 Task: For heading Use Italics Playfair display with green colour & Underline.  font size for heading24,  'Change the font style of data to'Roboto mono and font size to 16,  Change the alignment of both headline & data to Align center.  In the sheet  Budget Template Spreadsheet Workbook
Action: Mouse moved to (70, 184)
Screenshot: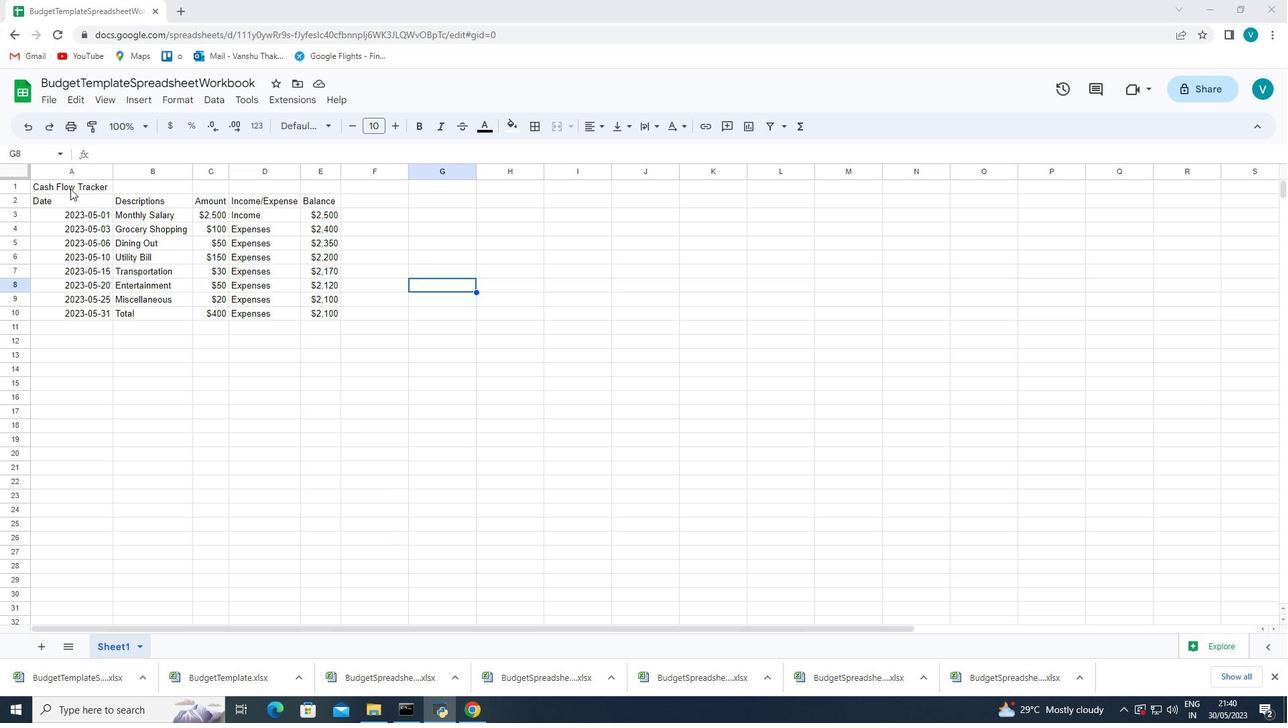 
Action: Mouse pressed left at (70, 184)
Screenshot: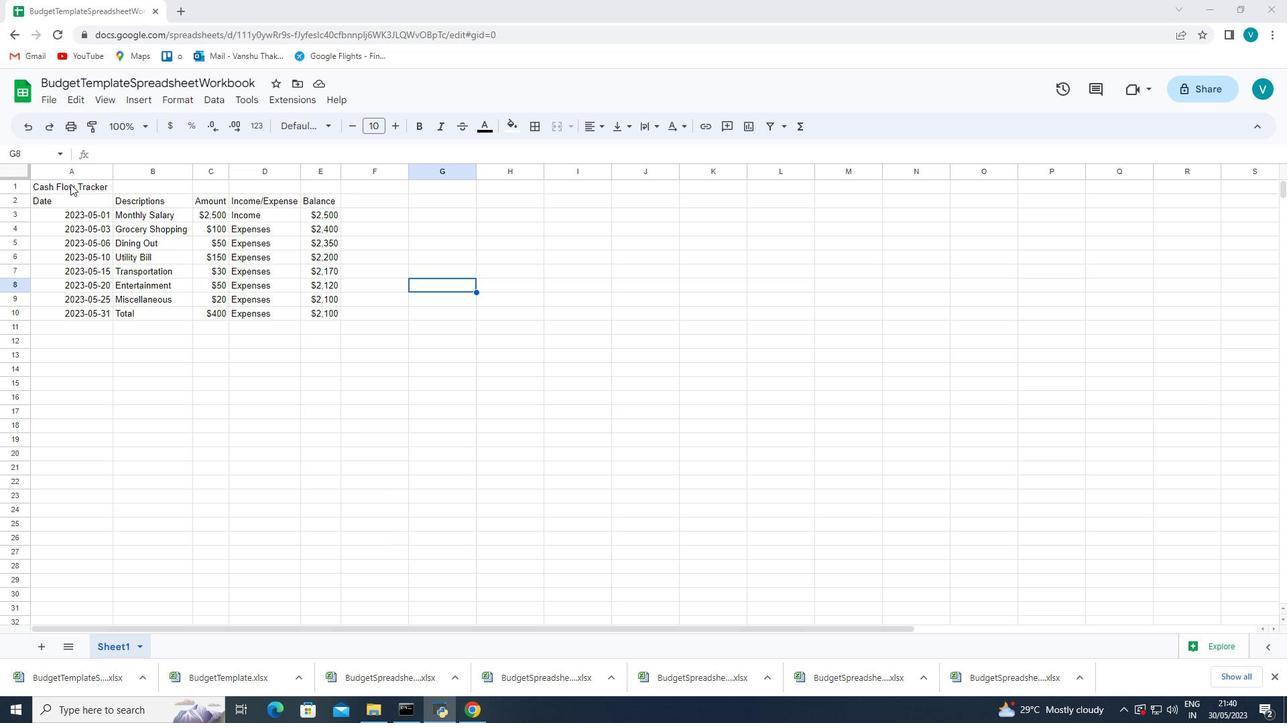 
Action: Mouse moved to (312, 126)
Screenshot: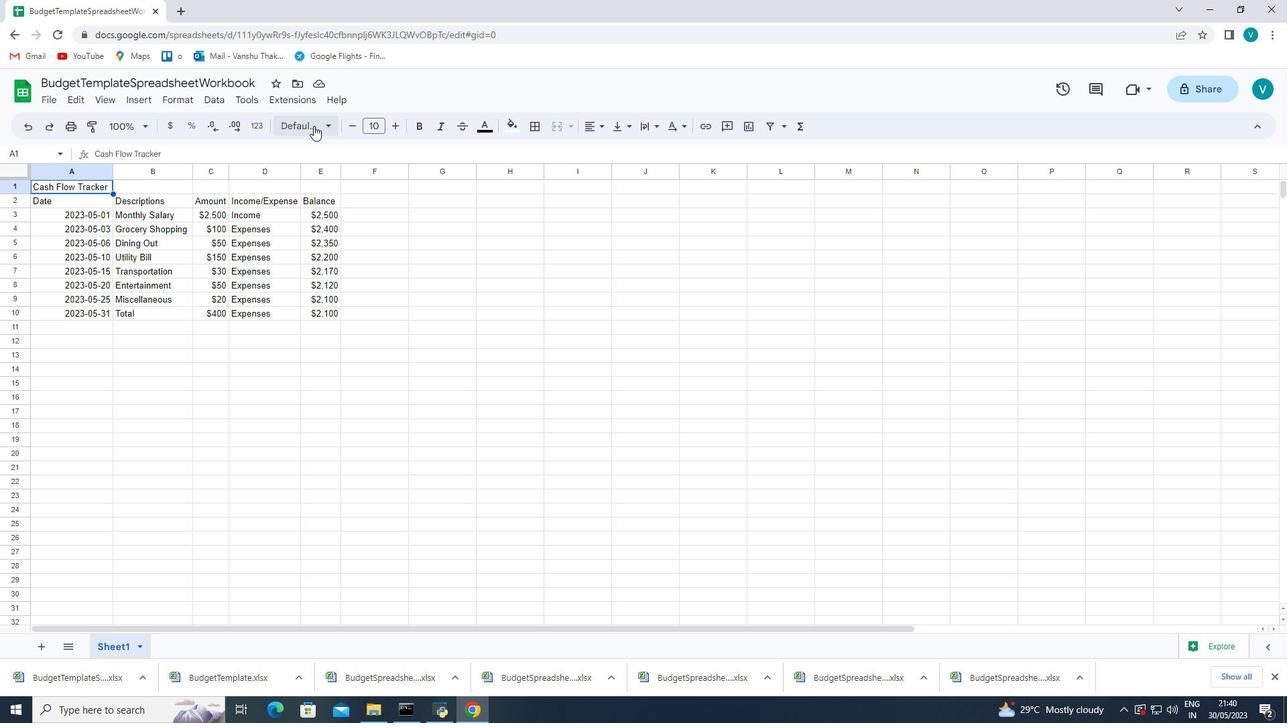
Action: Mouse pressed left at (312, 126)
Screenshot: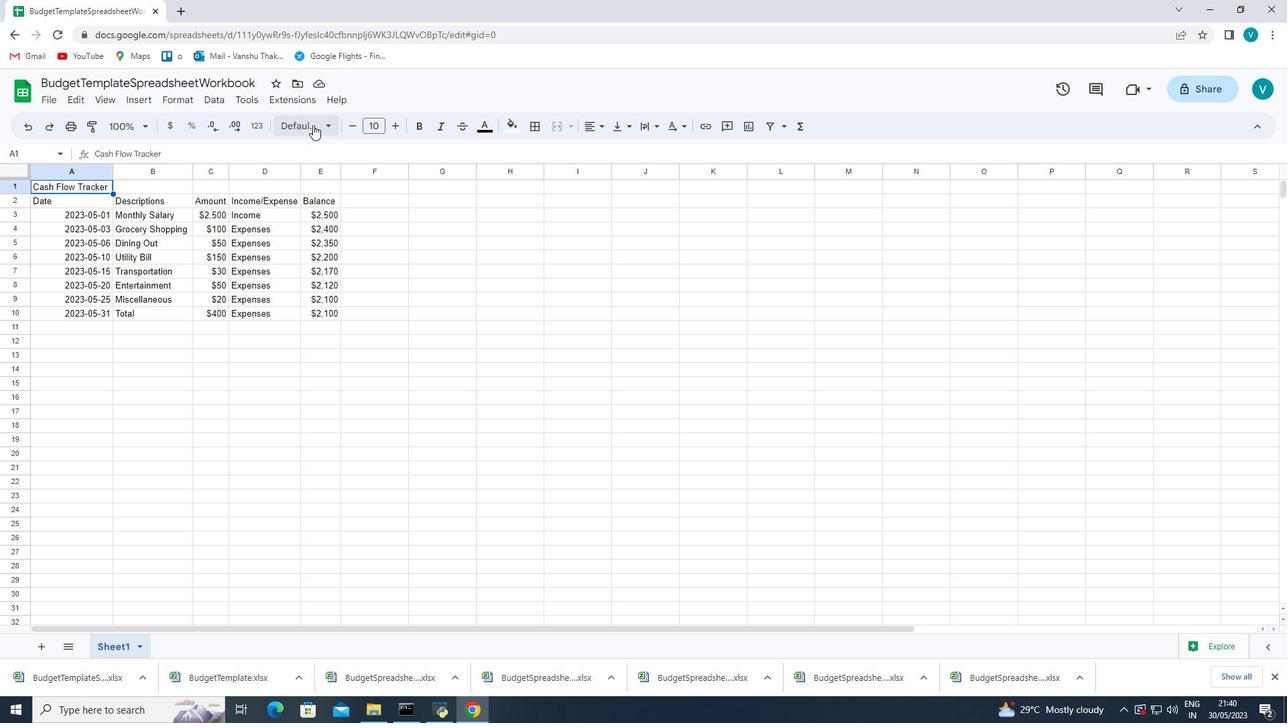 
Action: Mouse moved to (341, 453)
Screenshot: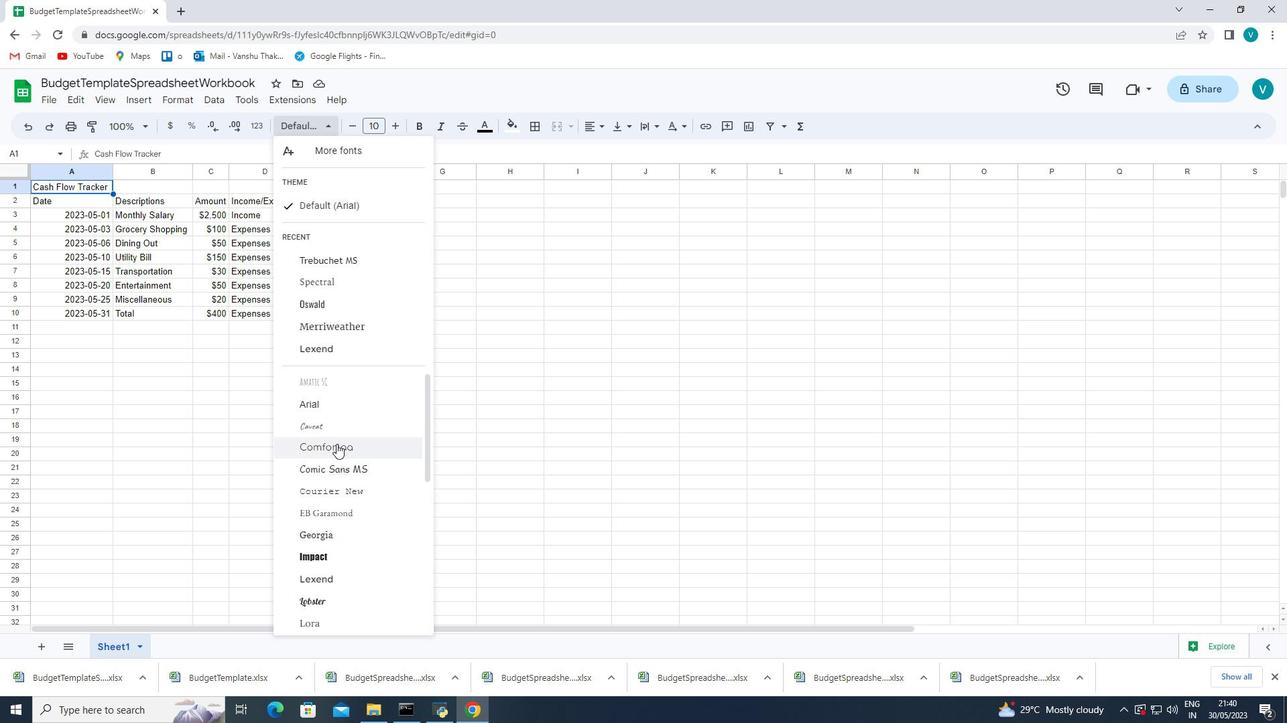 
Action: Mouse scrolled (341, 452) with delta (0, 0)
Screenshot: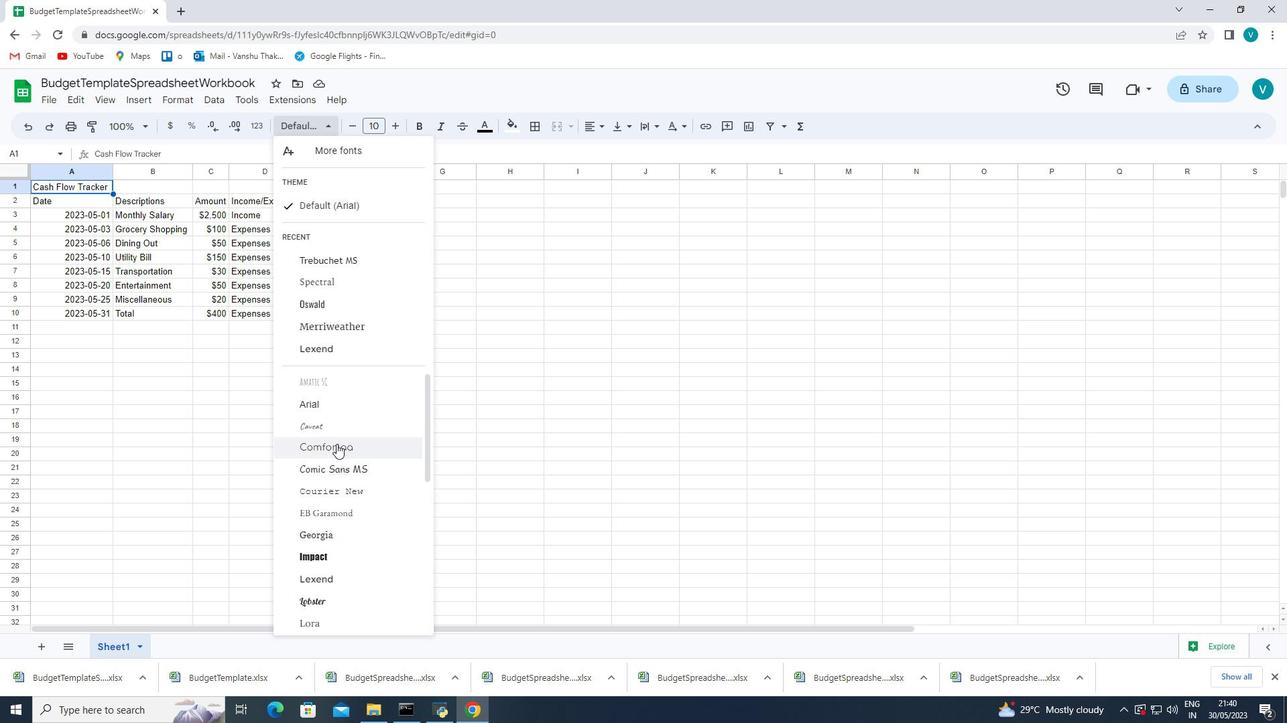 
Action: Mouse moved to (343, 455)
Screenshot: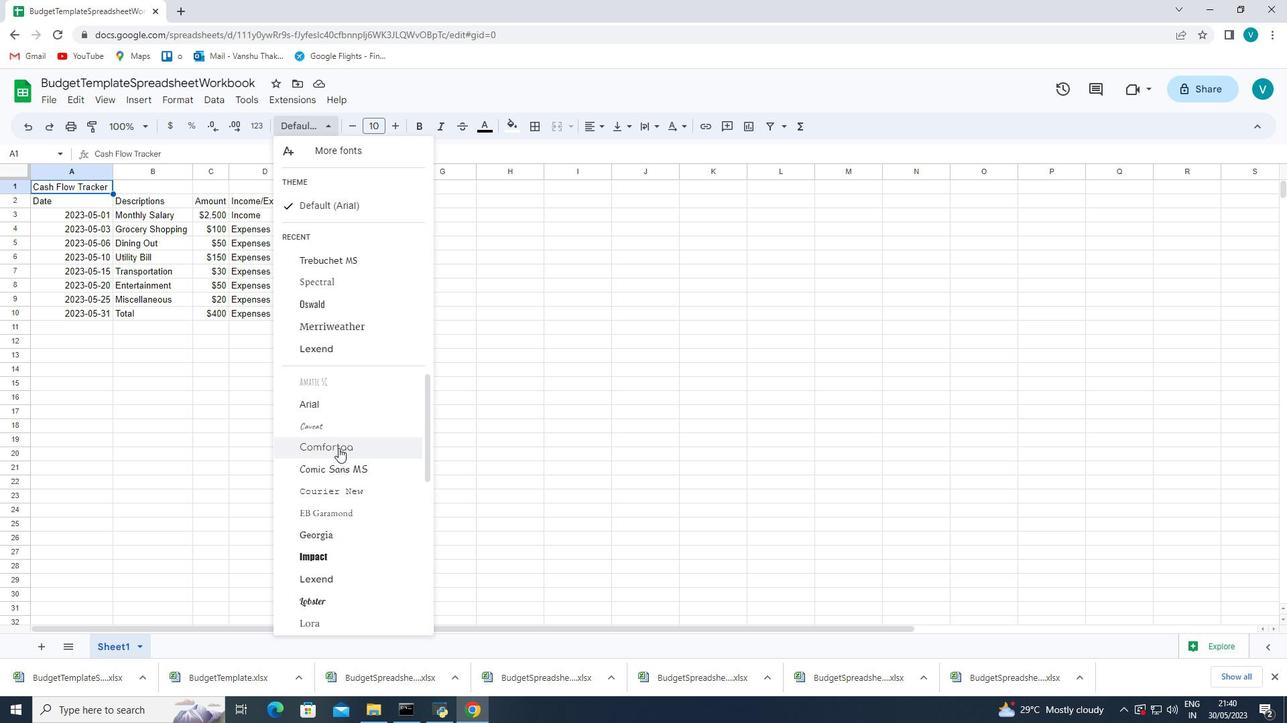 
Action: Mouse scrolled (343, 455) with delta (0, 0)
Screenshot: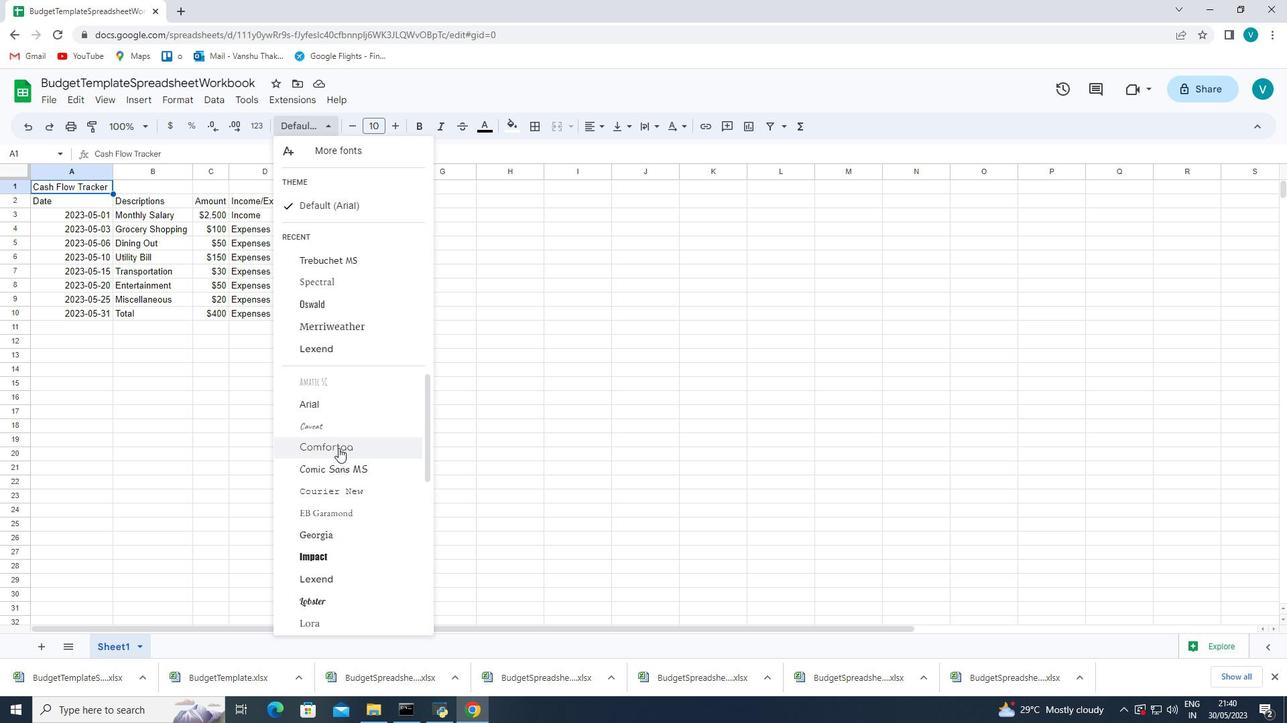 
Action: Mouse moved to (343, 456)
Screenshot: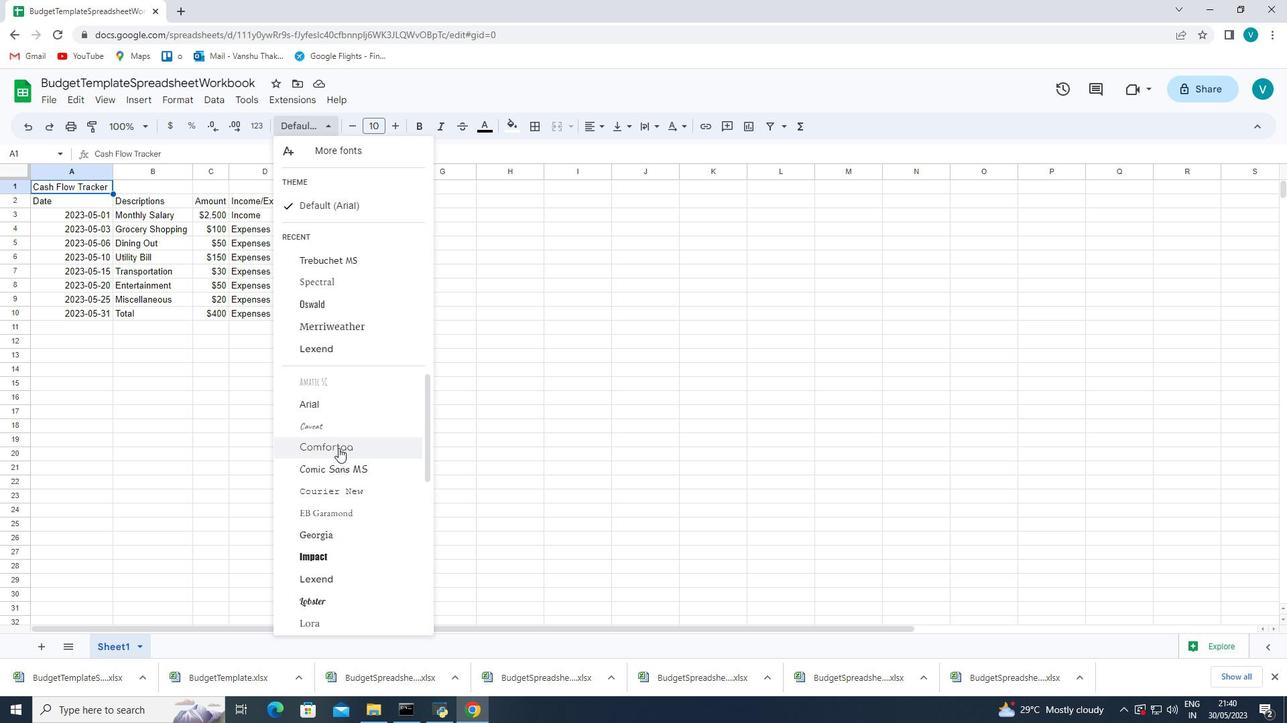 
Action: Mouse scrolled (343, 455) with delta (0, 0)
Screenshot: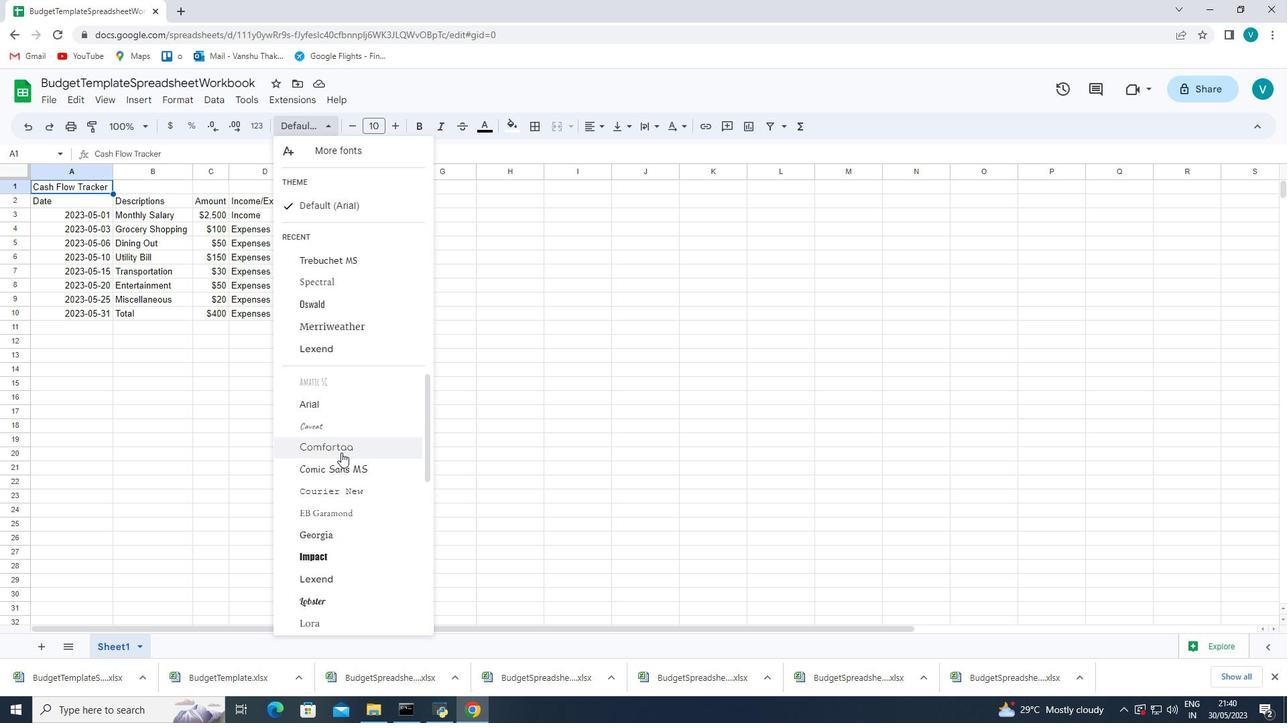 
Action: Mouse scrolled (343, 455) with delta (0, 0)
Screenshot: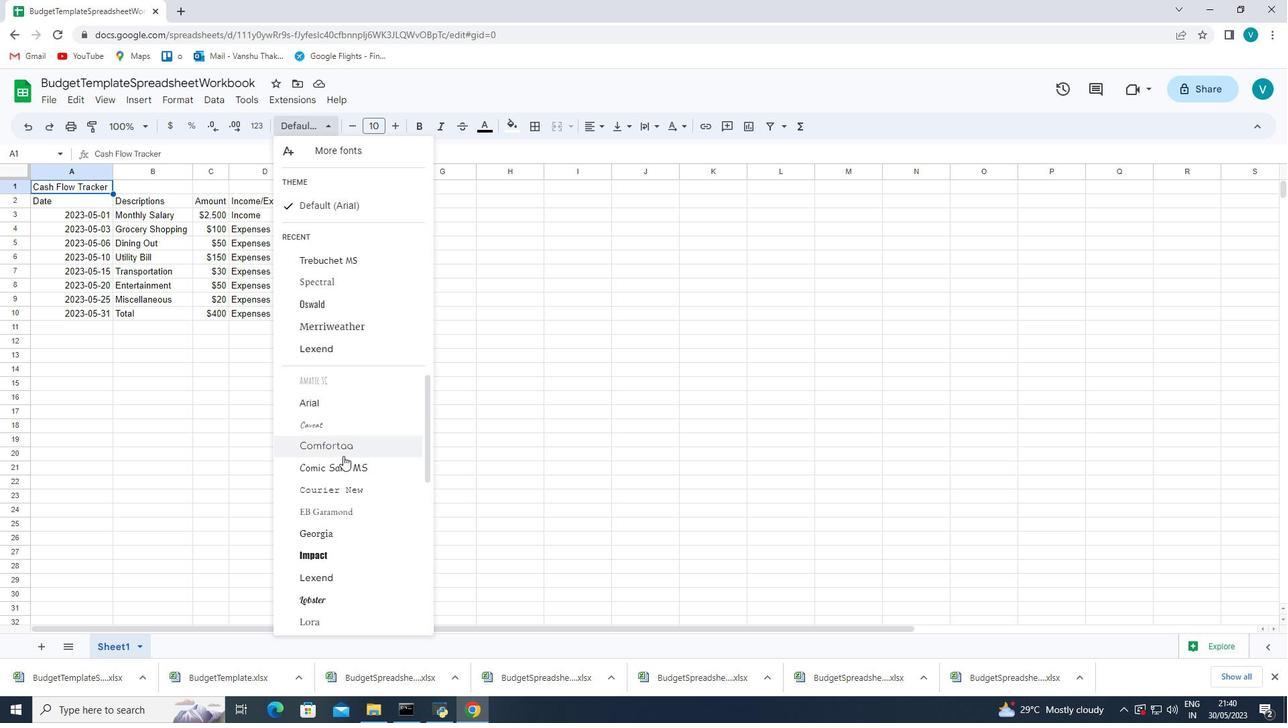 
Action: Mouse scrolled (343, 455) with delta (0, 0)
Screenshot: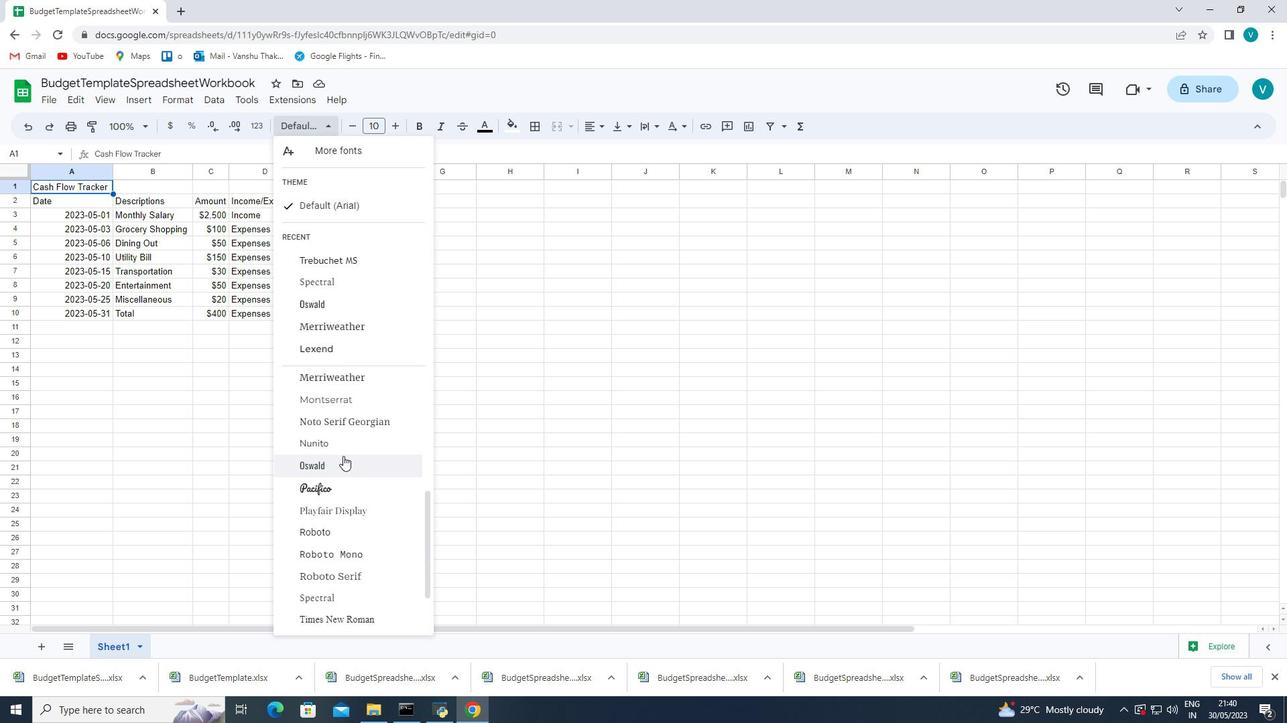 
Action: Mouse scrolled (343, 455) with delta (0, 0)
Screenshot: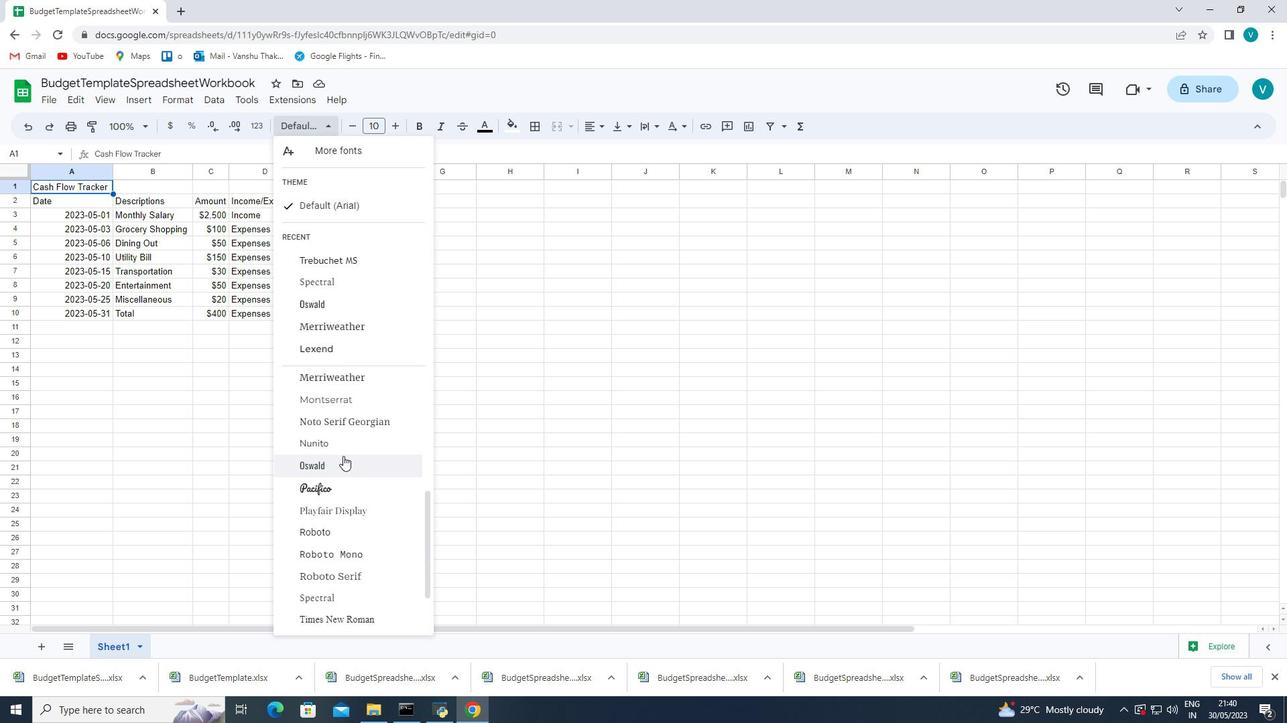 
Action: Mouse scrolled (343, 455) with delta (0, 0)
Screenshot: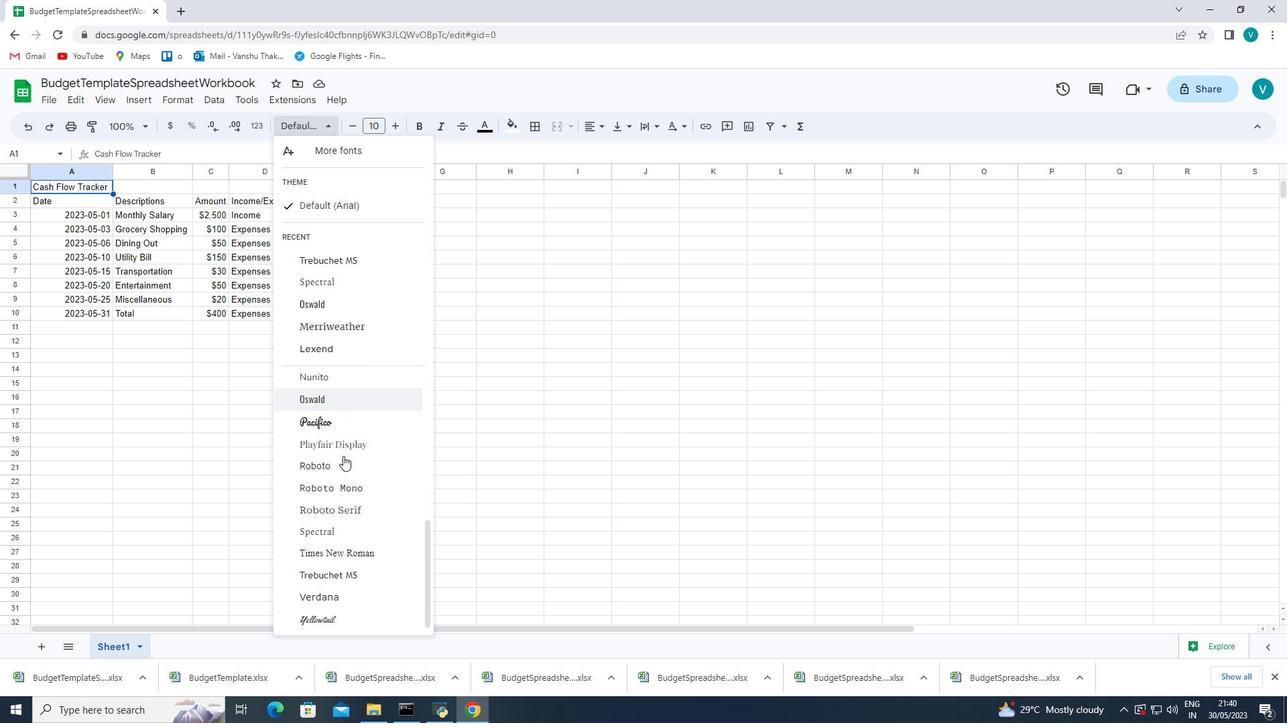 
Action: Mouse scrolled (343, 455) with delta (0, 0)
Screenshot: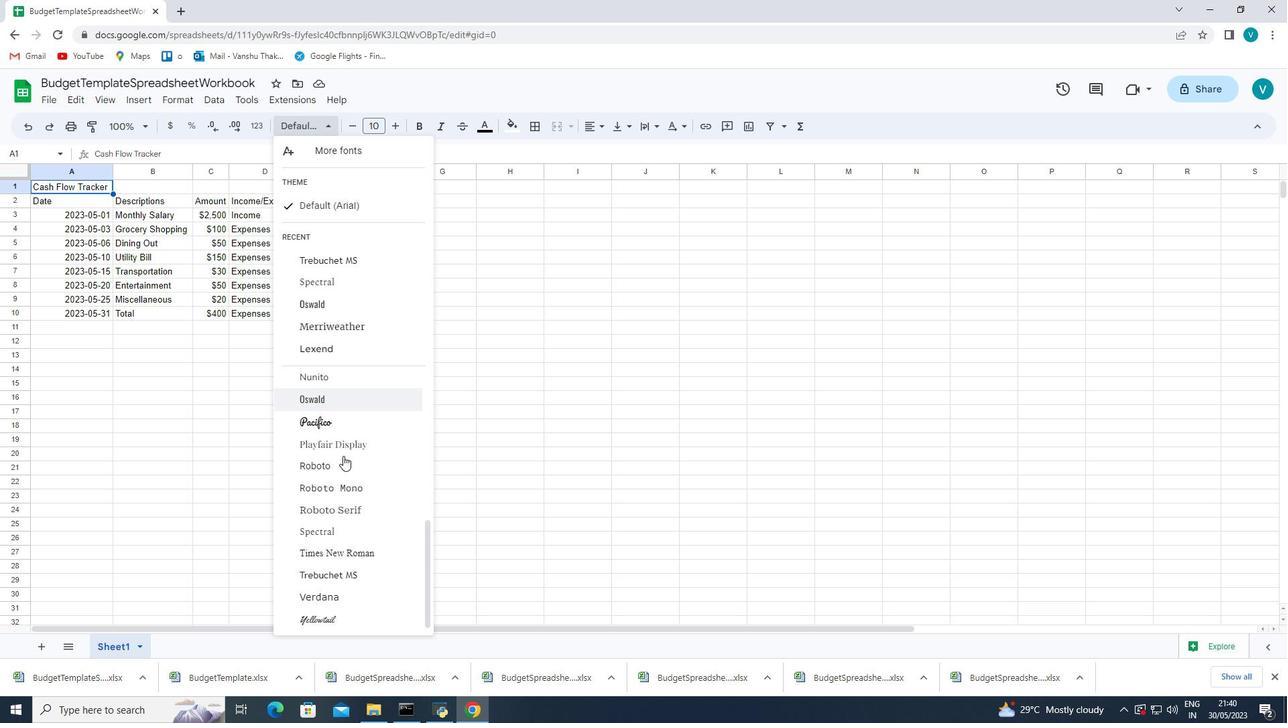 
Action: Mouse scrolled (343, 455) with delta (0, -1)
Screenshot: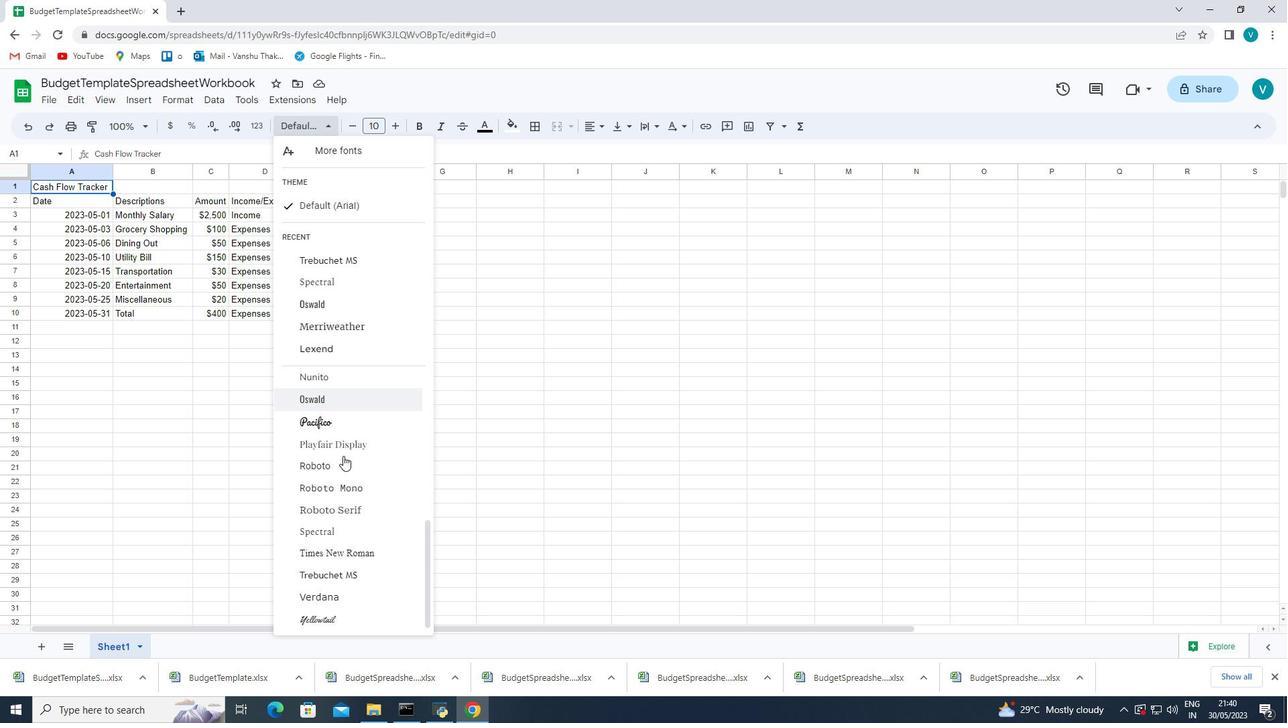 
Action: Mouse scrolled (343, 455) with delta (0, 0)
Screenshot: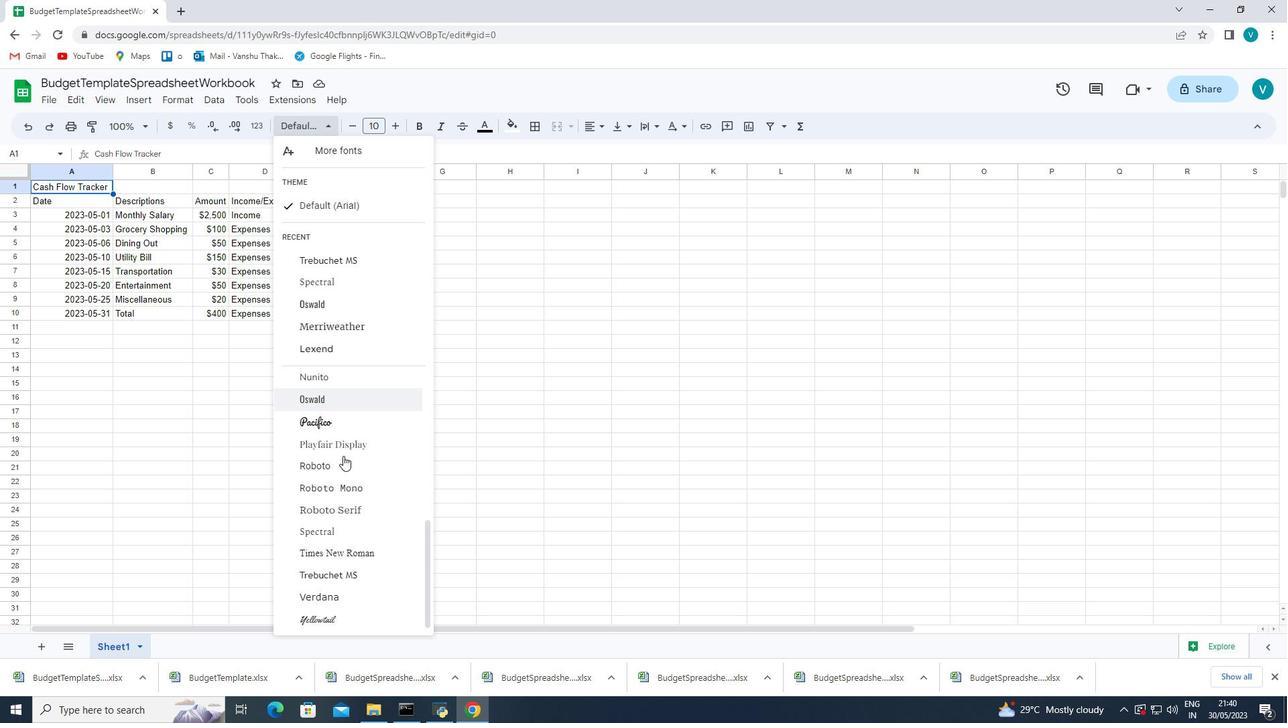 
Action: Mouse scrolled (343, 455) with delta (0, 0)
Screenshot: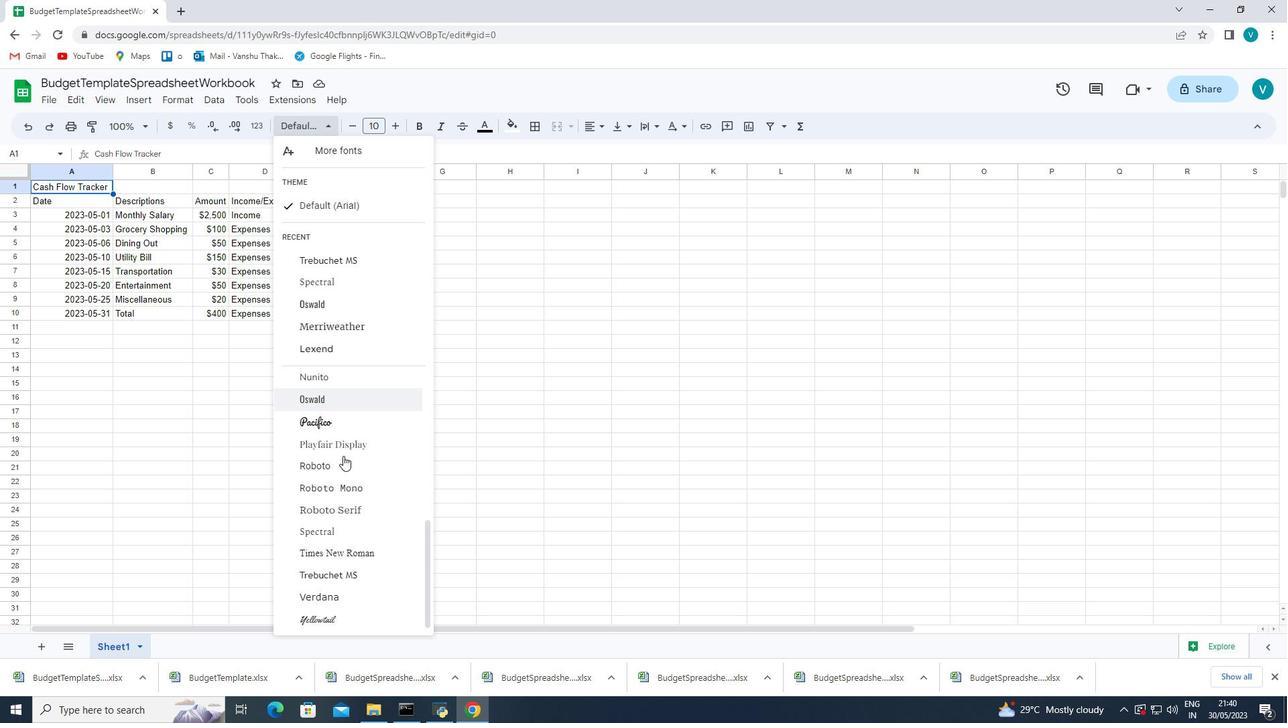 
Action: Mouse scrolled (343, 457) with delta (0, 0)
Screenshot: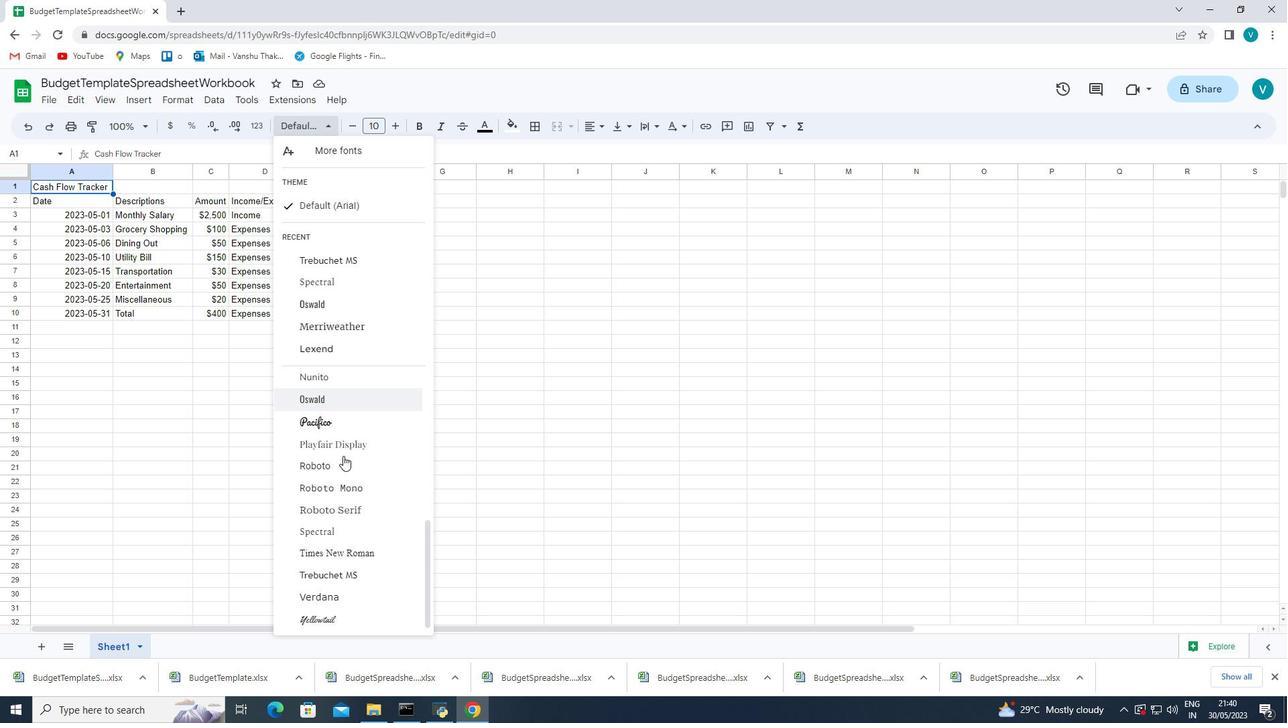 
Action: Mouse scrolled (343, 455) with delta (0, 0)
Screenshot: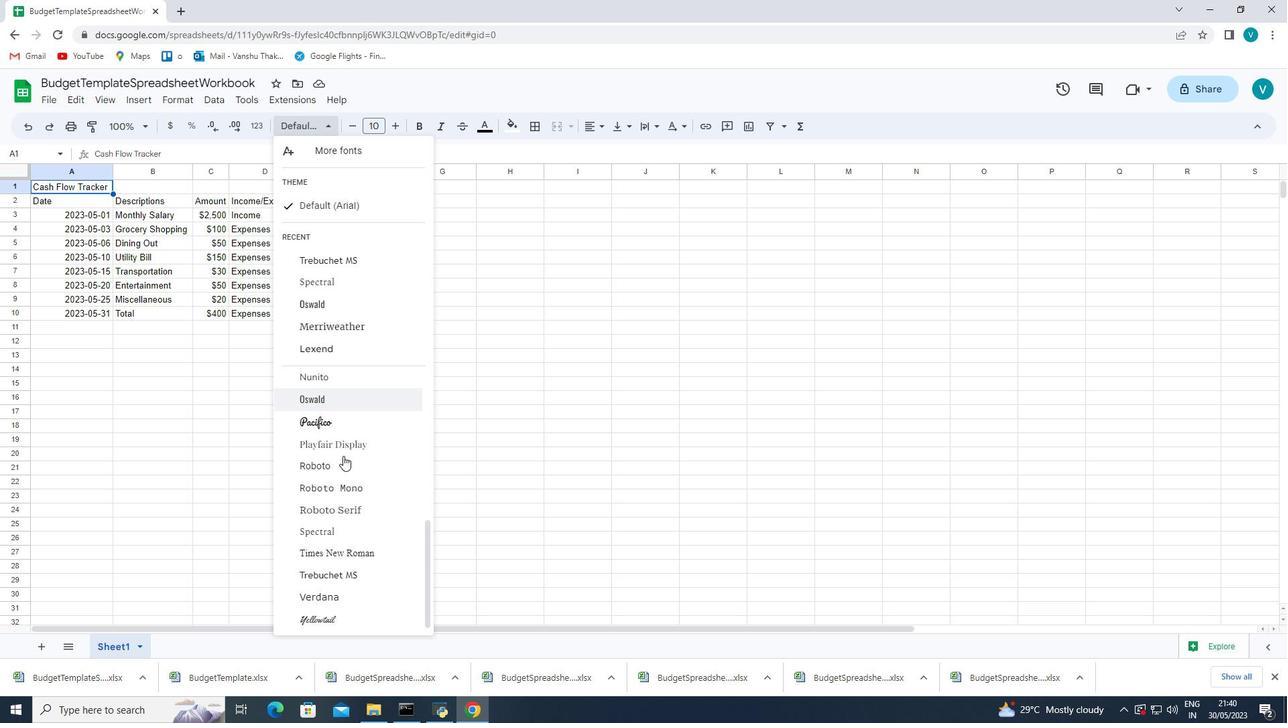 
Action: Mouse scrolled (343, 455) with delta (0, 0)
Screenshot: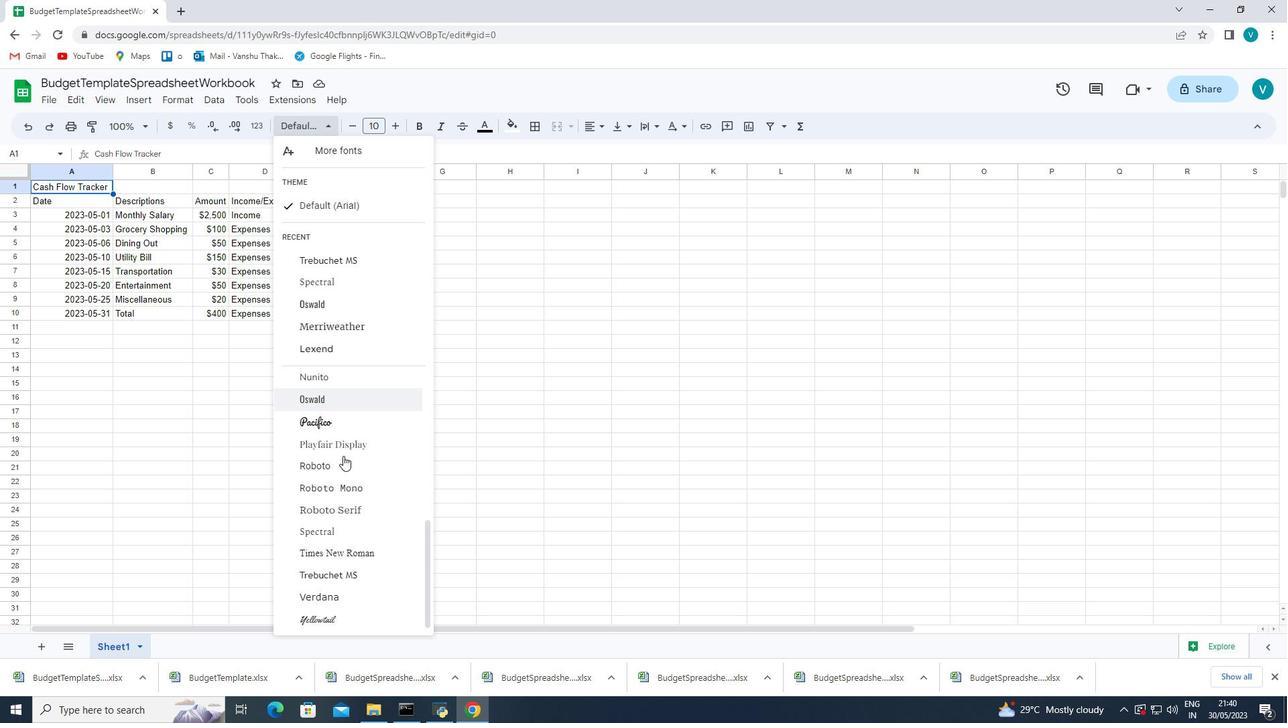
Action: Mouse moved to (343, 456)
Screenshot: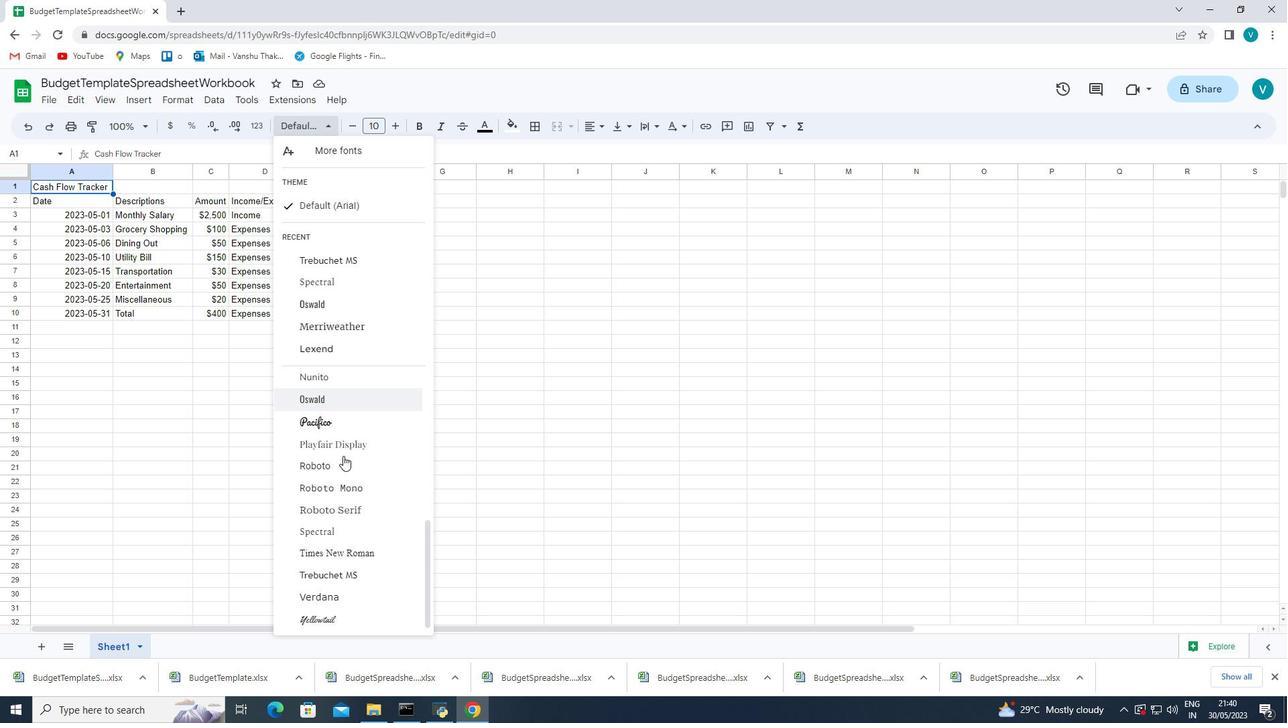 
Action: Mouse scrolled (343, 457) with delta (0, 0)
Screenshot: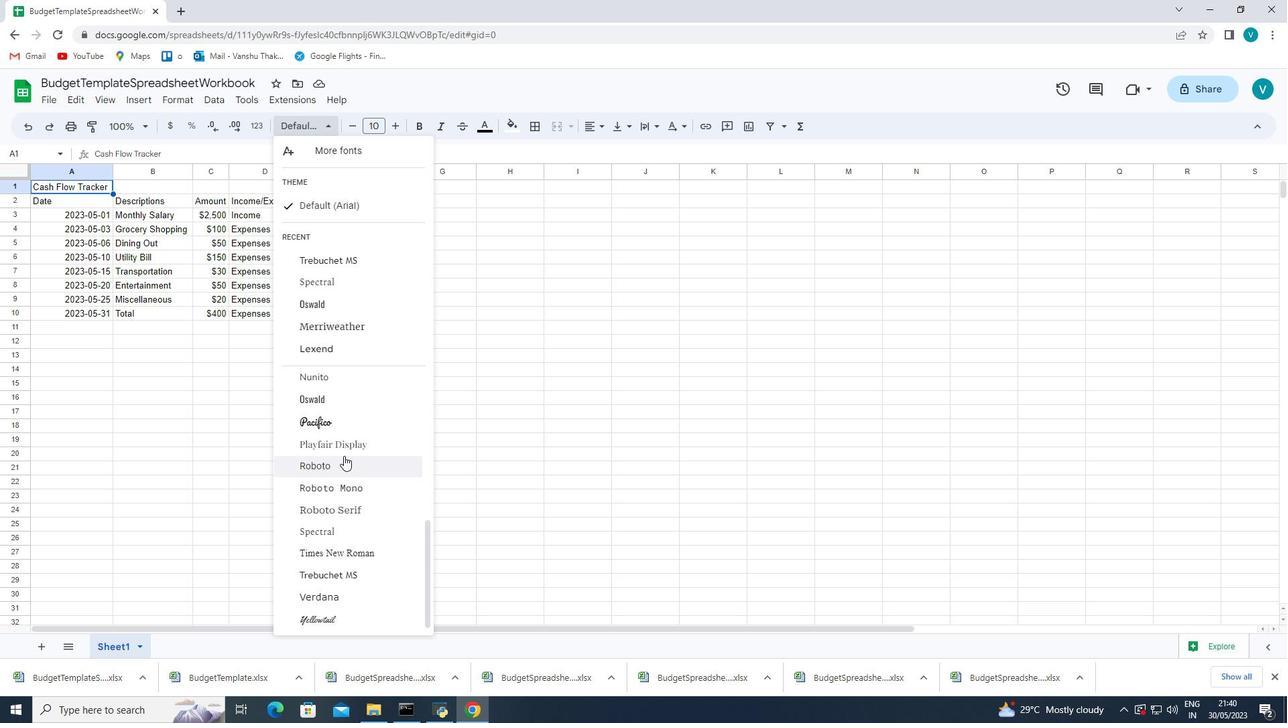 
Action: Mouse scrolled (343, 457) with delta (0, 0)
Screenshot: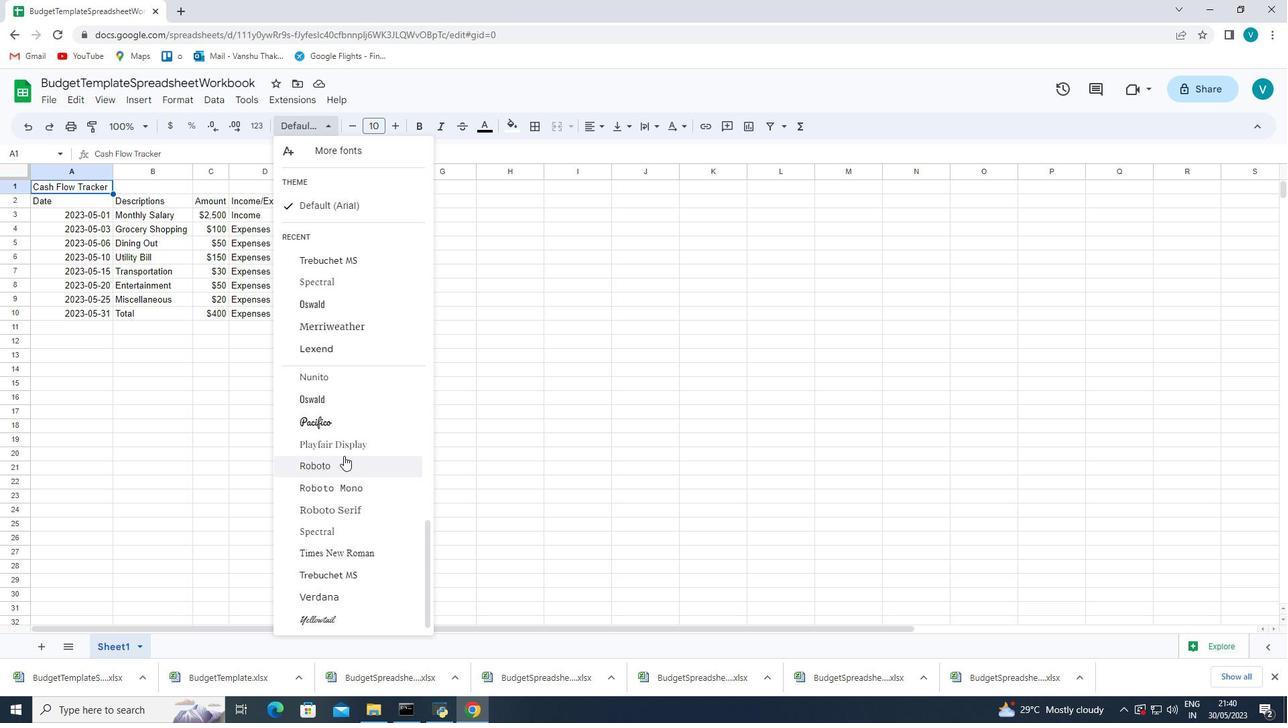 
Action: Mouse scrolled (343, 457) with delta (0, 0)
Screenshot: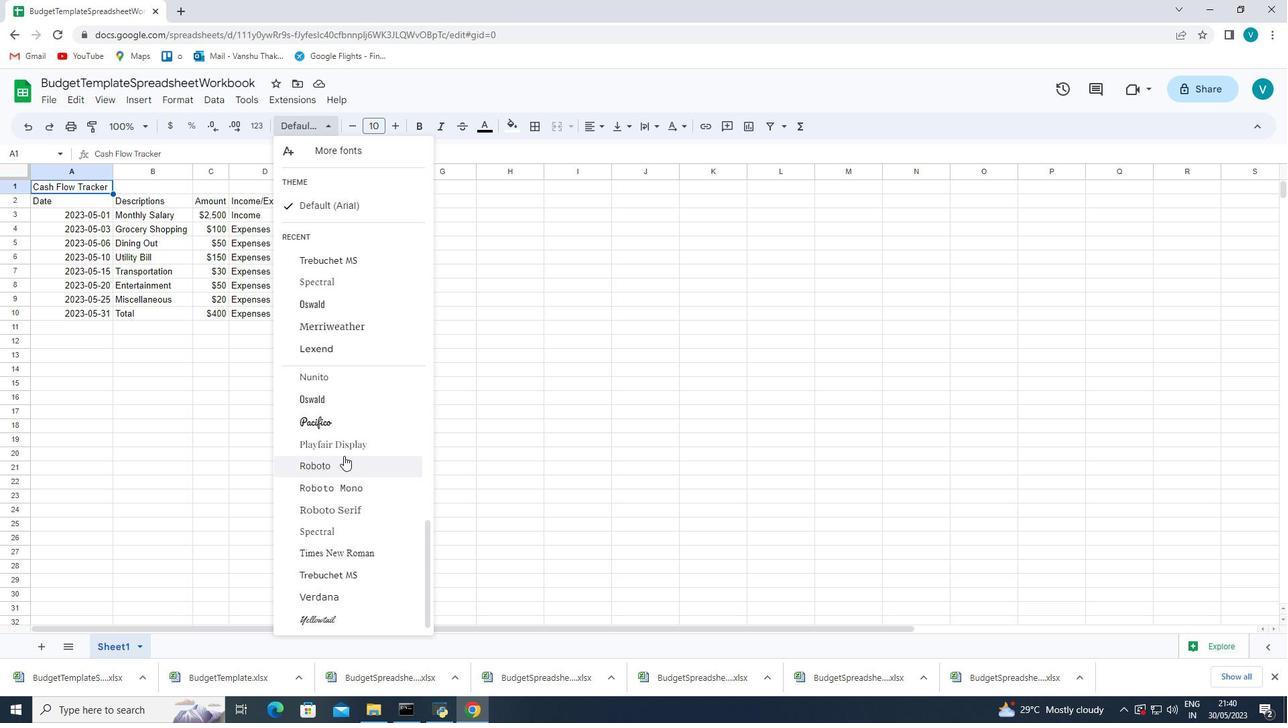 
Action: Mouse moved to (347, 441)
Screenshot: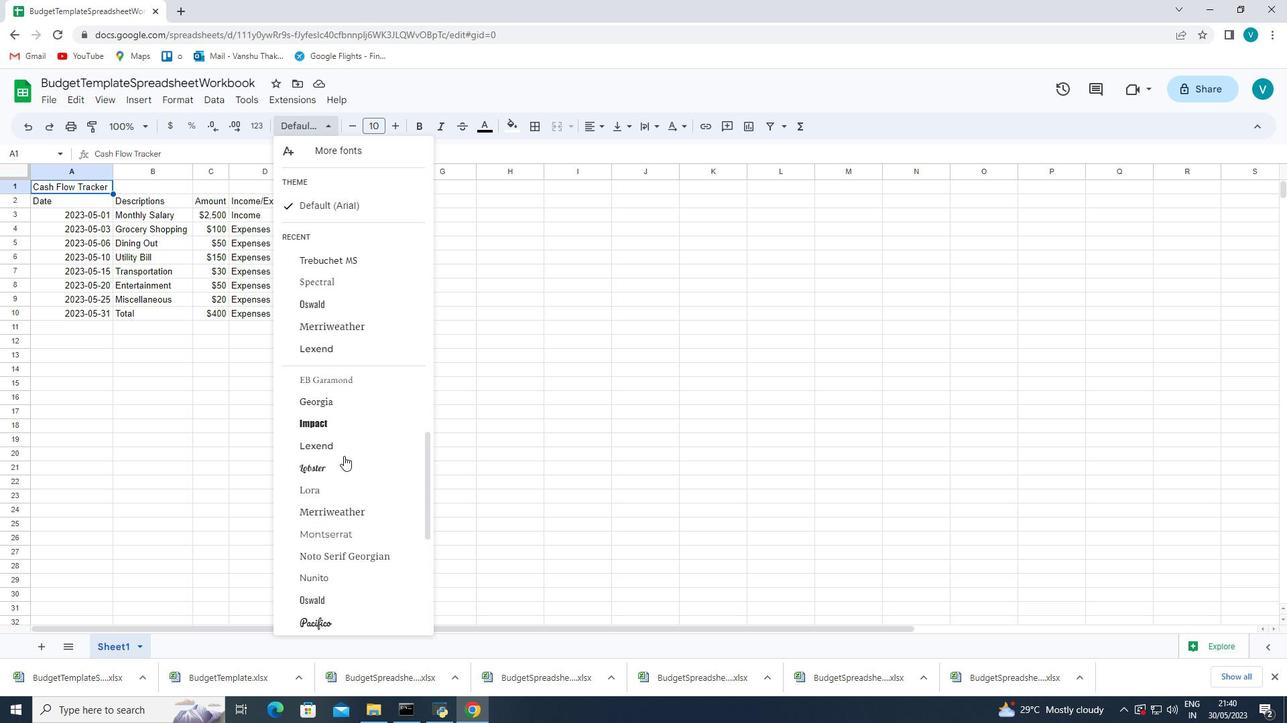
Action: Mouse scrolled (346, 443) with delta (0, 0)
Screenshot: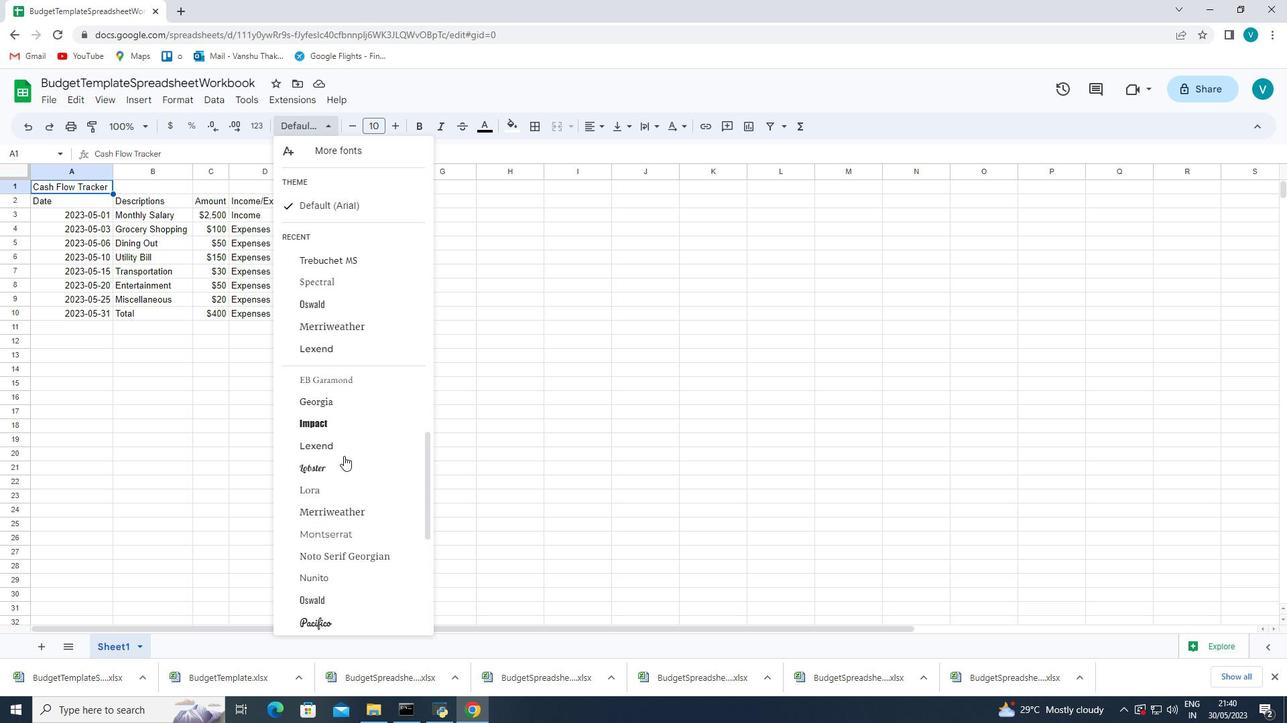 
Action: Mouse scrolled (347, 441) with delta (0, 0)
Screenshot: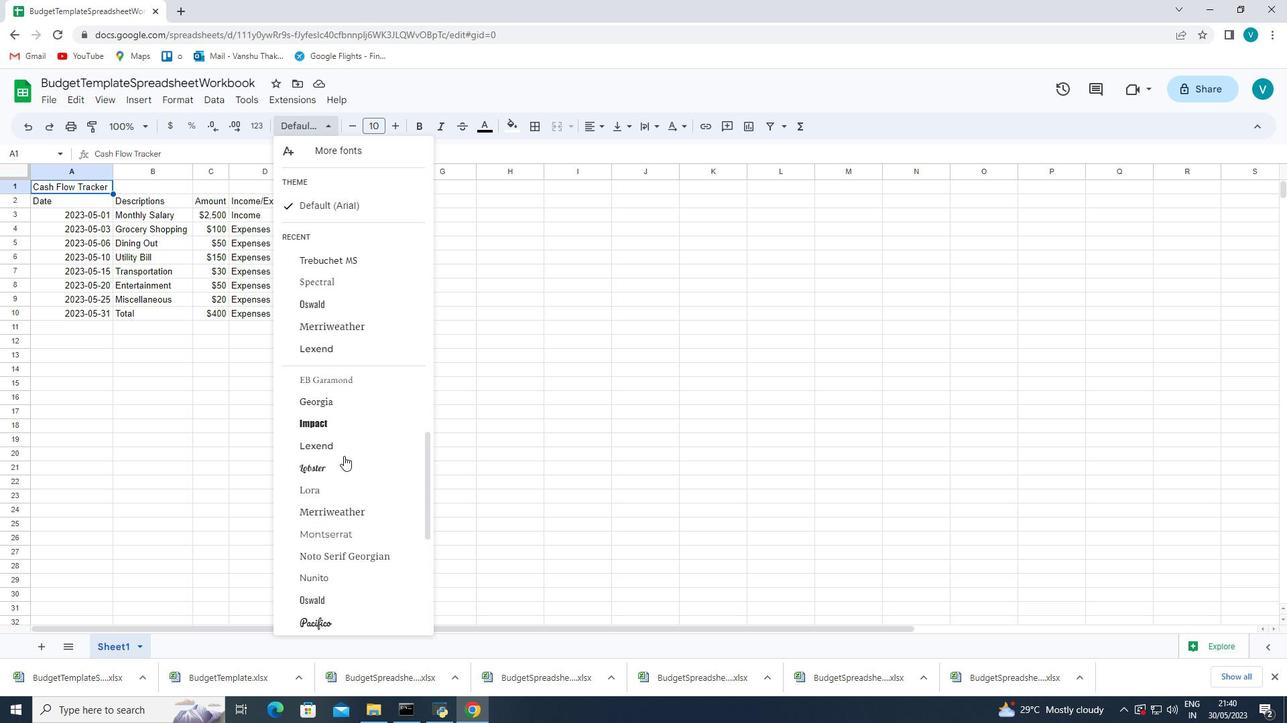 
Action: Mouse scrolled (347, 441) with delta (0, 0)
Screenshot: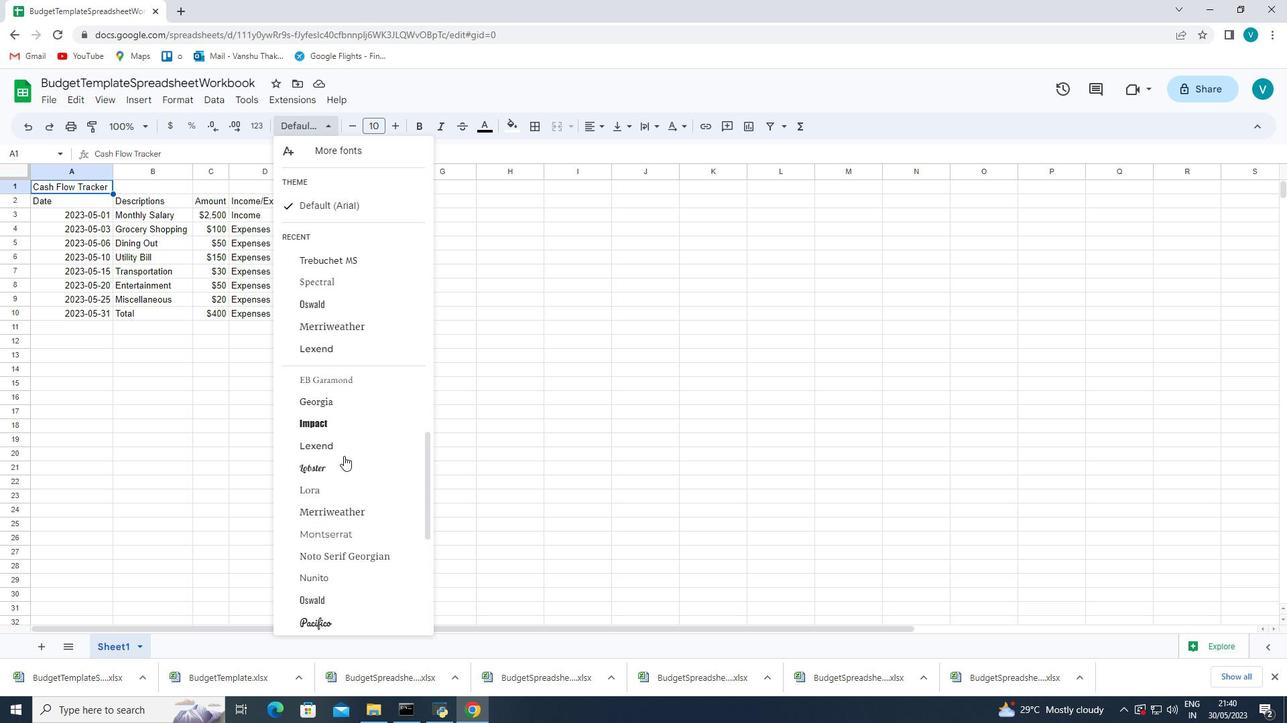 
Action: Mouse scrolled (347, 441) with delta (0, 0)
Screenshot: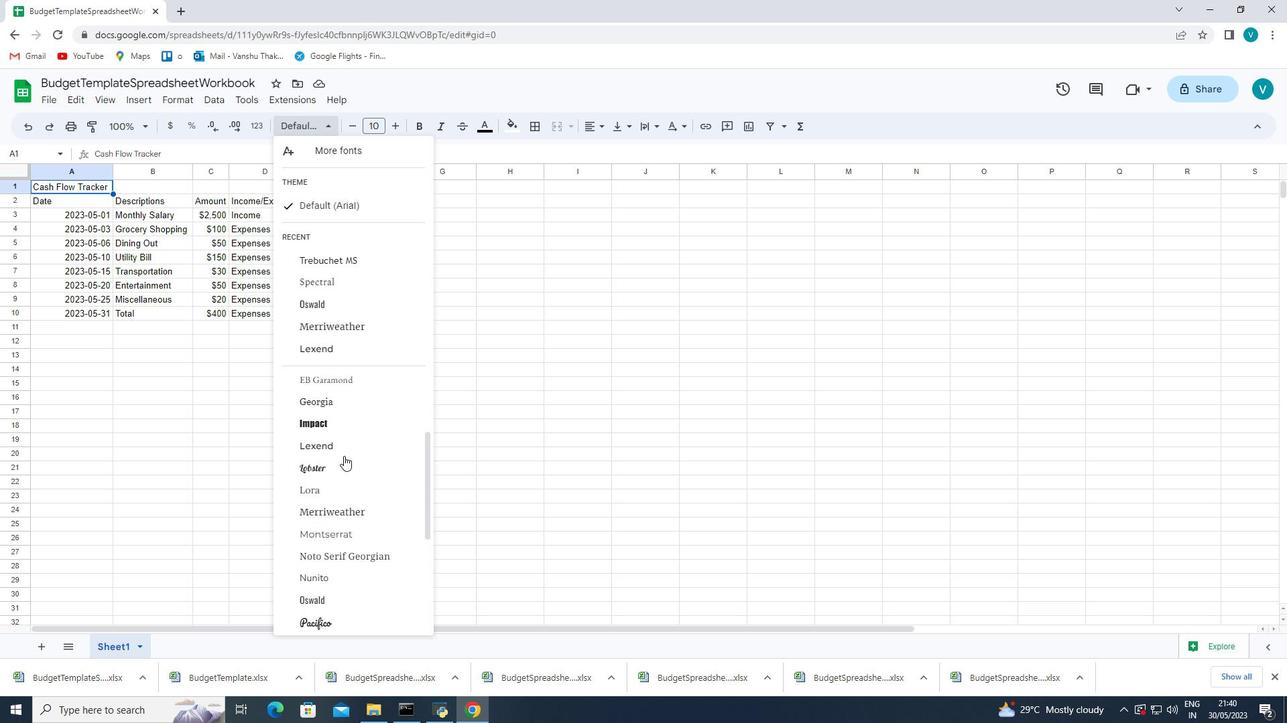 
Action: Mouse moved to (350, 426)
Screenshot: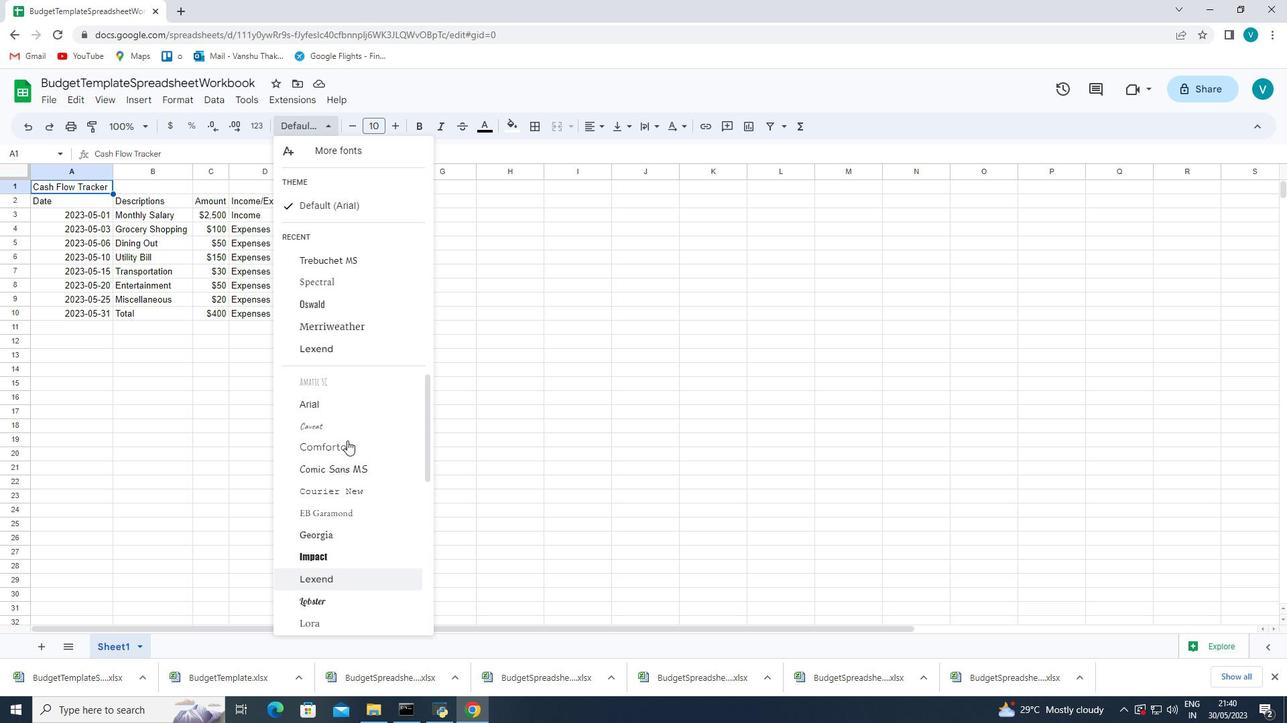 
Action: Mouse scrolled (350, 427) with delta (0, 0)
Screenshot: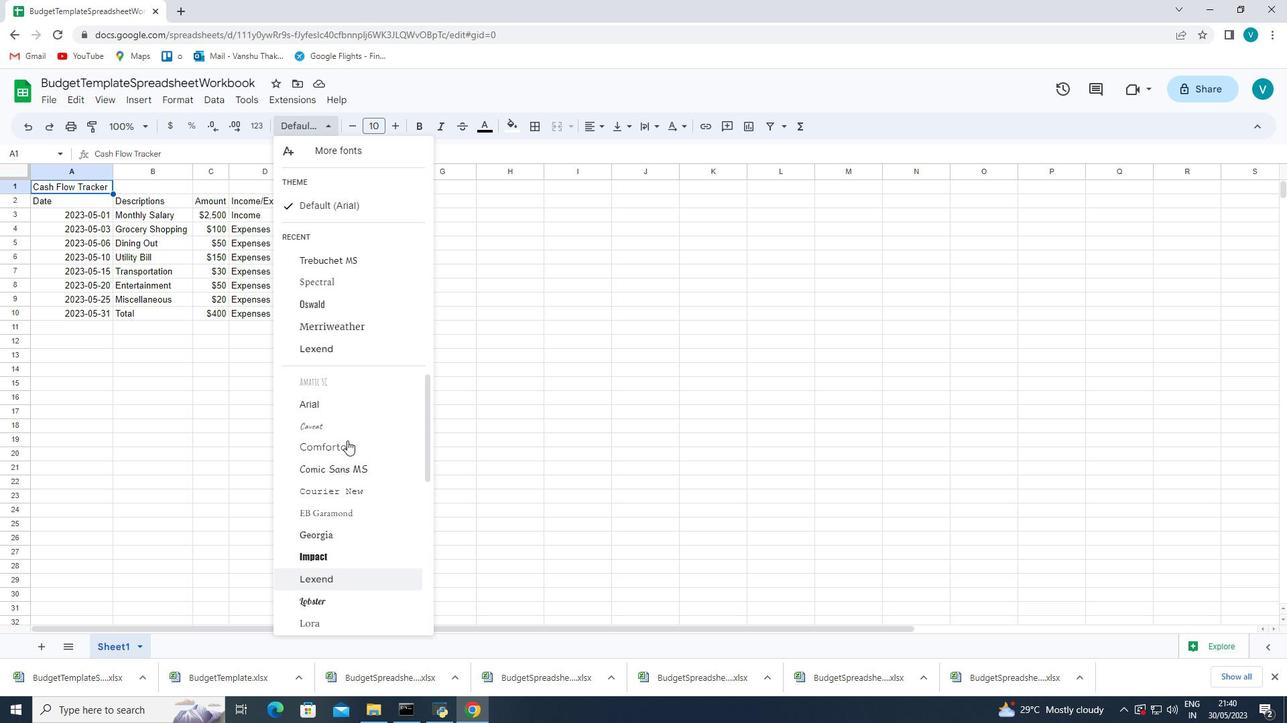 
Action: Mouse moved to (350, 426)
Screenshot: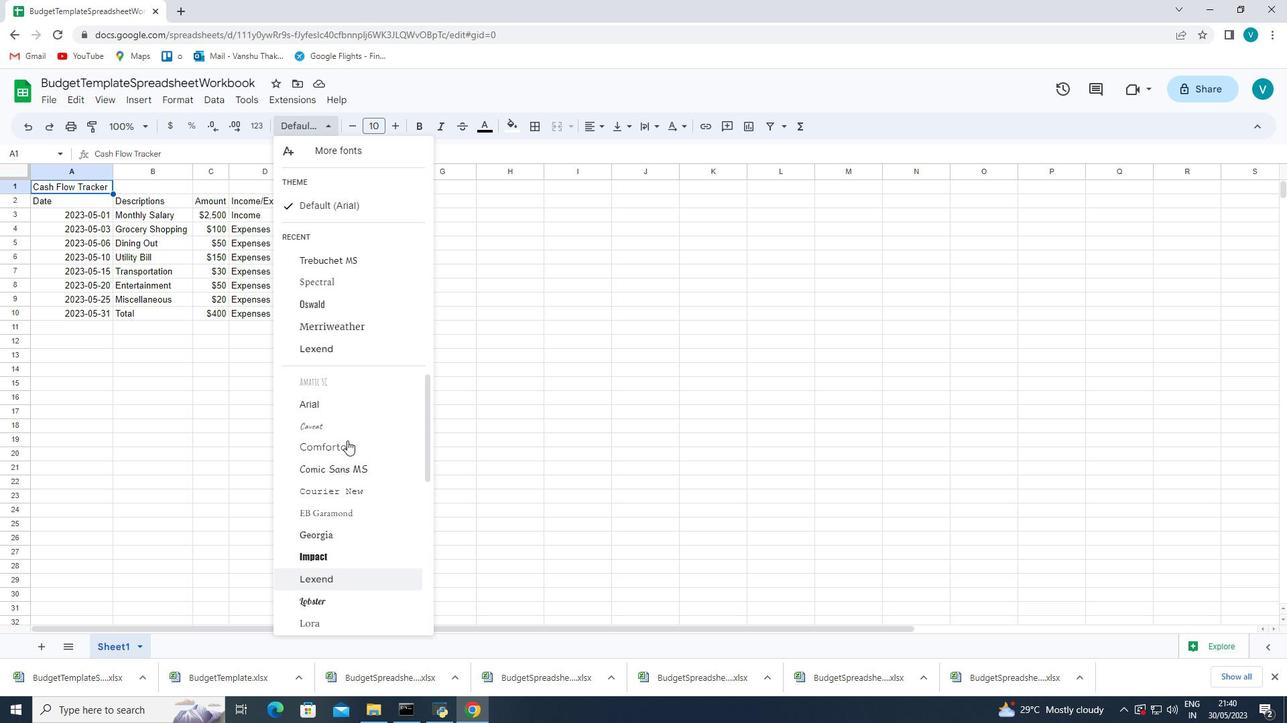 
Action: Mouse scrolled (350, 427) with delta (0, 0)
Screenshot: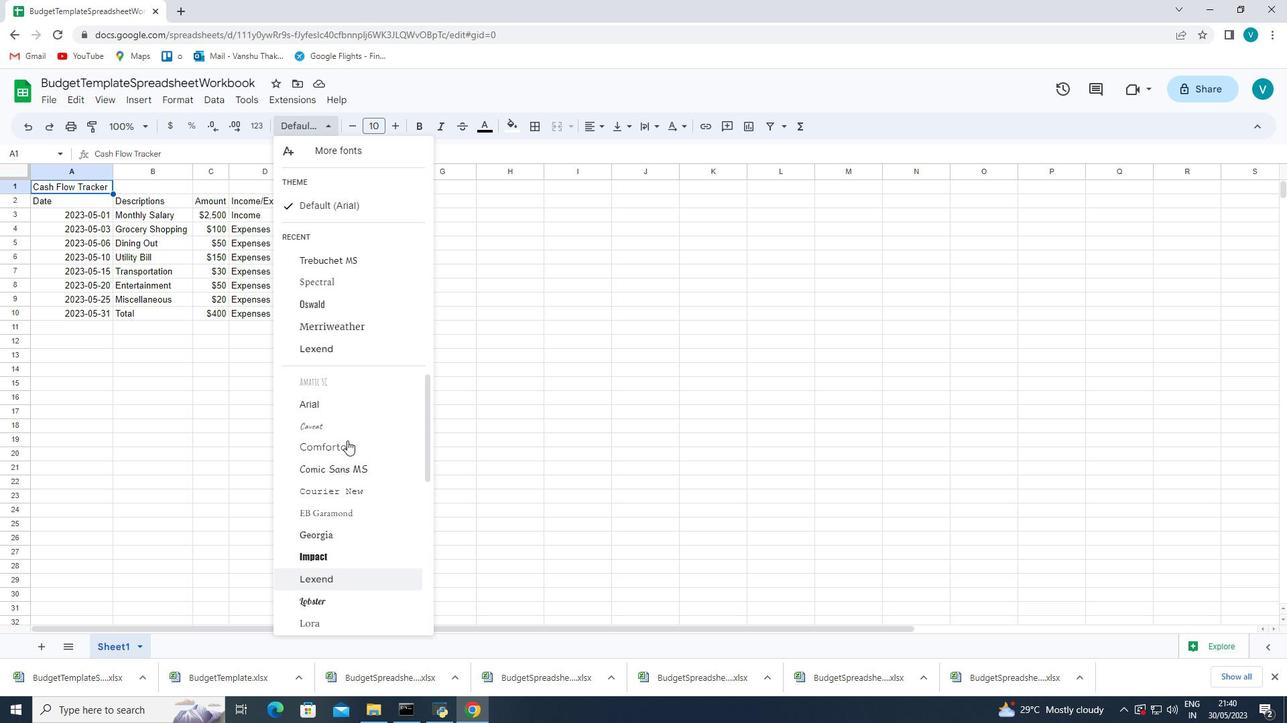 
Action: Mouse scrolled (350, 427) with delta (0, 0)
Screenshot: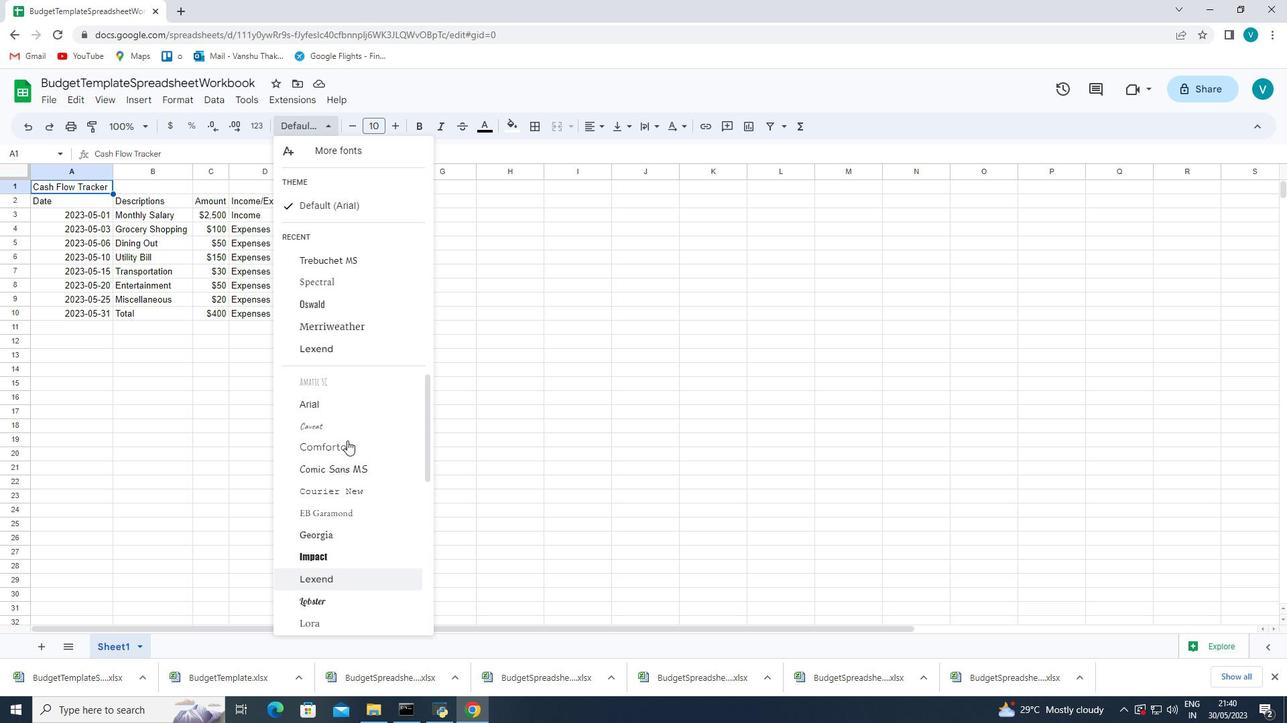 
Action: Mouse moved to (350, 424)
Screenshot: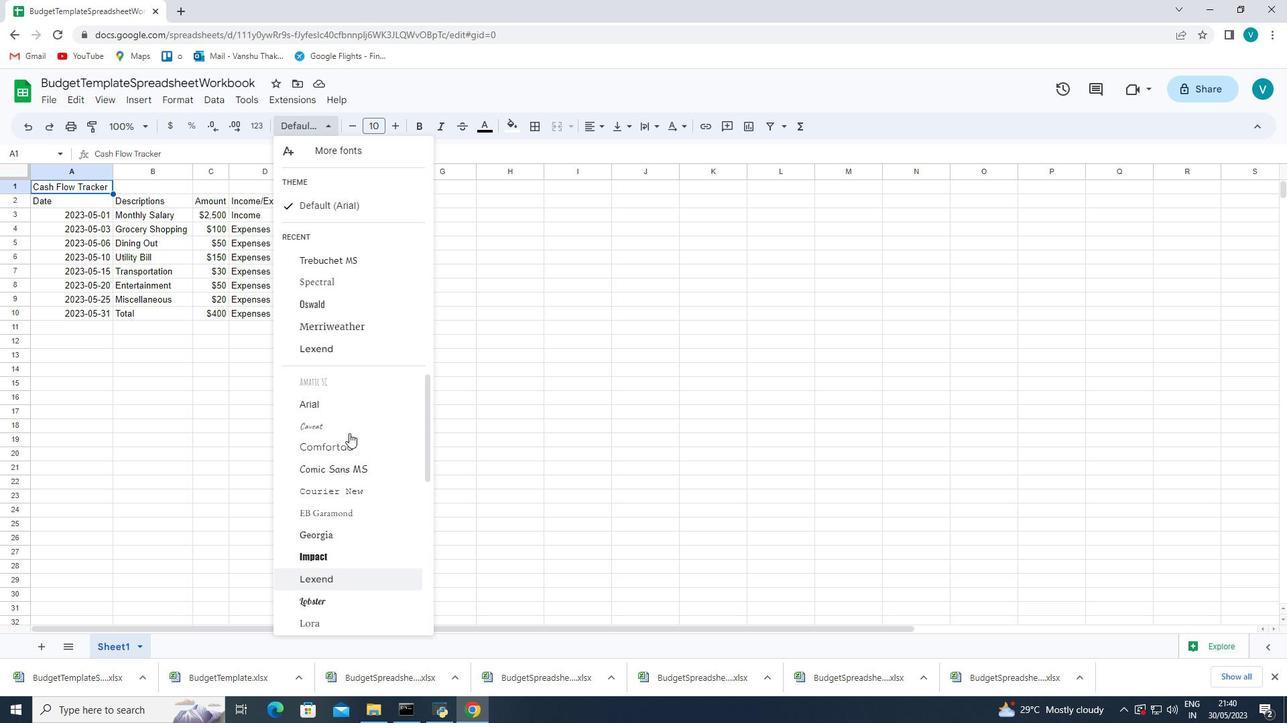 
Action: Mouse scrolled (350, 424) with delta (0, 0)
Screenshot: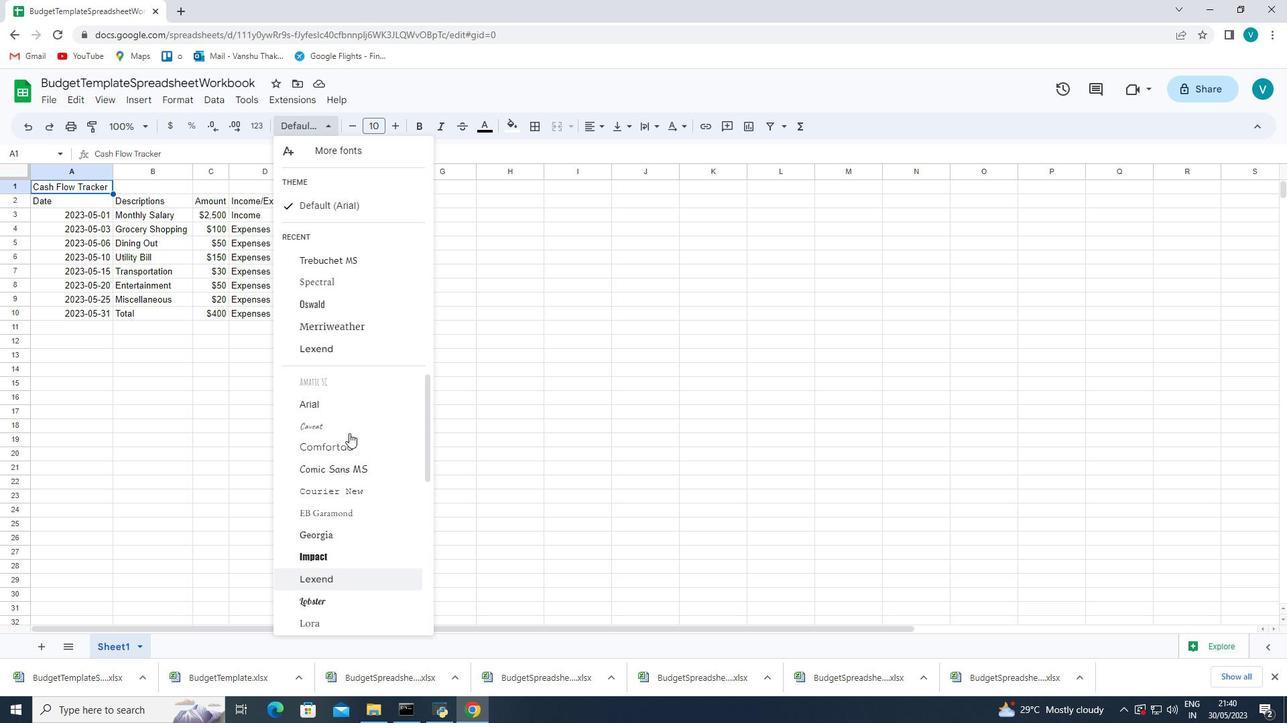 
Action: Mouse moved to (336, 207)
Screenshot: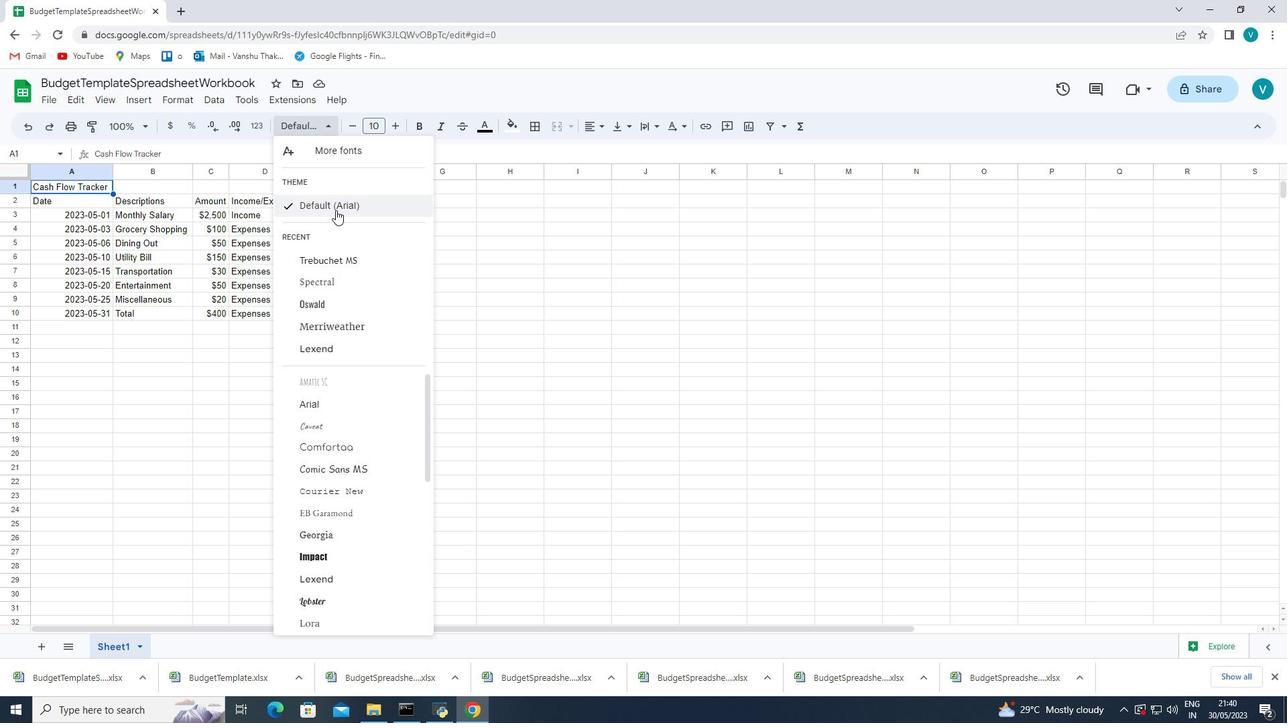 
Action: Mouse pressed left at (336, 207)
Screenshot: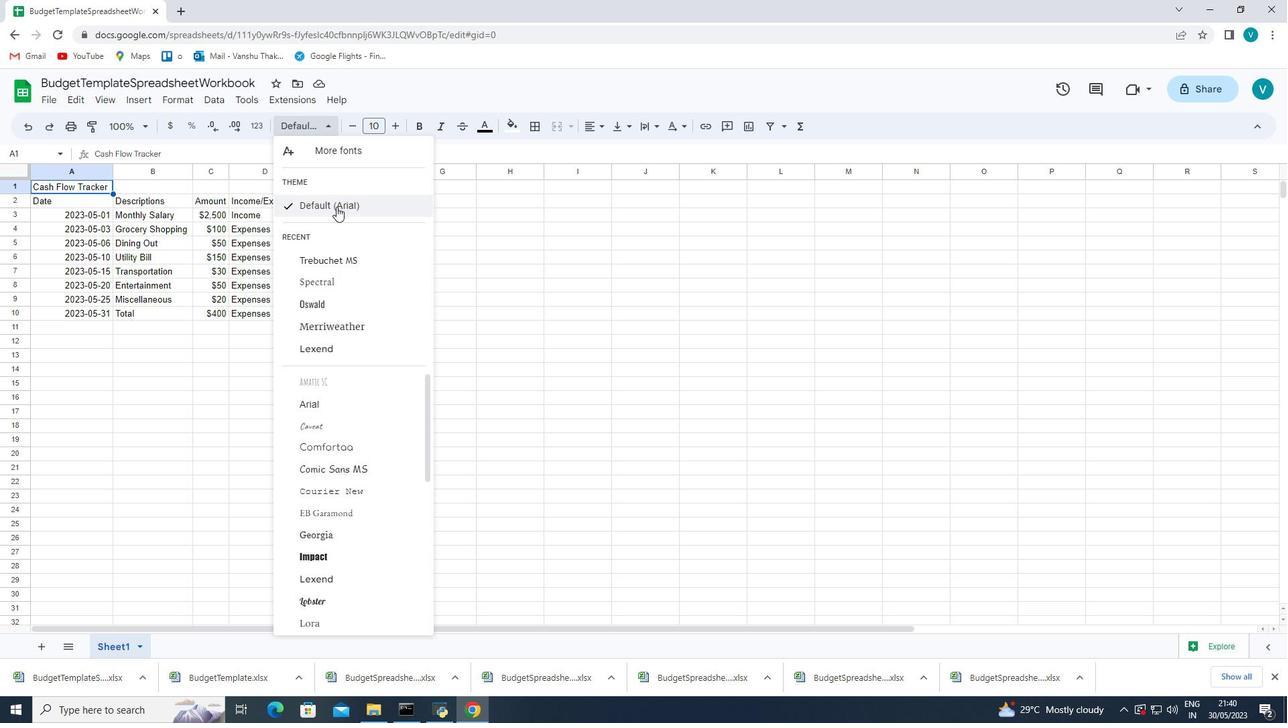 
Action: Mouse moved to (328, 130)
Screenshot: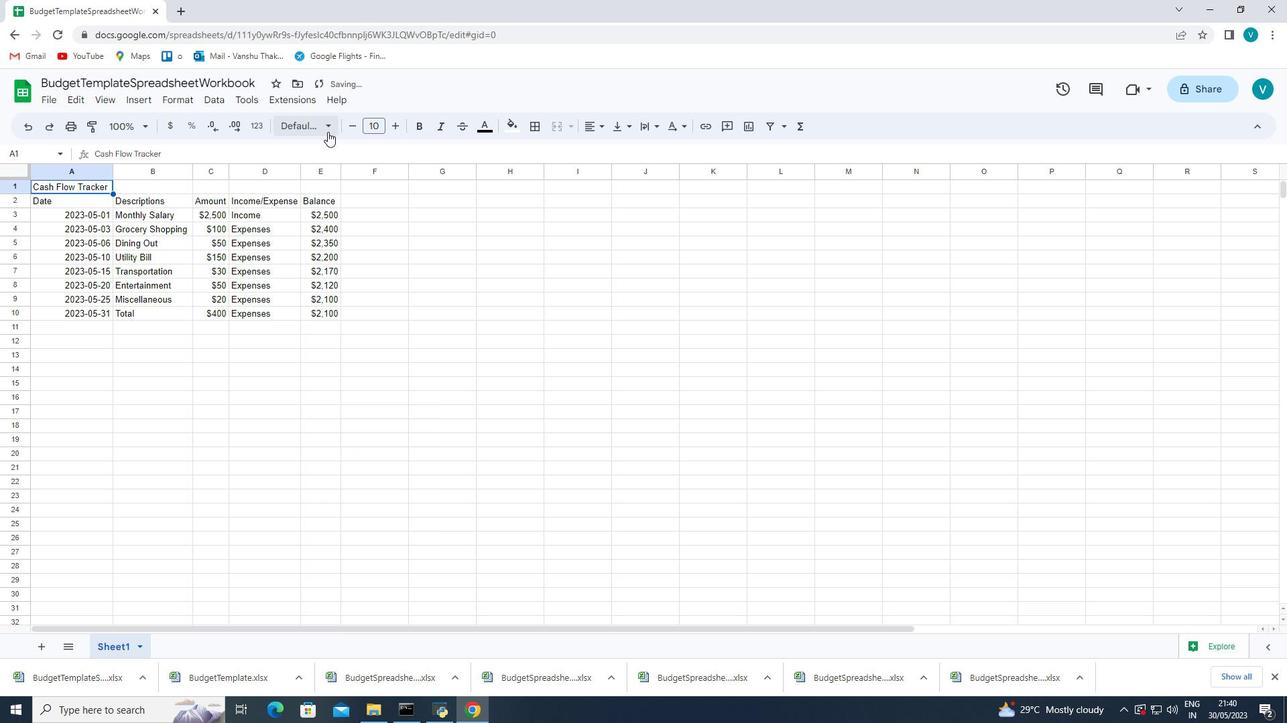 
Action: Mouse pressed left at (328, 130)
Screenshot: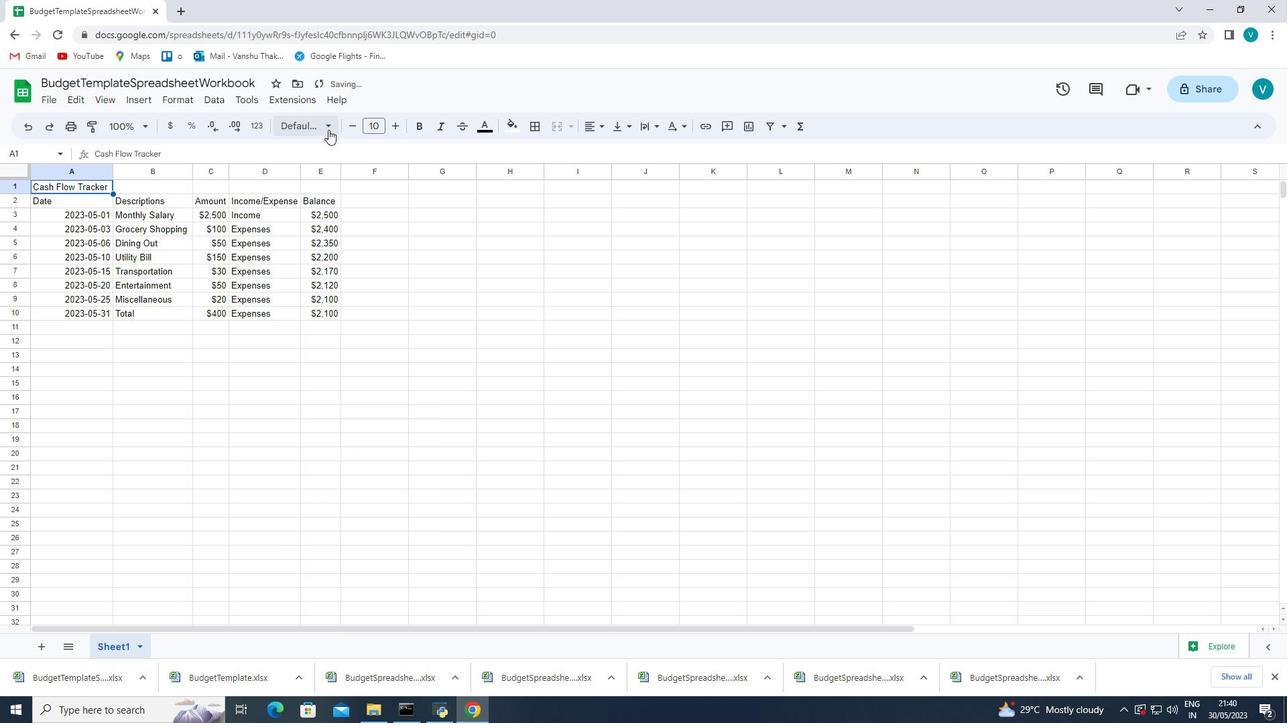 
Action: Mouse moved to (331, 151)
Screenshot: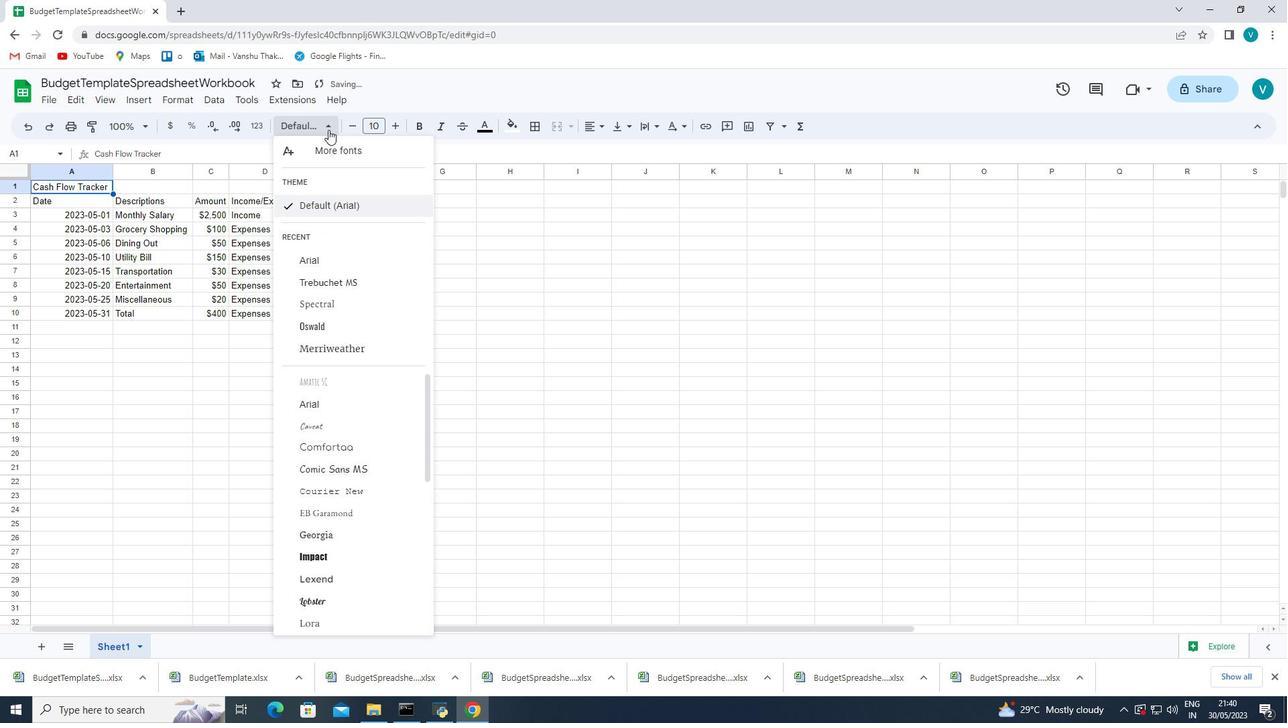 
Action: Mouse pressed left at (331, 151)
Screenshot: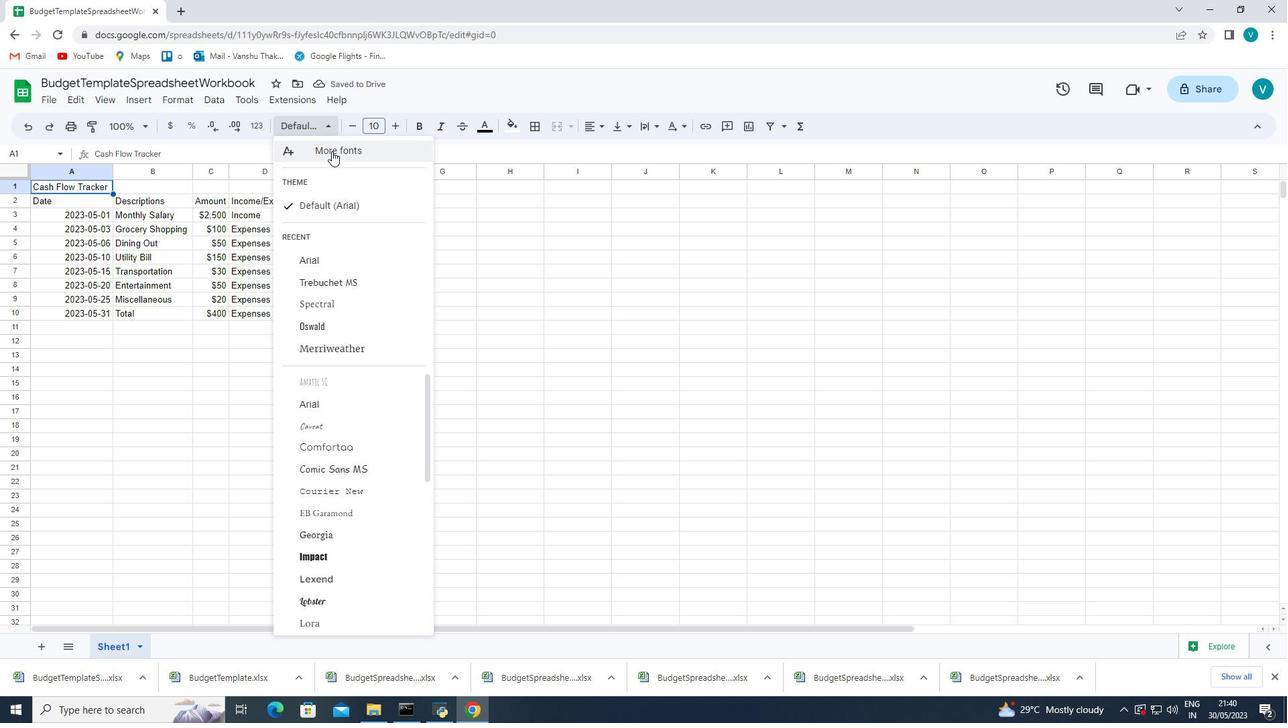 
Action: Mouse moved to (412, 211)
Screenshot: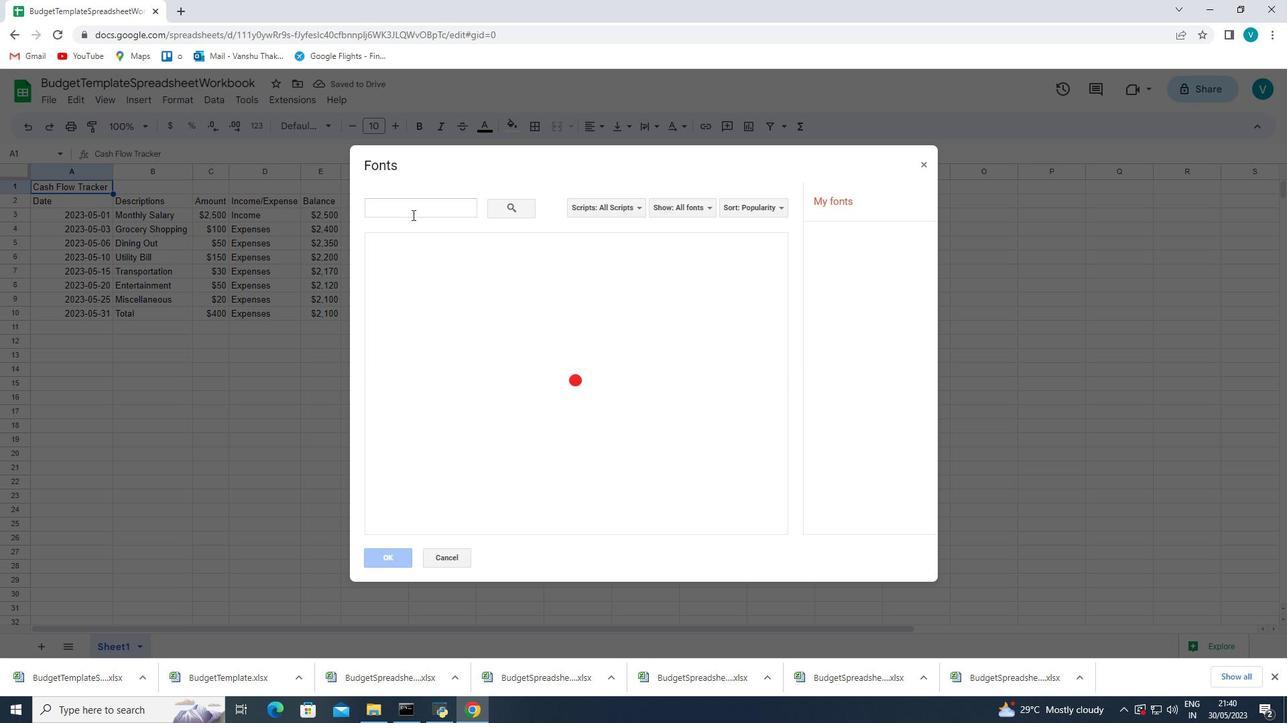 
Action: Mouse pressed left at (412, 211)
Screenshot: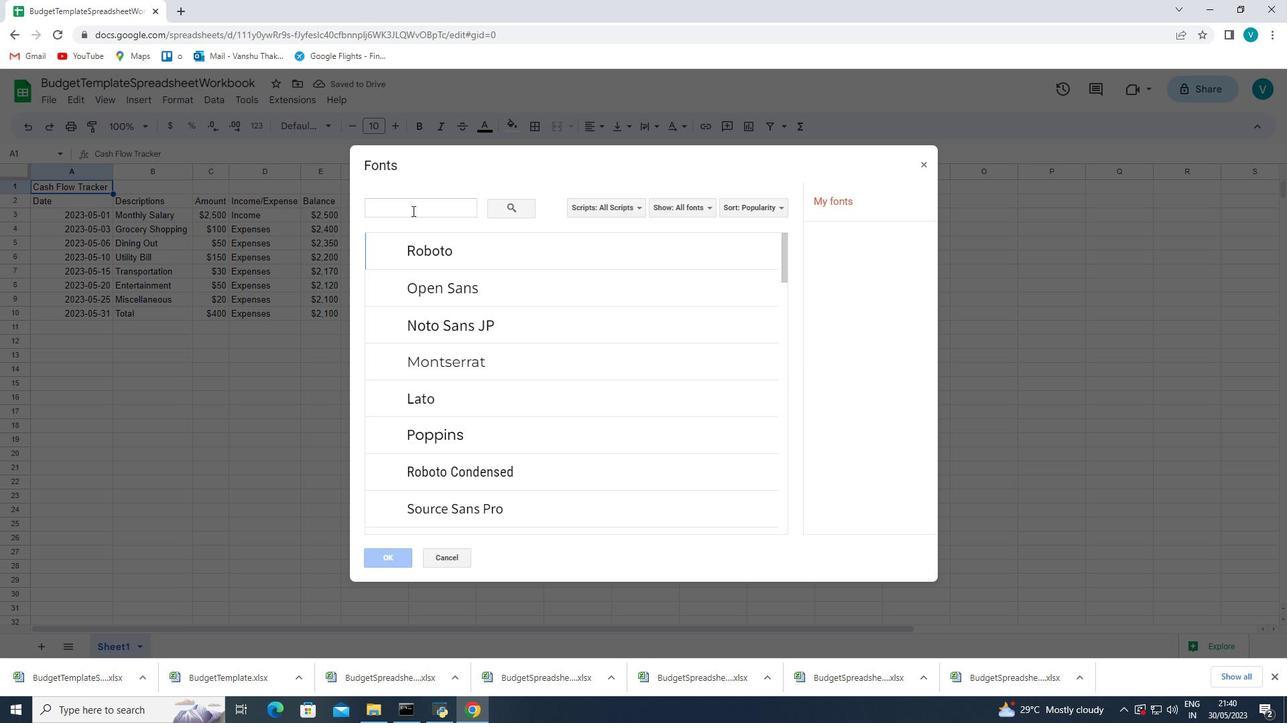 
Action: Key pressed play
Screenshot: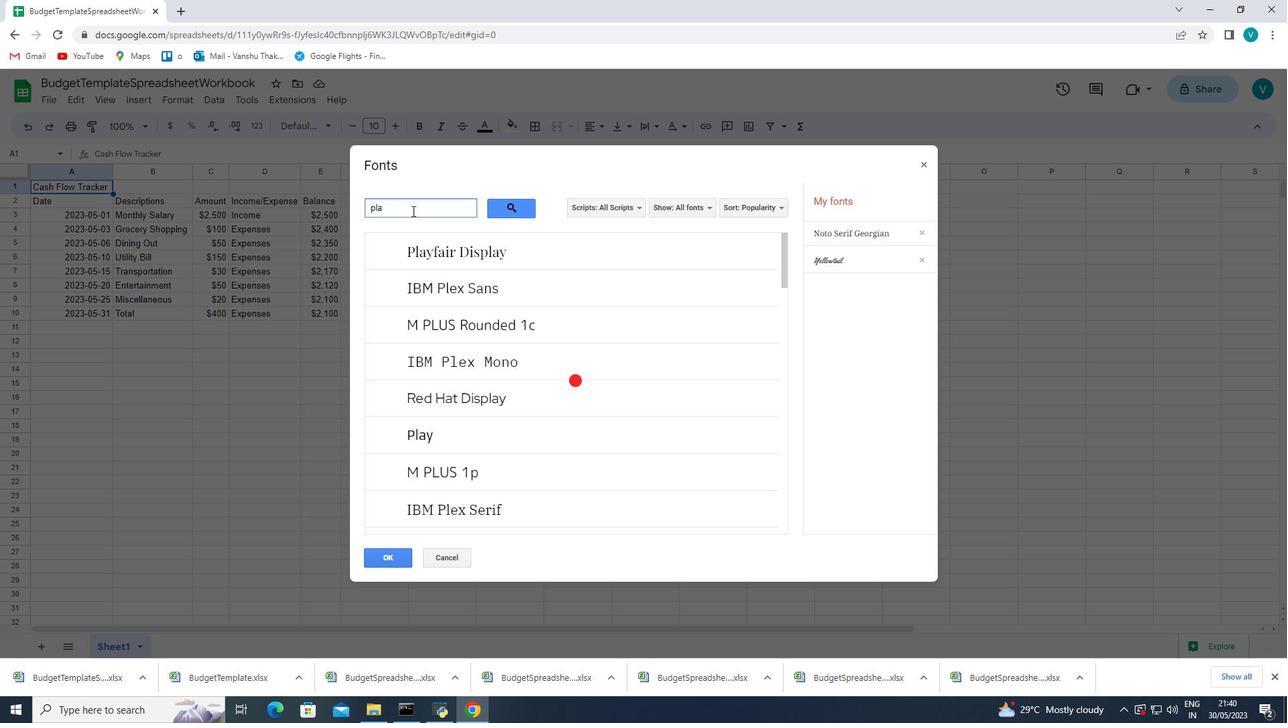 
Action: Mouse moved to (512, 250)
Screenshot: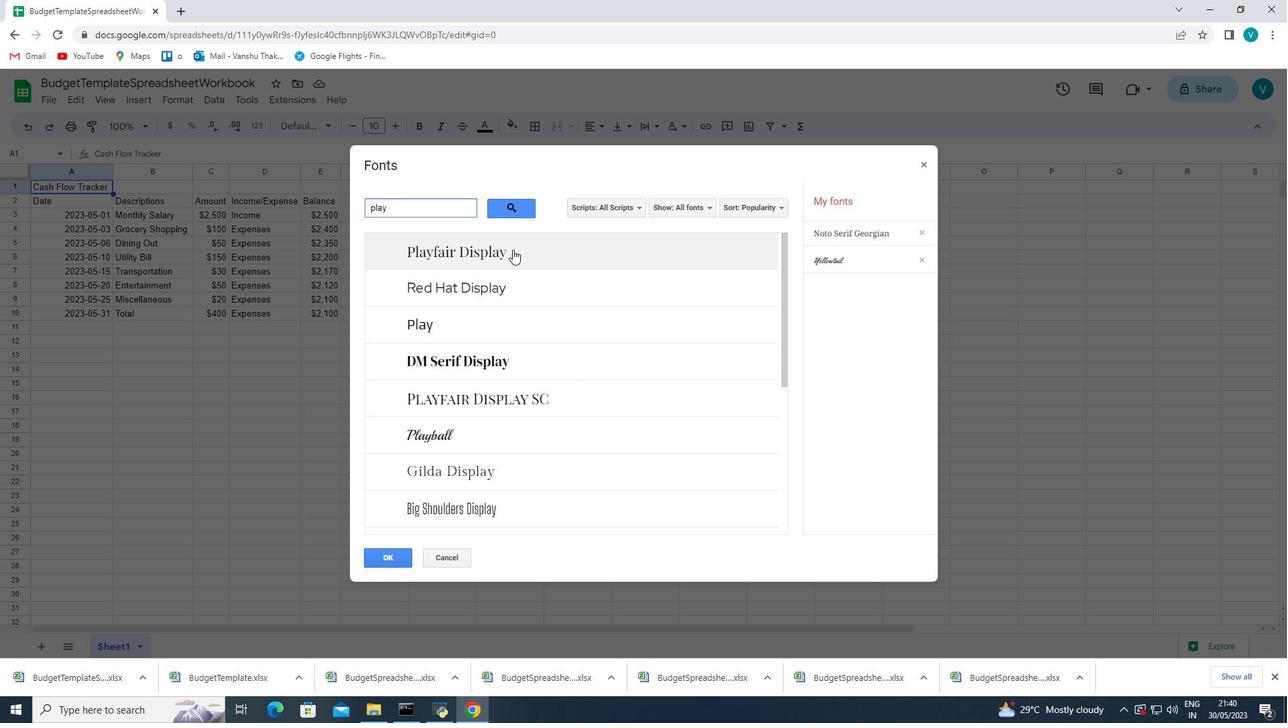 
Action: Mouse pressed left at (512, 250)
Screenshot: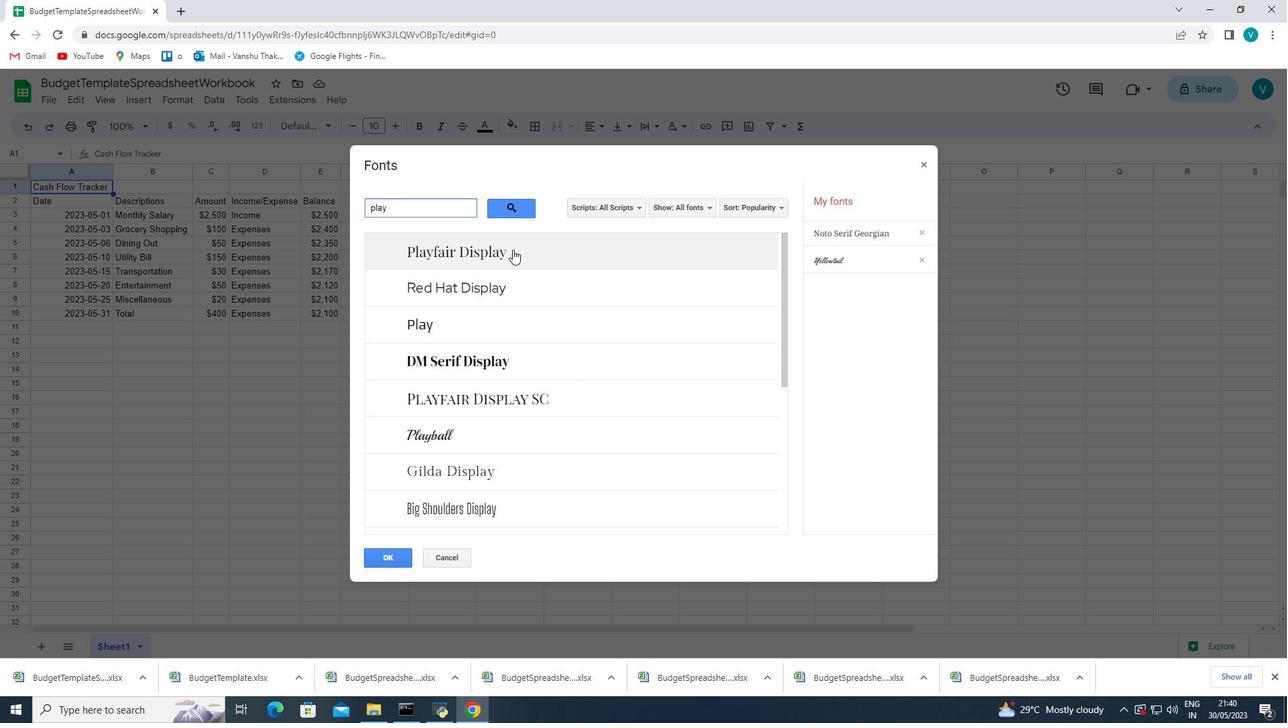 
Action: Mouse moved to (384, 561)
Screenshot: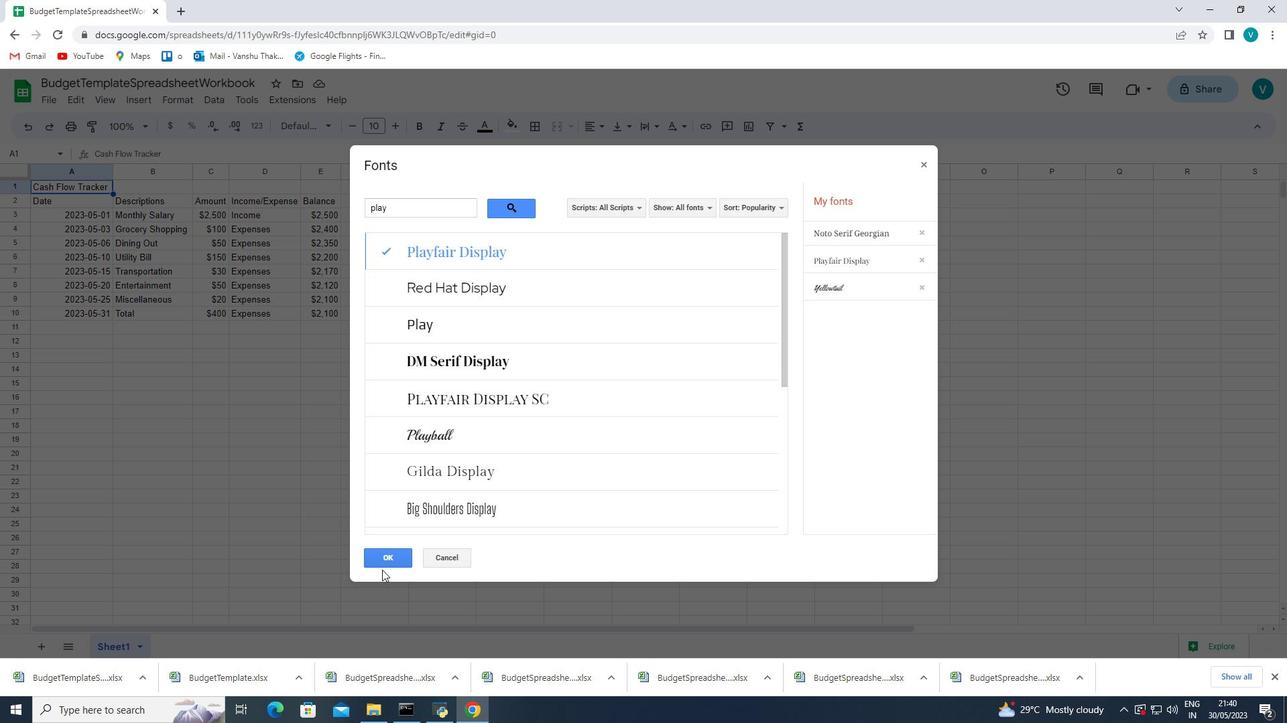 
Action: Mouse pressed left at (384, 561)
Screenshot: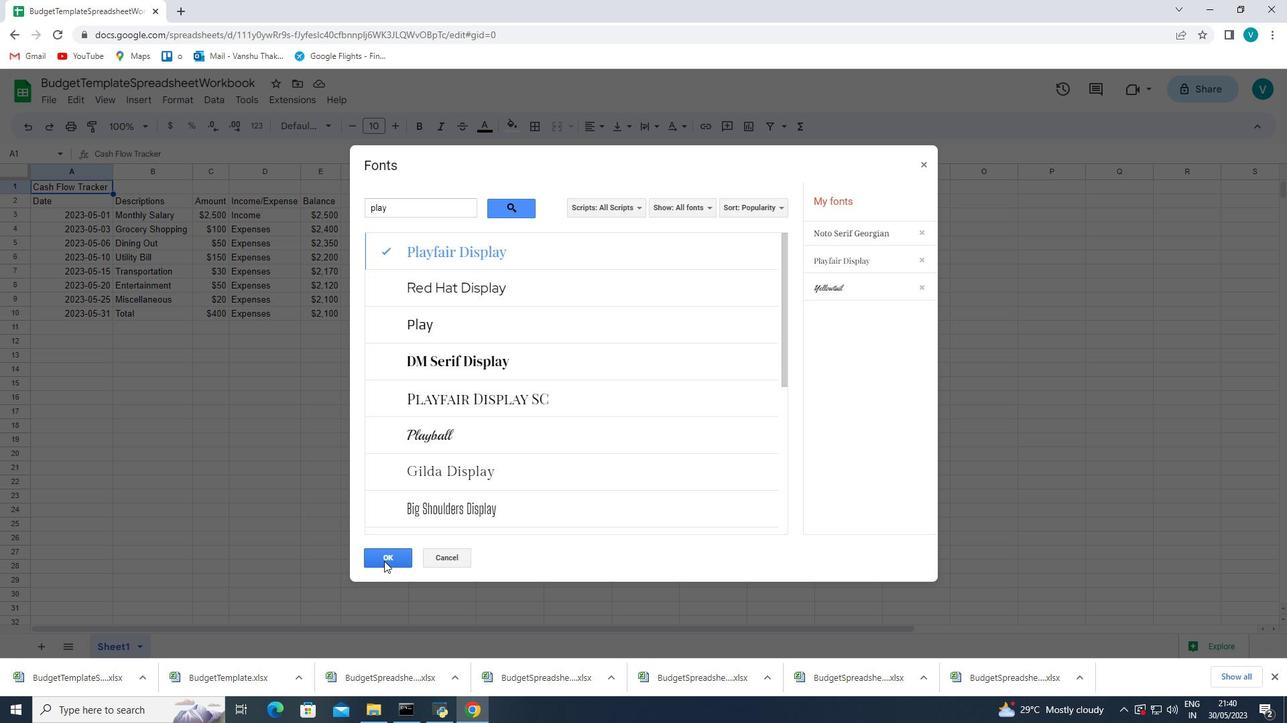 
Action: Mouse moved to (347, 148)
Screenshot: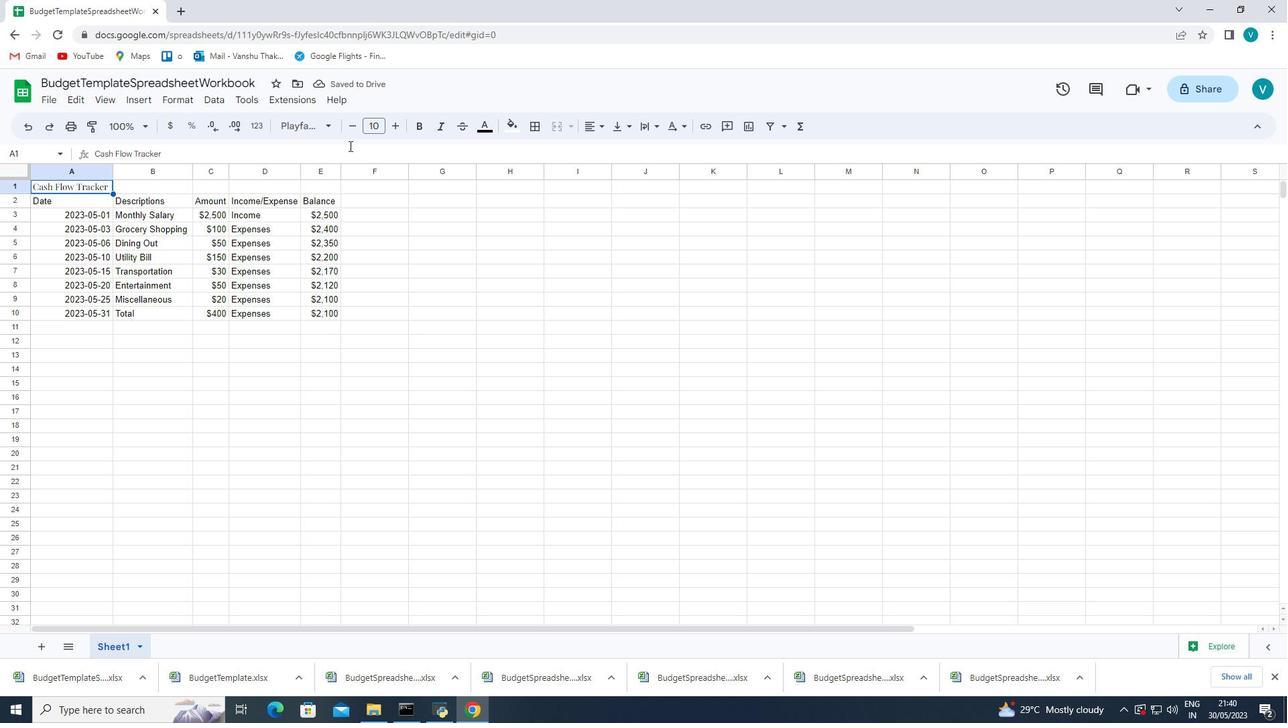 
Action: Key pressed ctrl+U
Screenshot: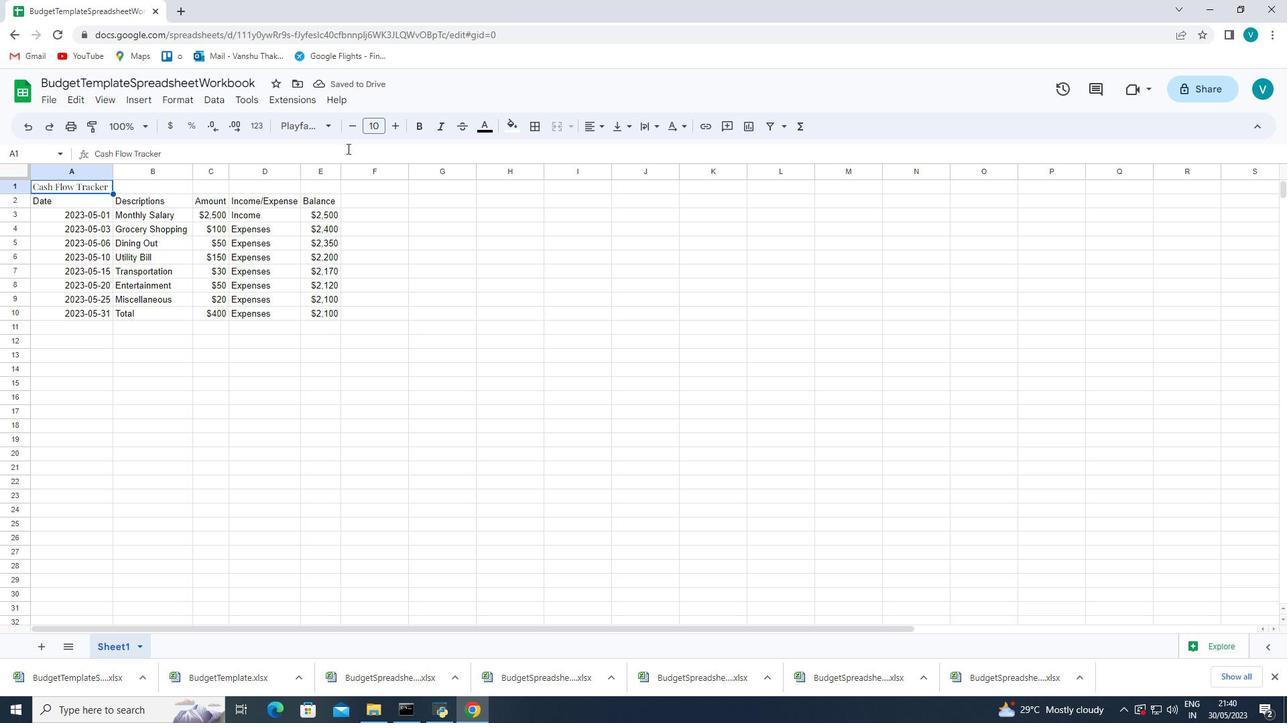
Action: Mouse moved to (480, 130)
Screenshot: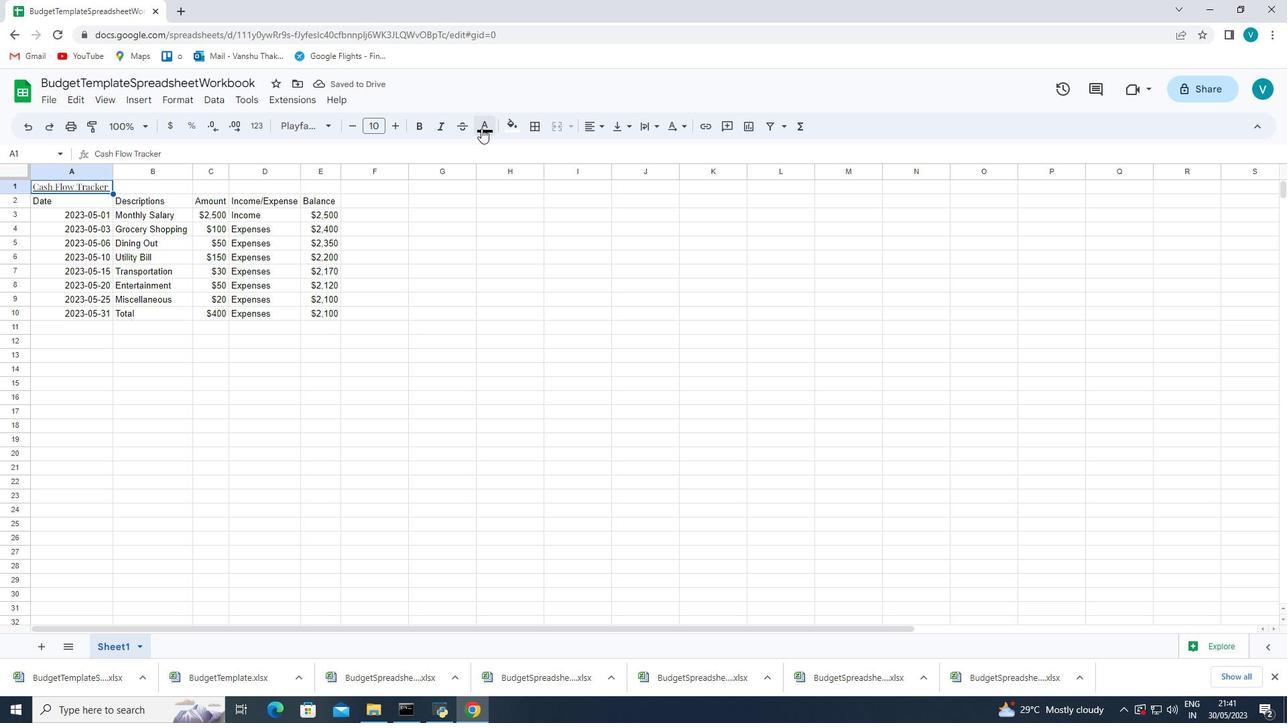 
Action: Mouse pressed left at (480, 130)
Screenshot: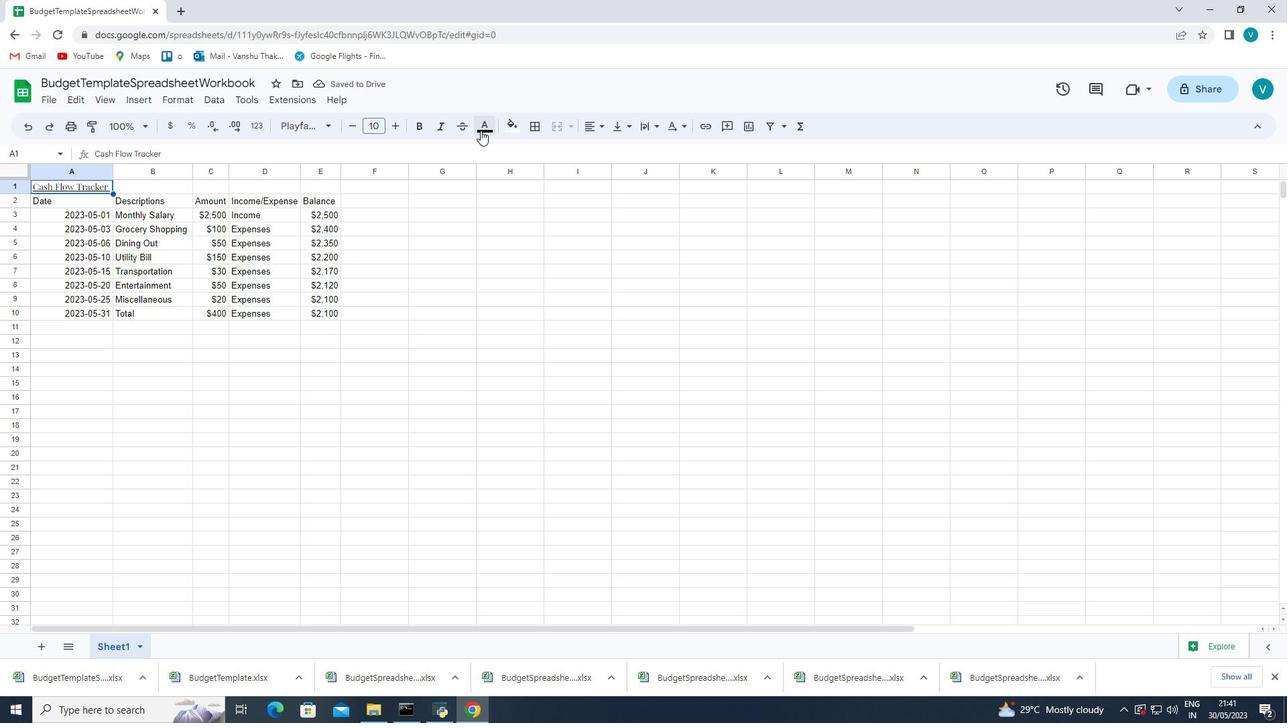 
Action: Mouse moved to (547, 185)
Screenshot: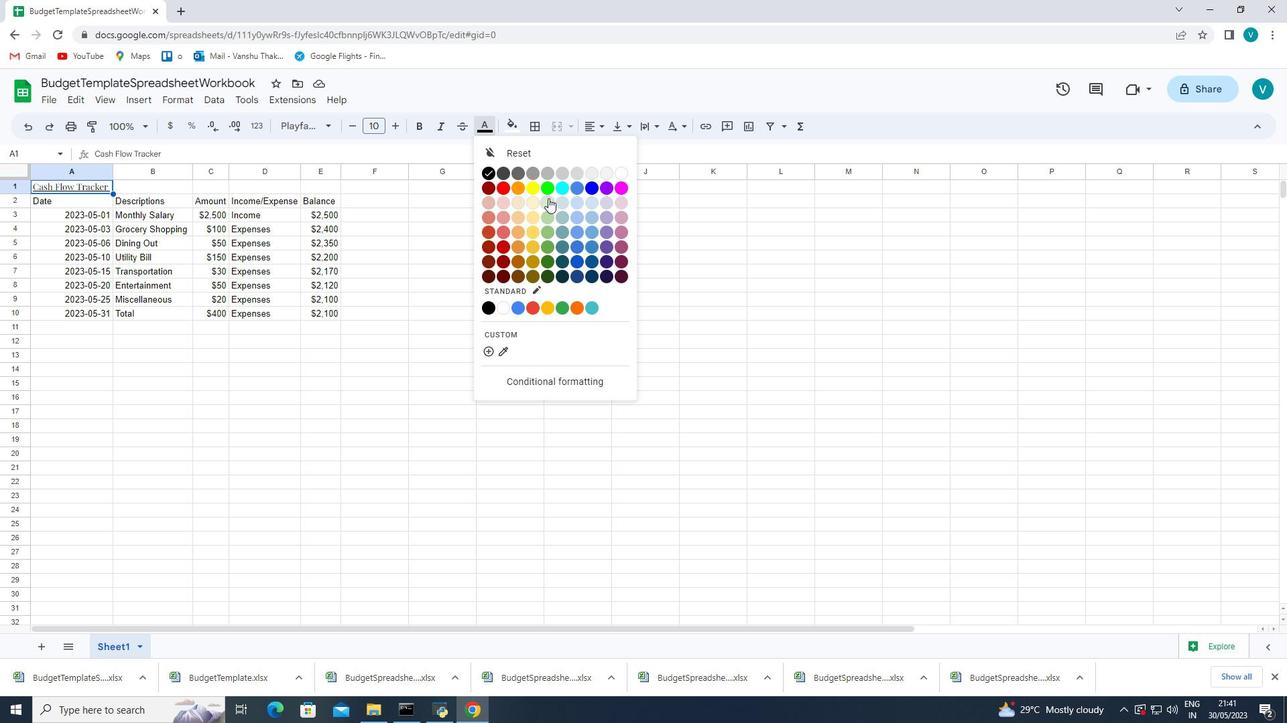 
Action: Mouse pressed left at (547, 185)
Screenshot: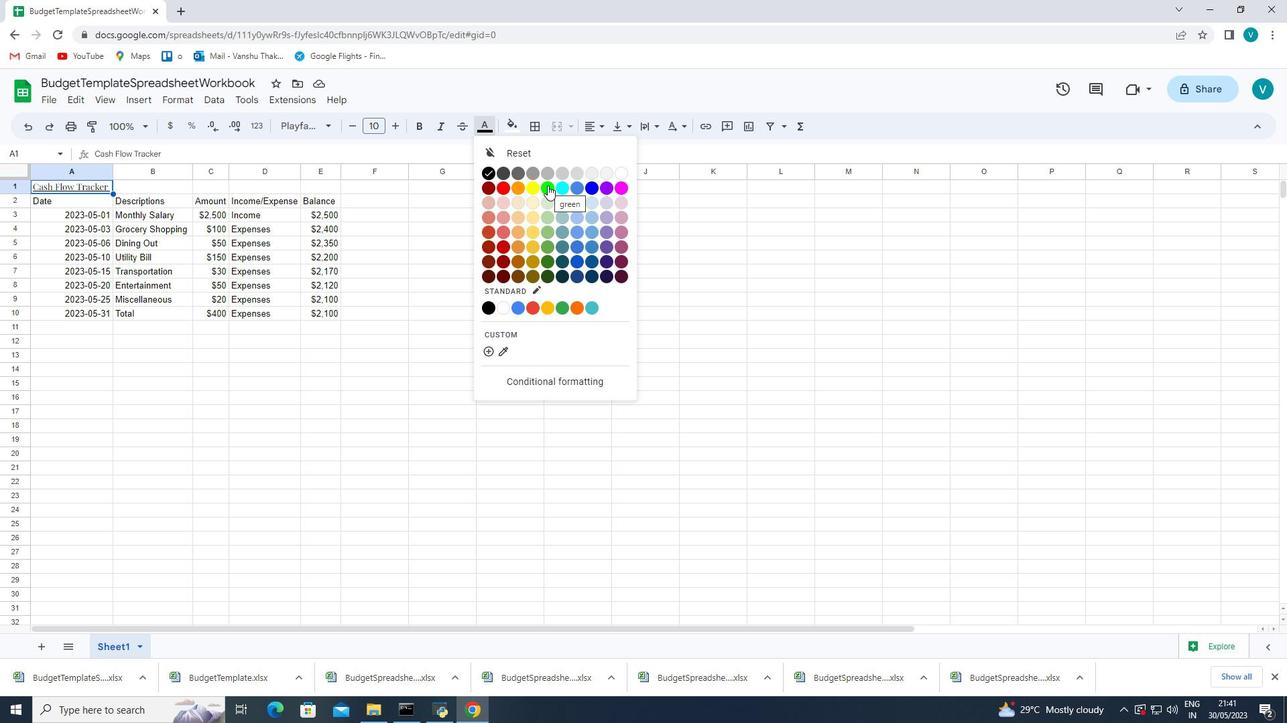 
Action: Mouse moved to (481, 132)
Screenshot: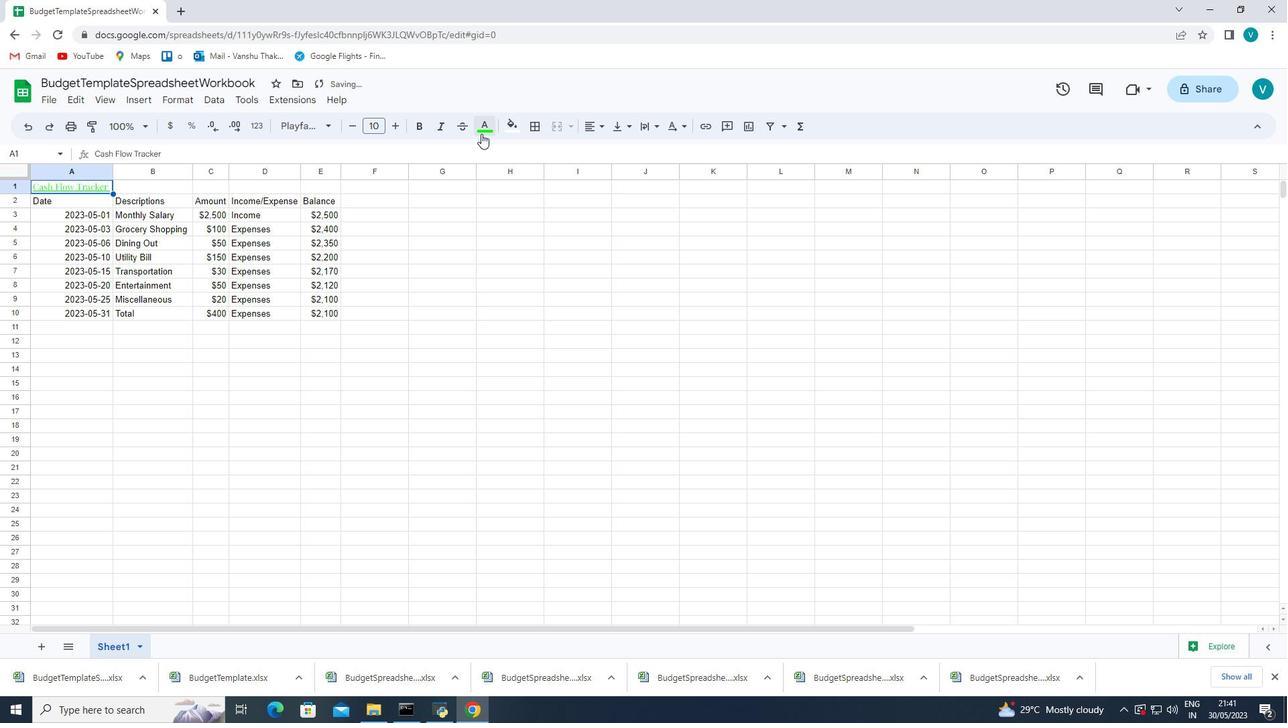 
Action: Mouse pressed left at (481, 132)
Screenshot: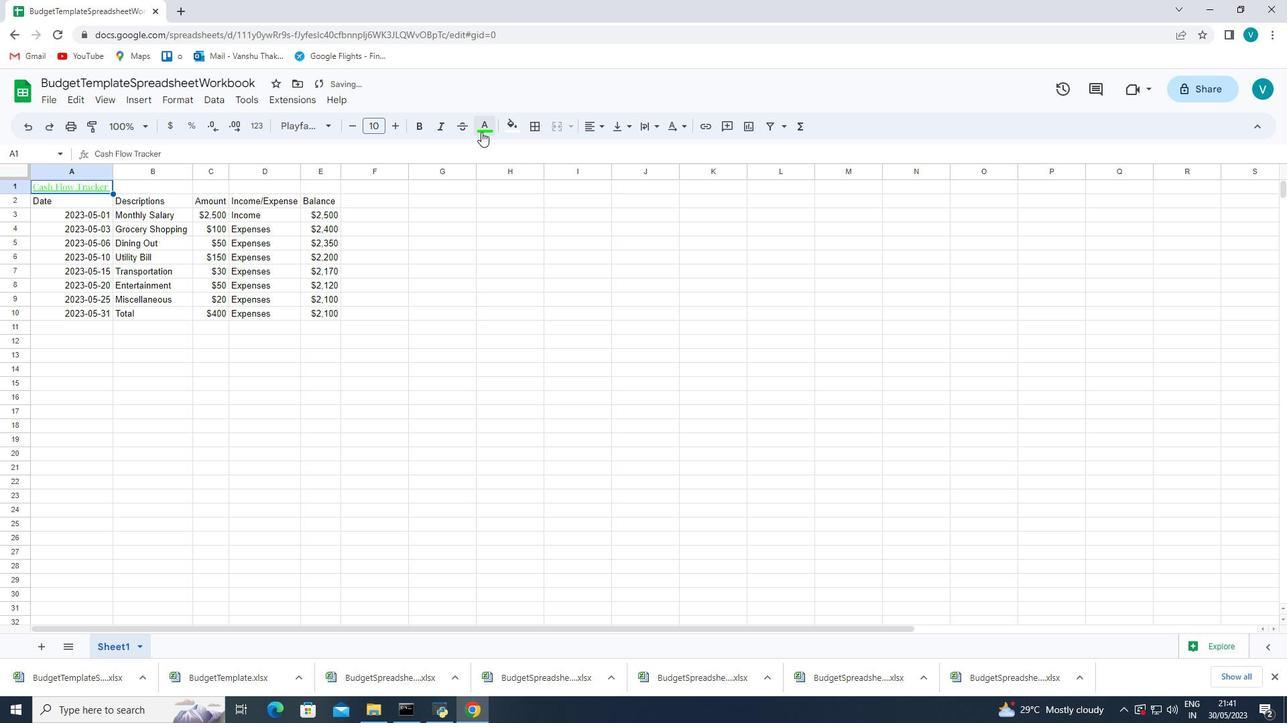 
Action: Mouse moved to (547, 246)
Screenshot: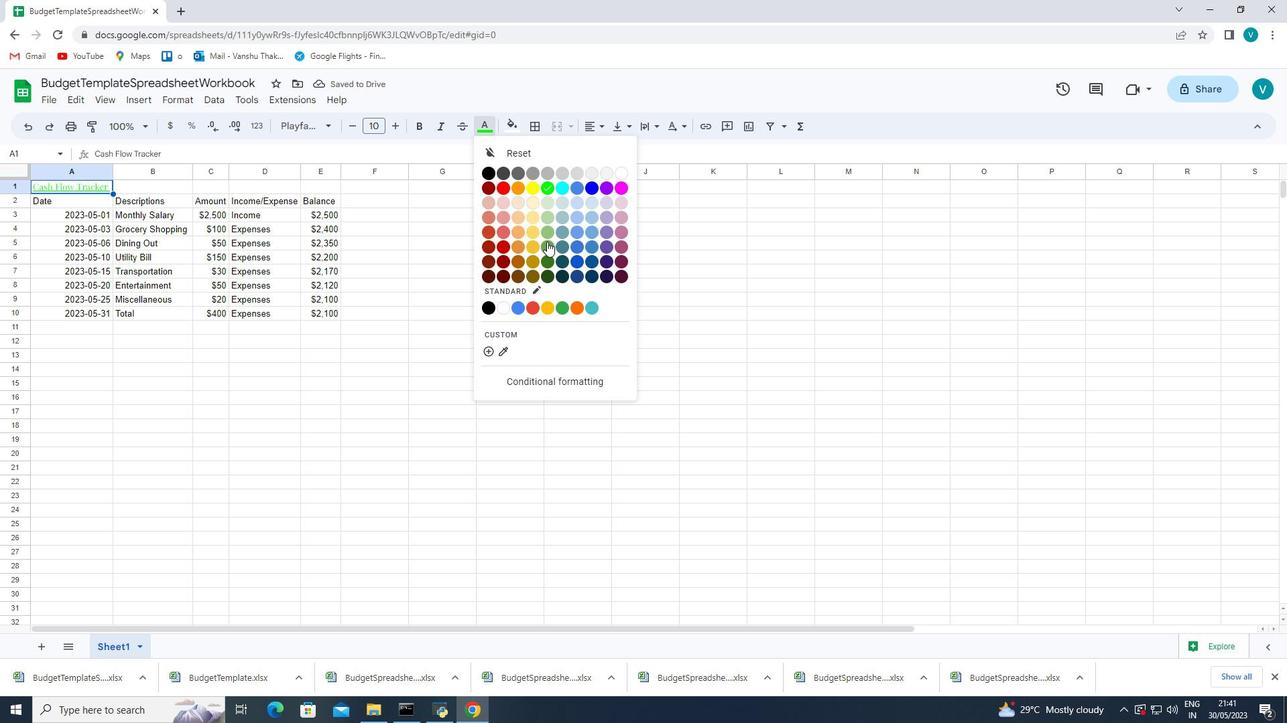 
Action: Mouse pressed left at (547, 246)
Screenshot: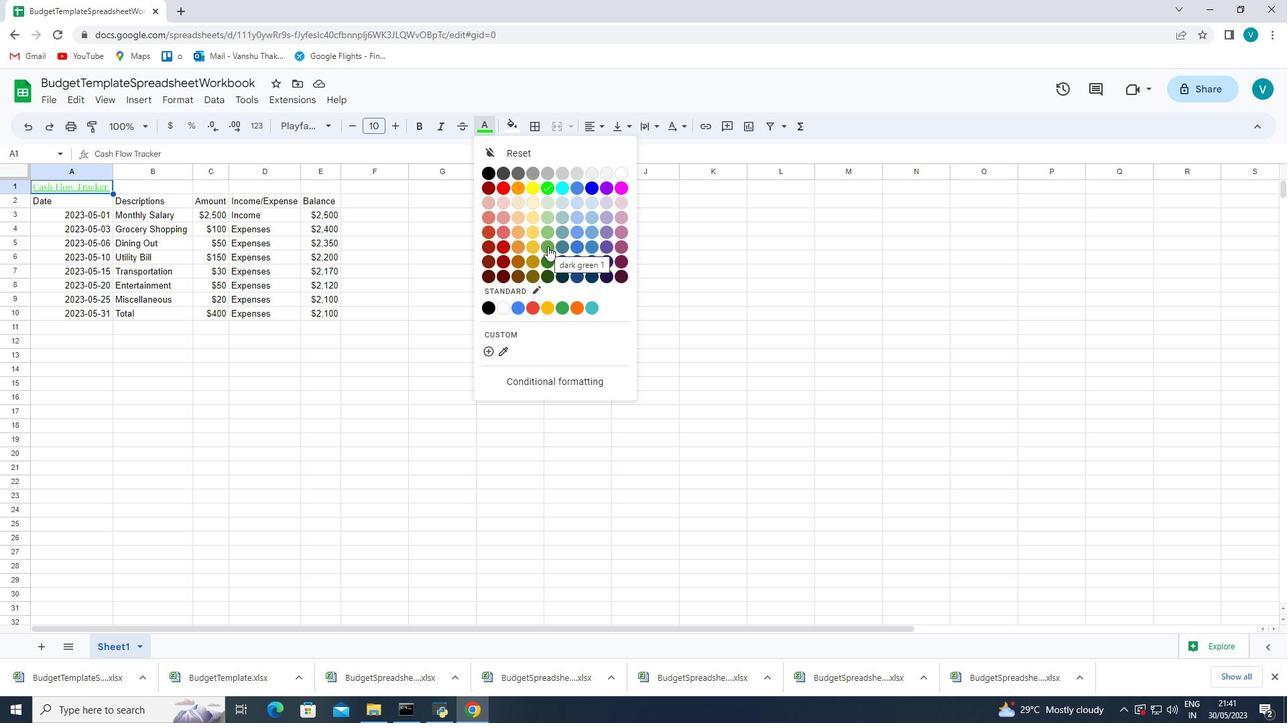 
Action: Mouse moved to (482, 137)
Screenshot: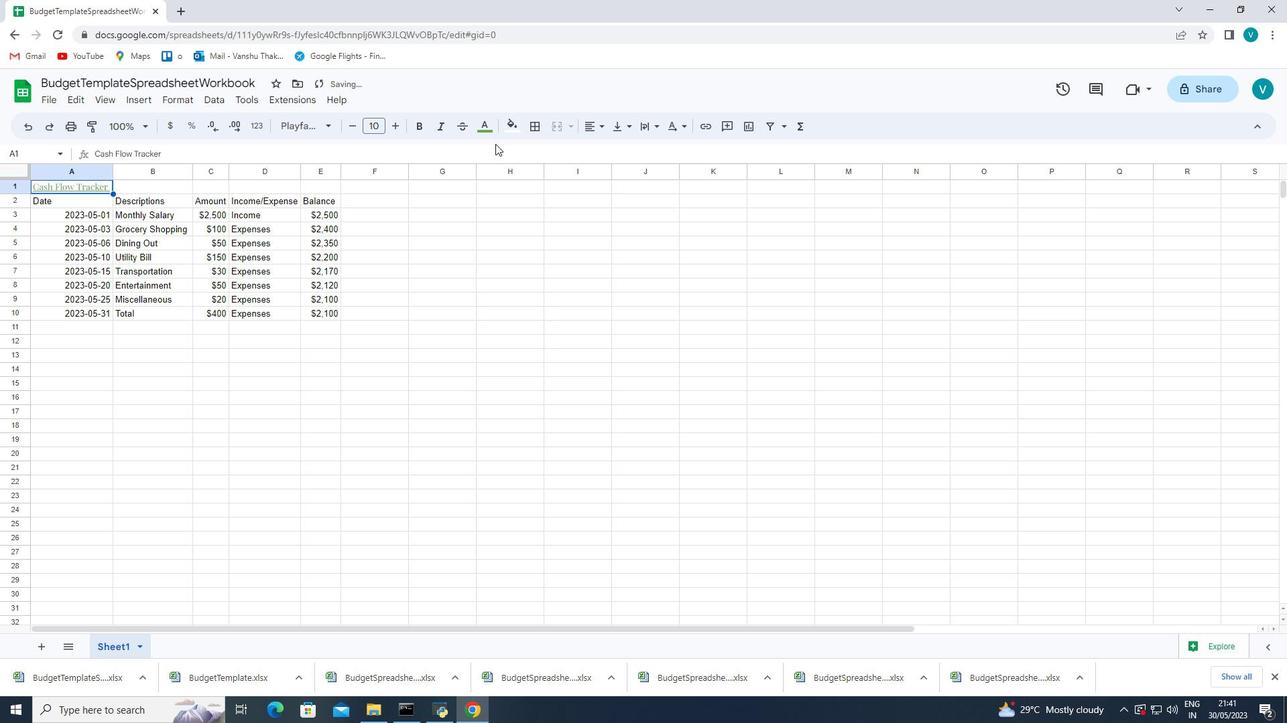 
Action: Mouse pressed left at (482, 137)
Screenshot: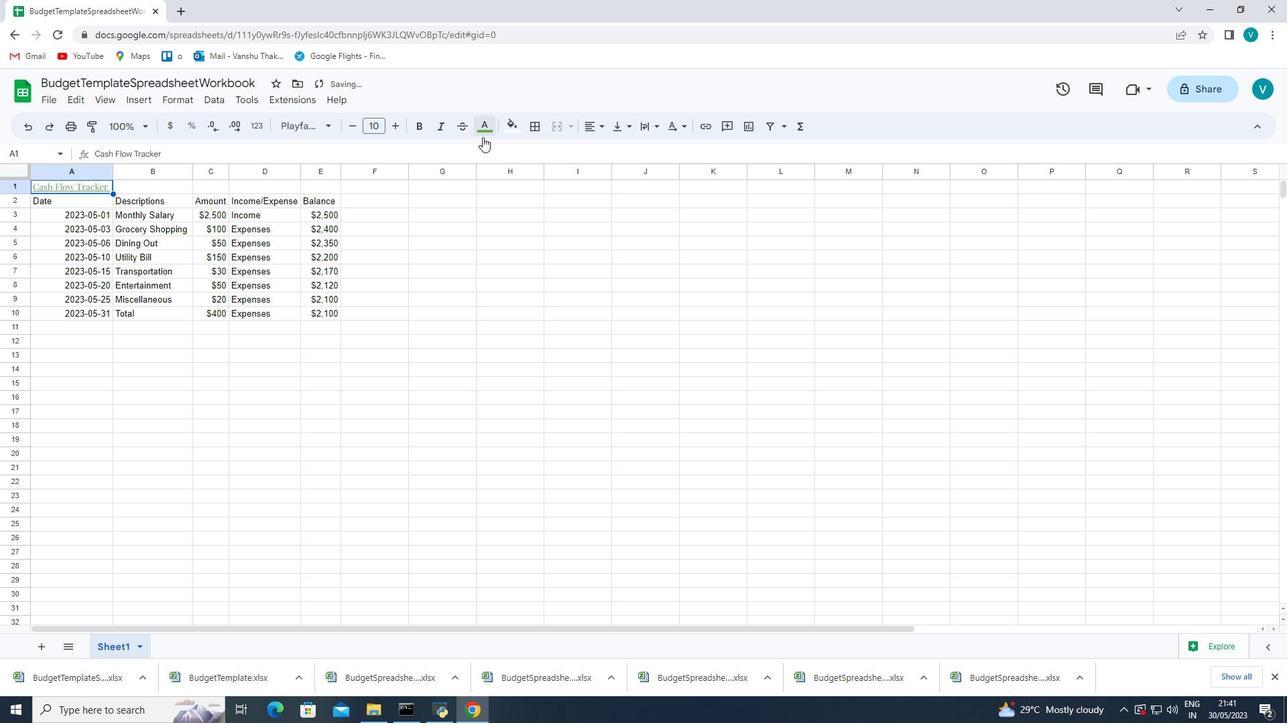 
Action: Mouse moved to (542, 262)
Screenshot: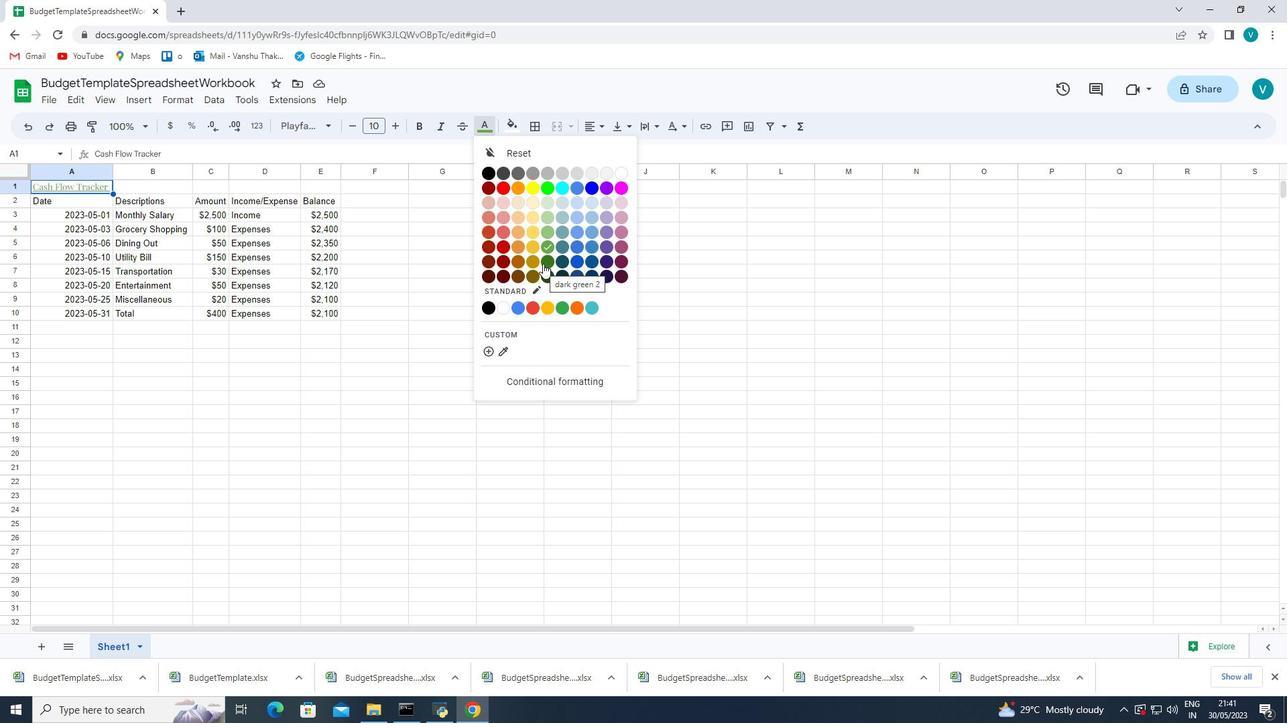 
Action: Mouse pressed left at (542, 262)
Screenshot: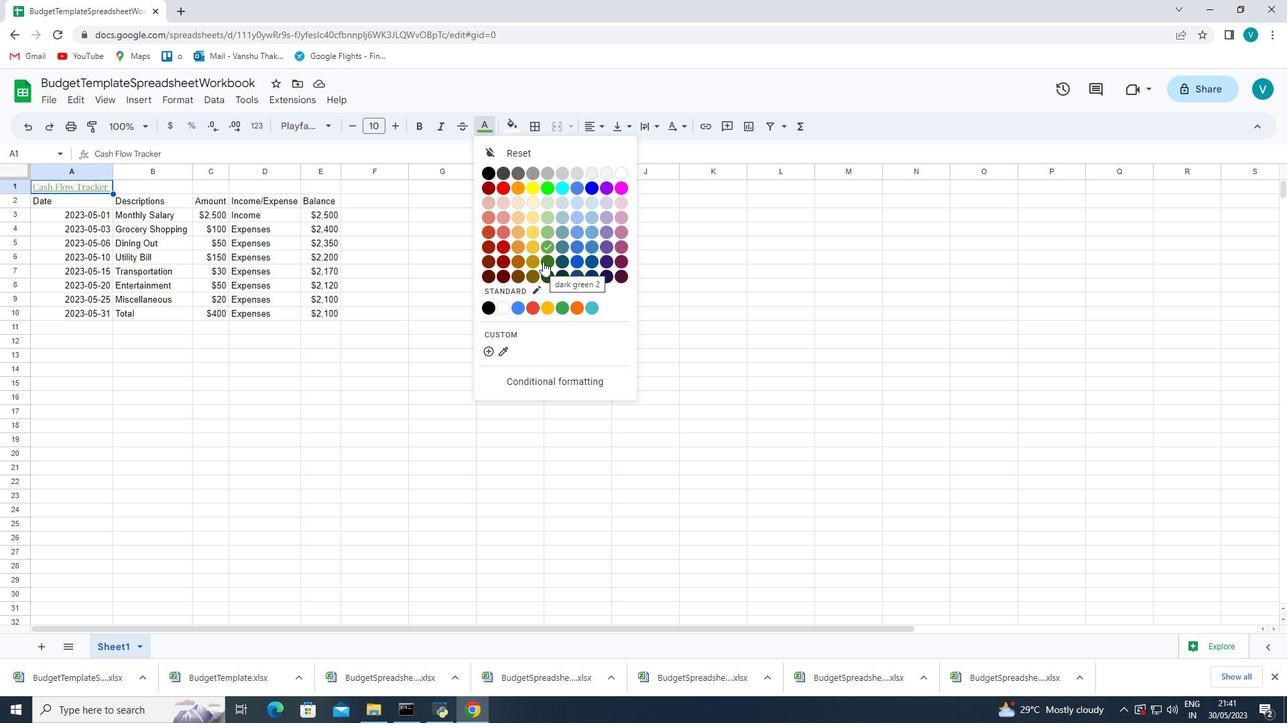 
Action: Mouse moved to (390, 126)
Screenshot: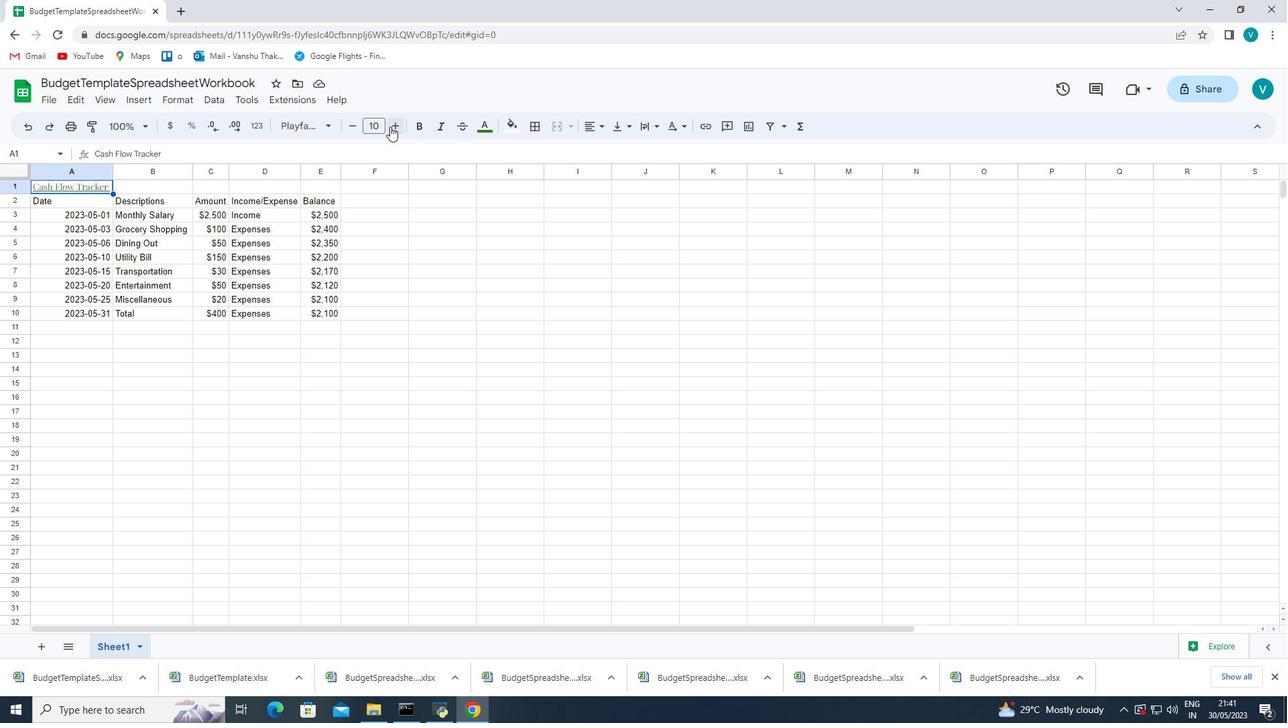 
Action: Mouse pressed left at (390, 126)
Screenshot: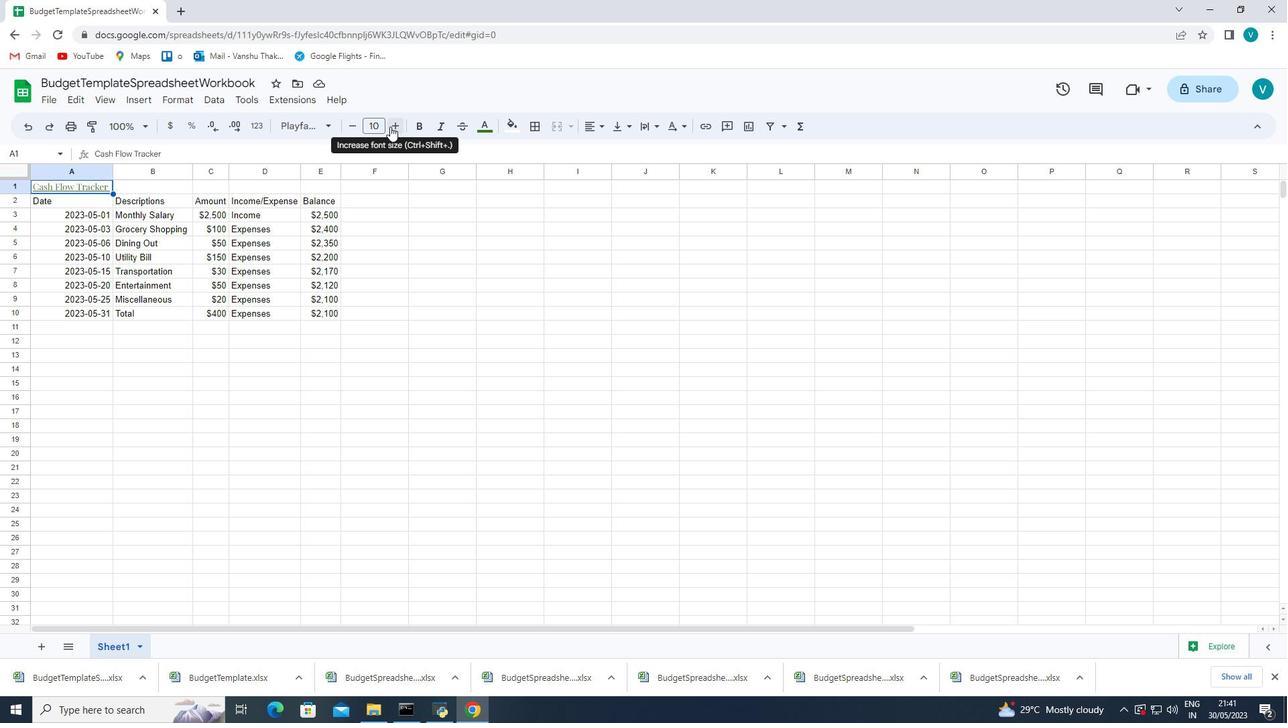 
Action: Mouse pressed left at (390, 126)
Screenshot: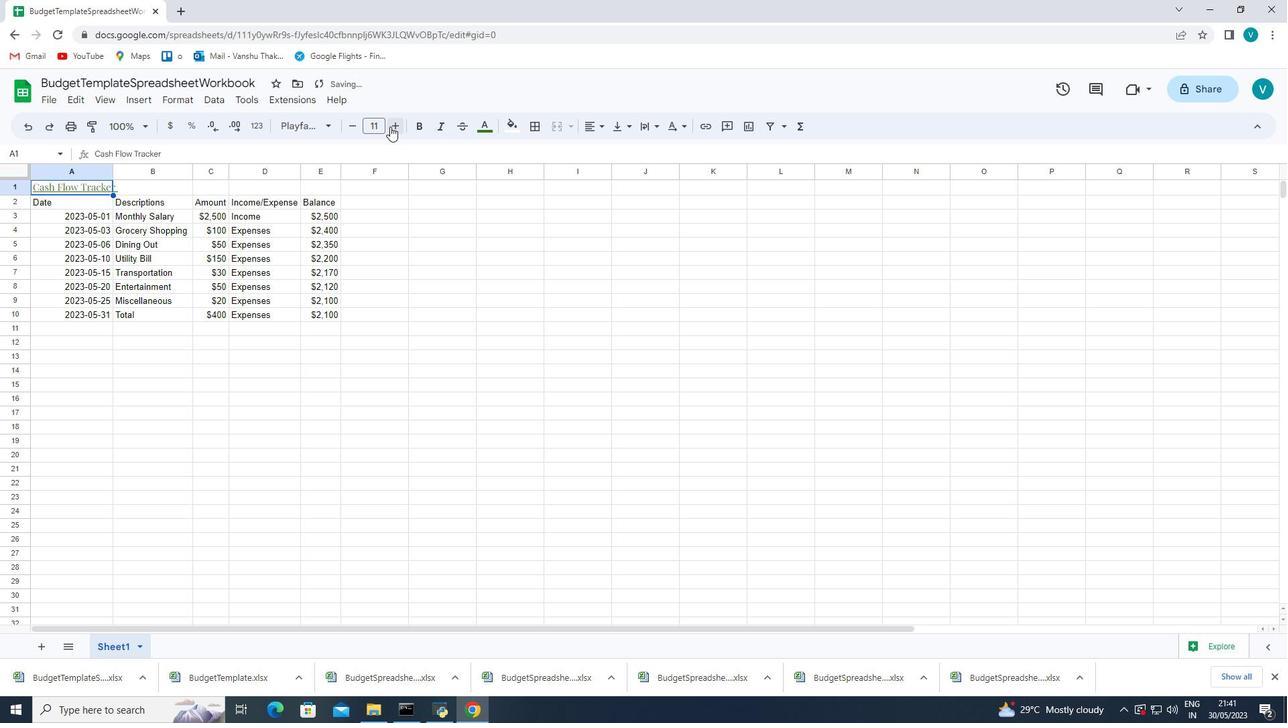 
Action: Mouse pressed left at (390, 126)
Screenshot: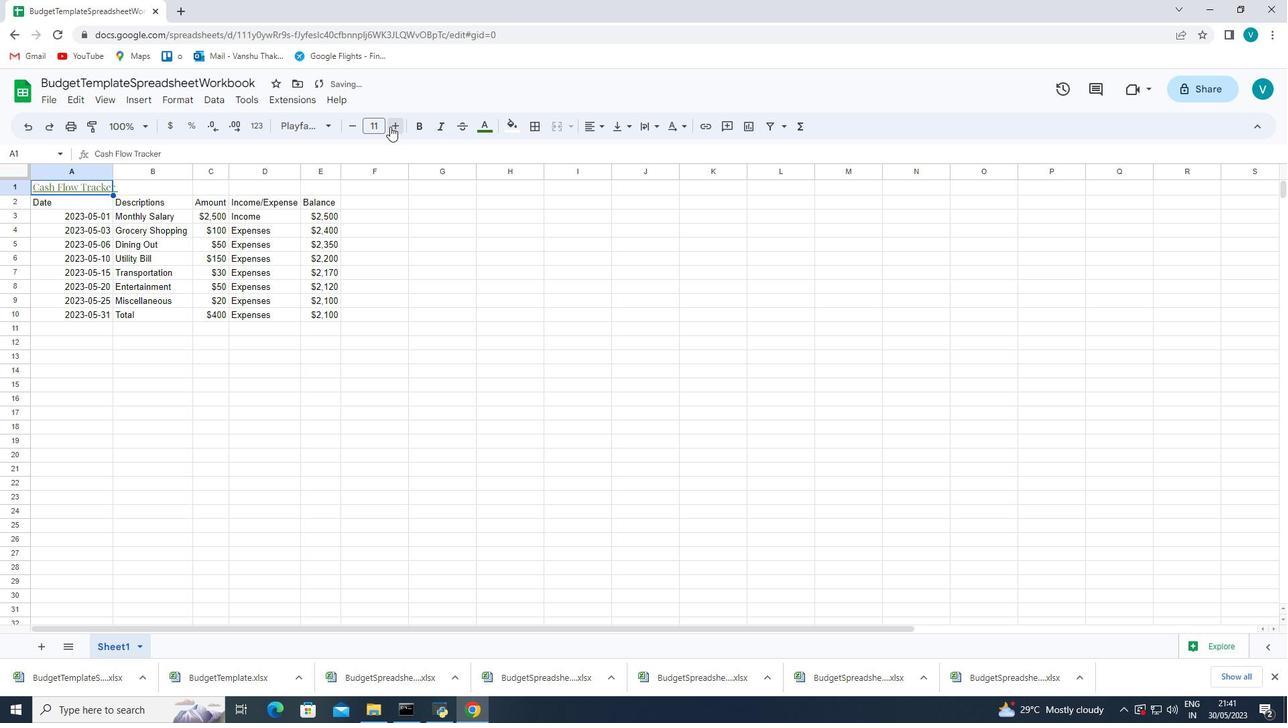 
Action: Mouse pressed left at (390, 126)
Screenshot: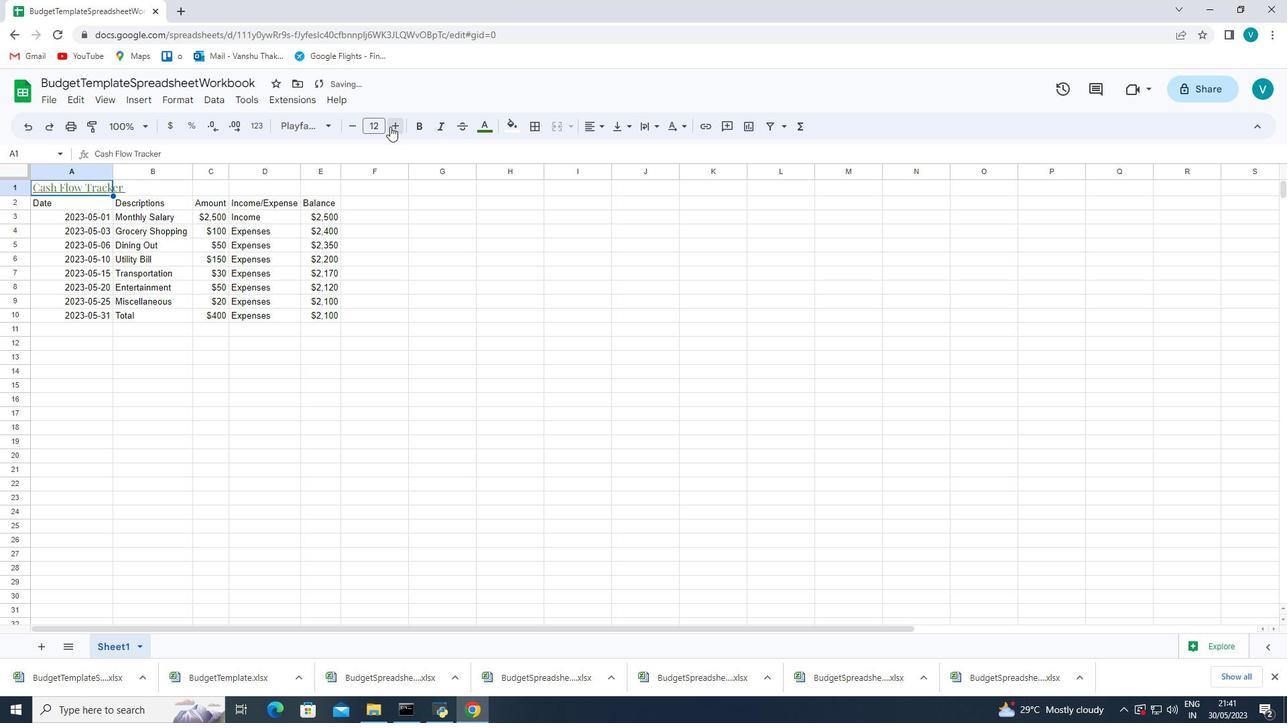 
Action: Mouse pressed left at (390, 126)
Screenshot: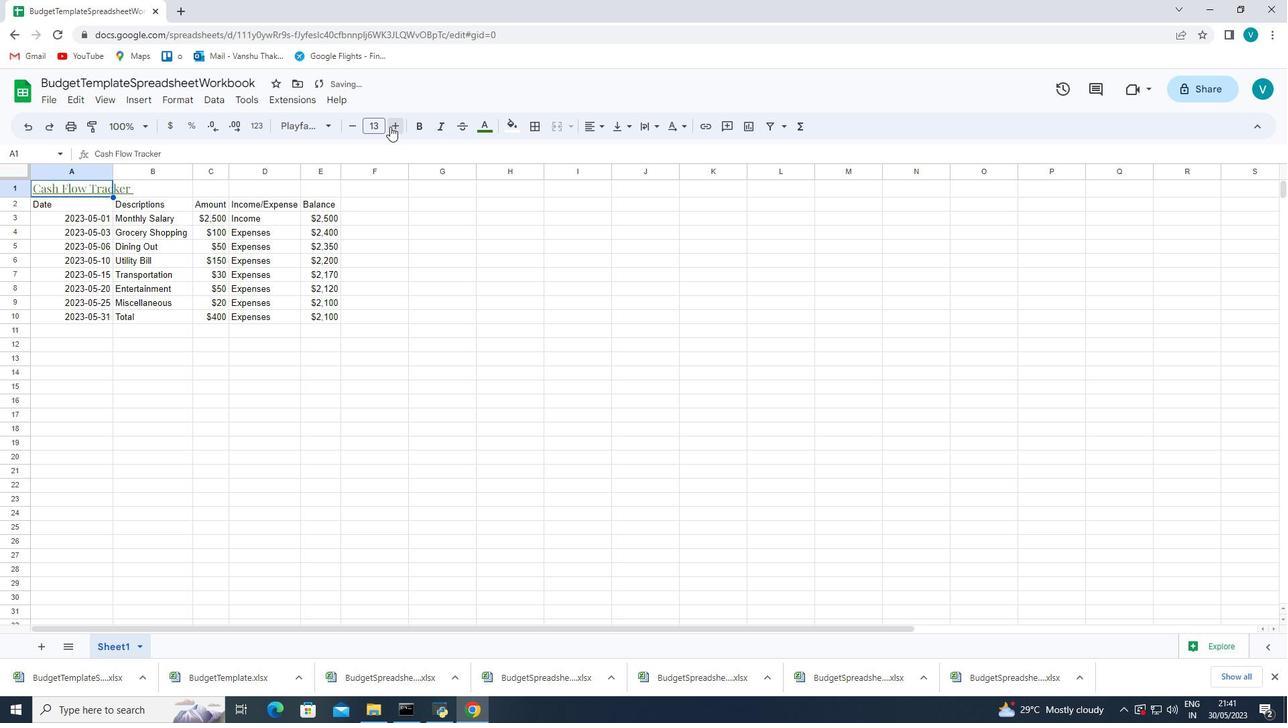 
Action: Mouse pressed left at (390, 126)
Screenshot: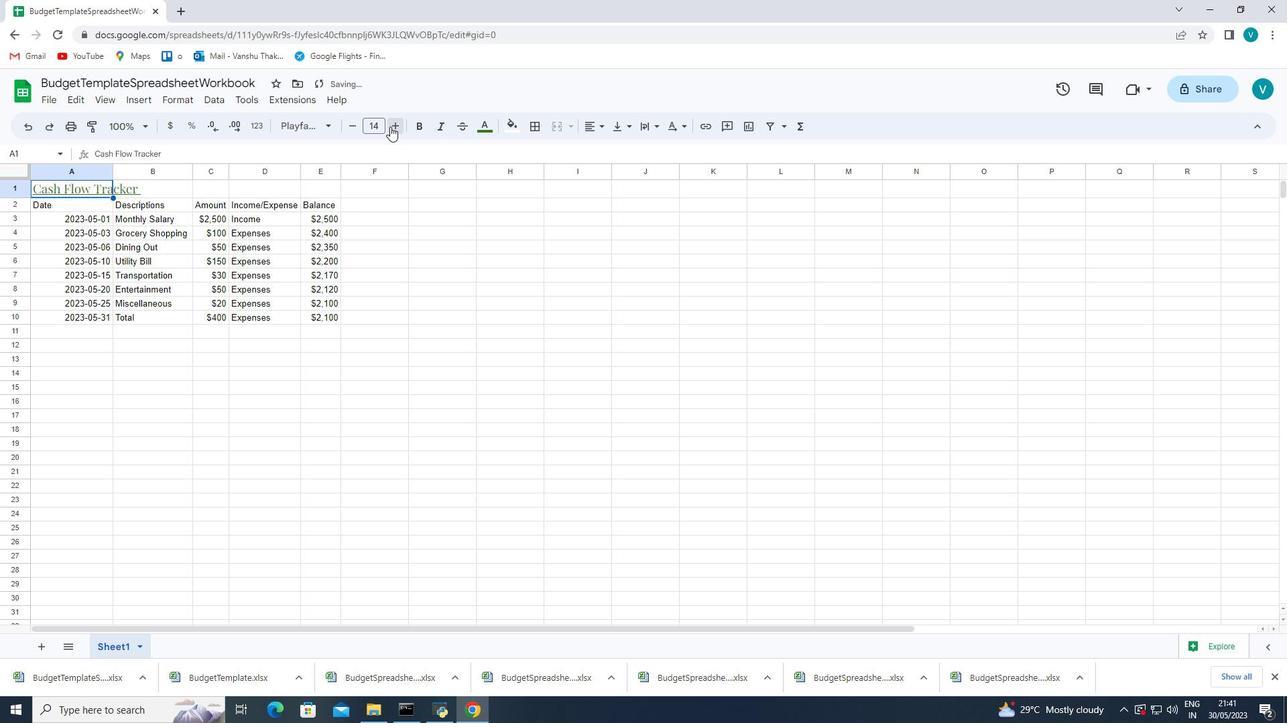 
Action: Mouse pressed left at (390, 126)
Screenshot: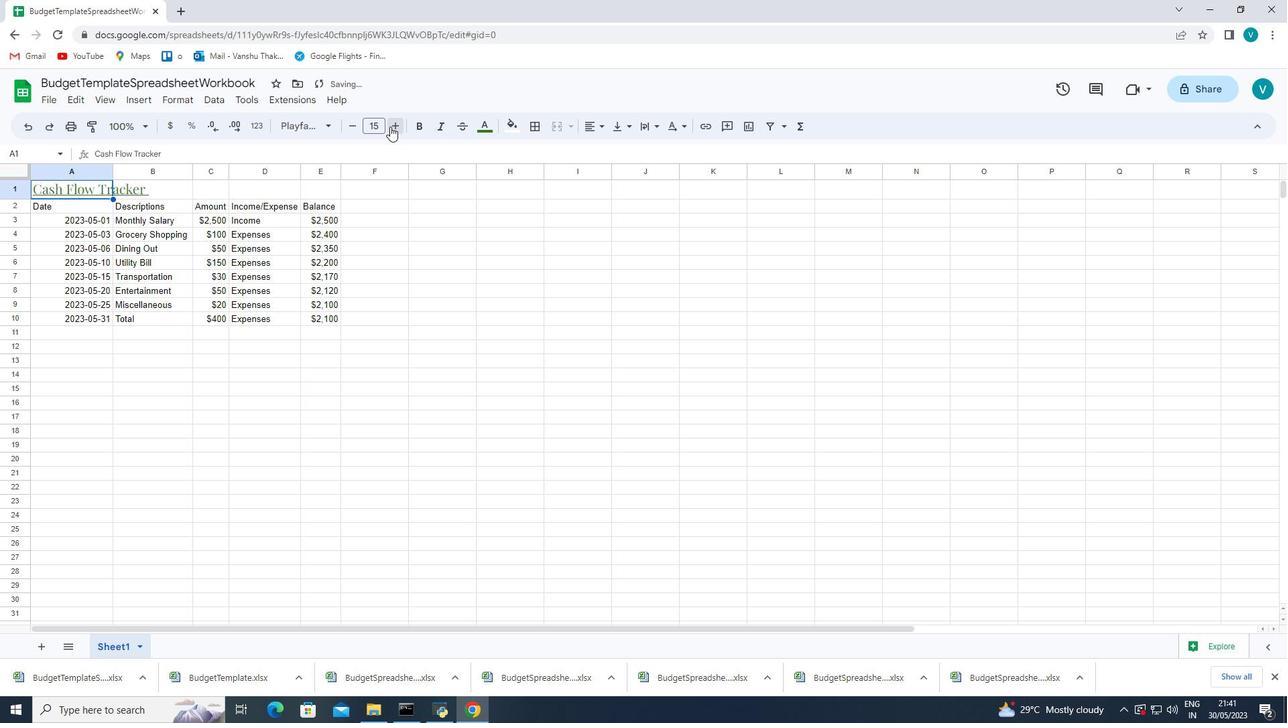 
Action: Mouse pressed left at (390, 126)
Screenshot: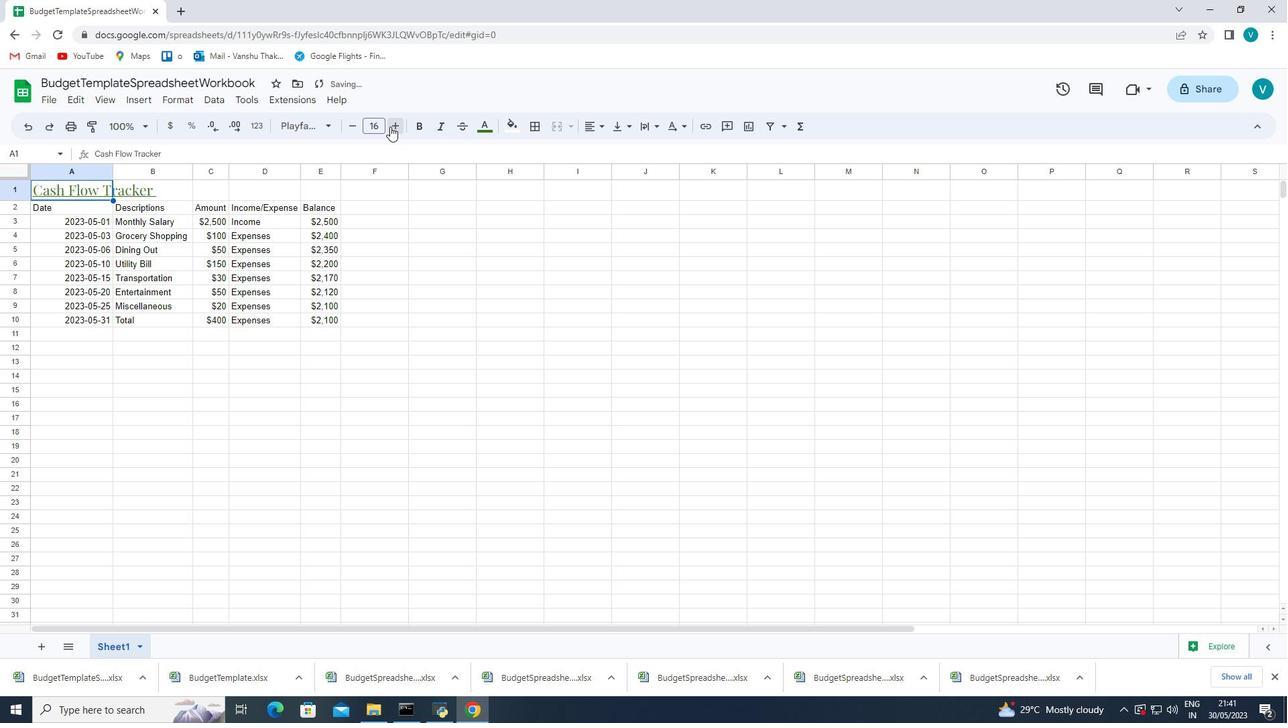 
Action: Mouse pressed left at (390, 126)
Screenshot: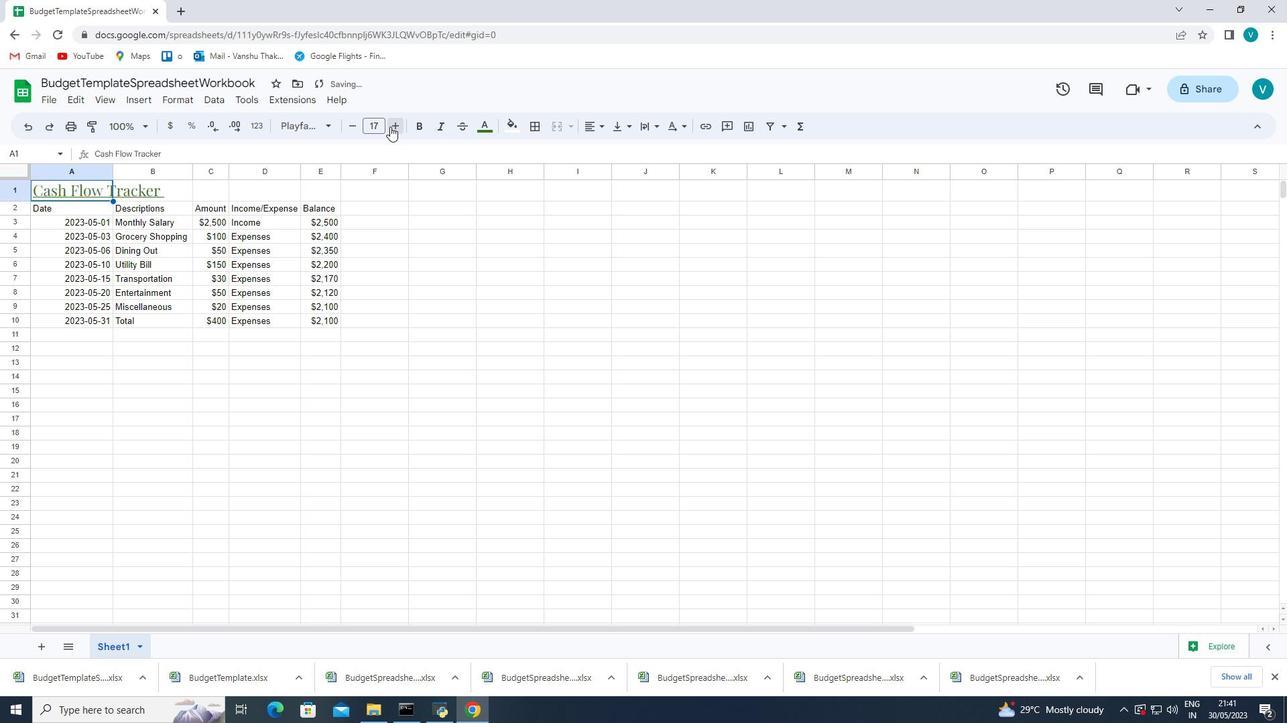 
Action: Mouse pressed left at (390, 126)
Screenshot: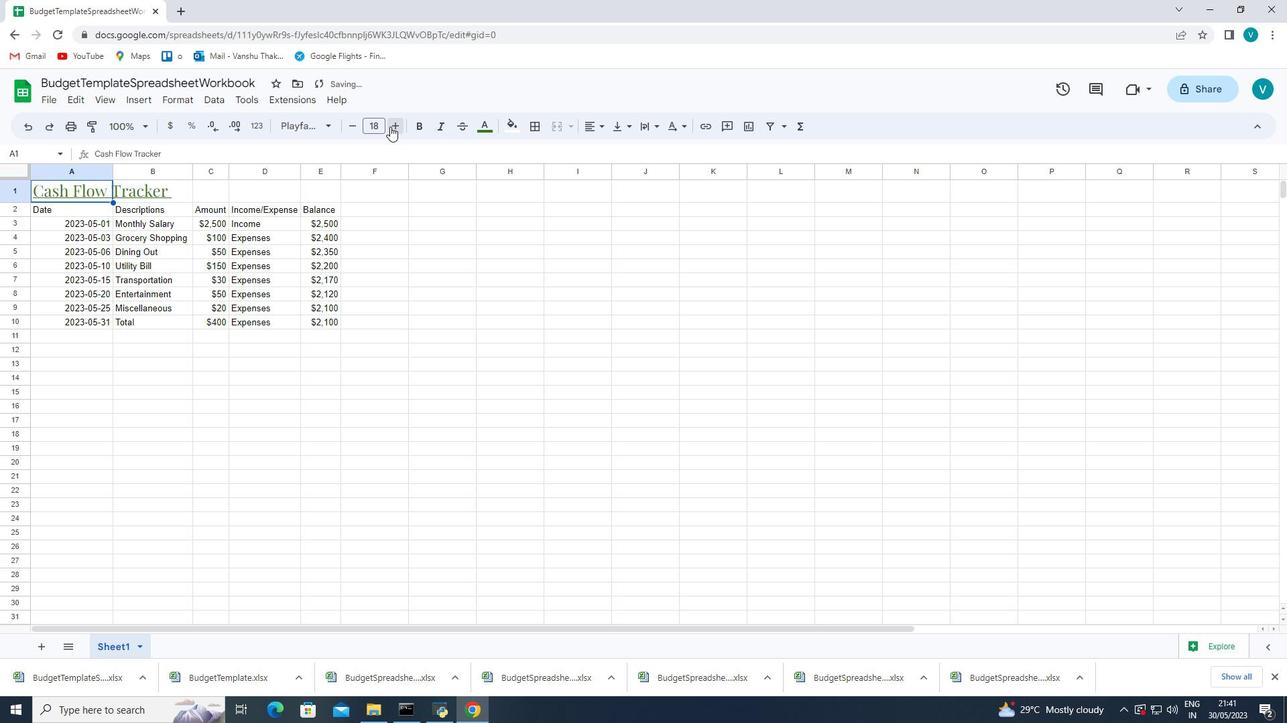 
Action: Mouse pressed left at (390, 126)
Screenshot: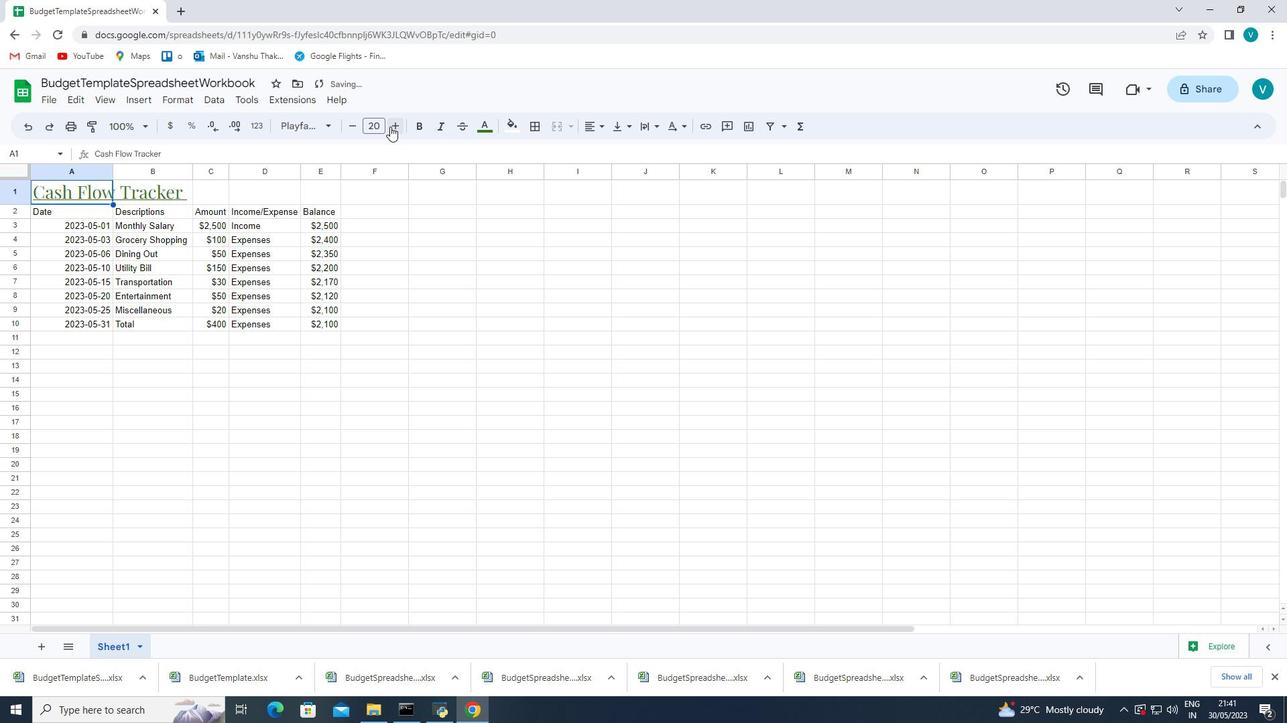 
Action: Mouse pressed left at (390, 126)
Screenshot: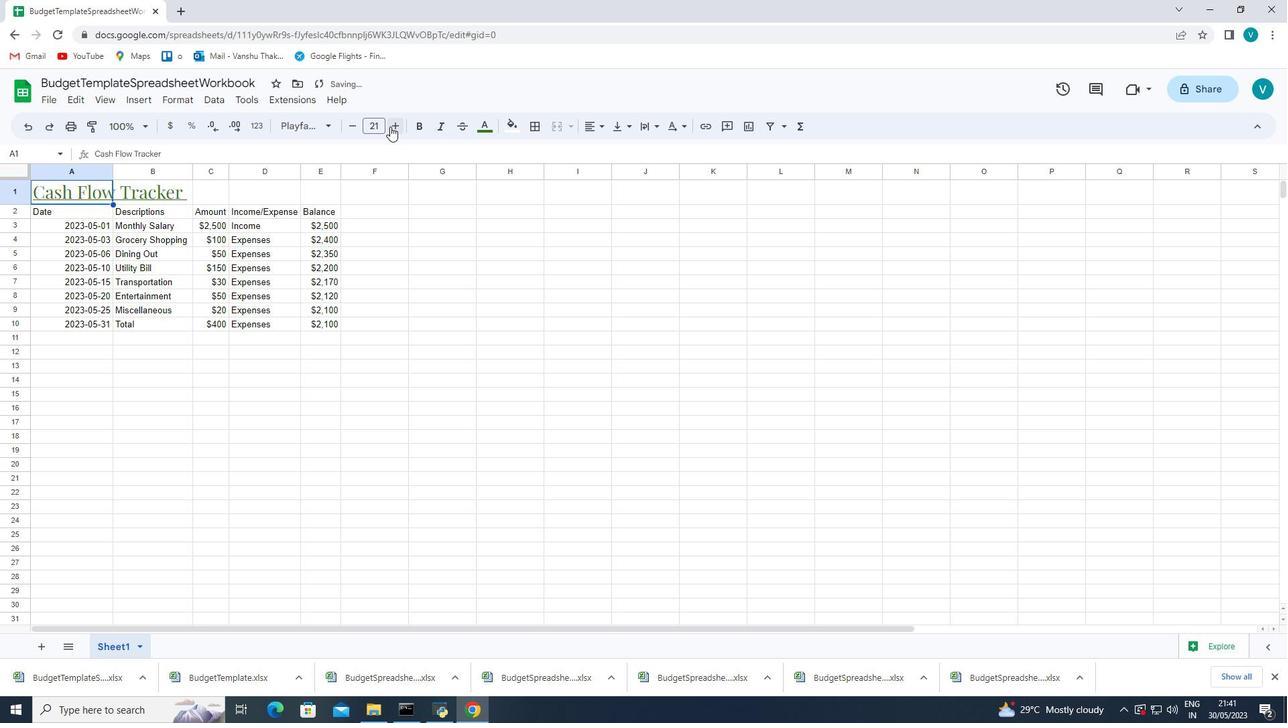 
Action: Mouse pressed left at (390, 126)
Screenshot: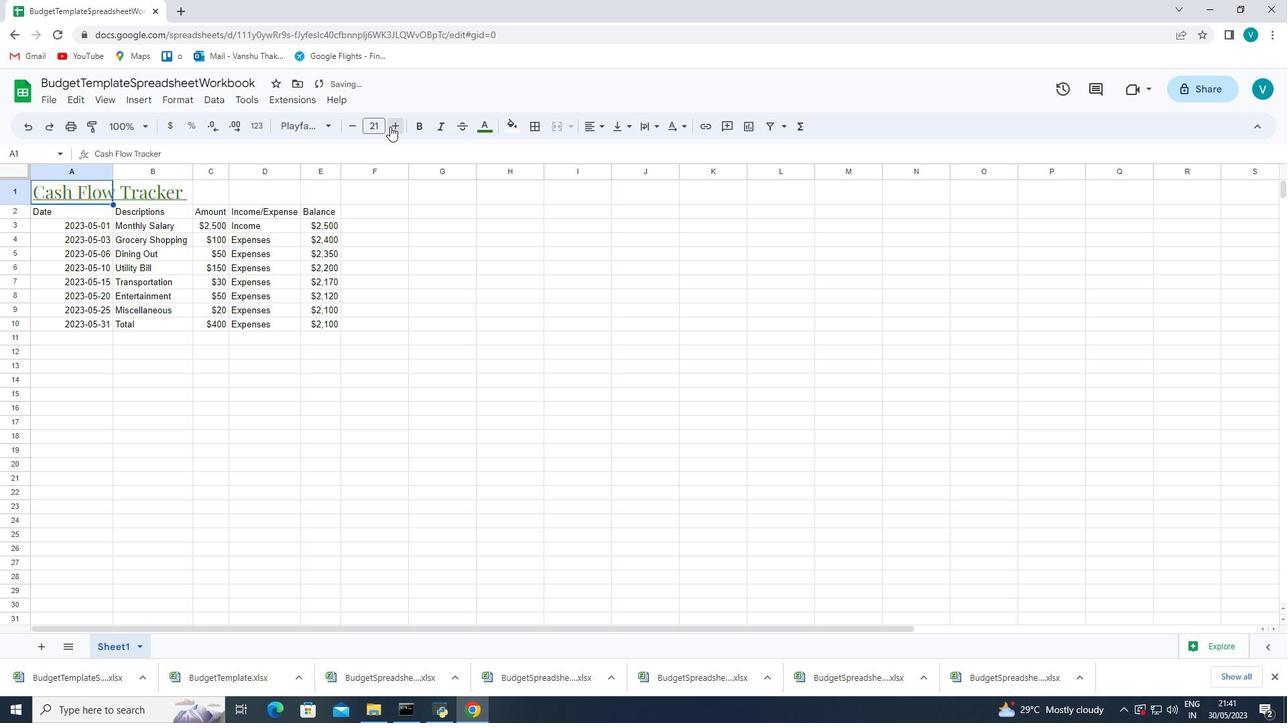 
Action: Mouse pressed left at (390, 126)
Screenshot: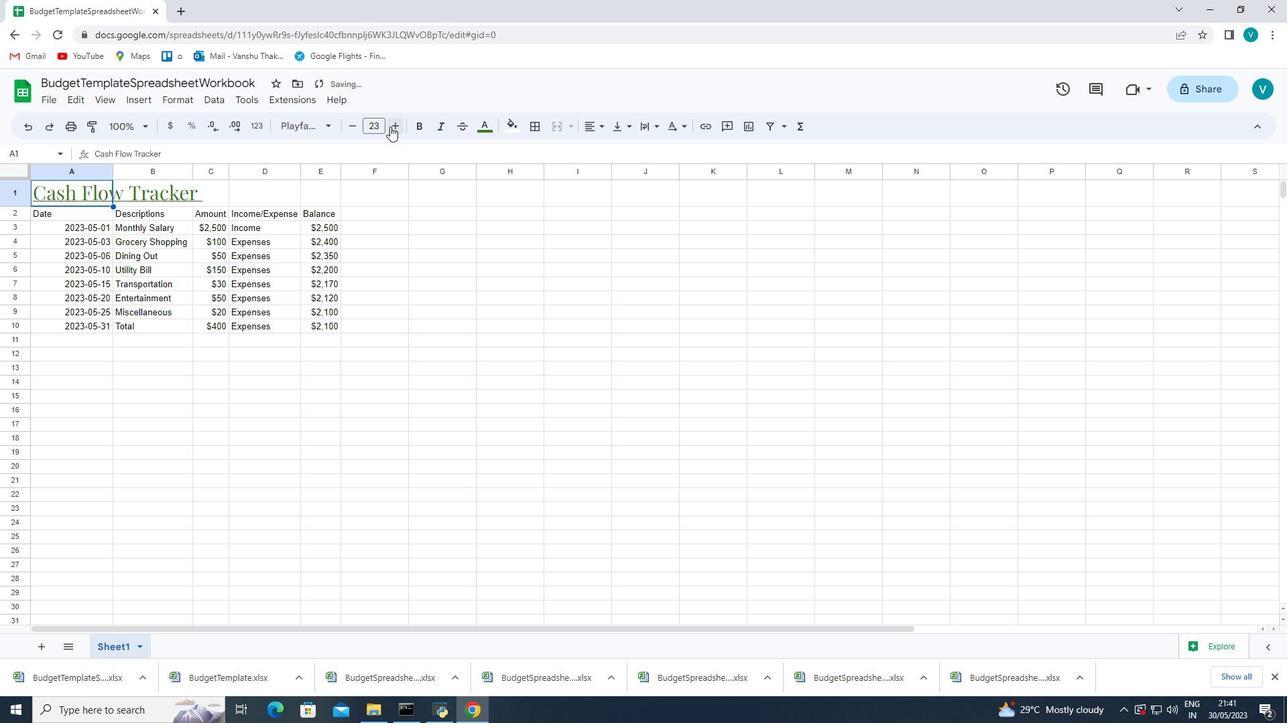 
Action: Mouse moved to (434, 248)
Screenshot: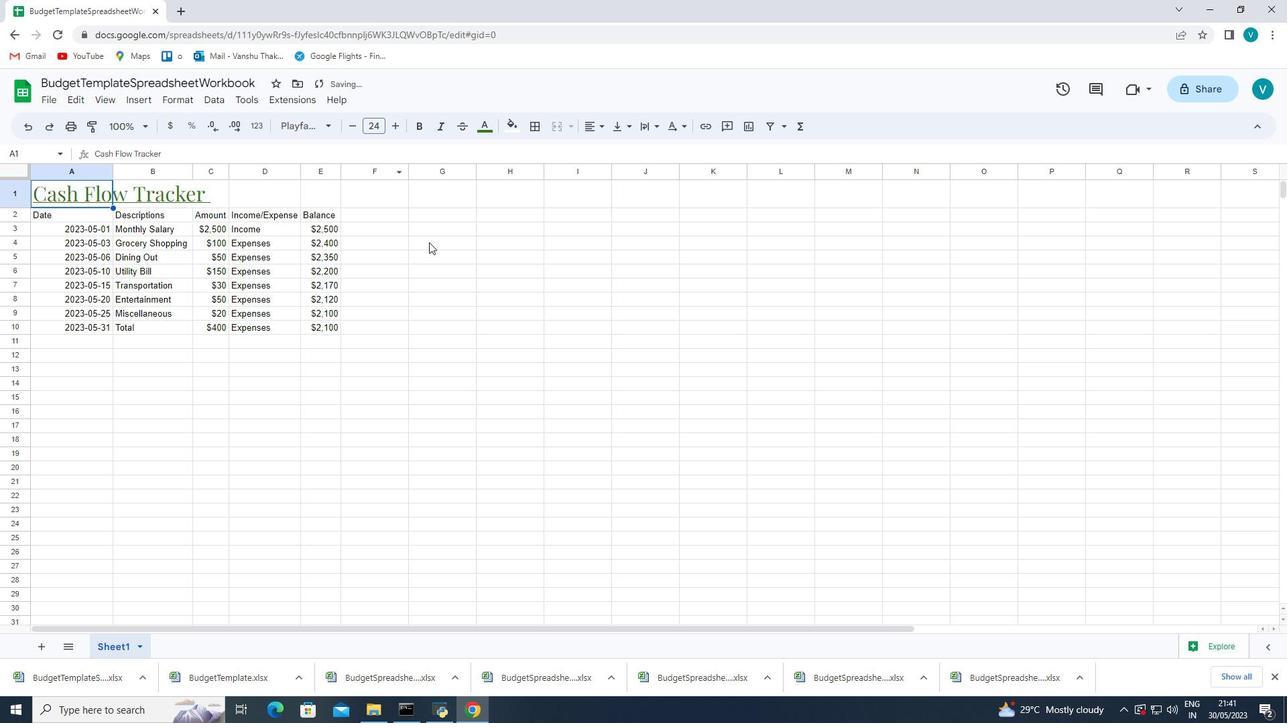 
Action: Mouse pressed left at (434, 248)
Screenshot: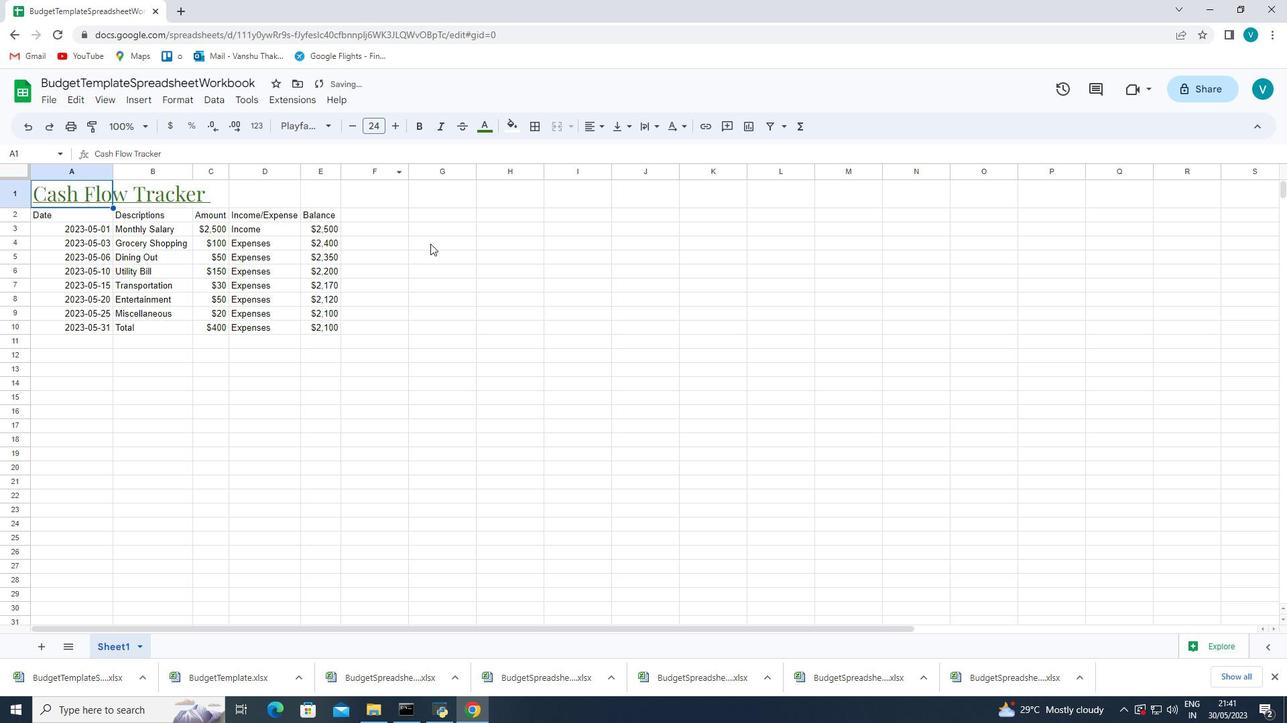 
Action: Mouse moved to (65, 216)
Screenshot: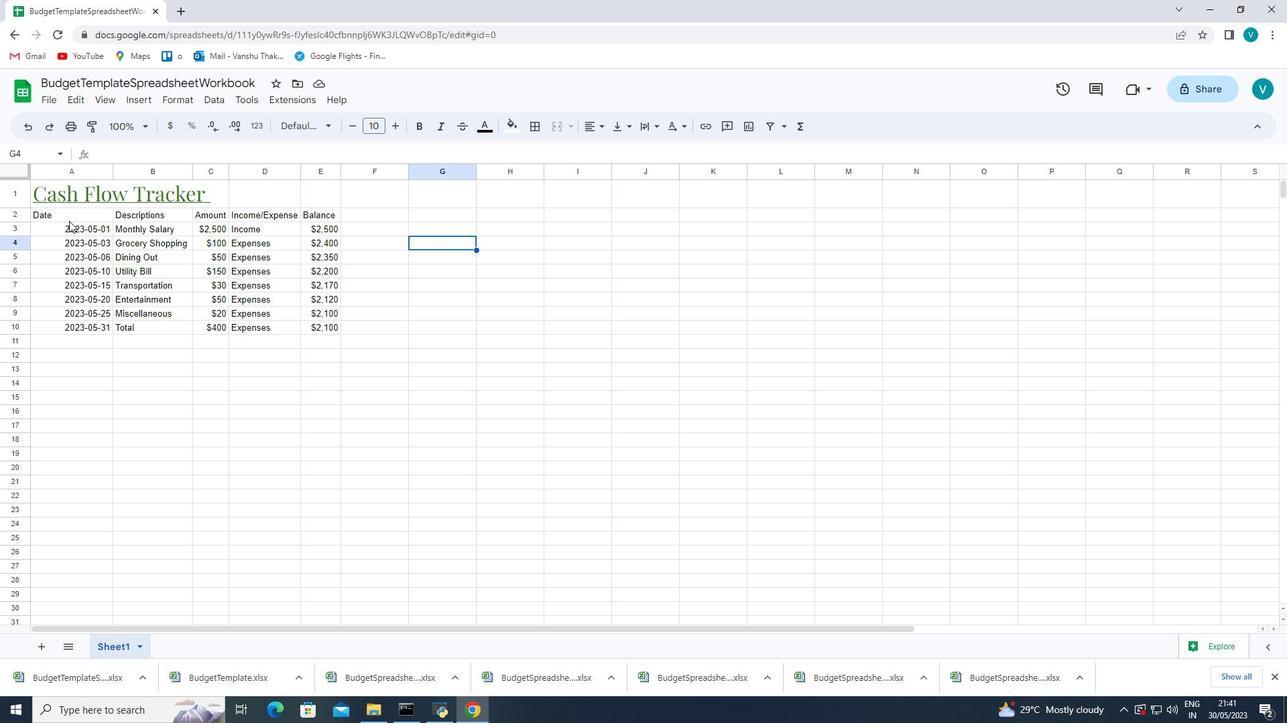 
Action: Mouse pressed left at (65, 216)
Screenshot: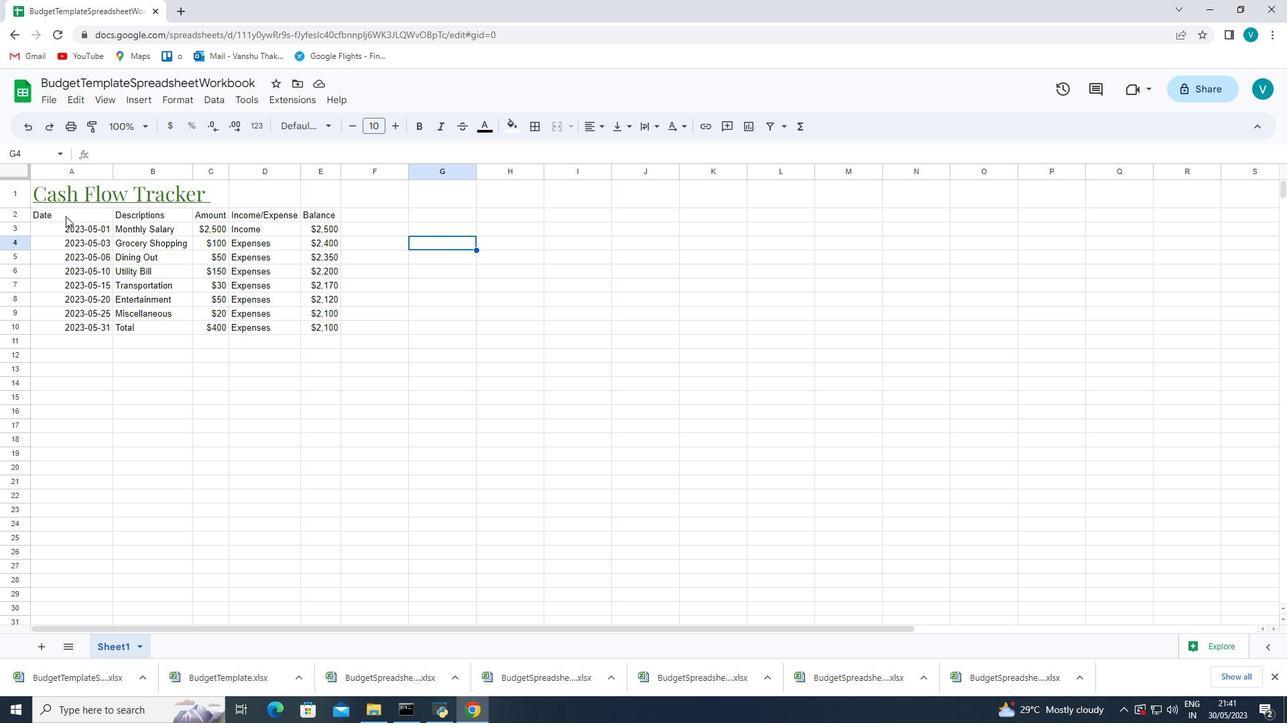 
Action: Mouse moved to (315, 121)
Screenshot: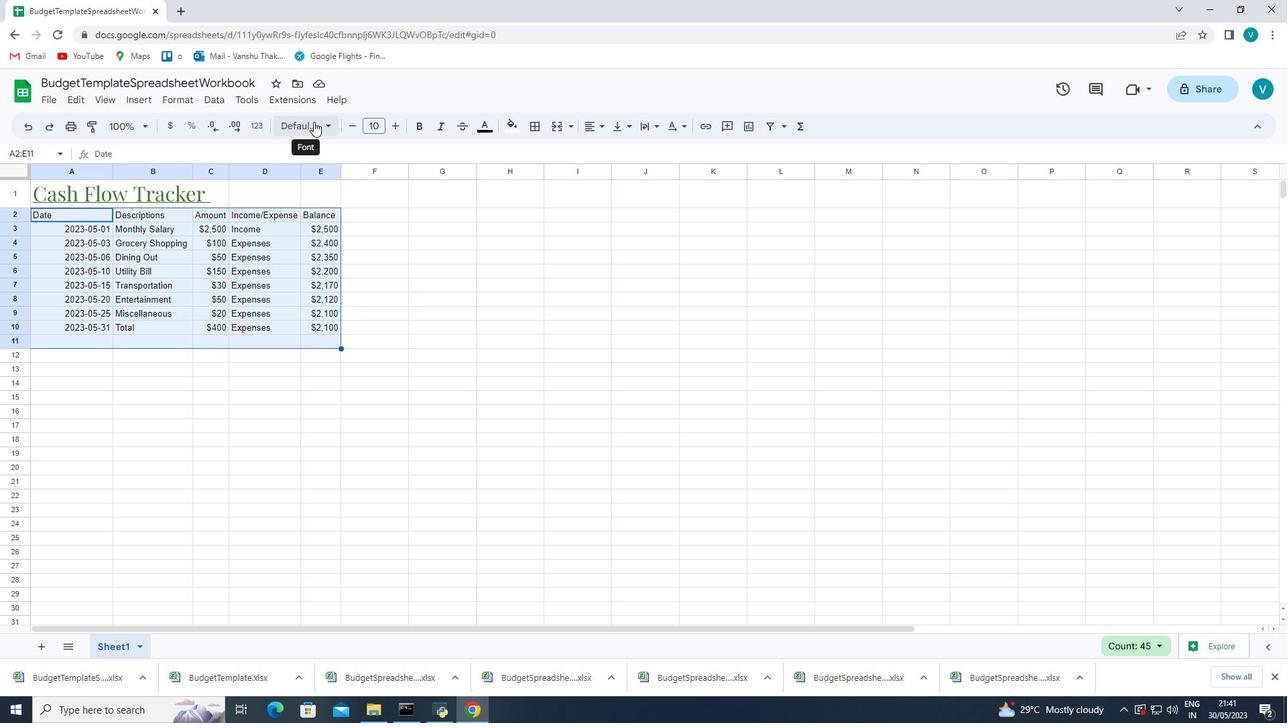 
Action: Mouse pressed left at (315, 121)
Screenshot: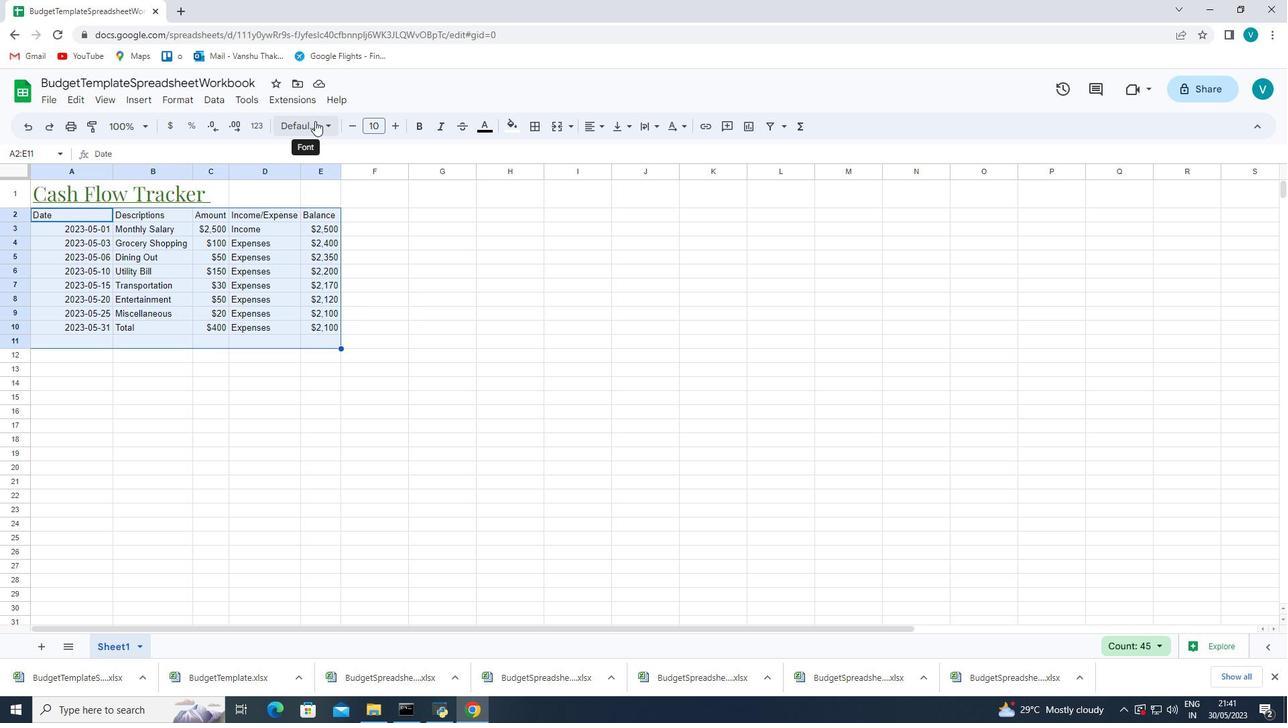 
Action: Mouse moved to (354, 439)
Screenshot: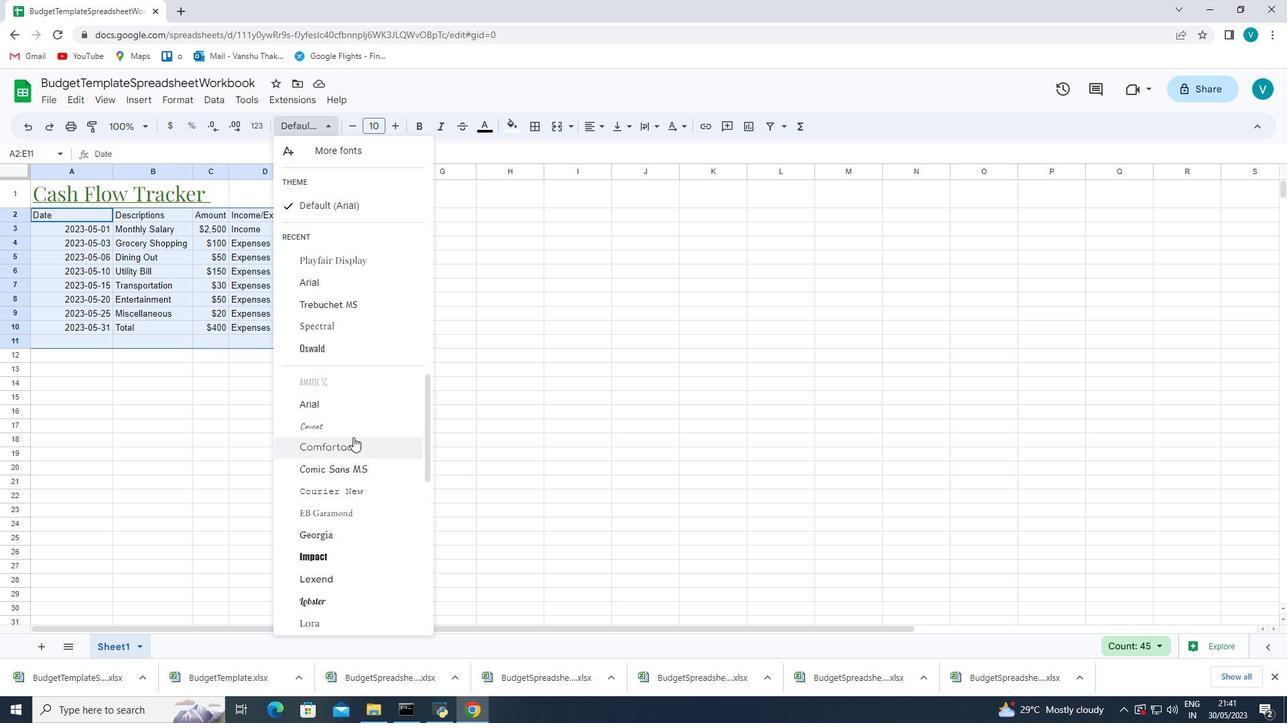 
Action: Mouse scrolled (354, 438) with delta (0, 0)
Screenshot: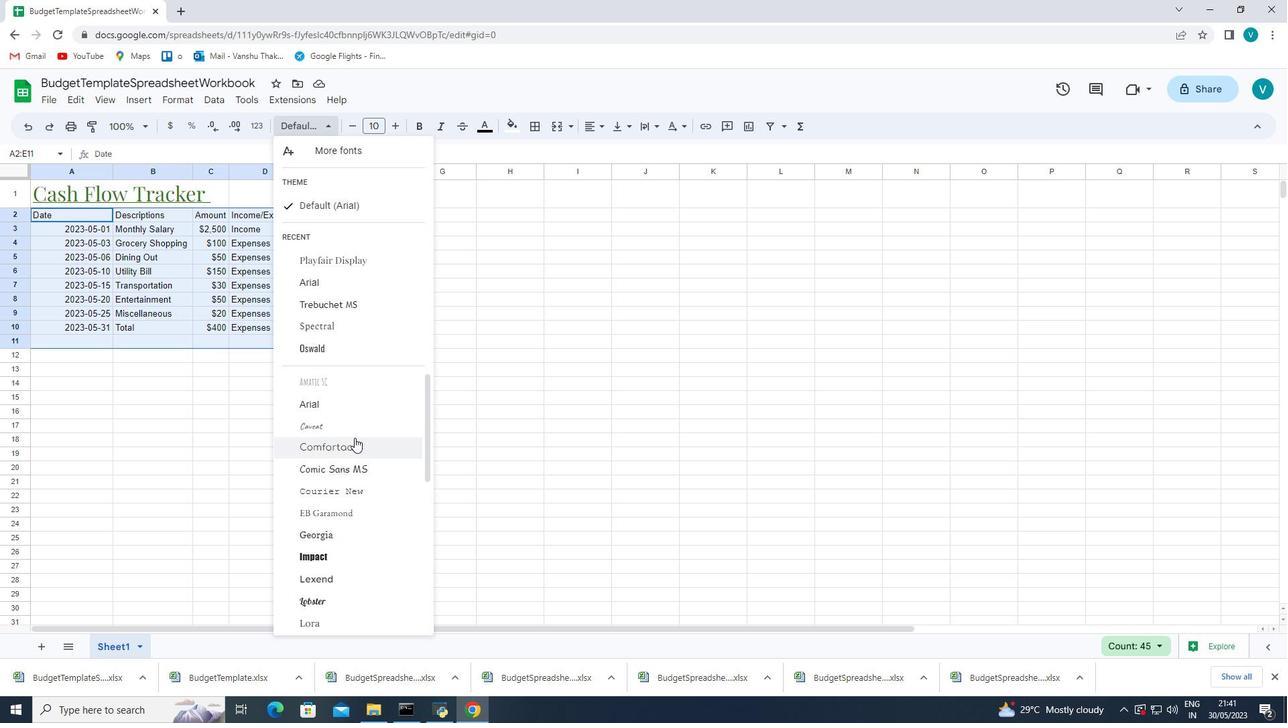 
Action: Mouse scrolled (354, 438) with delta (0, 0)
Screenshot: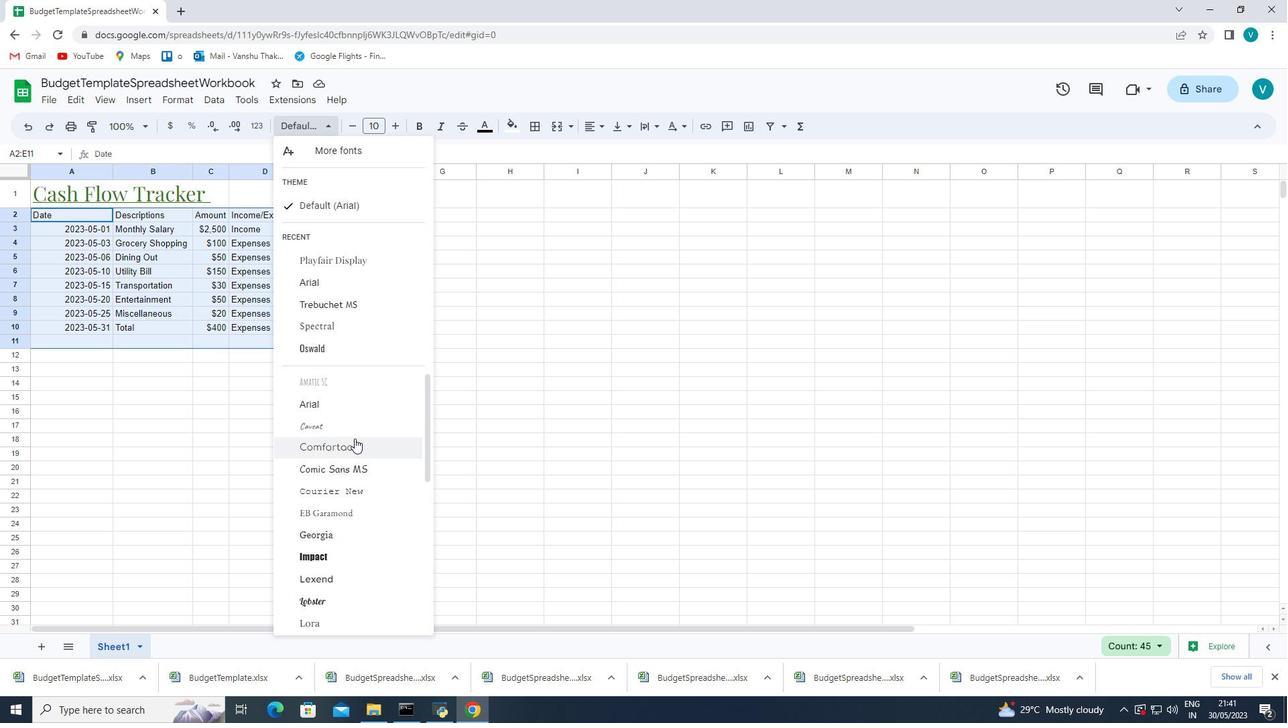 
Action: Mouse scrolled (354, 438) with delta (0, 0)
Screenshot: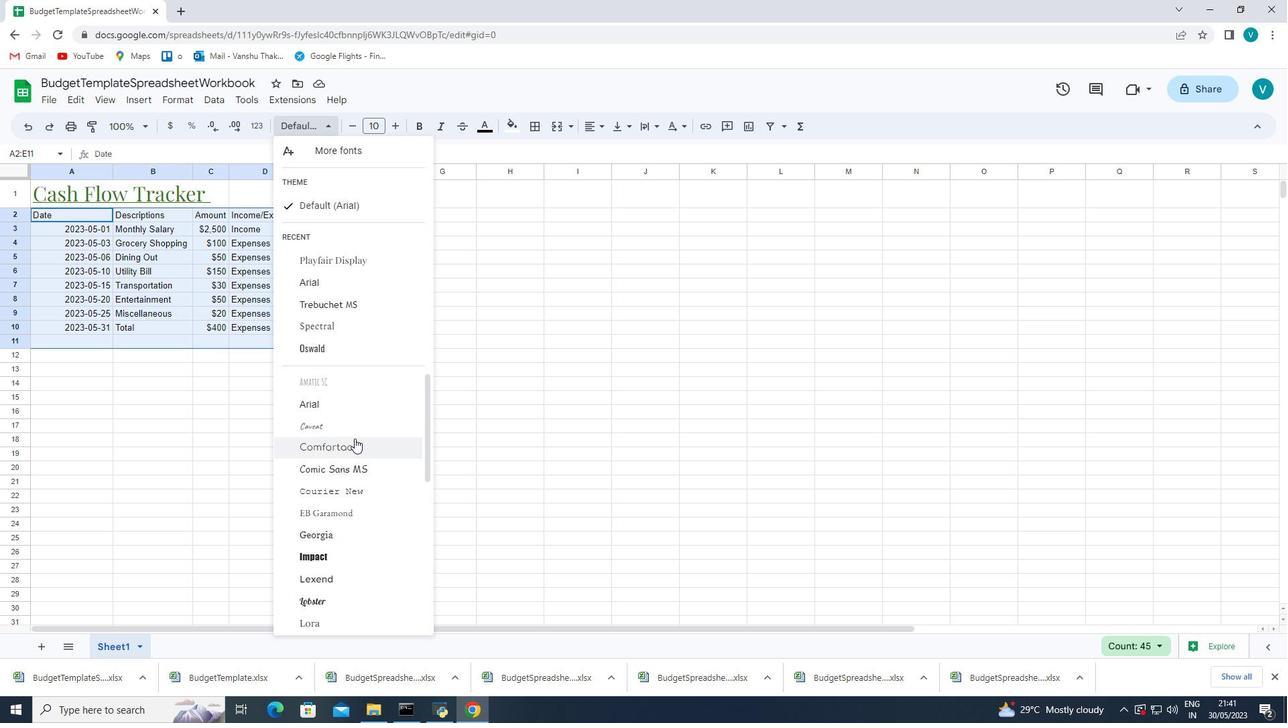 
Action: Mouse scrolled (354, 438) with delta (0, 0)
Screenshot: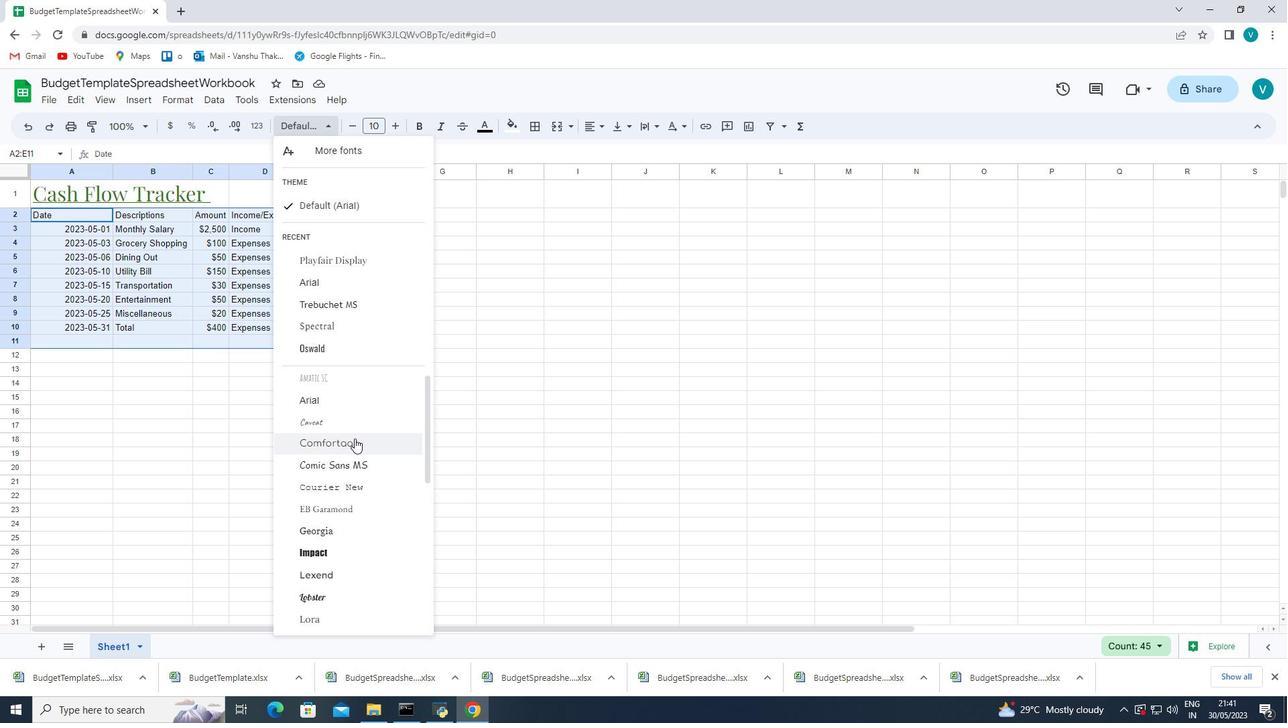 
Action: Mouse scrolled (354, 438) with delta (0, 0)
Screenshot: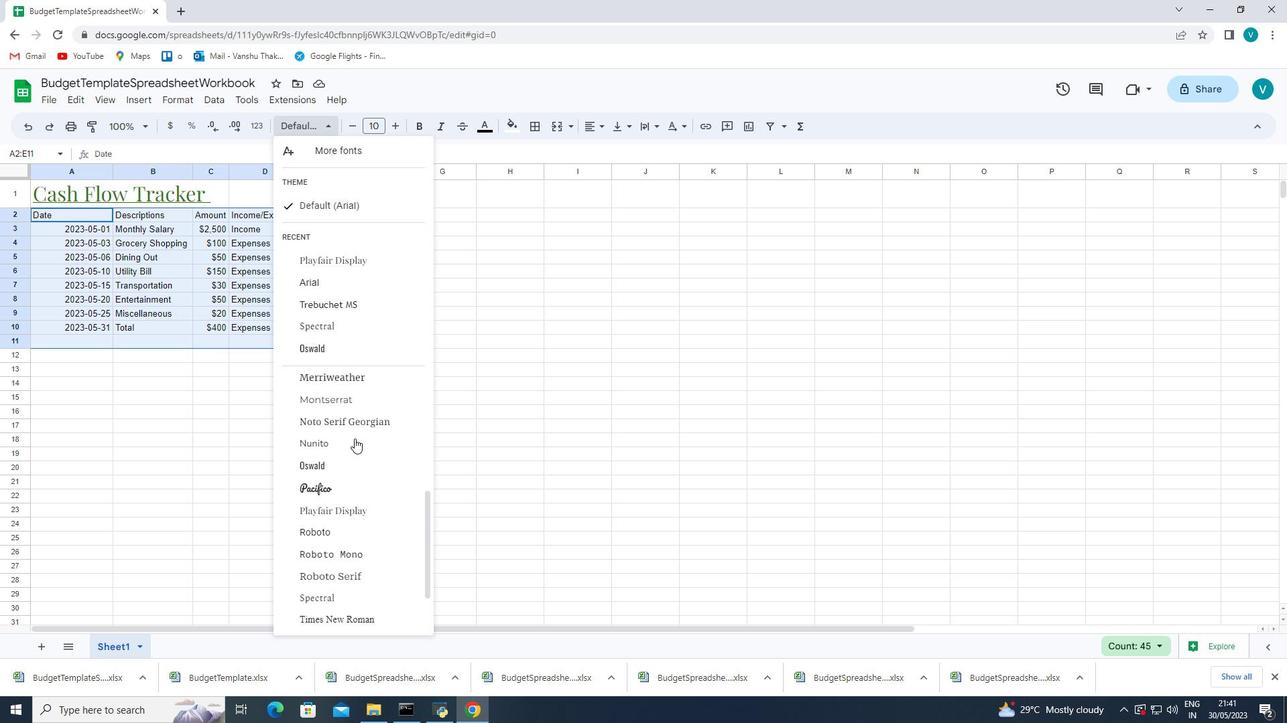 
Action: Mouse scrolled (354, 438) with delta (0, 0)
Screenshot: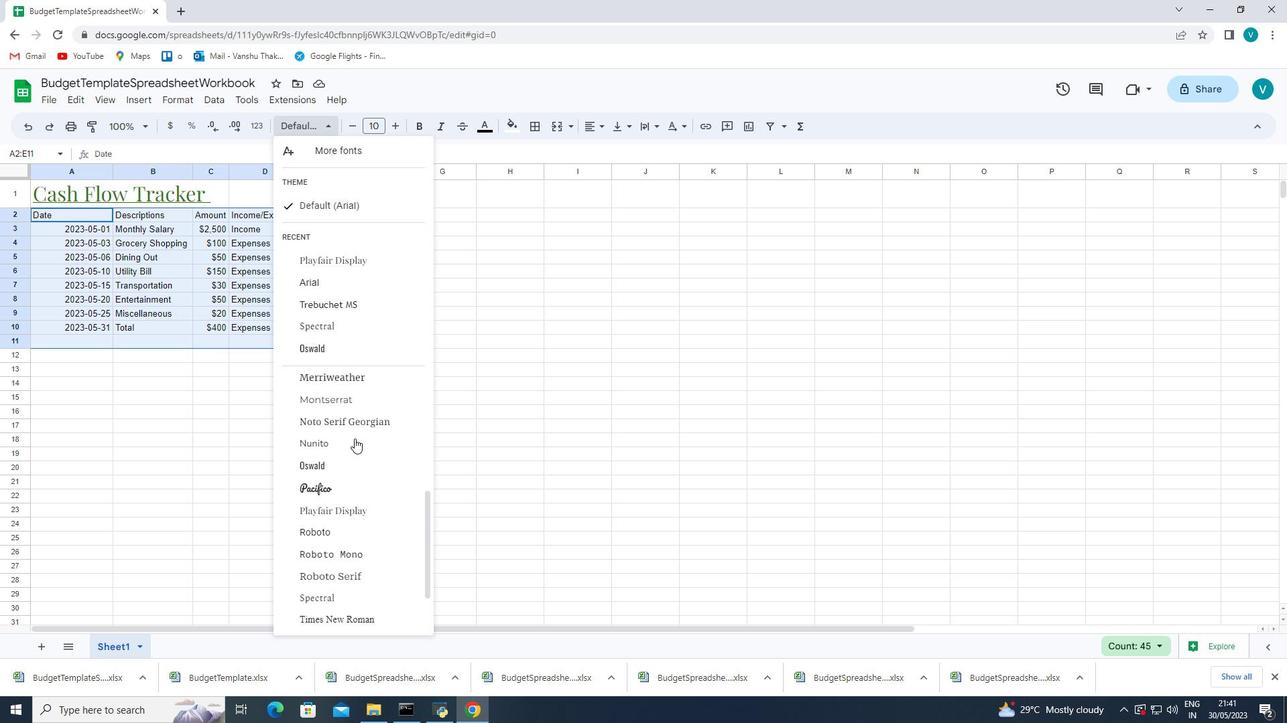 
Action: Mouse scrolled (354, 438) with delta (0, 0)
Screenshot: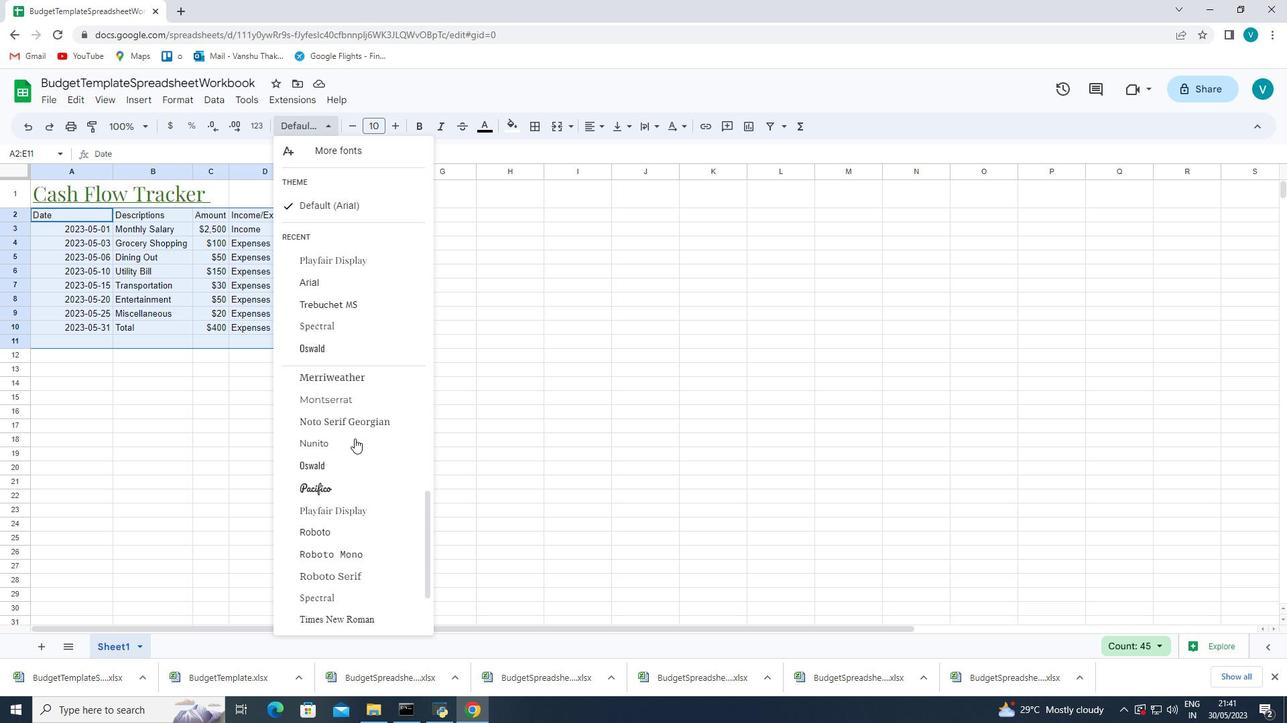 
Action: Mouse scrolled (354, 438) with delta (0, 0)
Screenshot: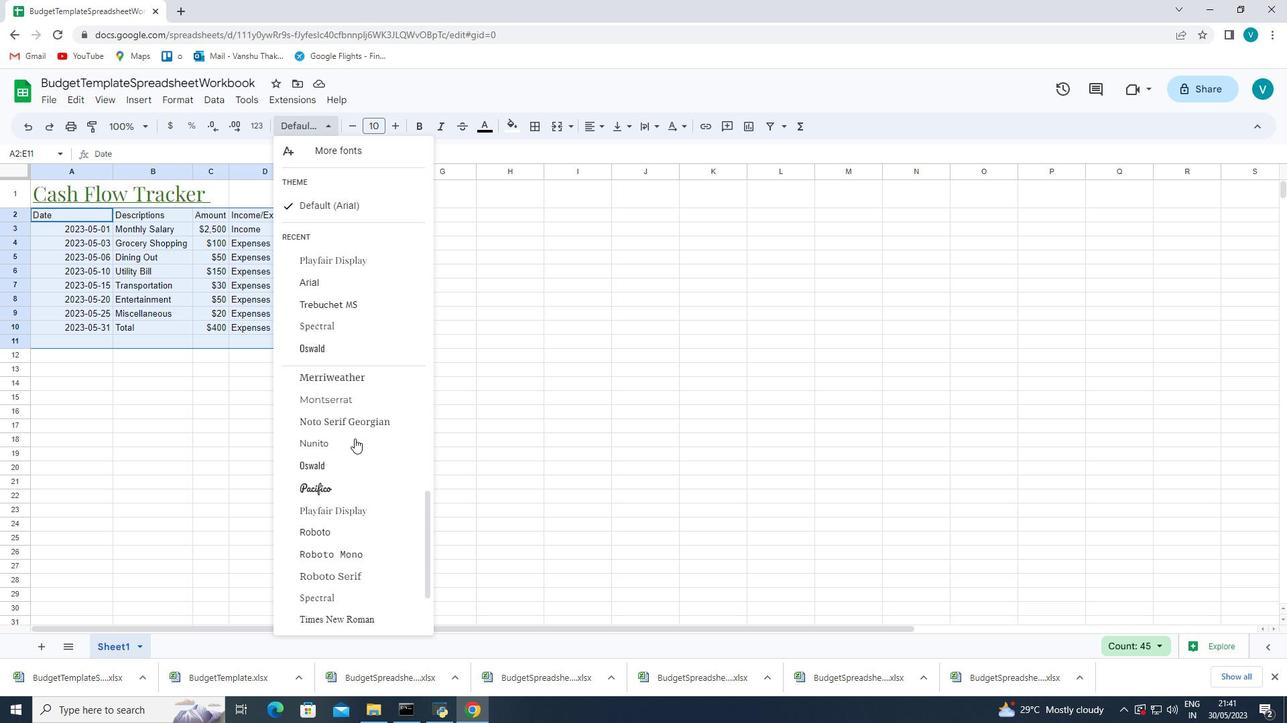 
Action: Mouse scrolled (354, 438) with delta (0, 0)
Screenshot: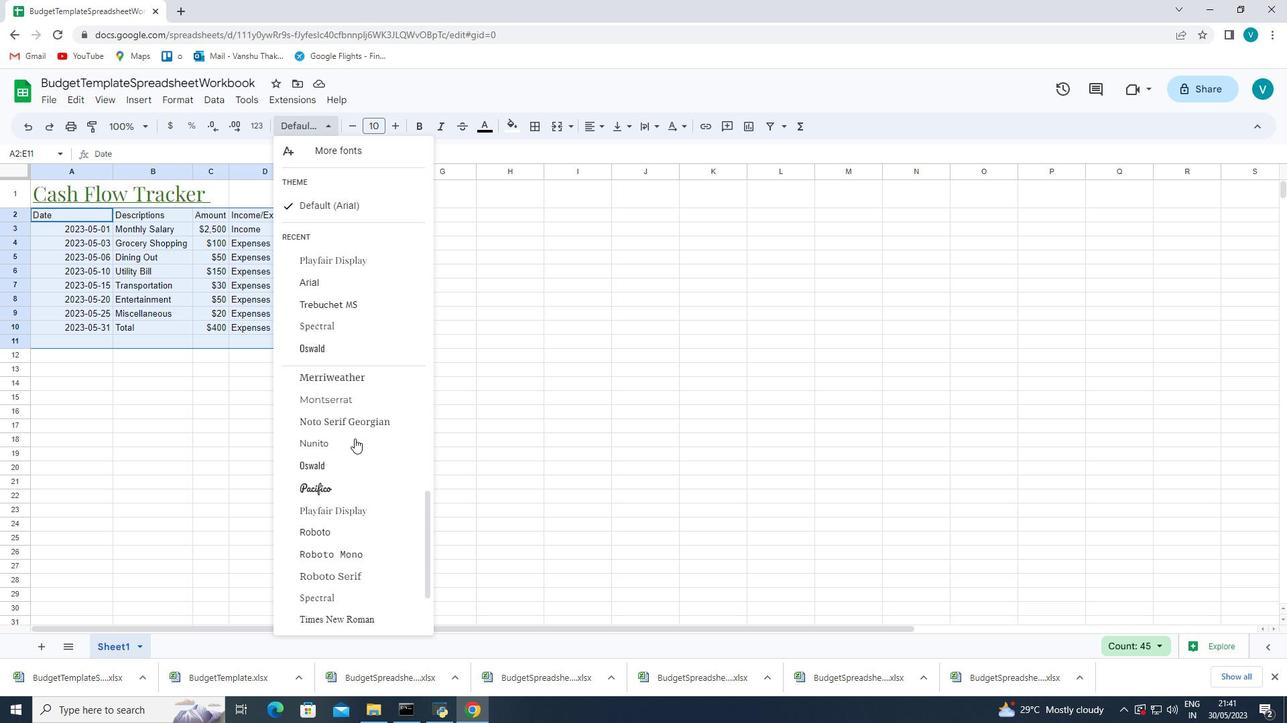 
Action: Mouse scrolled (354, 438) with delta (0, 0)
Screenshot: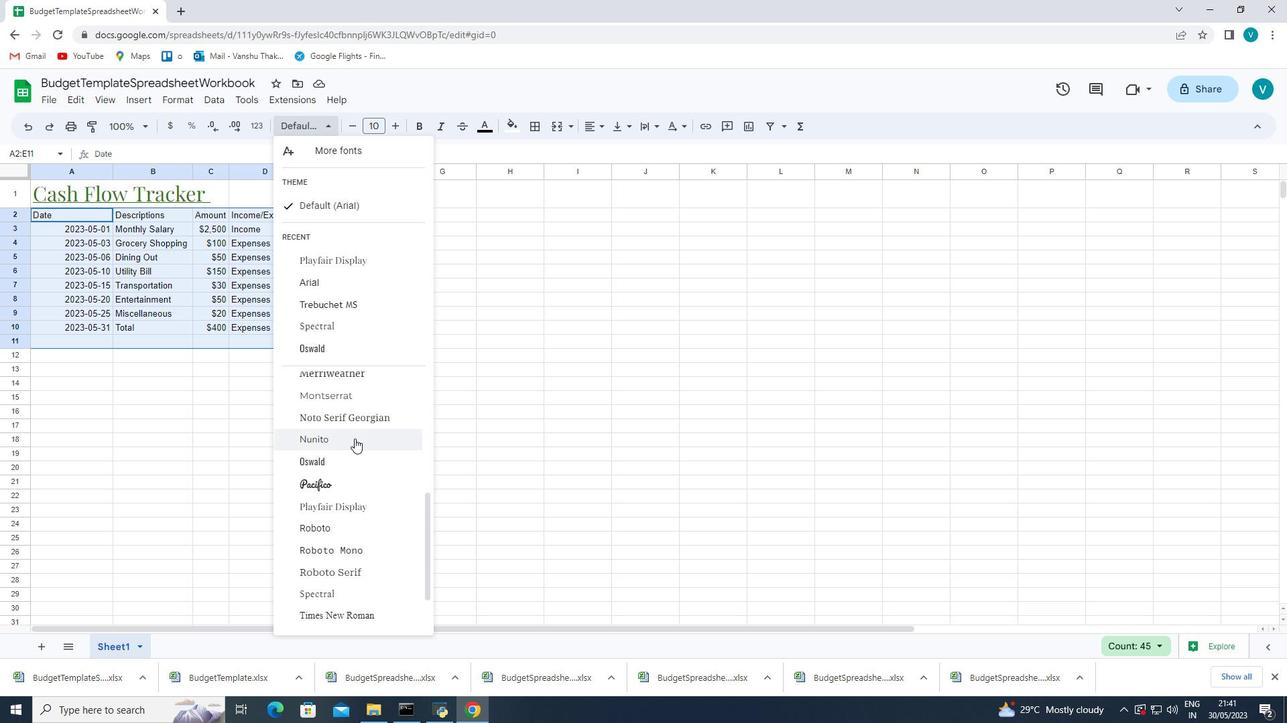 
Action: Mouse moved to (370, 492)
Screenshot: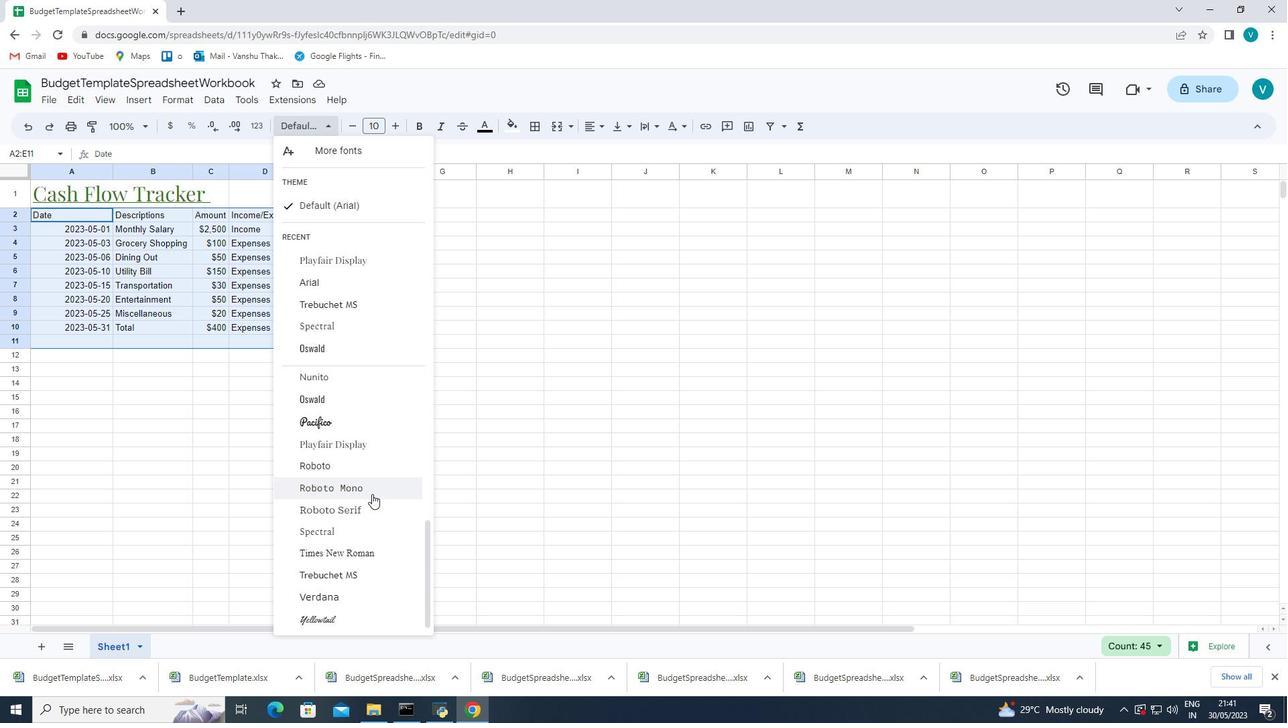 
Action: Mouse pressed left at (370, 492)
Screenshot: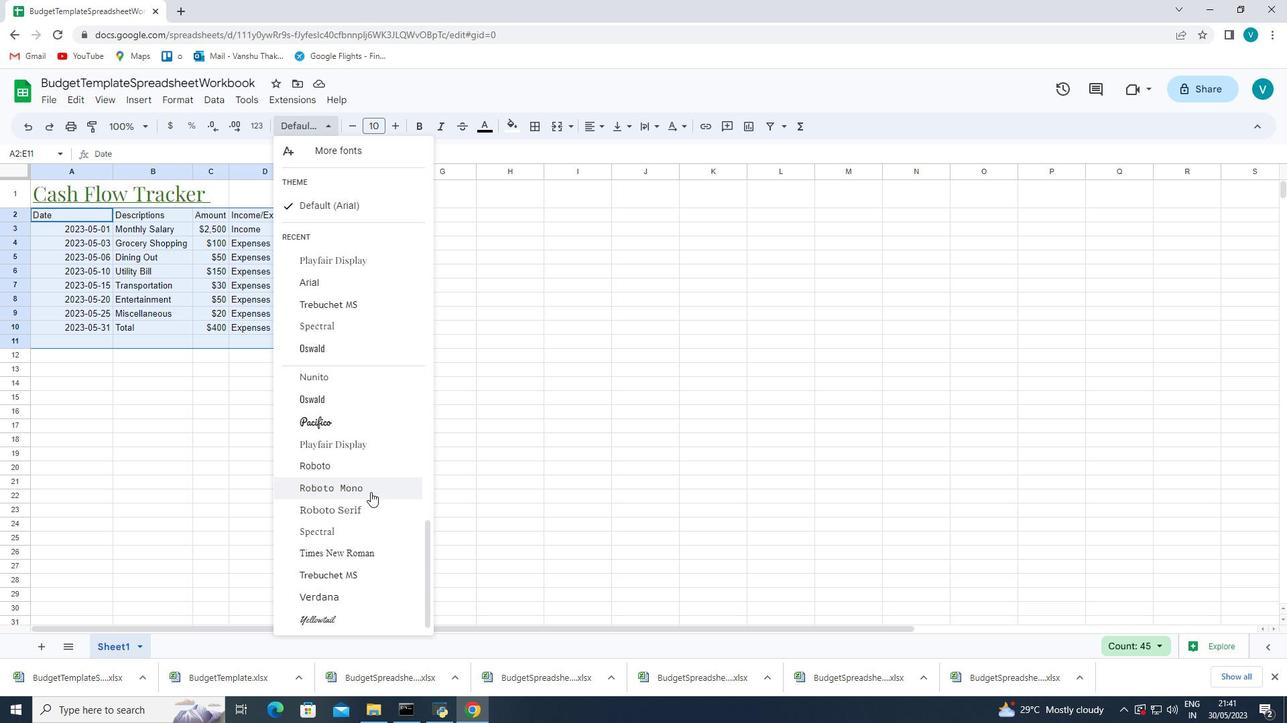 
Action: Mouse moved to (388, 124)
Screenshot: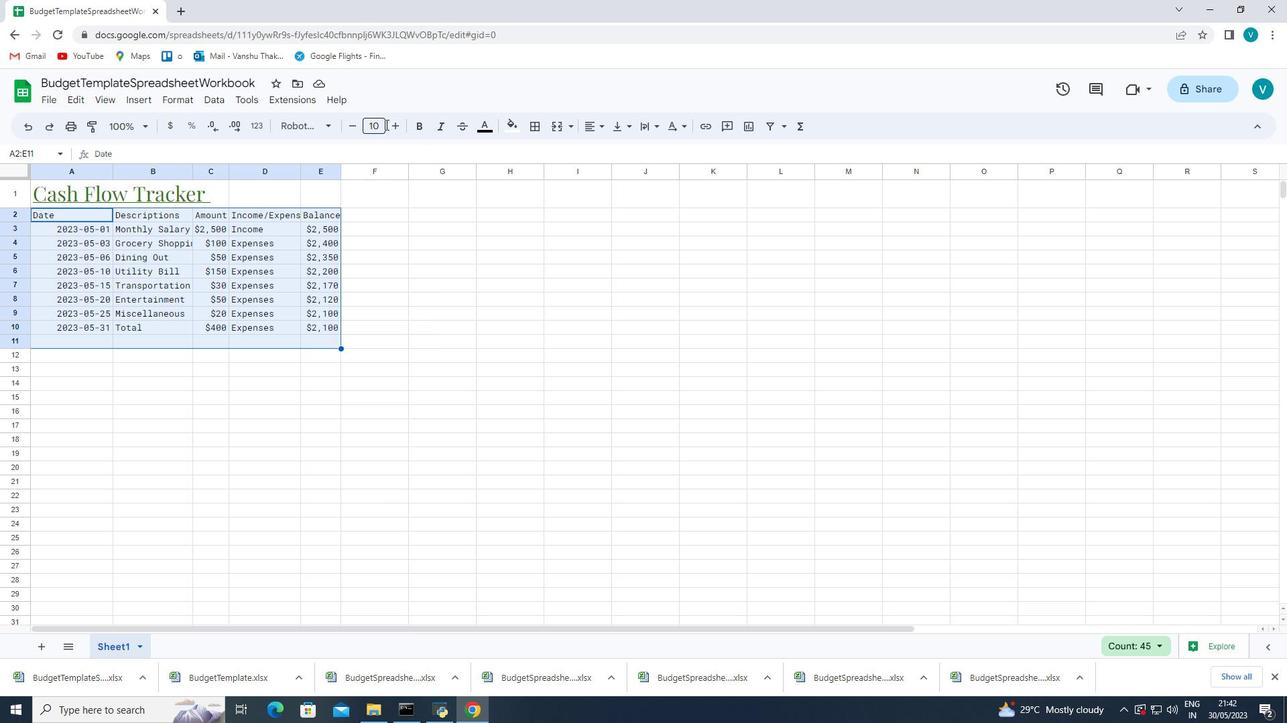 
Action: Mouse pressed left at (388, 124)
Screenshot: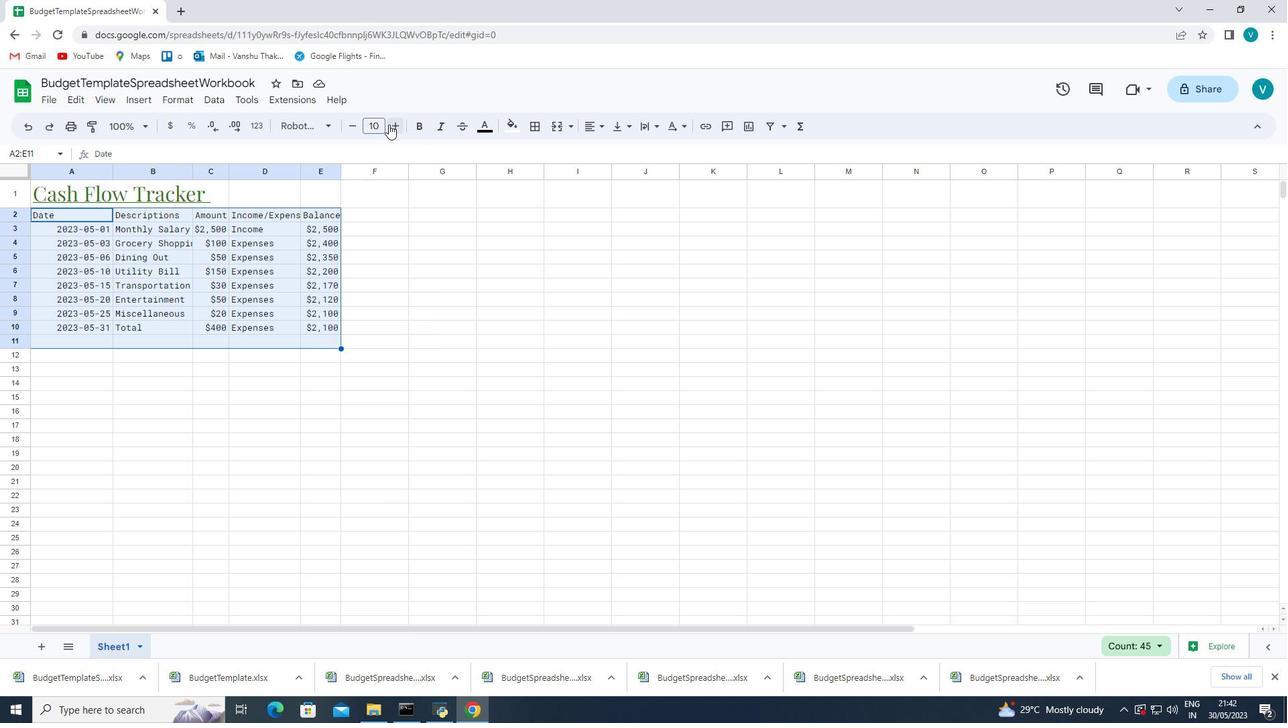 
Action: Mouse pressed left at (388, 124)
Screenshot: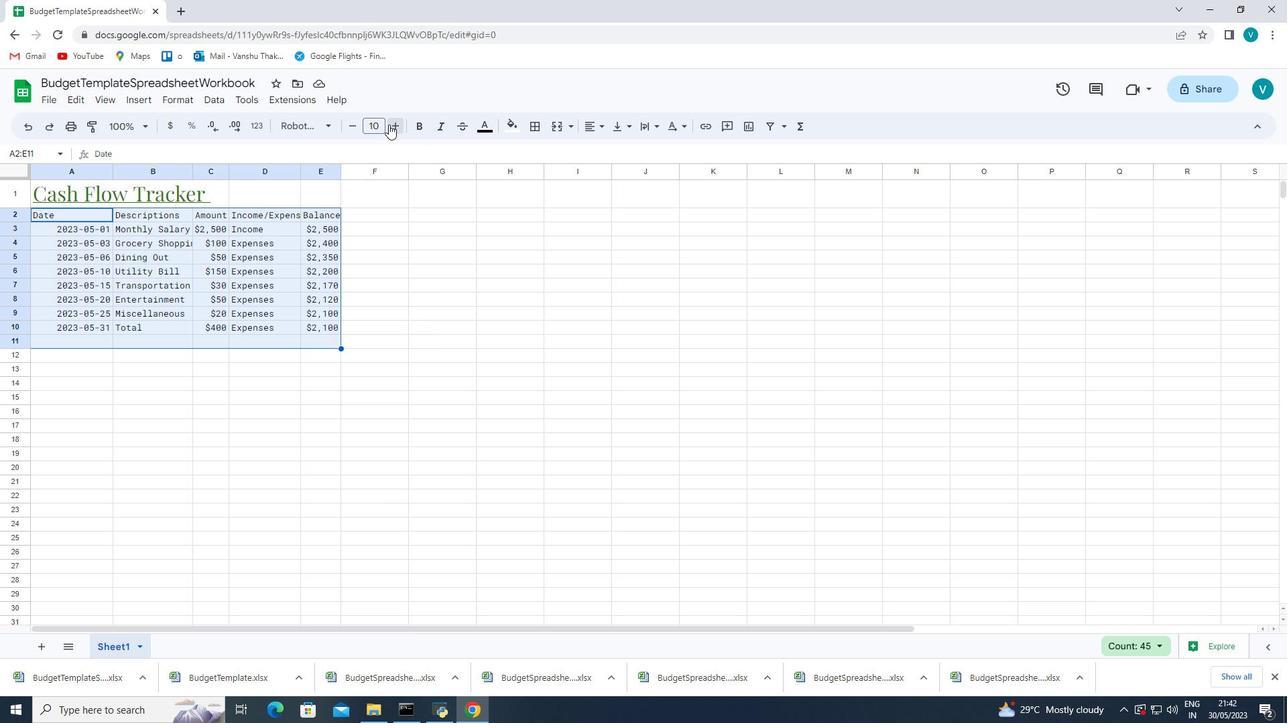 
Action: Mouse moved to (390, 125)
Screenshot: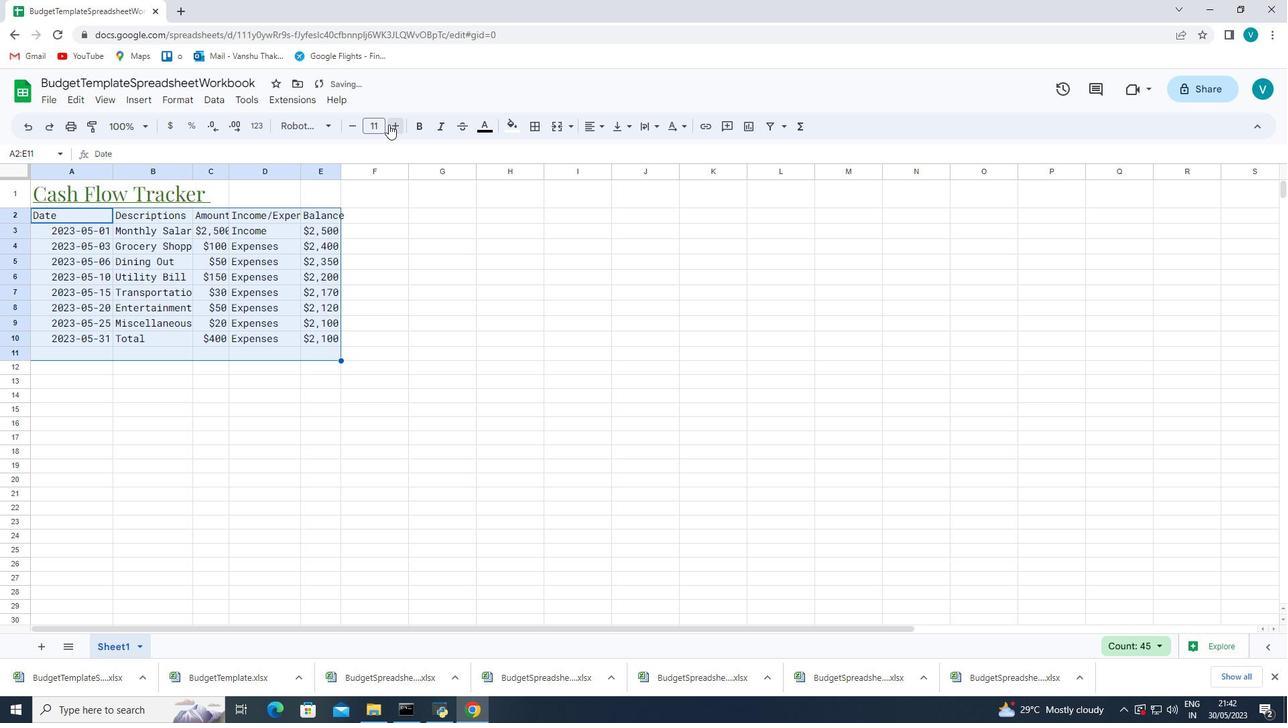 
Action: Mouse pressed left at (390, 125)
Screenshot: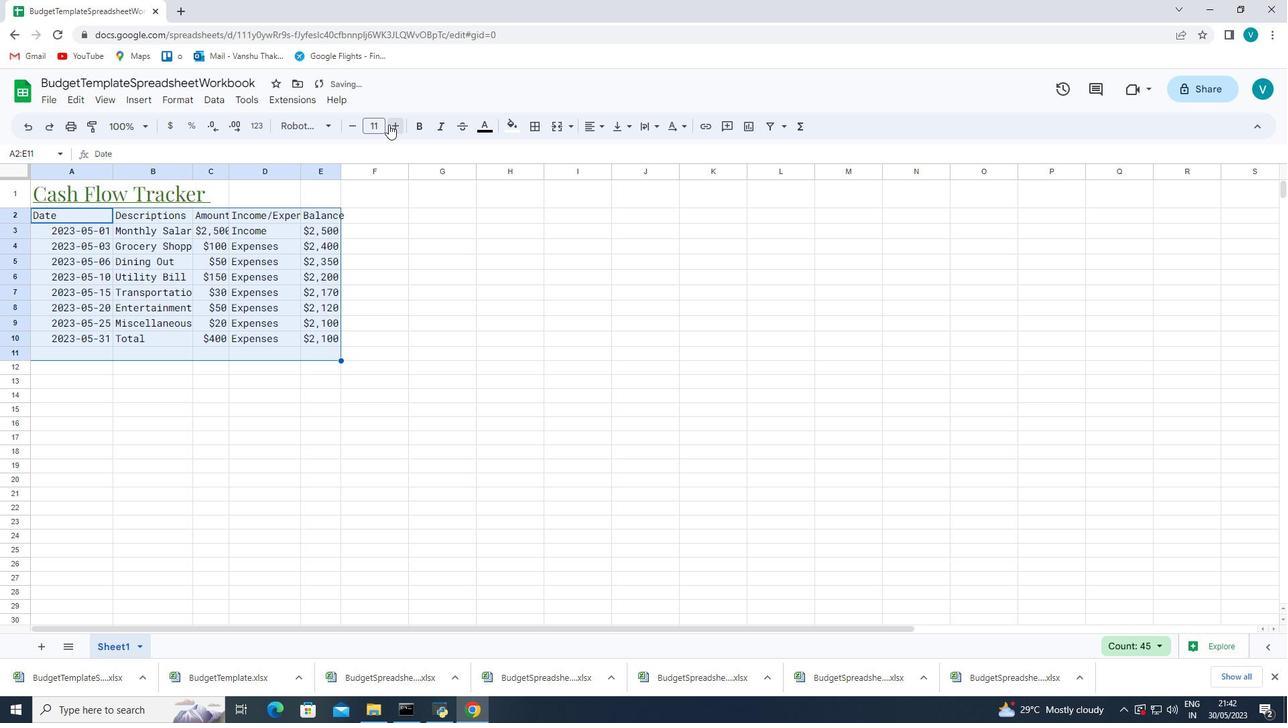 
Action: Mouse moved to (390, 126)
Screenshot: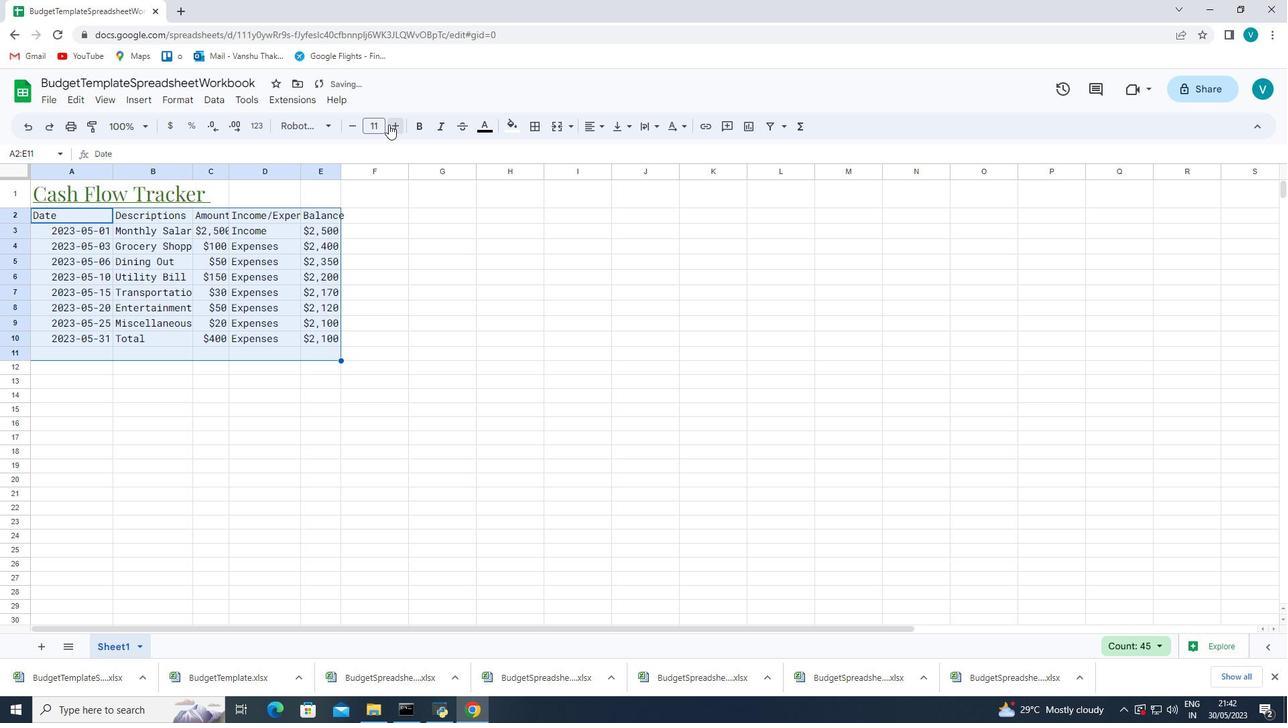
Action: Mouse pressed left at (390, 126)
Screenshot: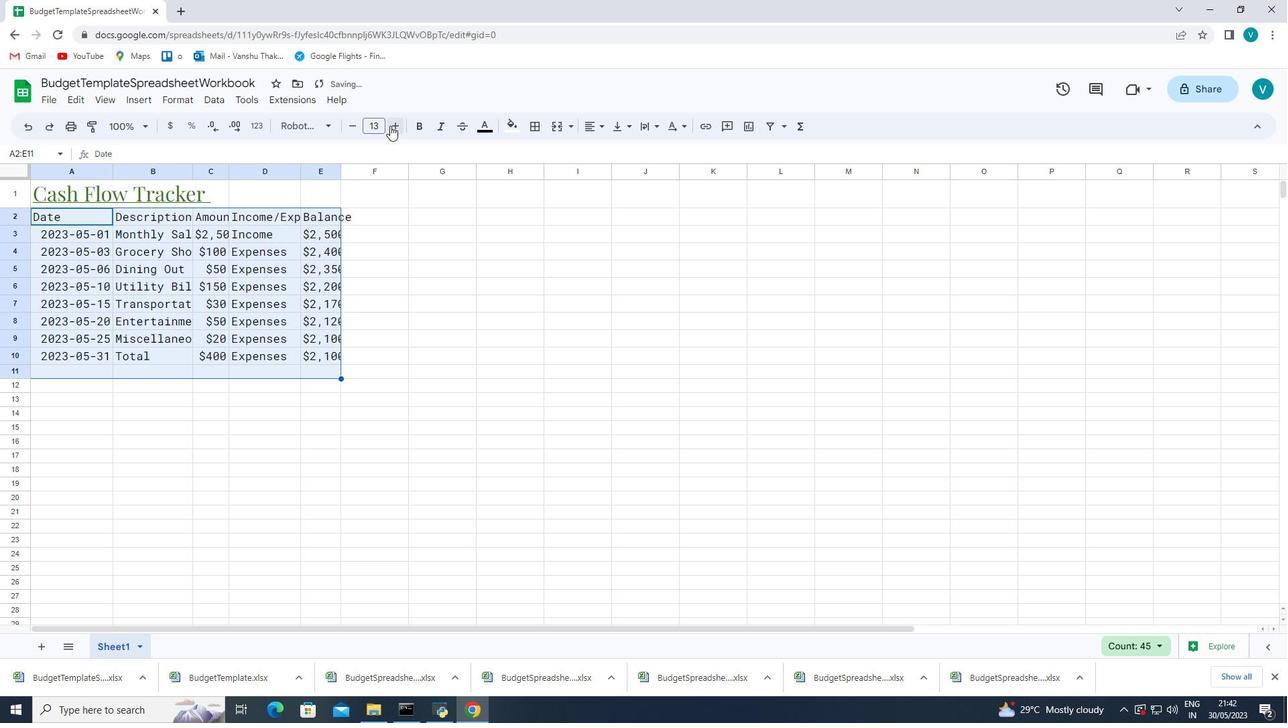 
Action: Mouse pressed left at (390, 126)
Screenshot: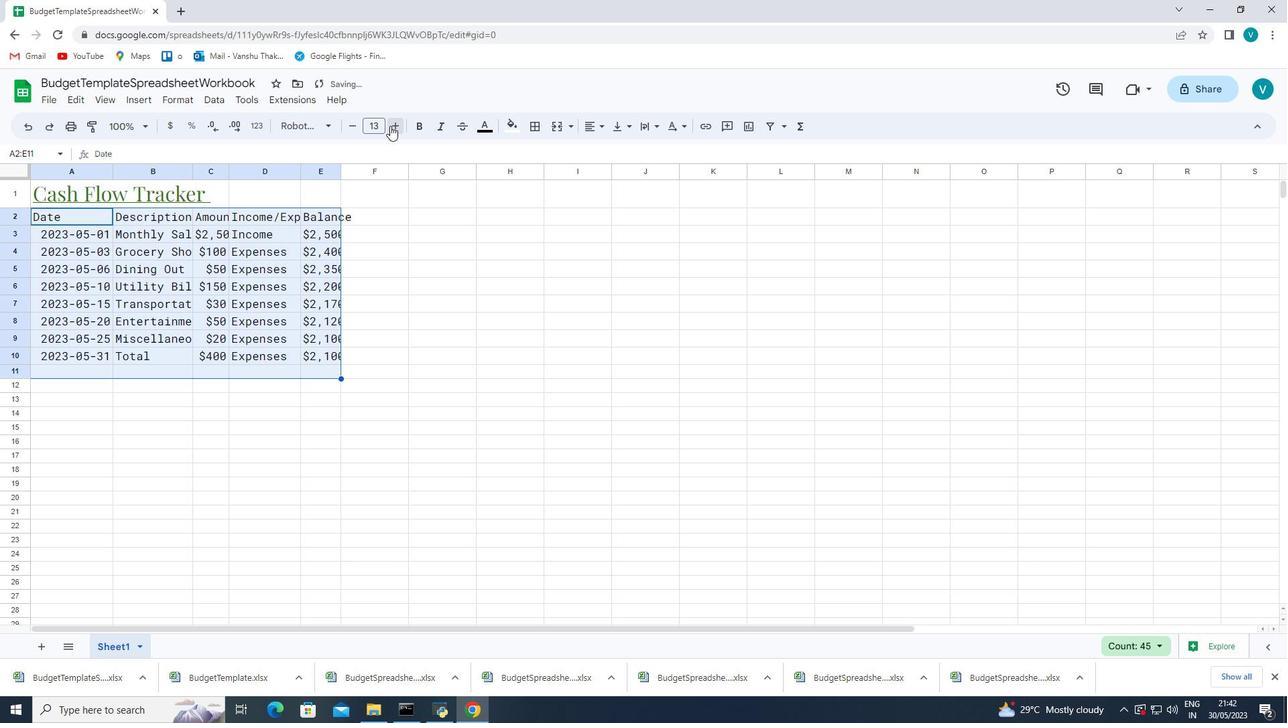 
Action: Mouse pressed left at (390, 126)
Screenshot: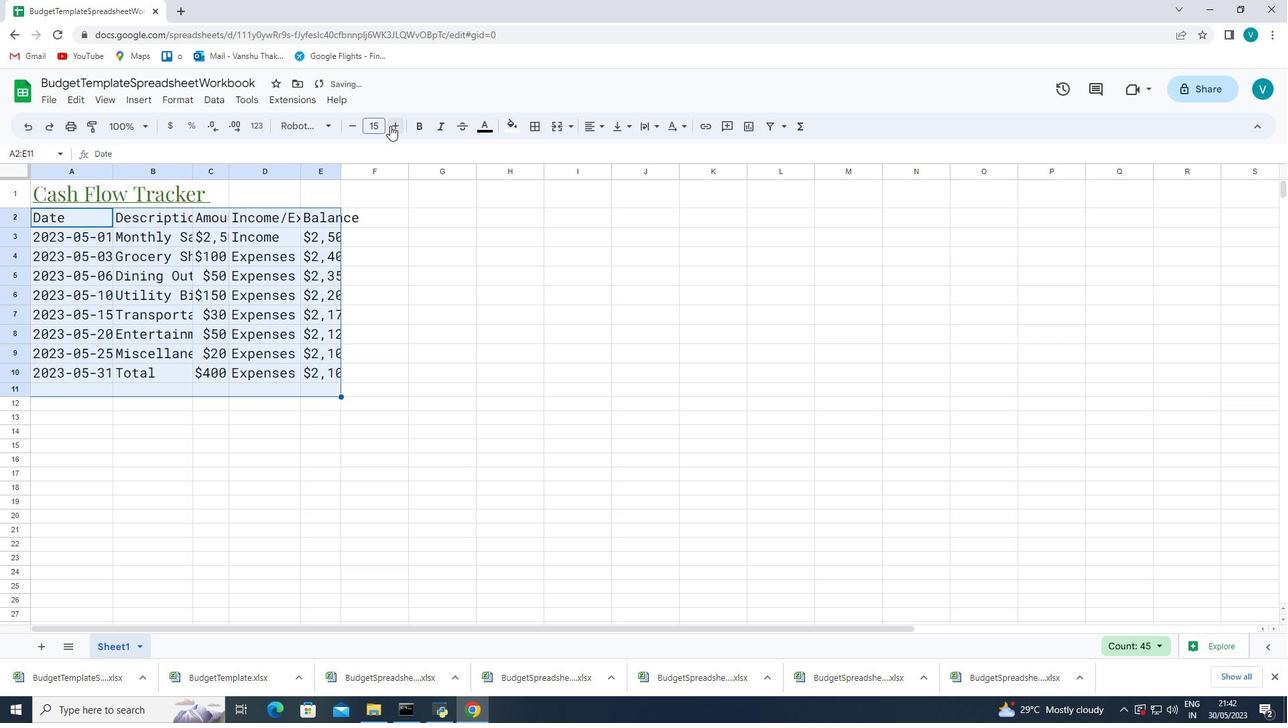
Action: Mouse moved to (114, 173)
Screenshot: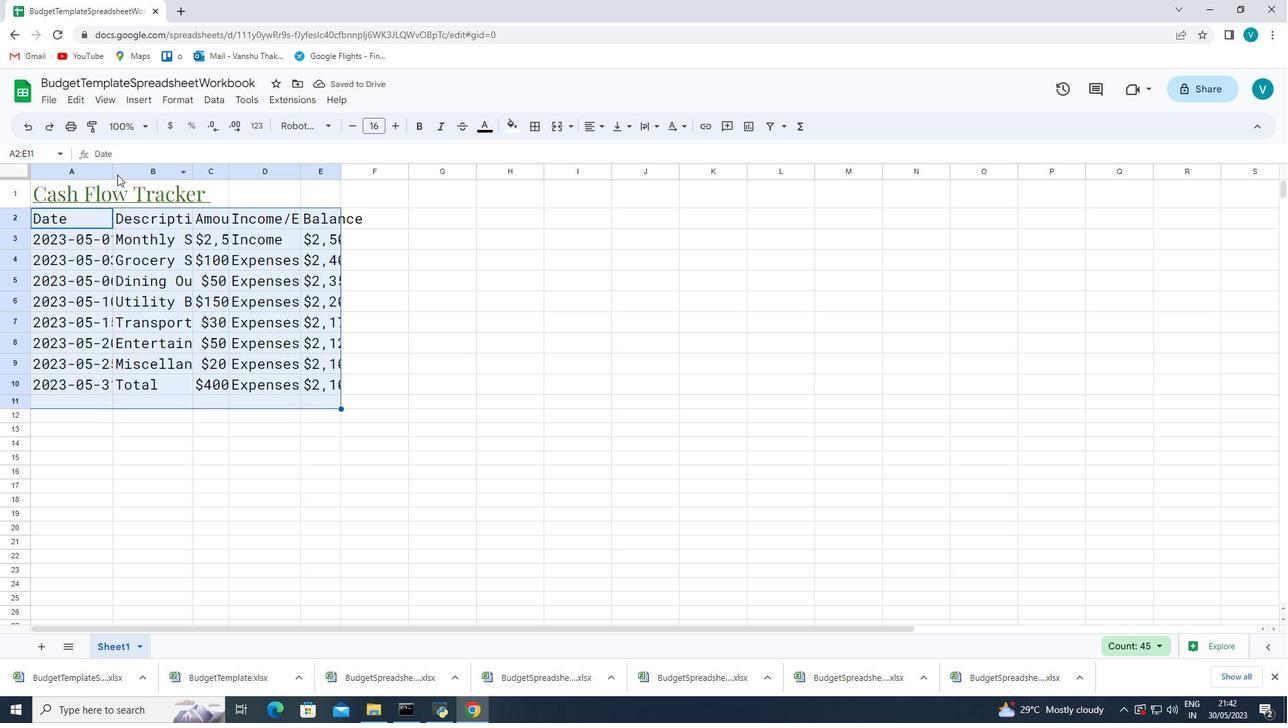 
Action: Mouse pressed left at (114, 173)
Screenshot: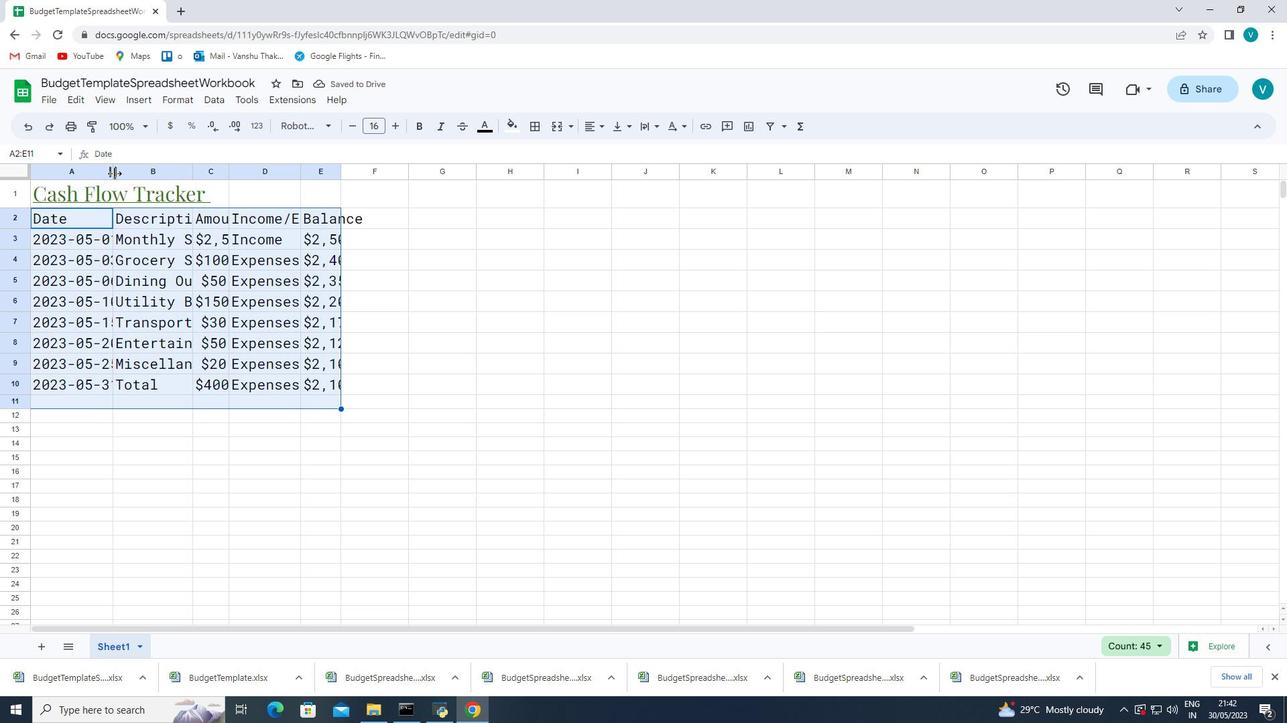 
Action: Mouse pressed left at (114, 173)
Screenshot: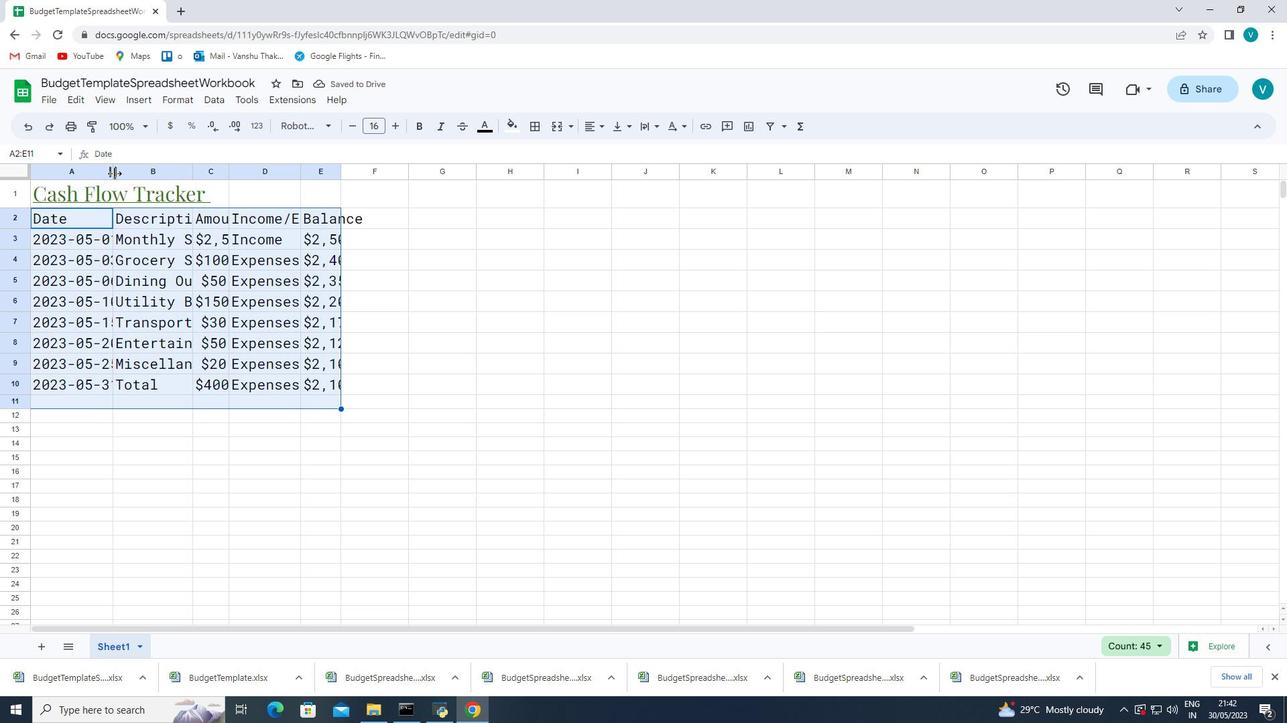 
Action: Mouse moved to (293, 178)
Screenshot: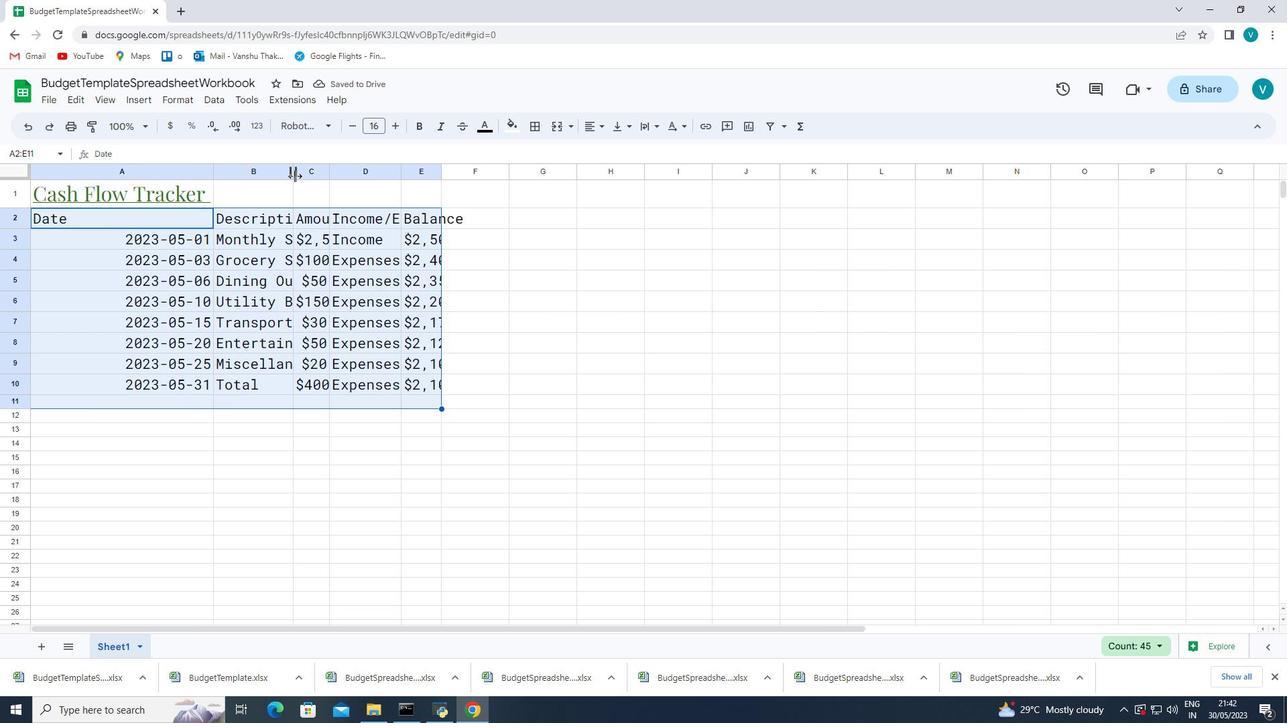 
Action: Mouse pressed left at (293, 178)
Screenshot: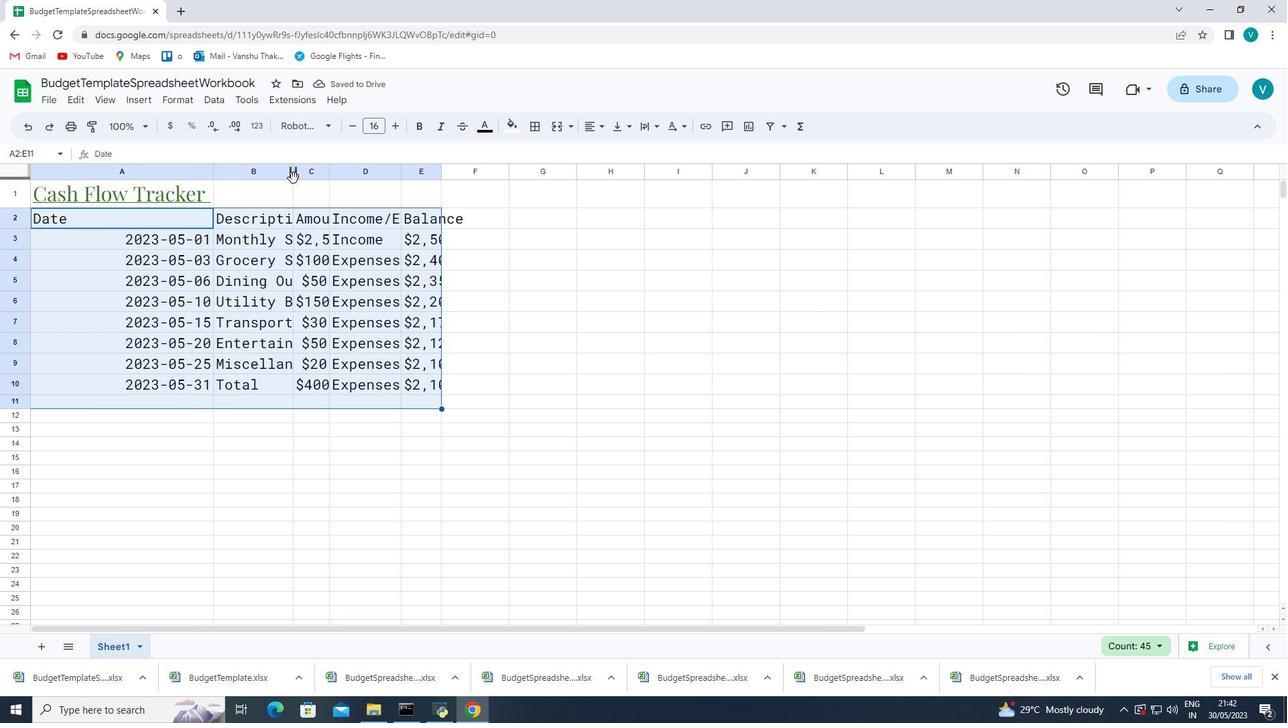 
Action: Mouse pressed left at (293, 178)
Screenshot: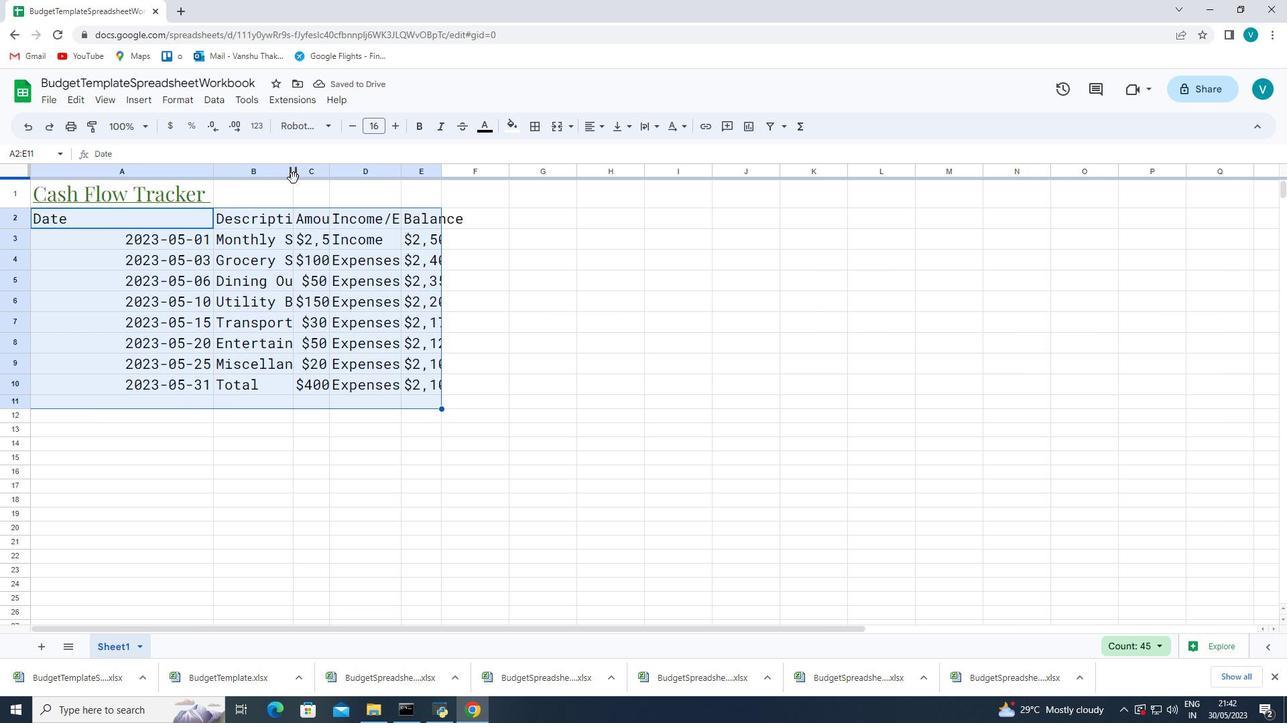 
Action: Mouse moved to (292, 170)
Screenshot: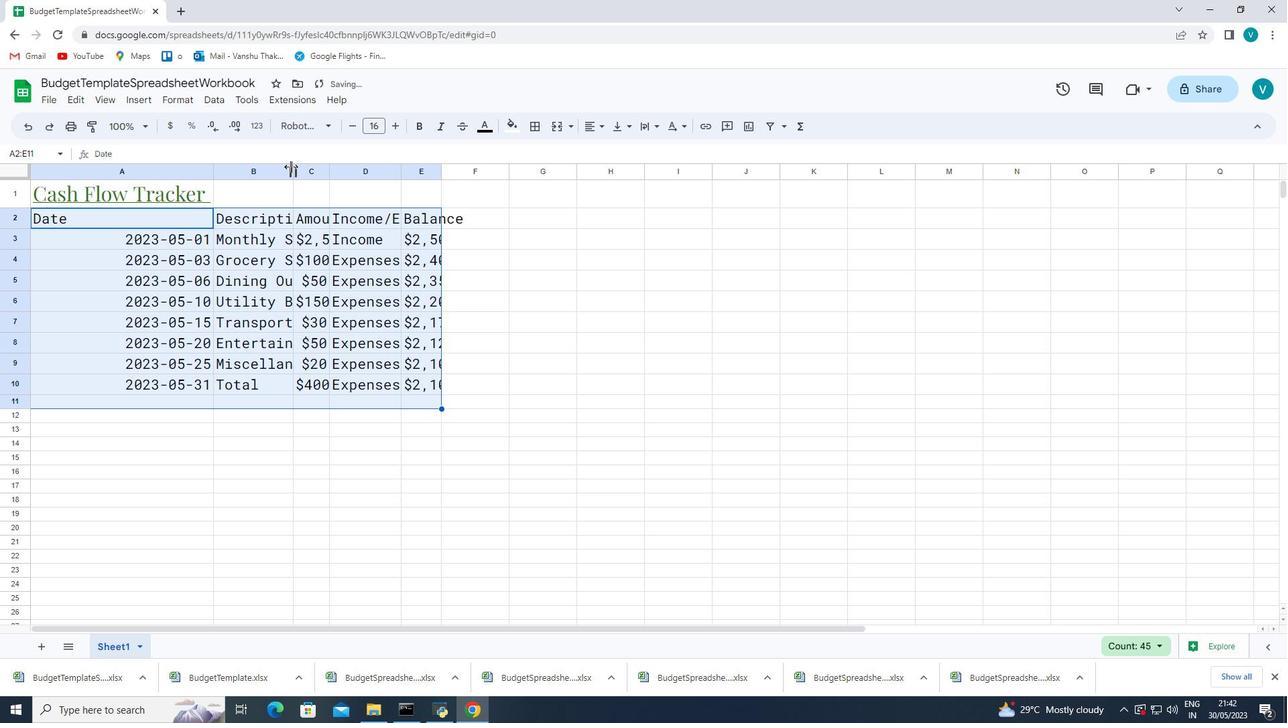 
Action: Mouse pressed left at (292, 170)
Screenshot: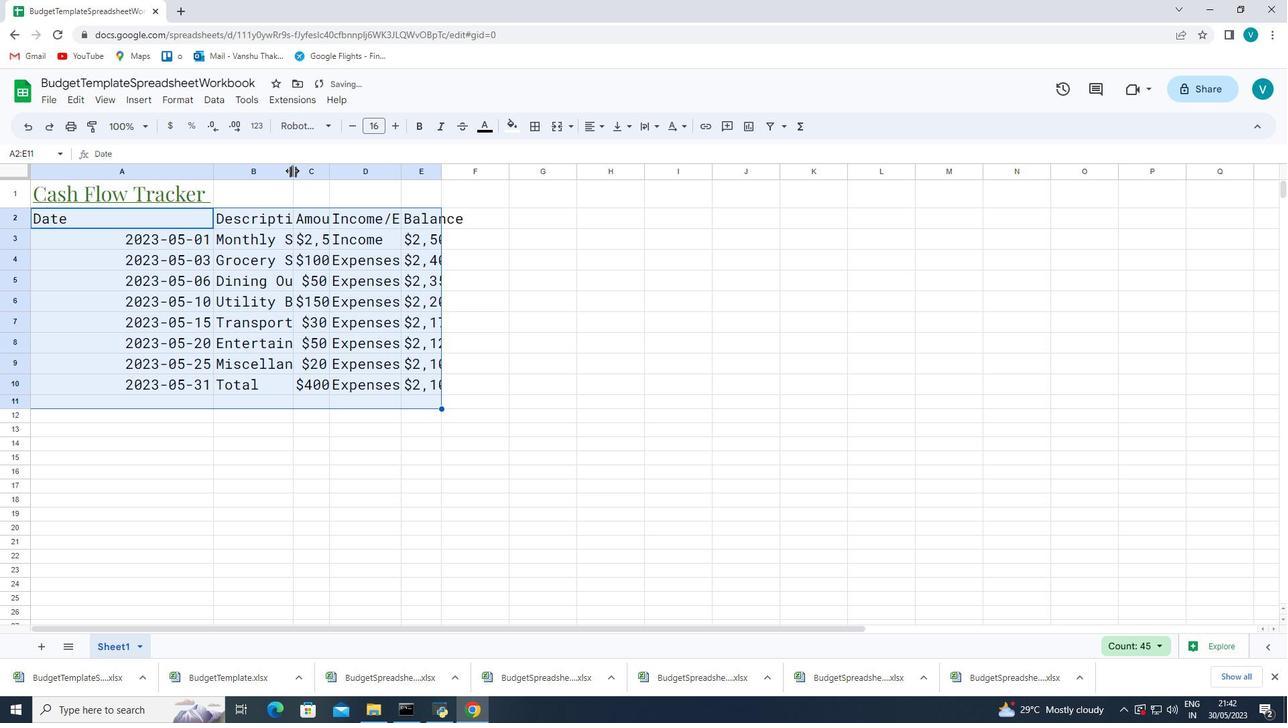 
Action: Mouse pressed left at (292, 170)
Screenshot: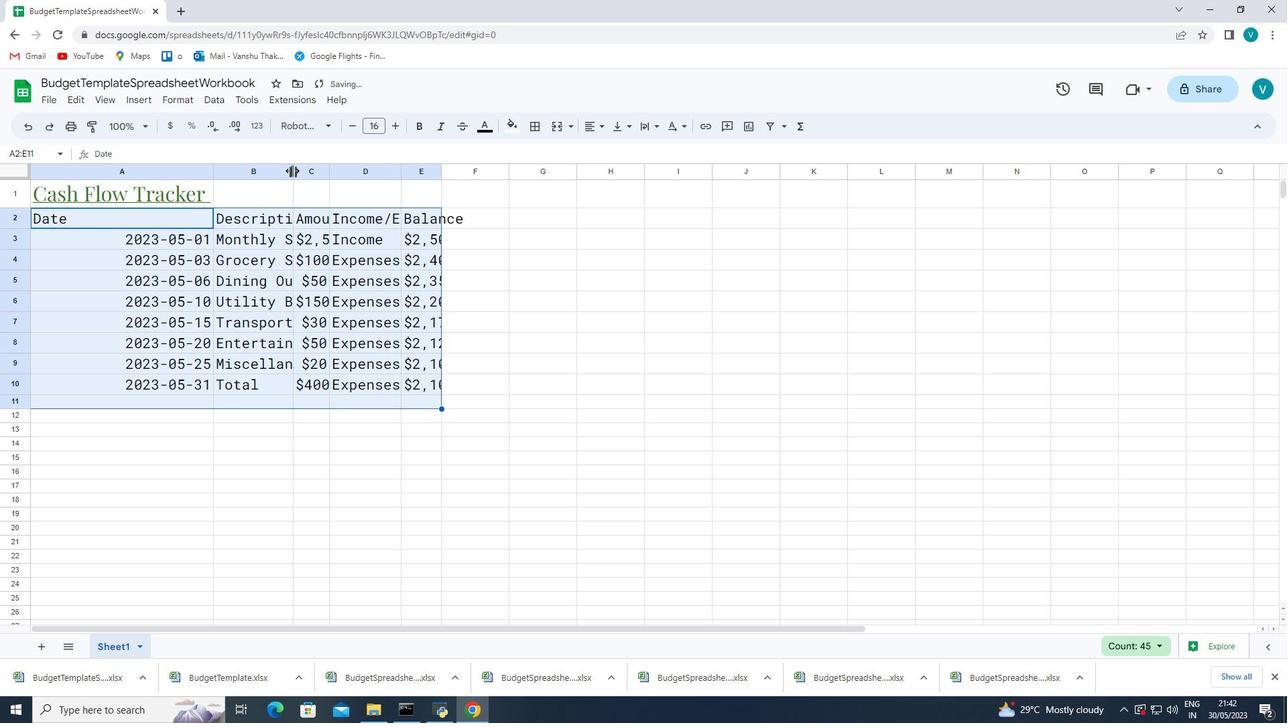 
Action: Mouse moved to (403, 170)
Screenshot: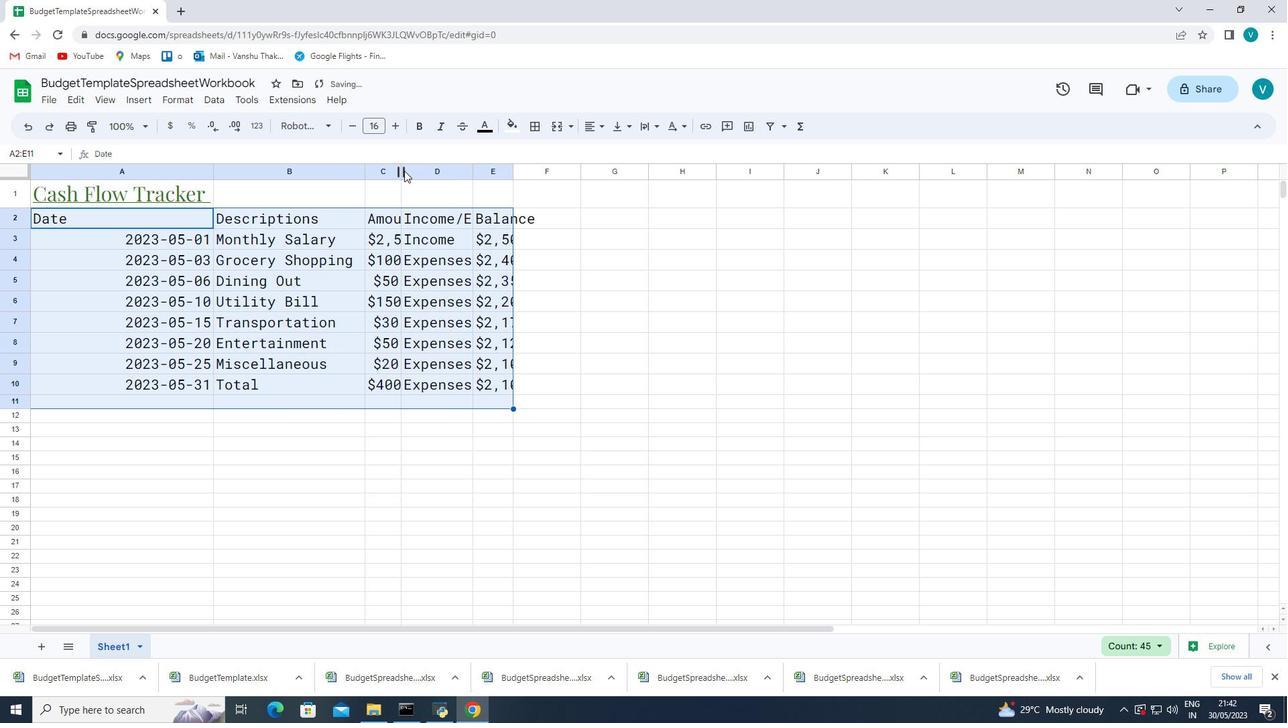 
Action: Mouse pressed left at (403, 170)
Screenshot: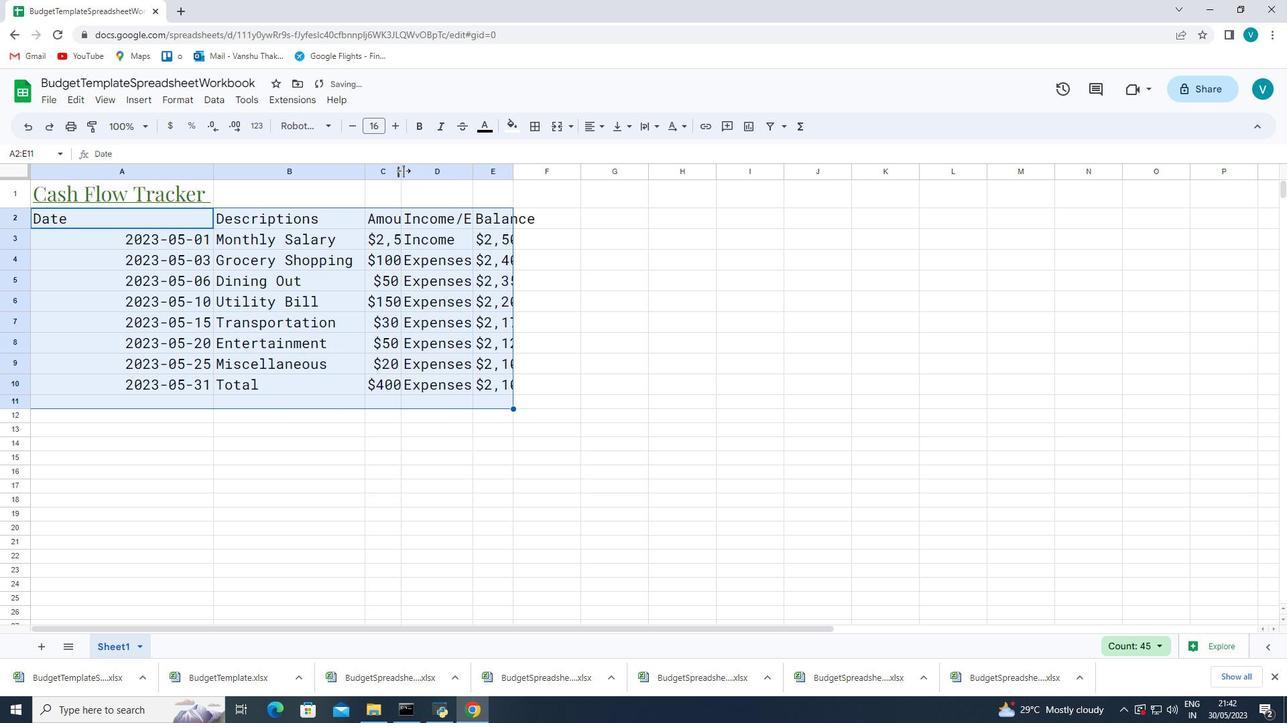 
Action: Mouse pressed left at (403, 170)
Screenshot: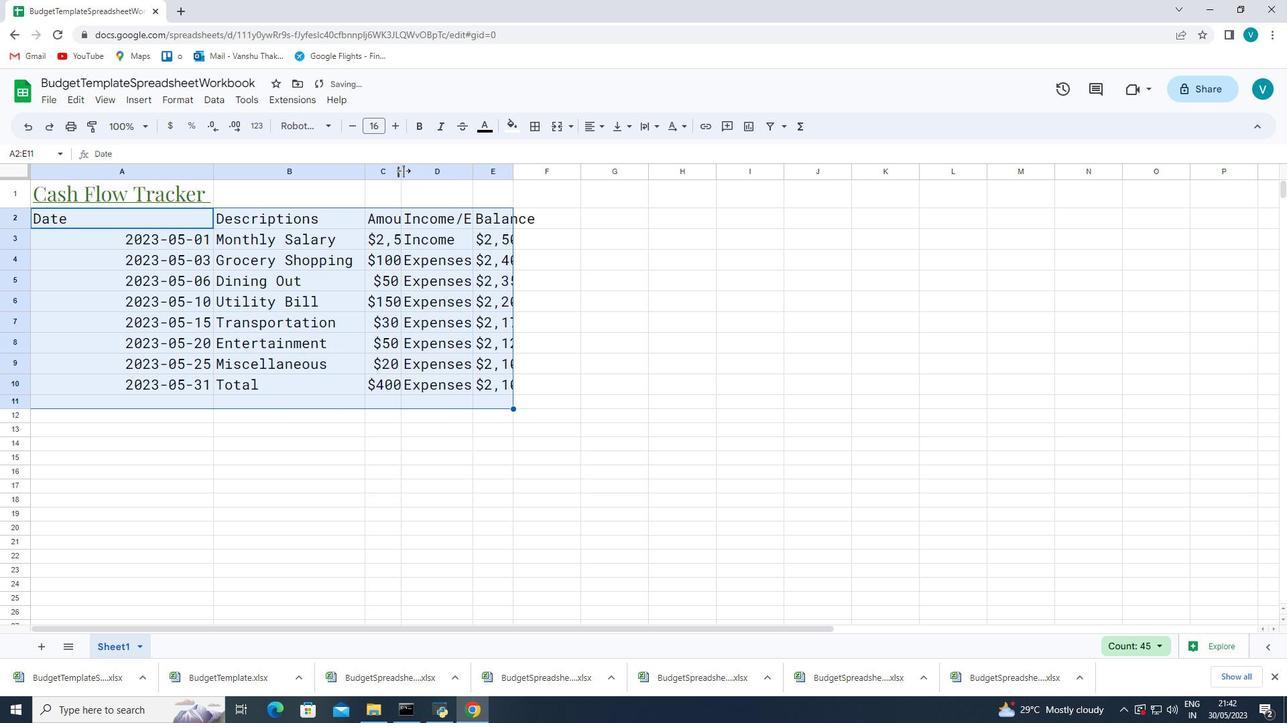 
Action: Mouse moved to (494, 168)
Screenshot: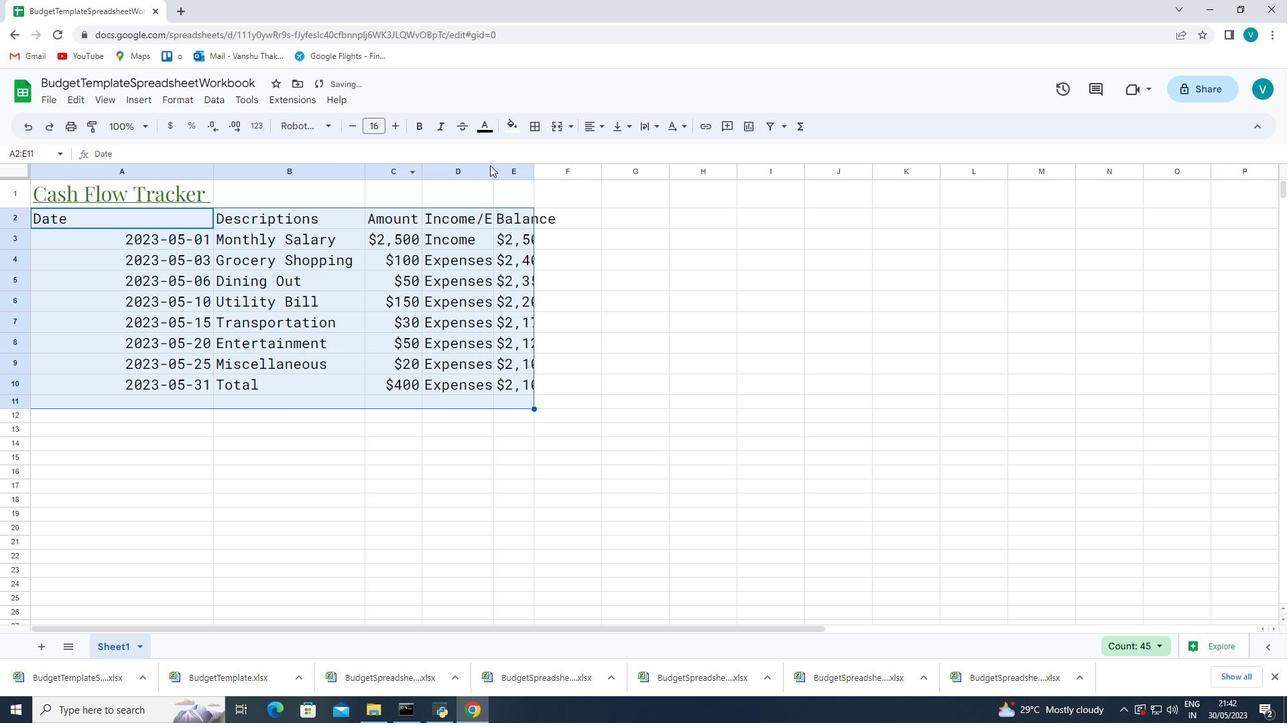 
Action: Mouse pressed left at (494, 168)
Screenshot: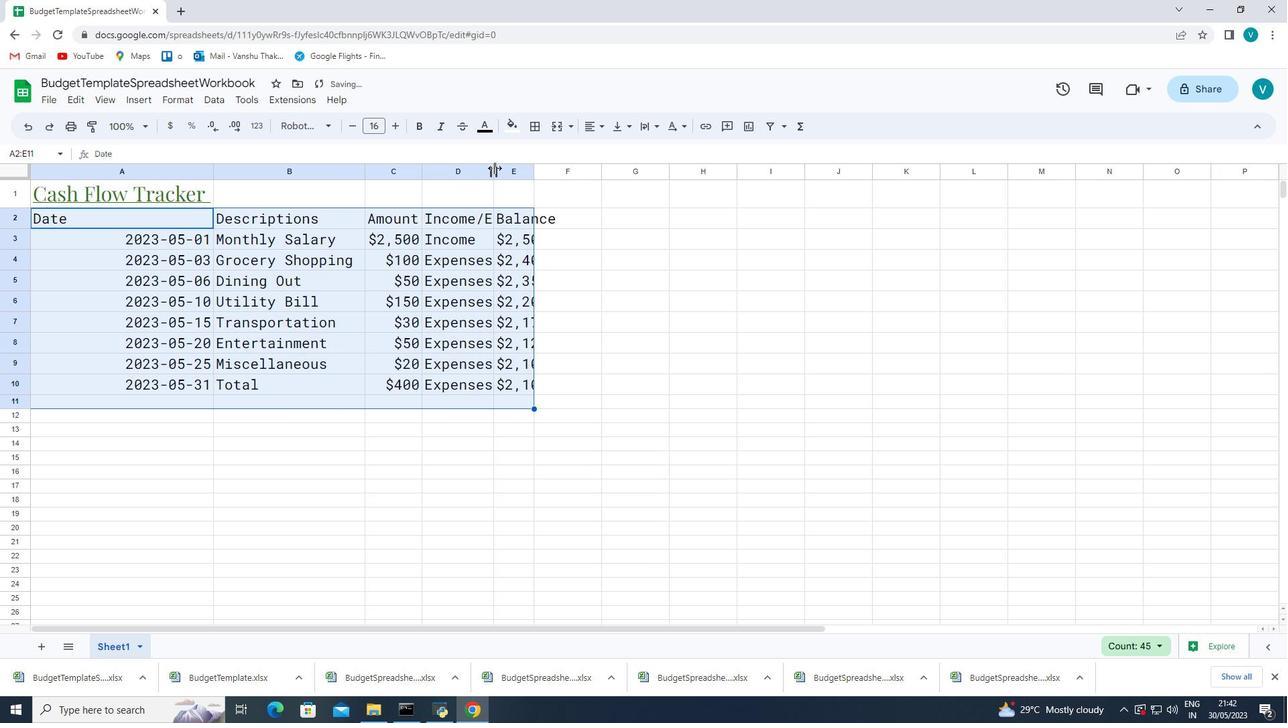 
Action: Mouse pressed left at (494, 168)
Screenshot: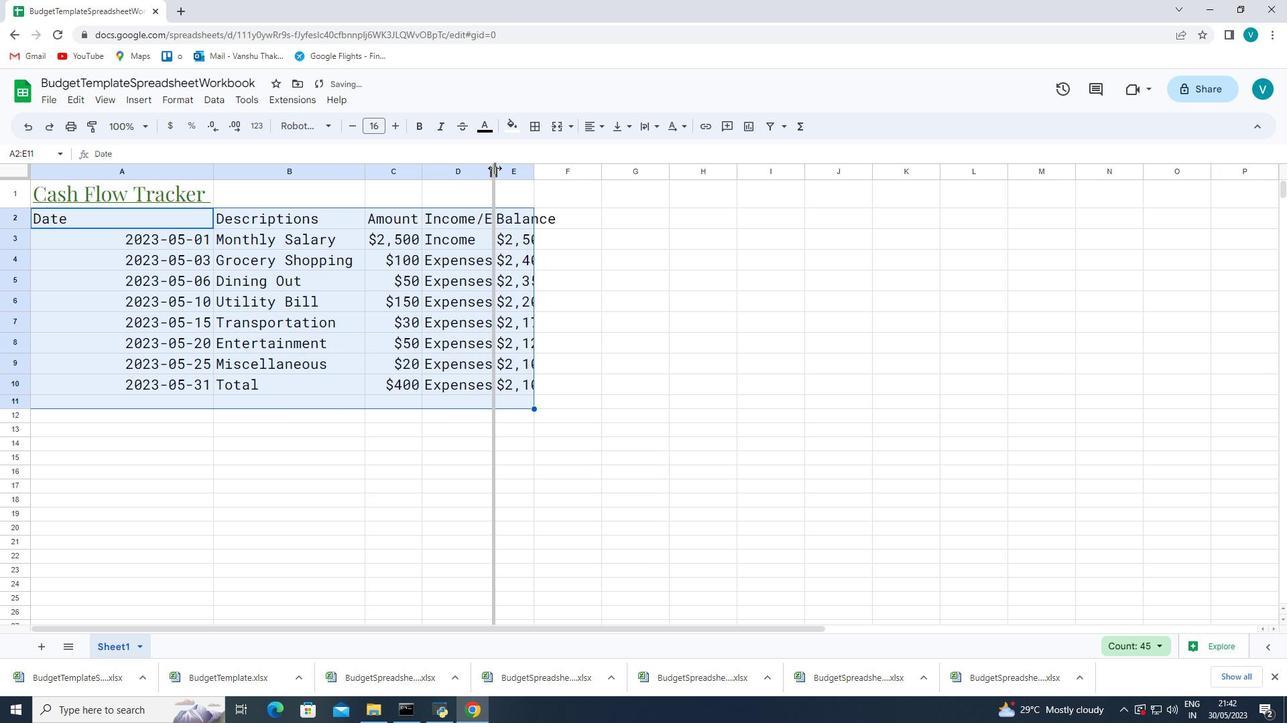 
Action: Mouse moved to (587, 170)
Screenshot: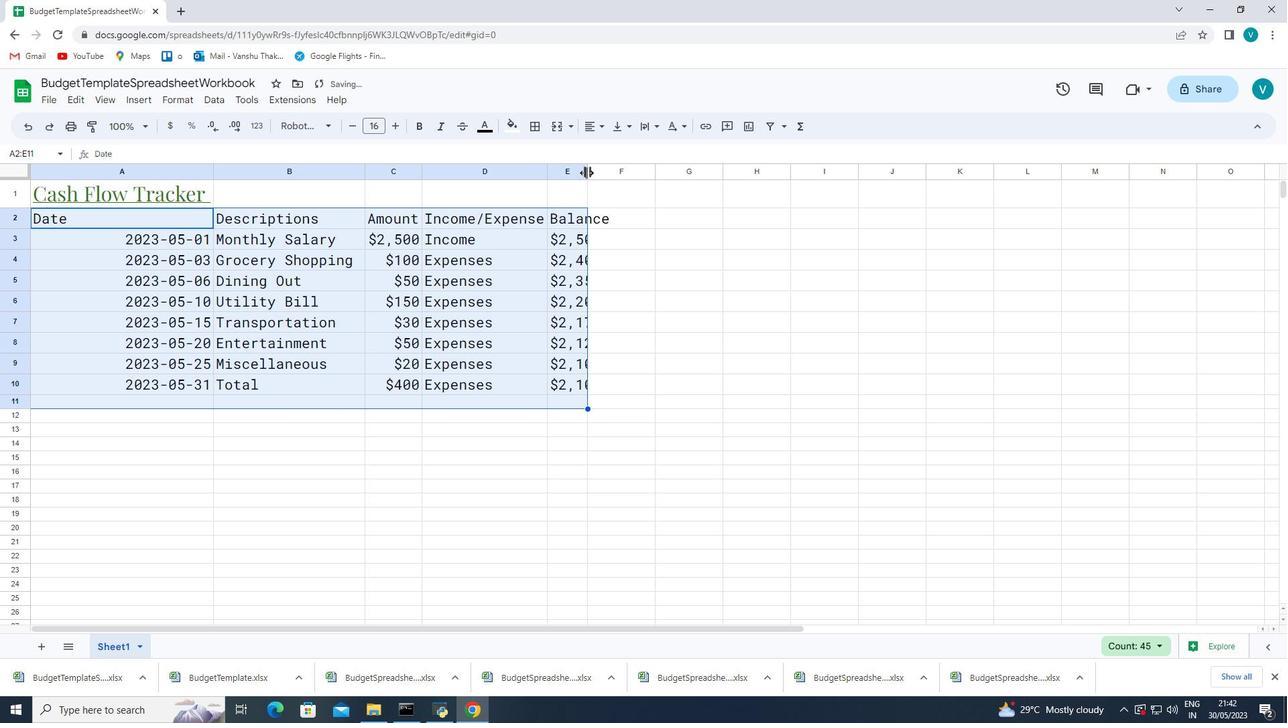 
Action: Mouse pressed left at (587, 170)
Screenshot: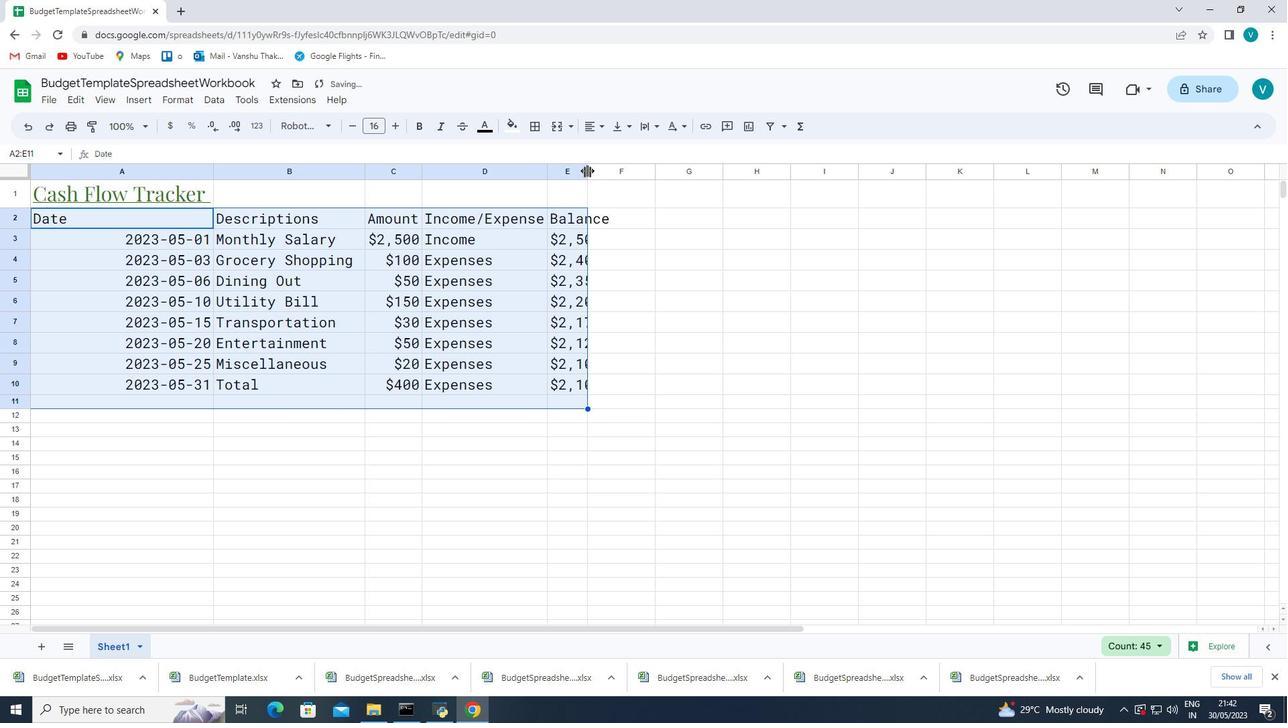 
Action: Mouse pressed left at (587, 170)
Screenshot: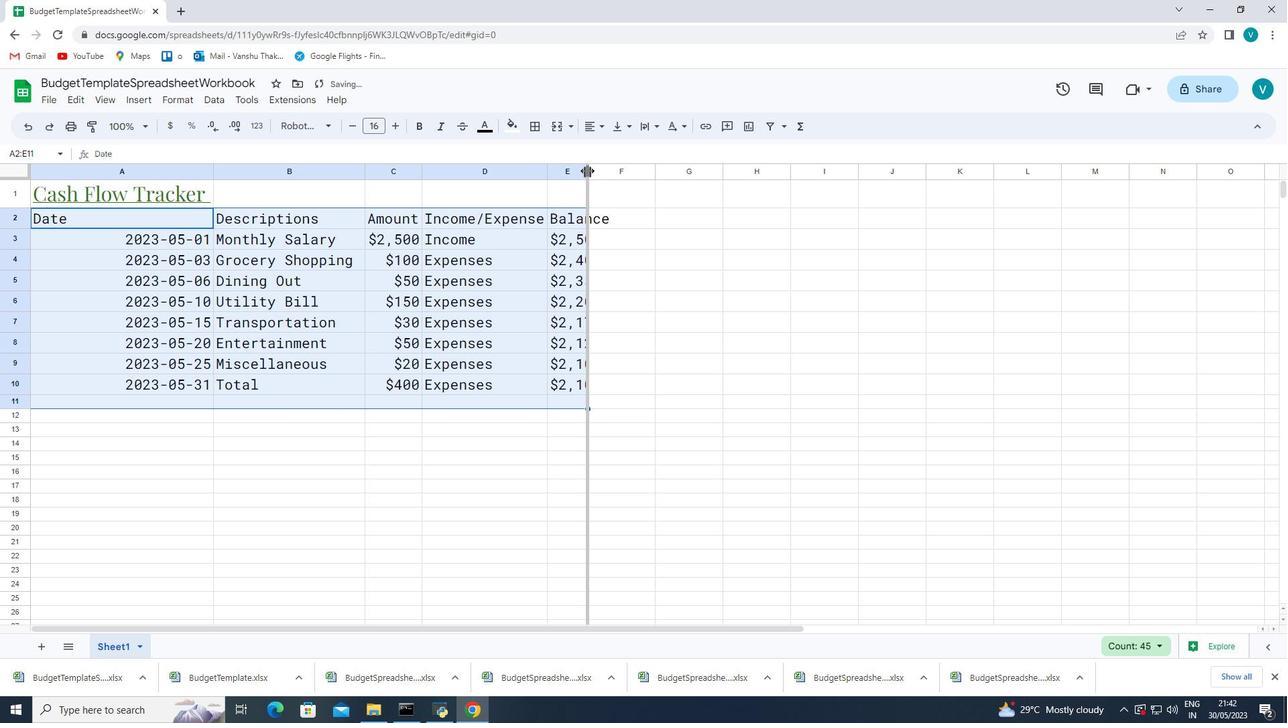 
Action: Mouse moved to (382, 449)
Screenshot: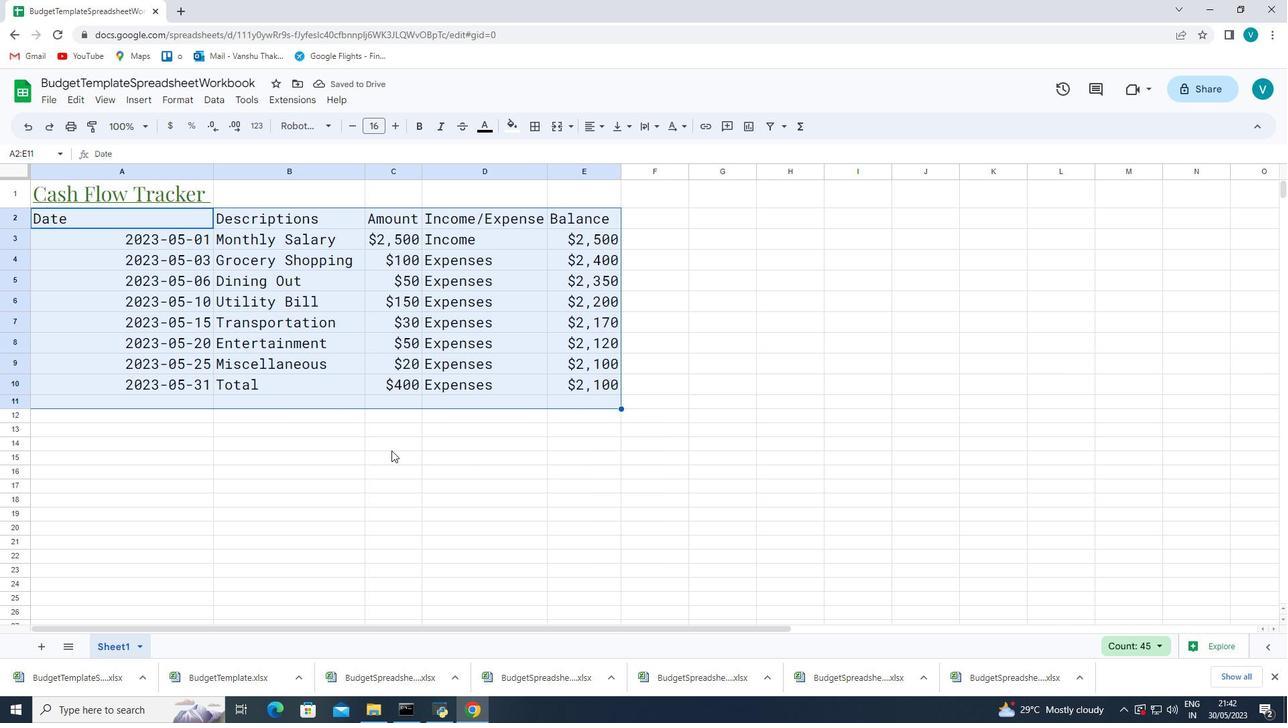 
Action: Mouse pressed left at (382, 449)
Screenshot: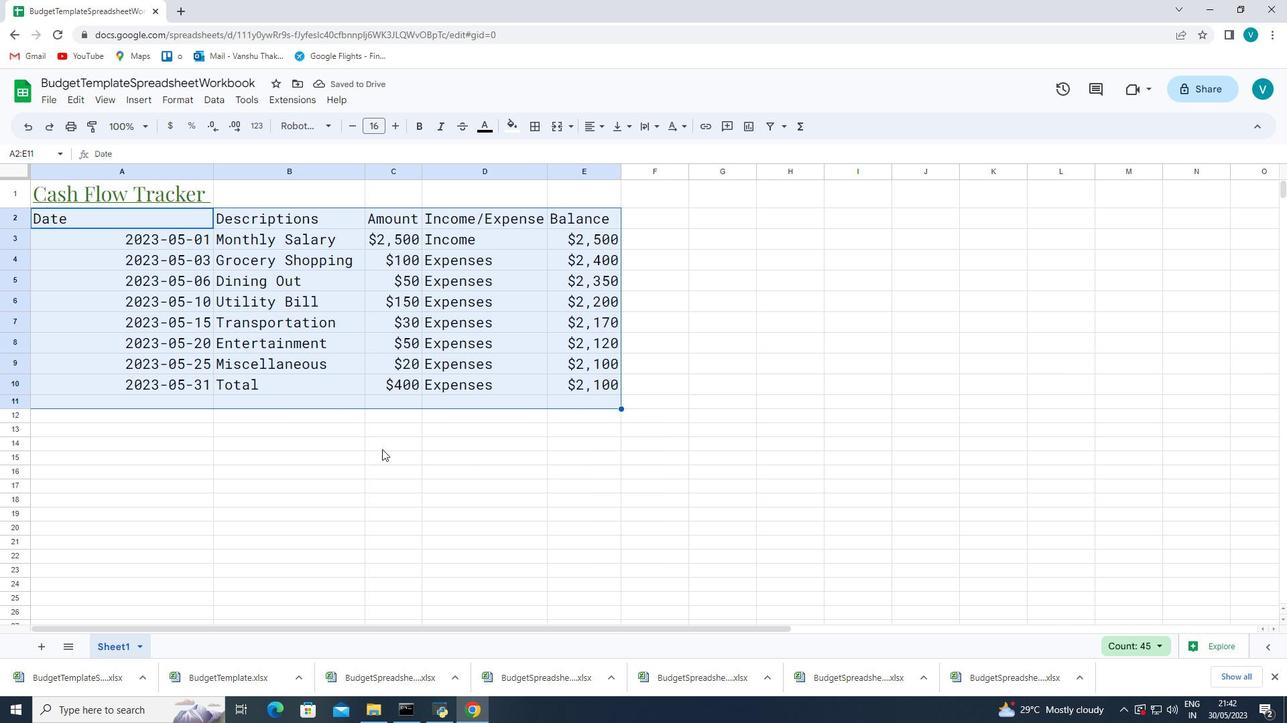 
Action: Mouse moved to (176, 311)
Screenshot: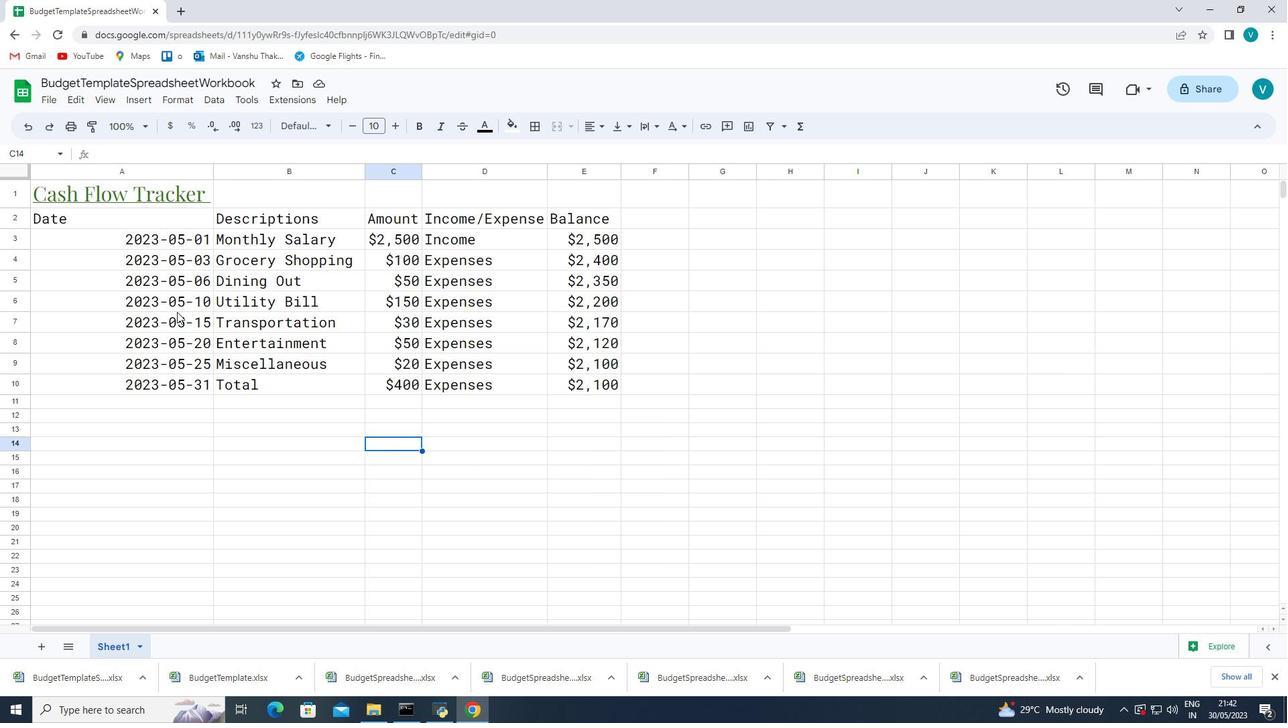 
Action: Mouse scrolled (176, 312) with delta (0, 0)
Screenshot: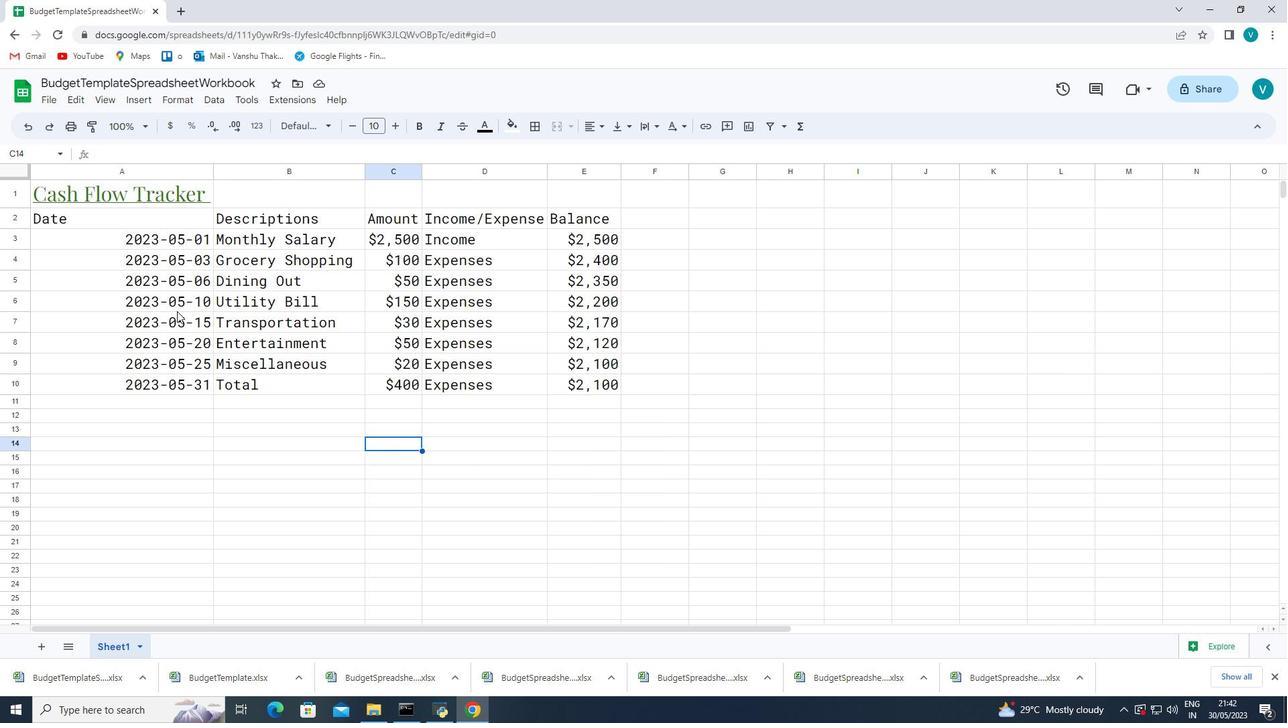 
Action: Mouse moved to (329, 300)
Screenshot: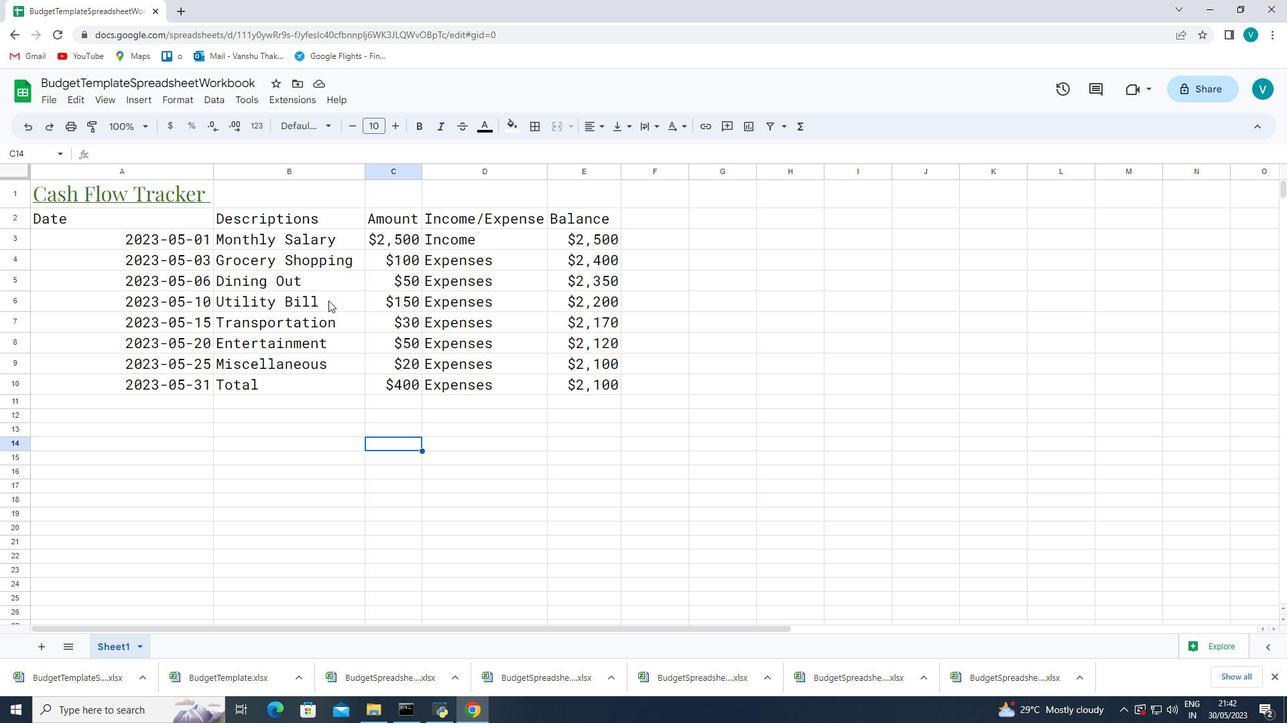 
Action: Mouse scrolled (329, 301) with delta (0, 0)
Screenshot: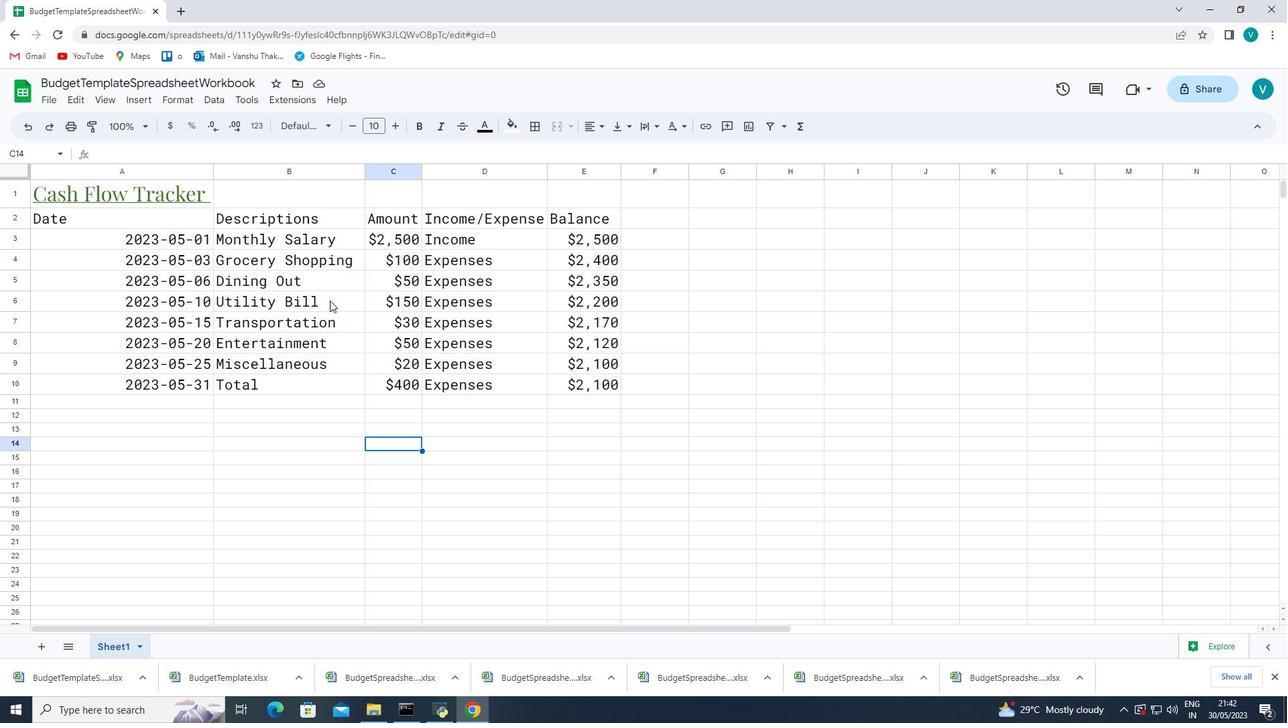
Action: Mouse moved to (86, 197)
Screenshot: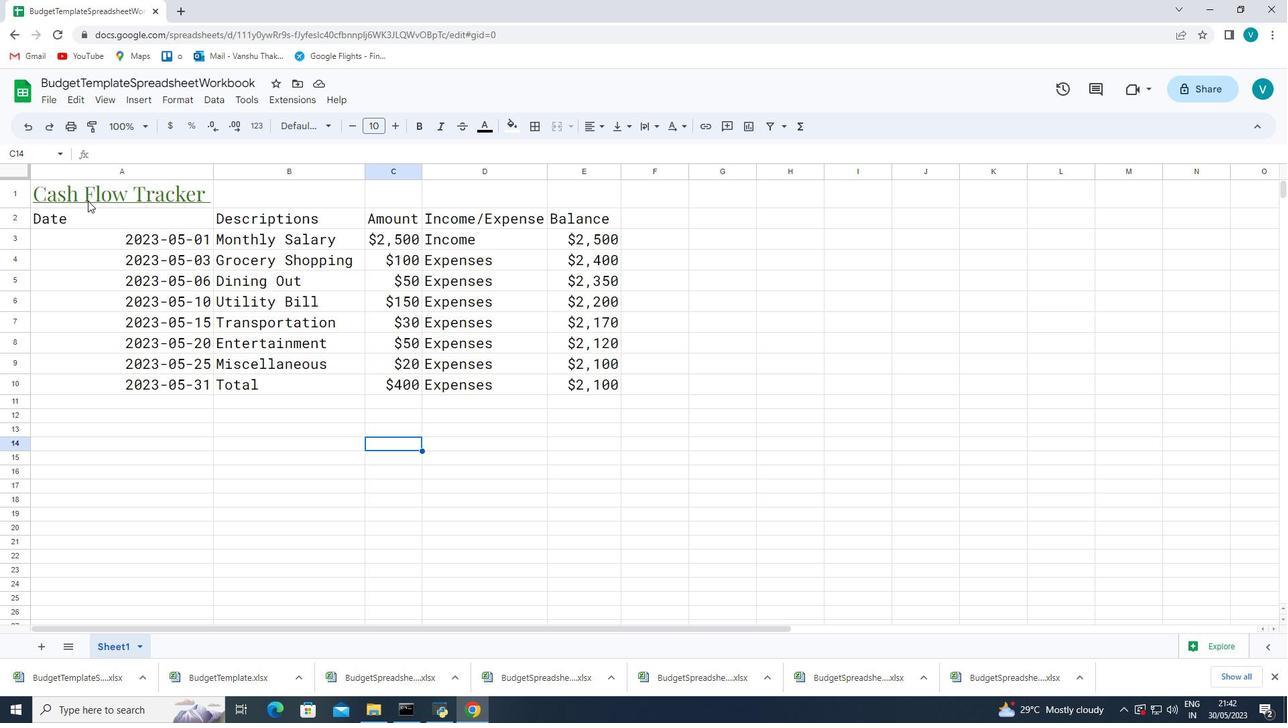 
Action: Mouse pressed left at (86, 197)
Screenshot: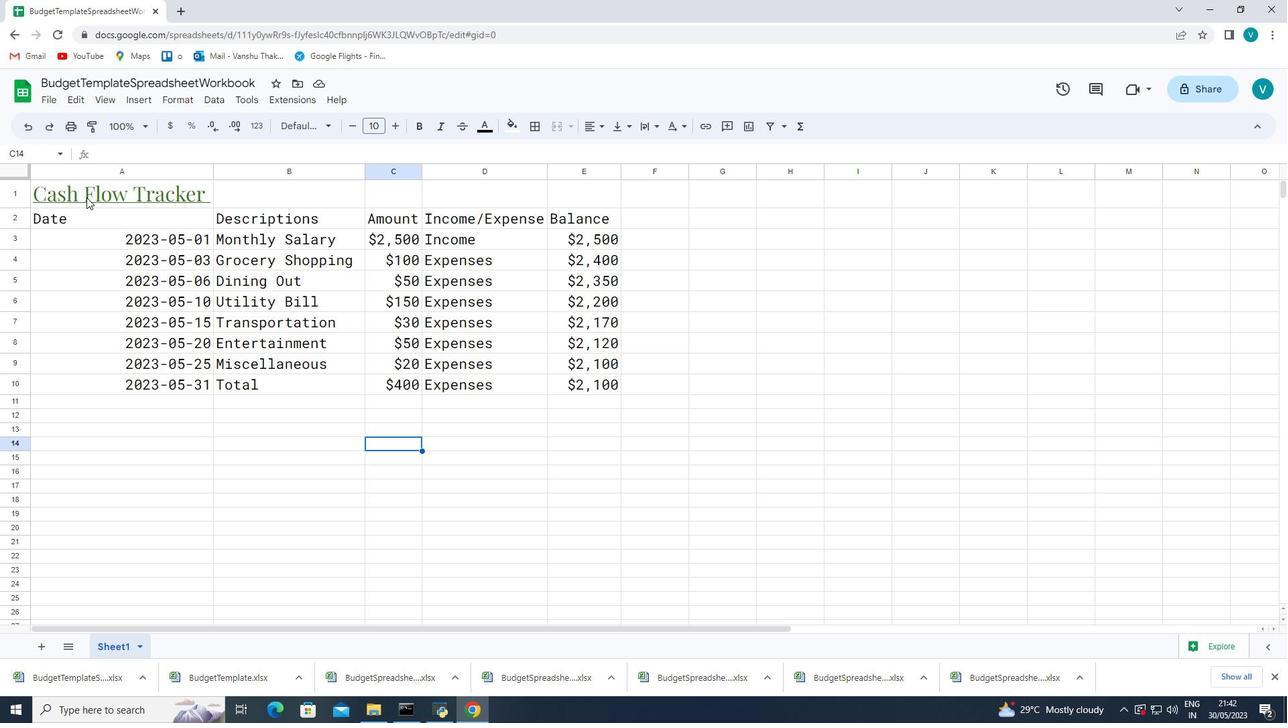 
Action: Mouse moved to (587, 128)
Screenshot: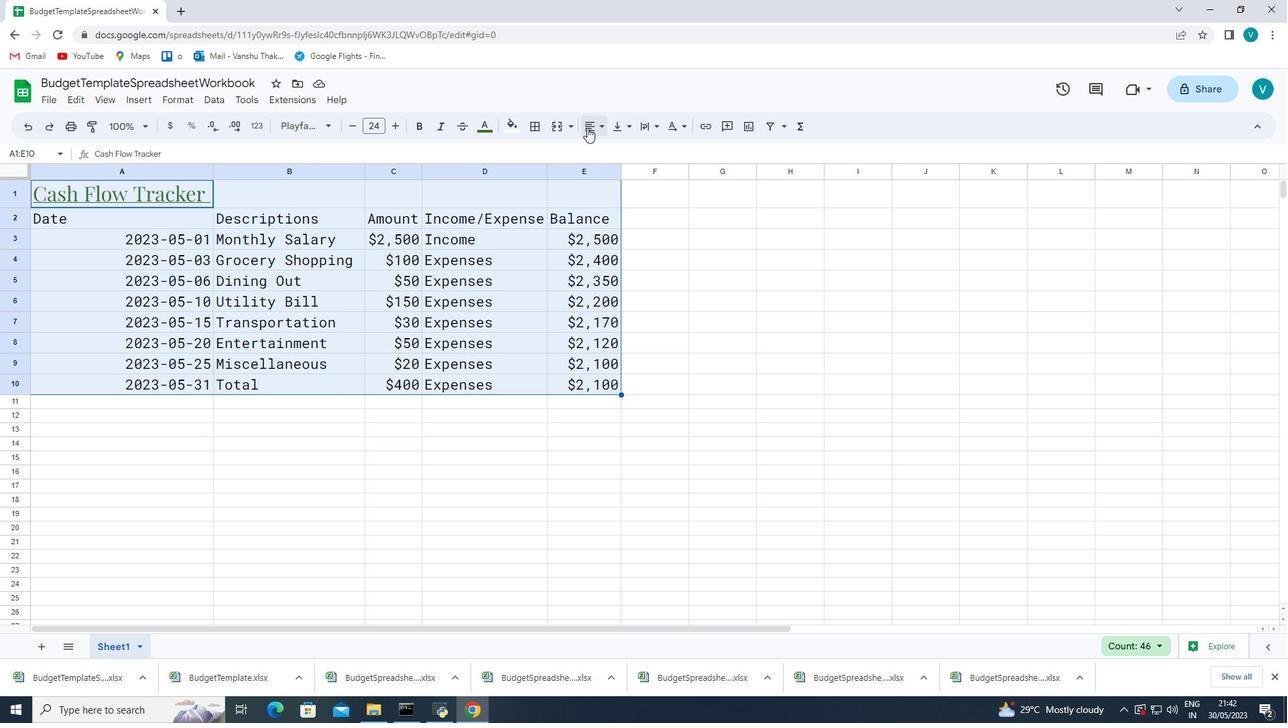 
Action: Mouse pressed left at (587, 128)
Screenshot: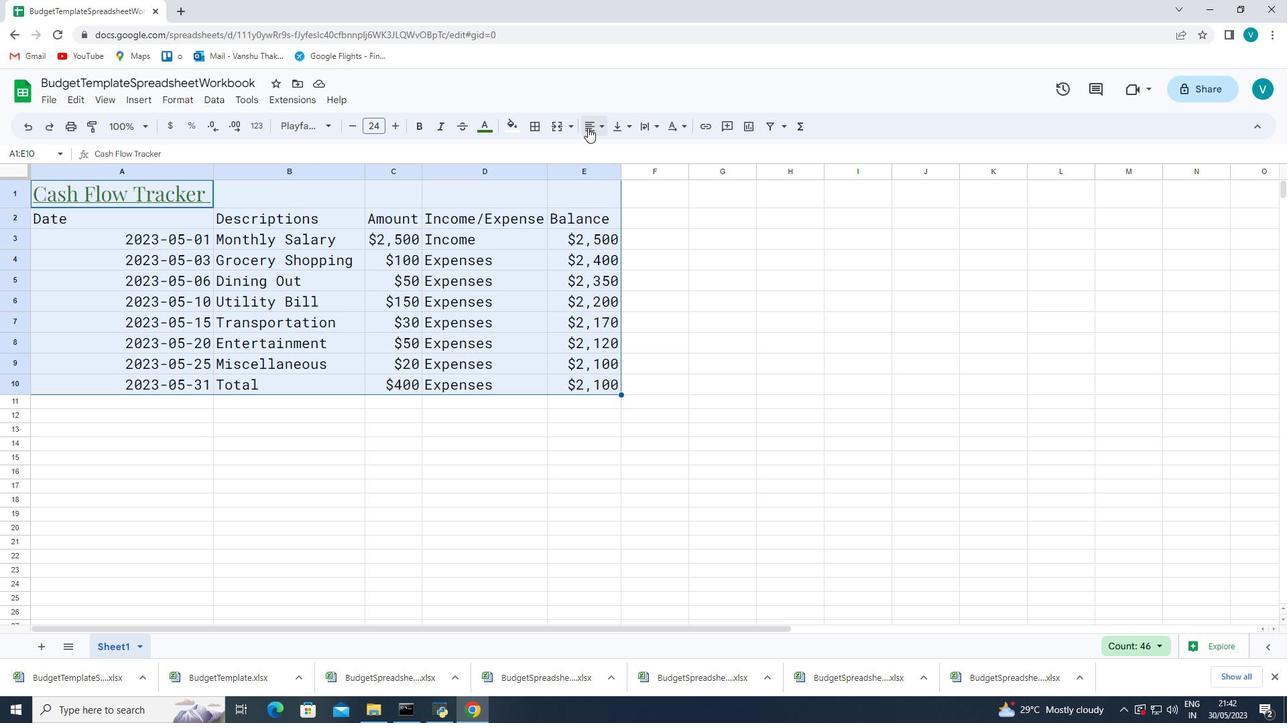 
Action: Mouse moved to (611, 151)
Screenshot: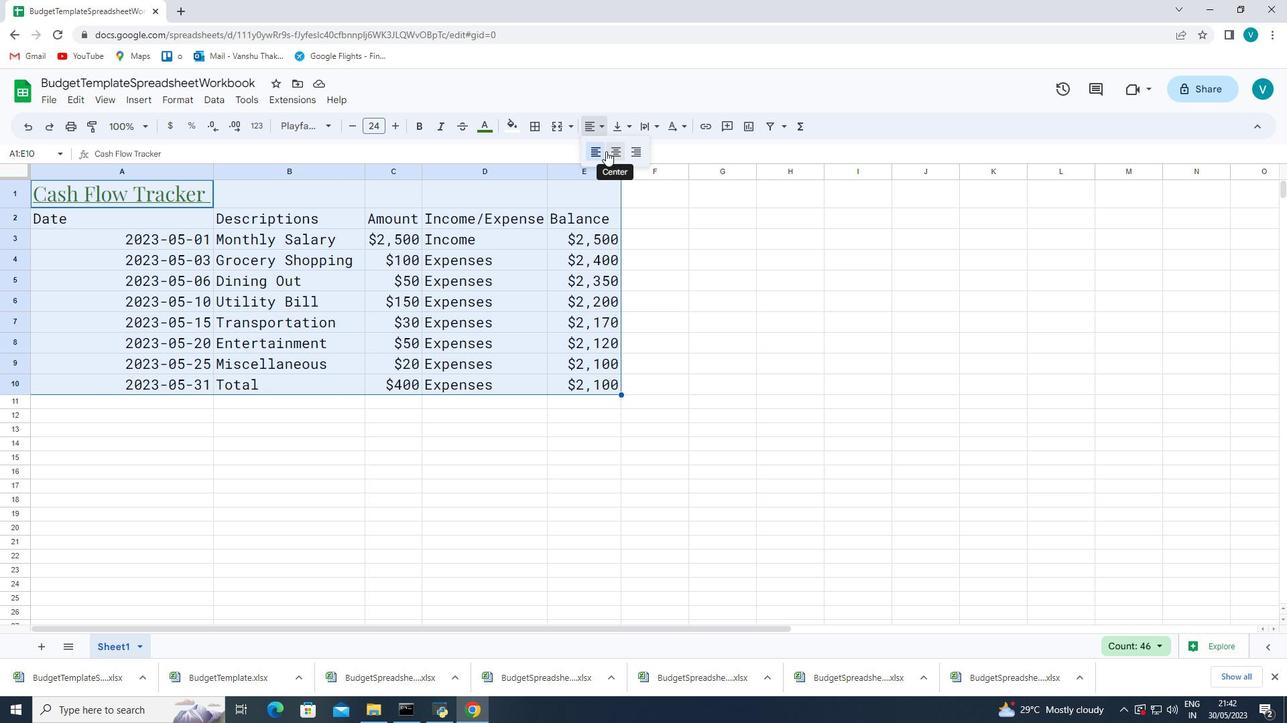 
Action: Mouse pressed left at (611, 151)
Screenshot: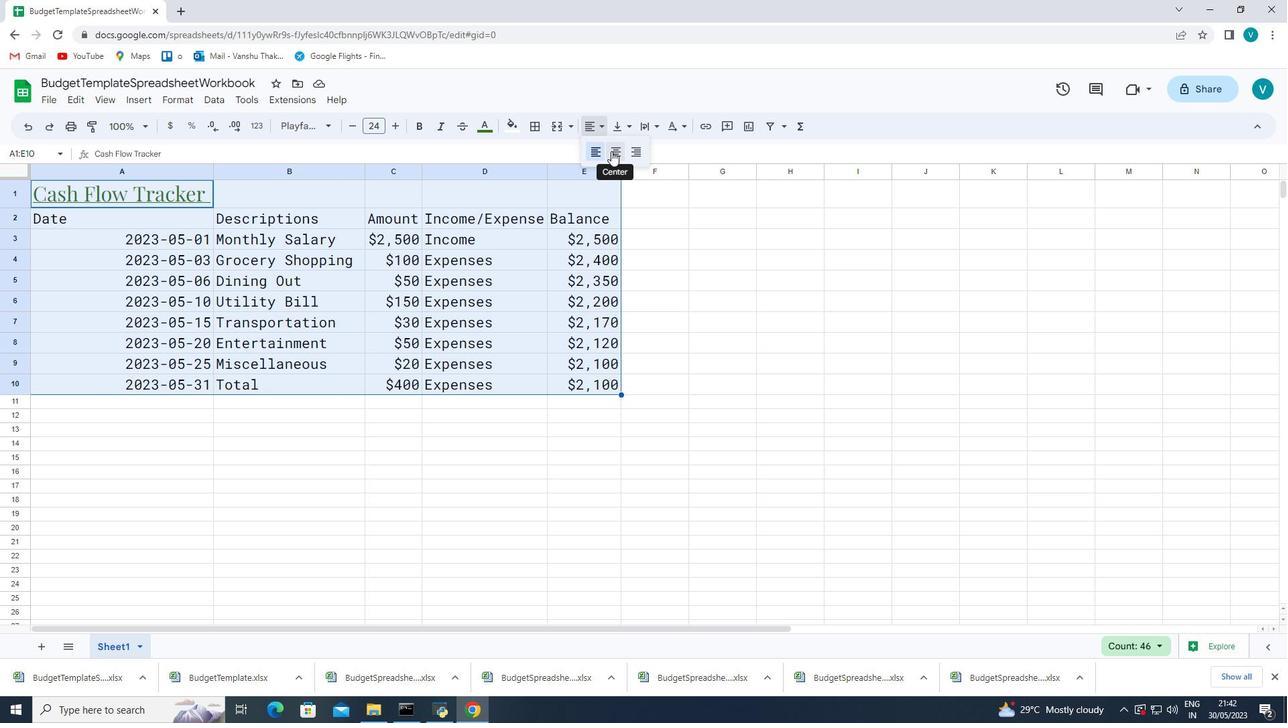 
Action: Mouse moved to (720, 329)
Screenshot: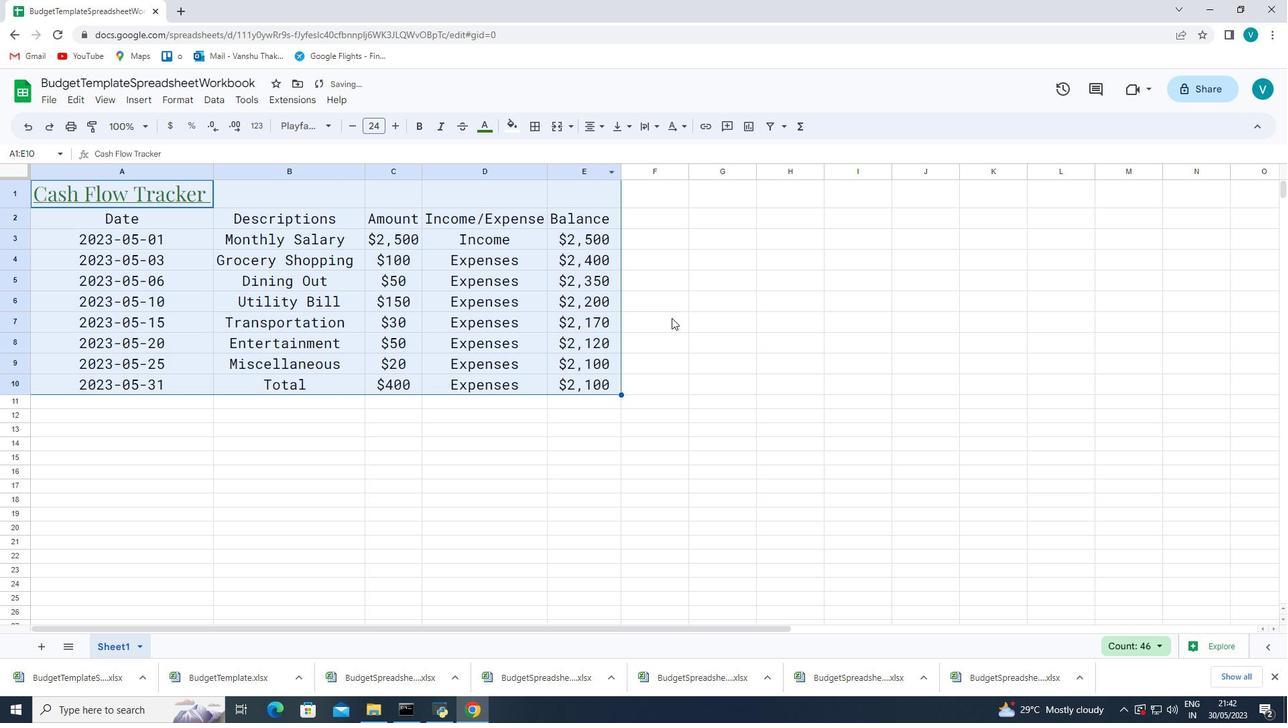 
Action: Mouse pressed left at (720, 329)
Screenshot: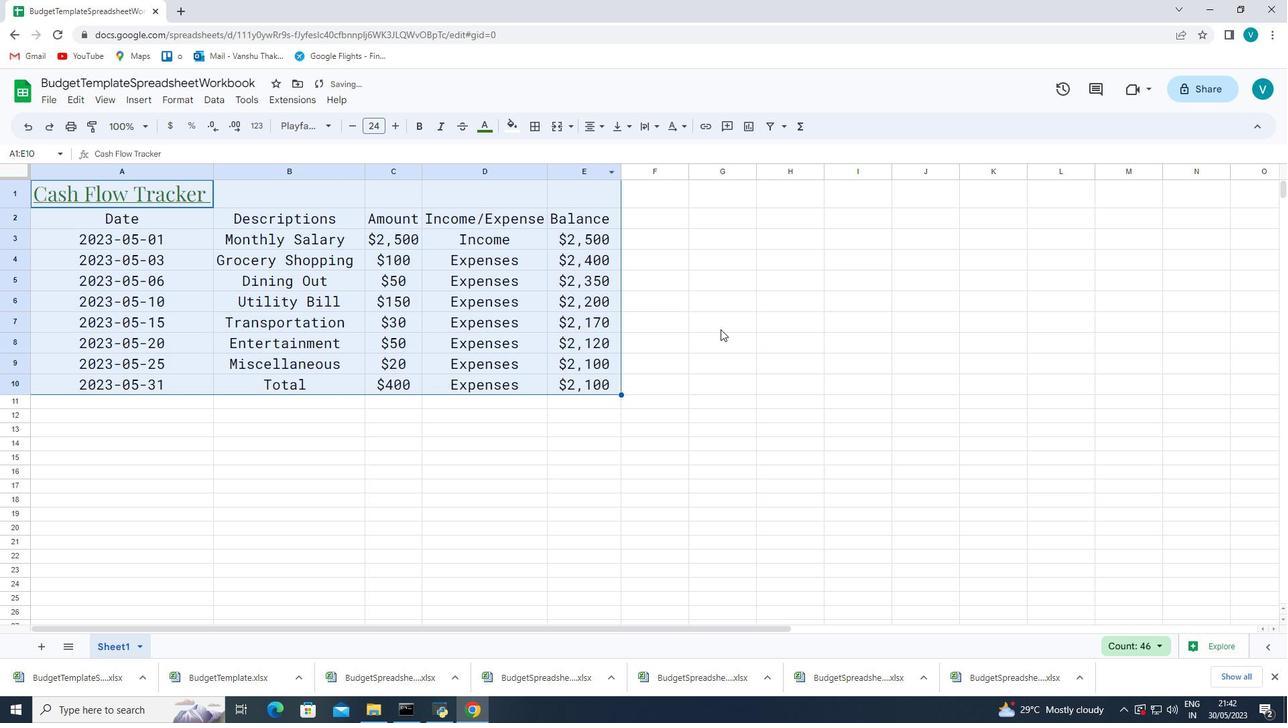 
Action: Mouse moved to (445, 356)
Screenshot: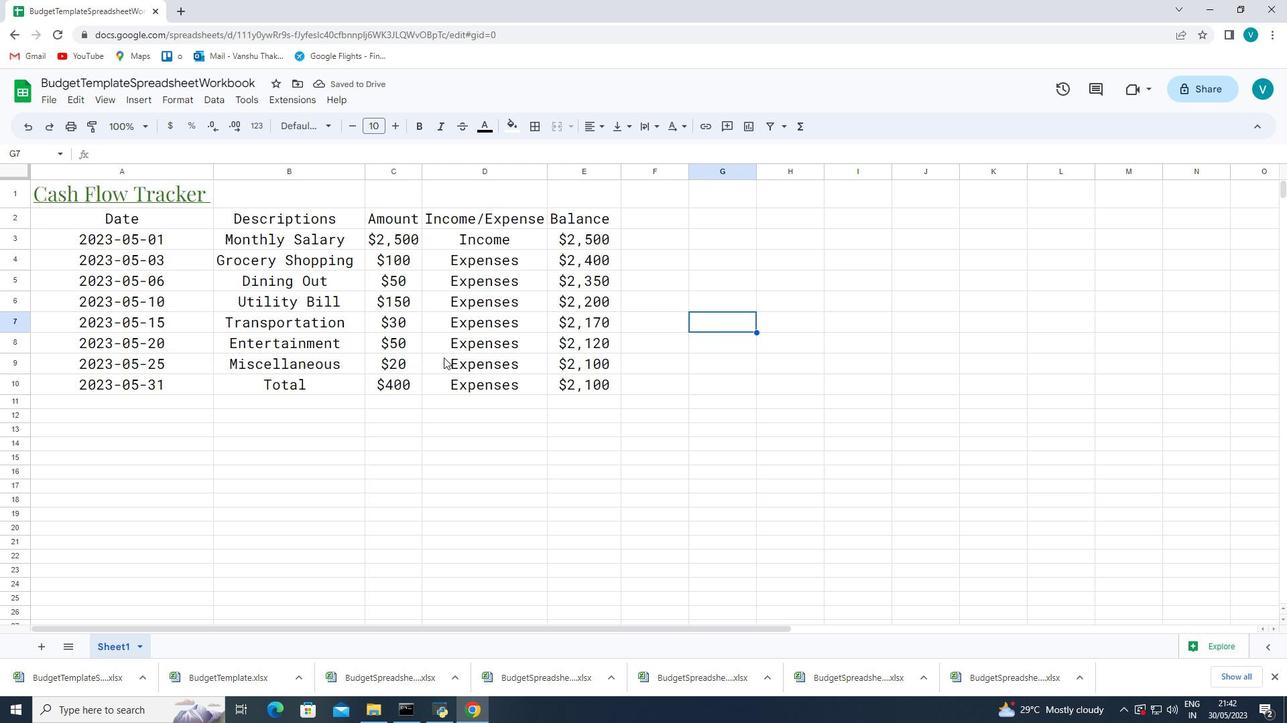 
Action: Mouse scrolled (445, 357) with delta (0, 0)
Screenshot: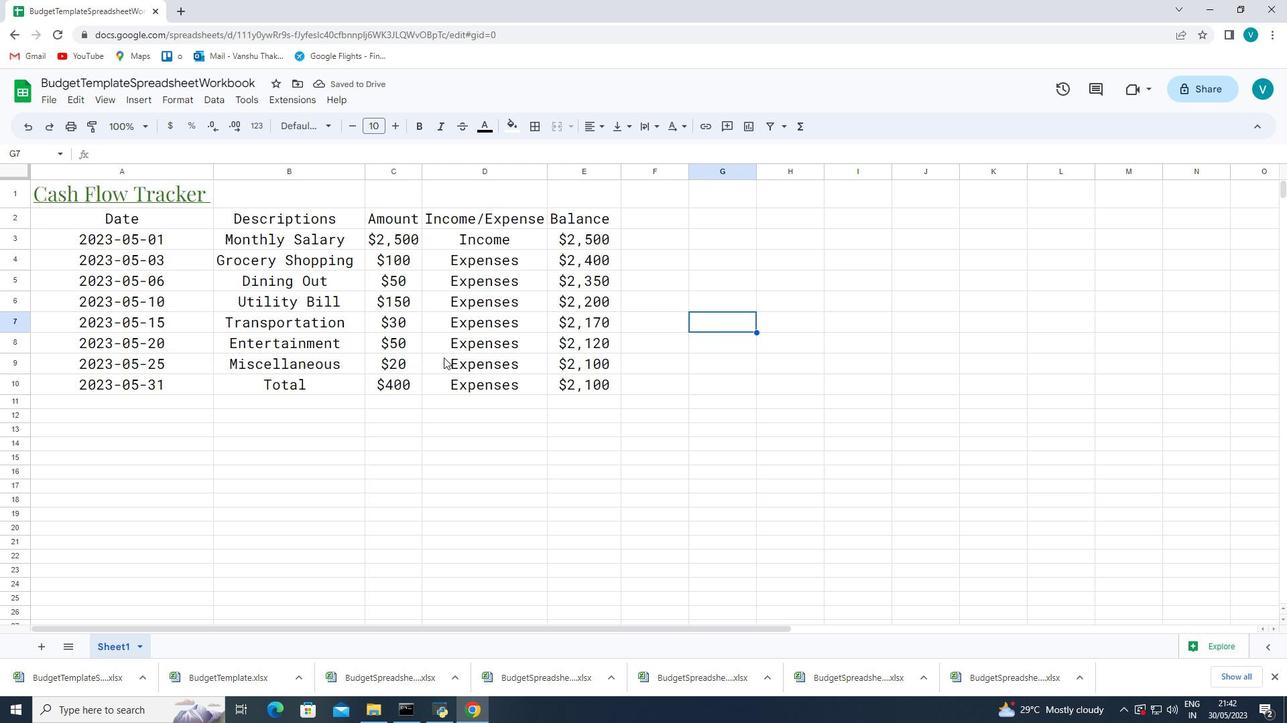
Action: Mouse moved to (449, 350)
Screenshot: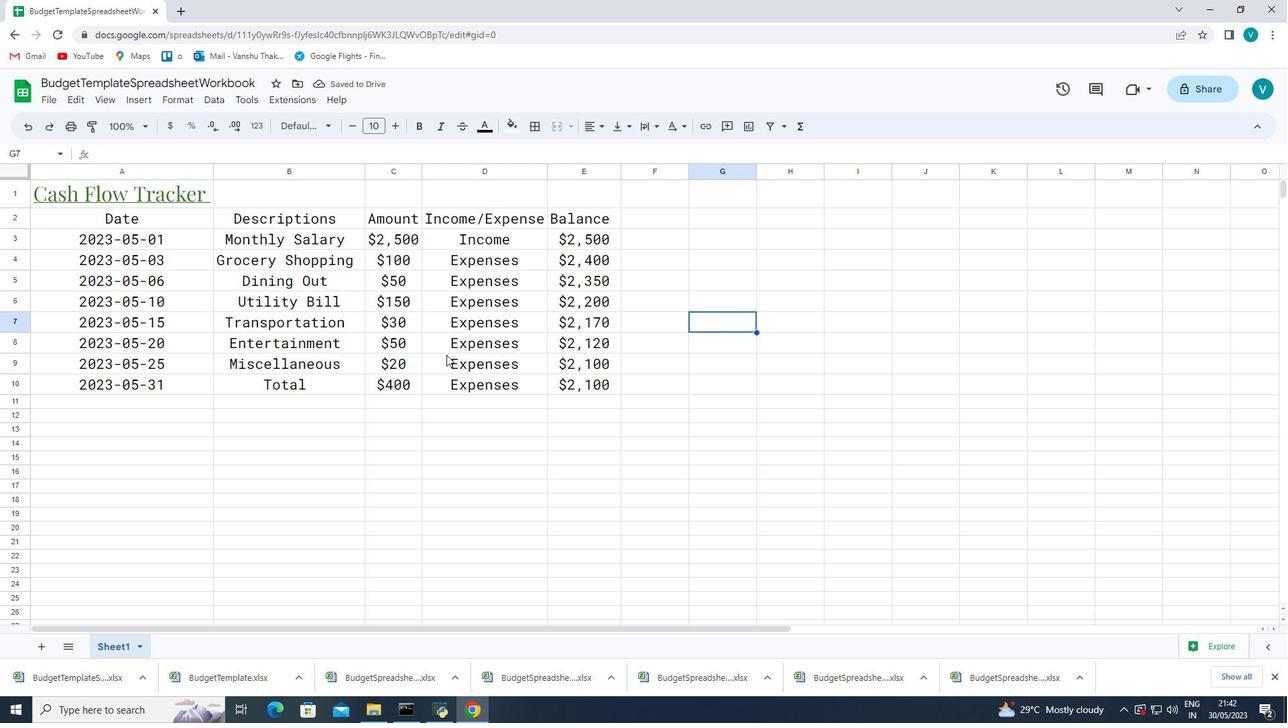 
Action: Mouse scrolled (449, 351) with delta (0, 0)
Screenshot: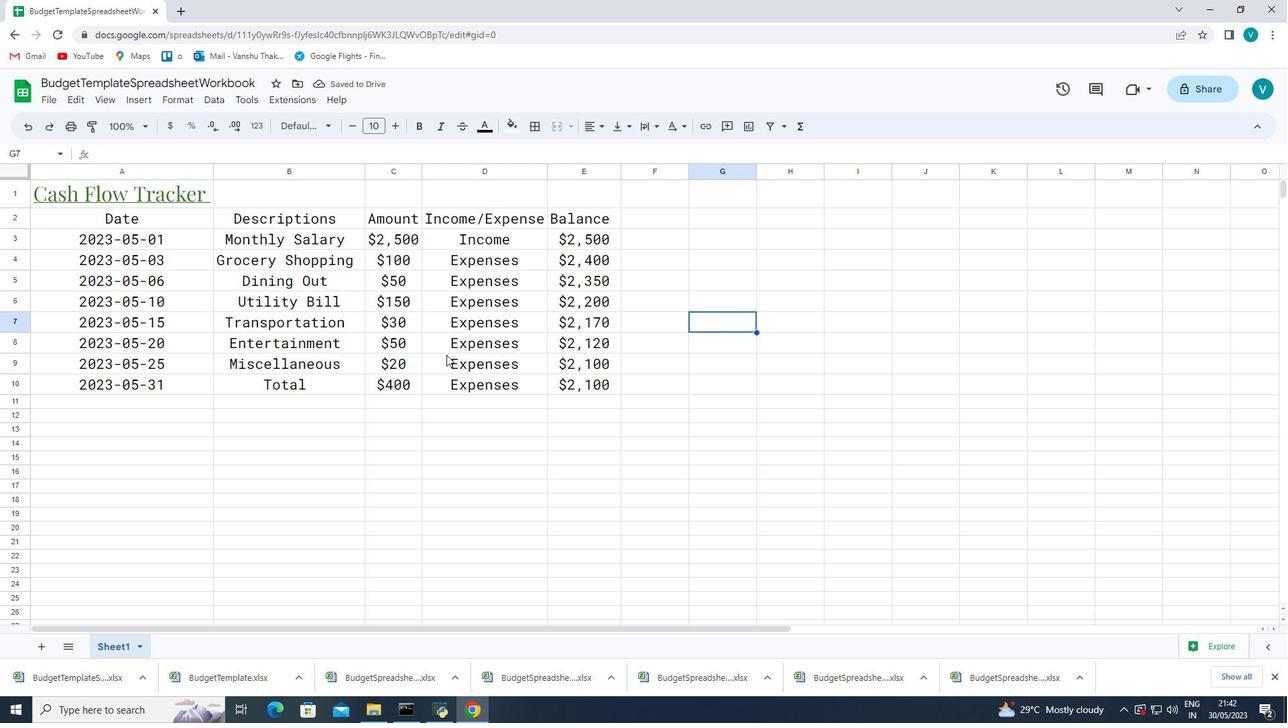 
Action: Mouse scrolled (449, 351) with delta (0, 0)
Screenshot: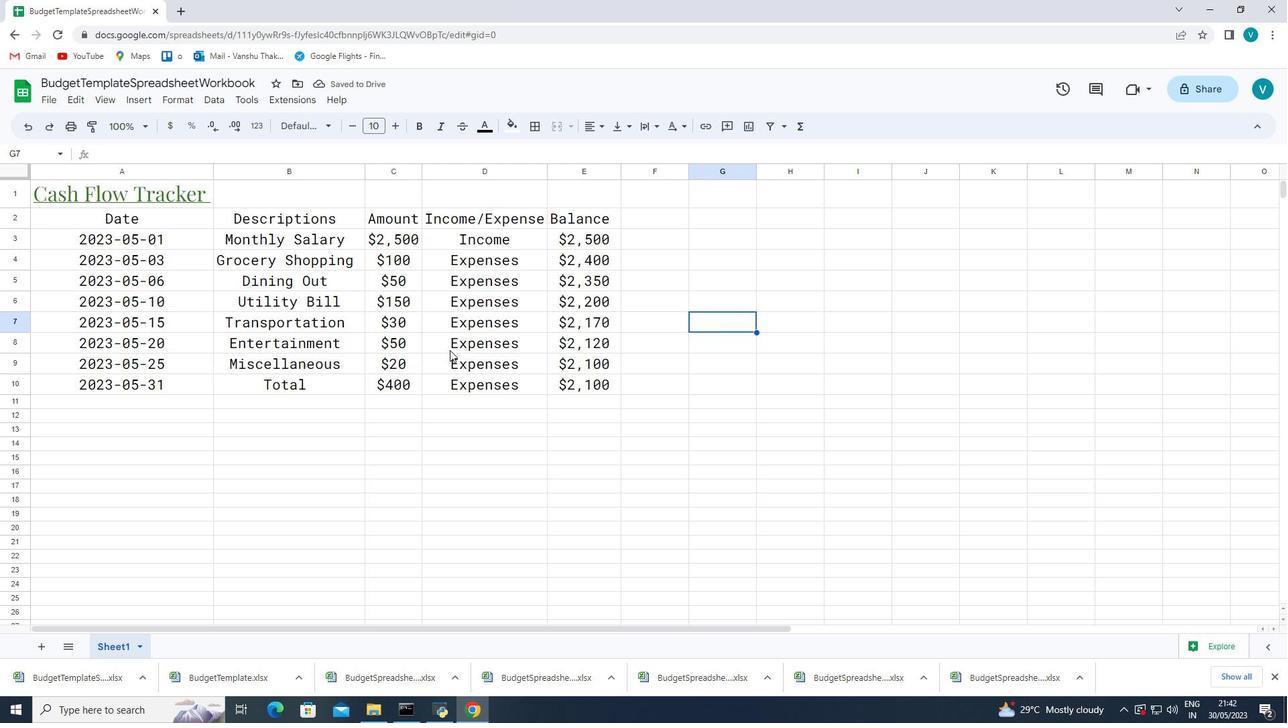 
Action: Mouse moved to (390, 363)
Screenshot: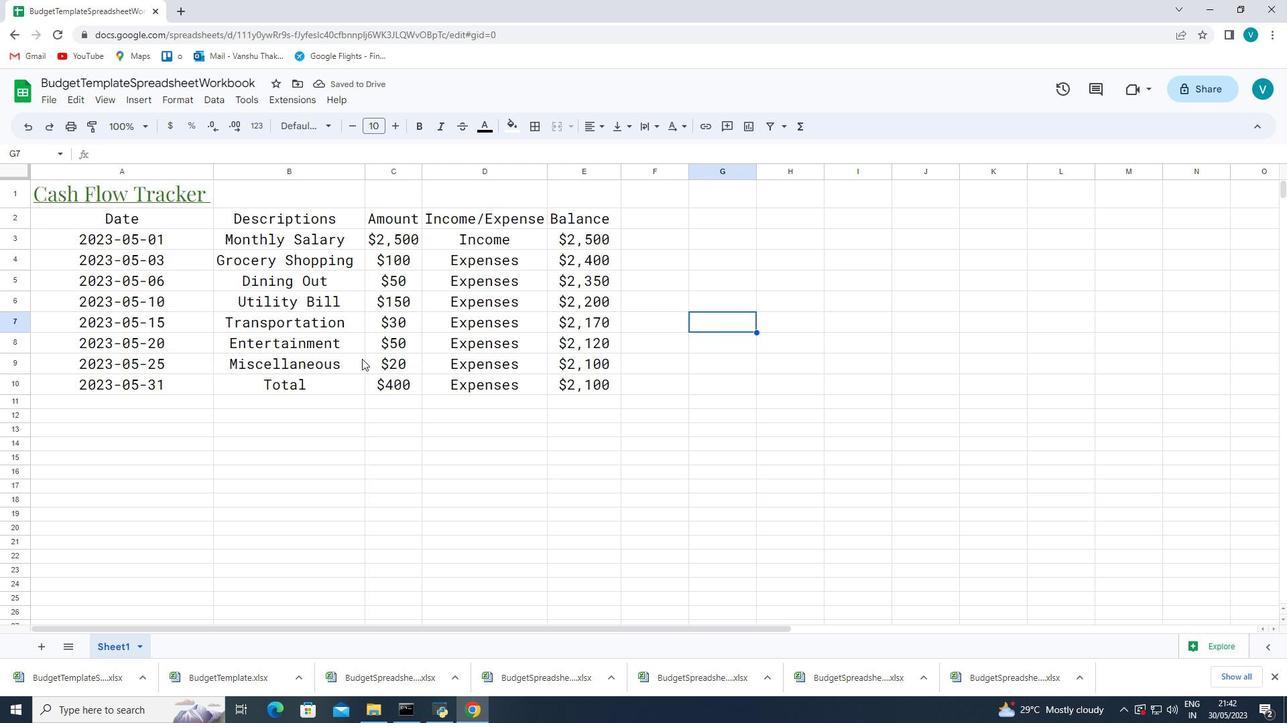 
Action: Mouse scrolled (390, 363) with delta (0, 0)
Screenshot: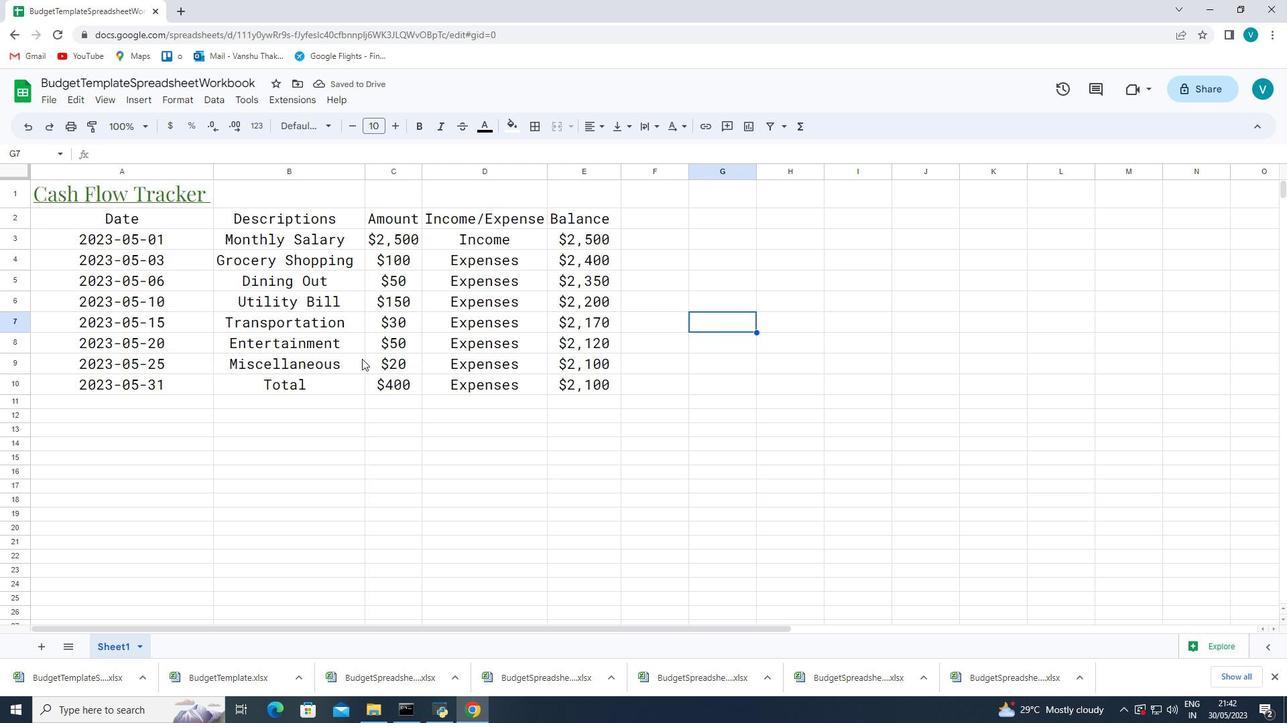 
Action: Mouse moved to (391, 363)
Screenshot: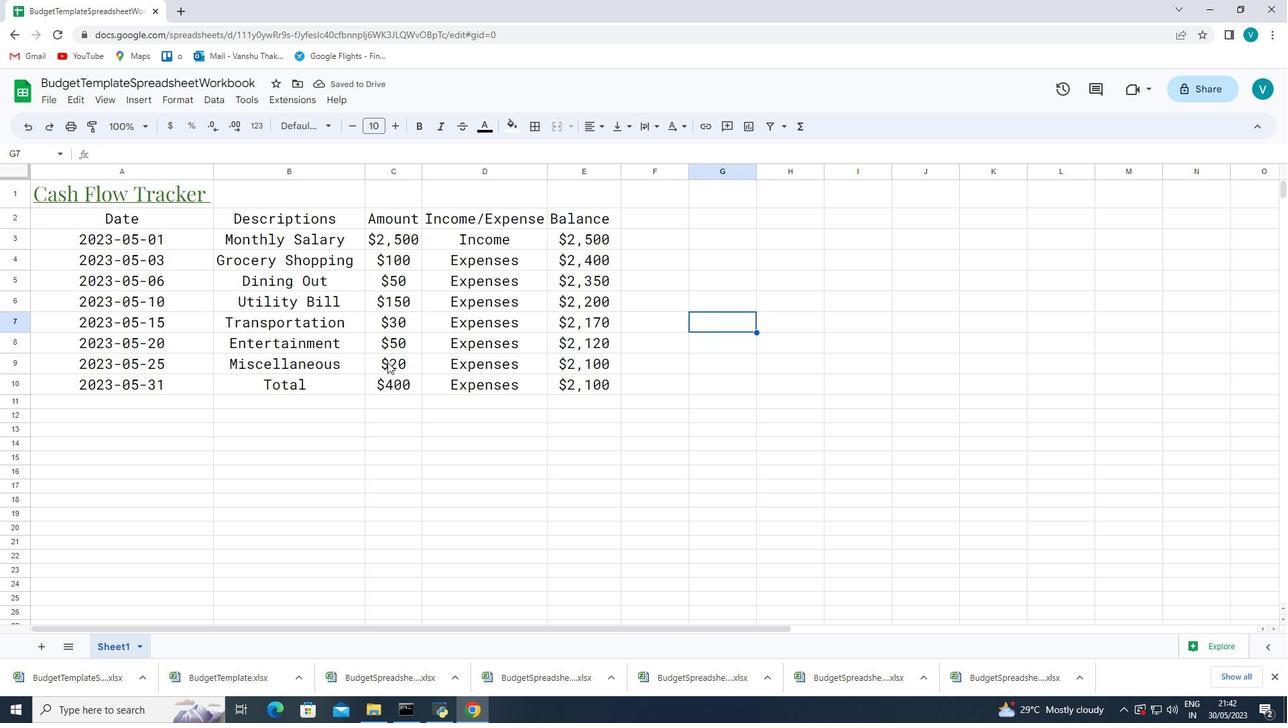 
Action: Mouse scrolled (391, 363) with delta (0, 0)
Screenshot: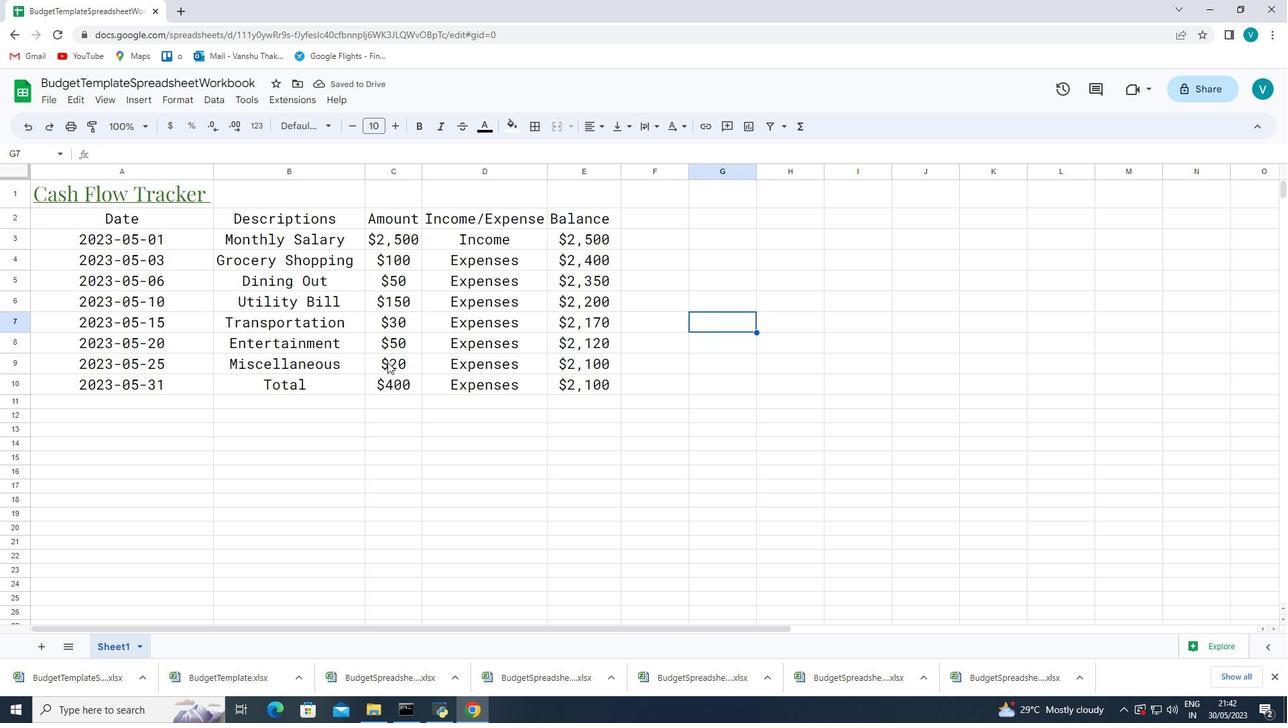 
Action: Mouse scrolled (391, 363) with delta (0, 0)
Screenshot: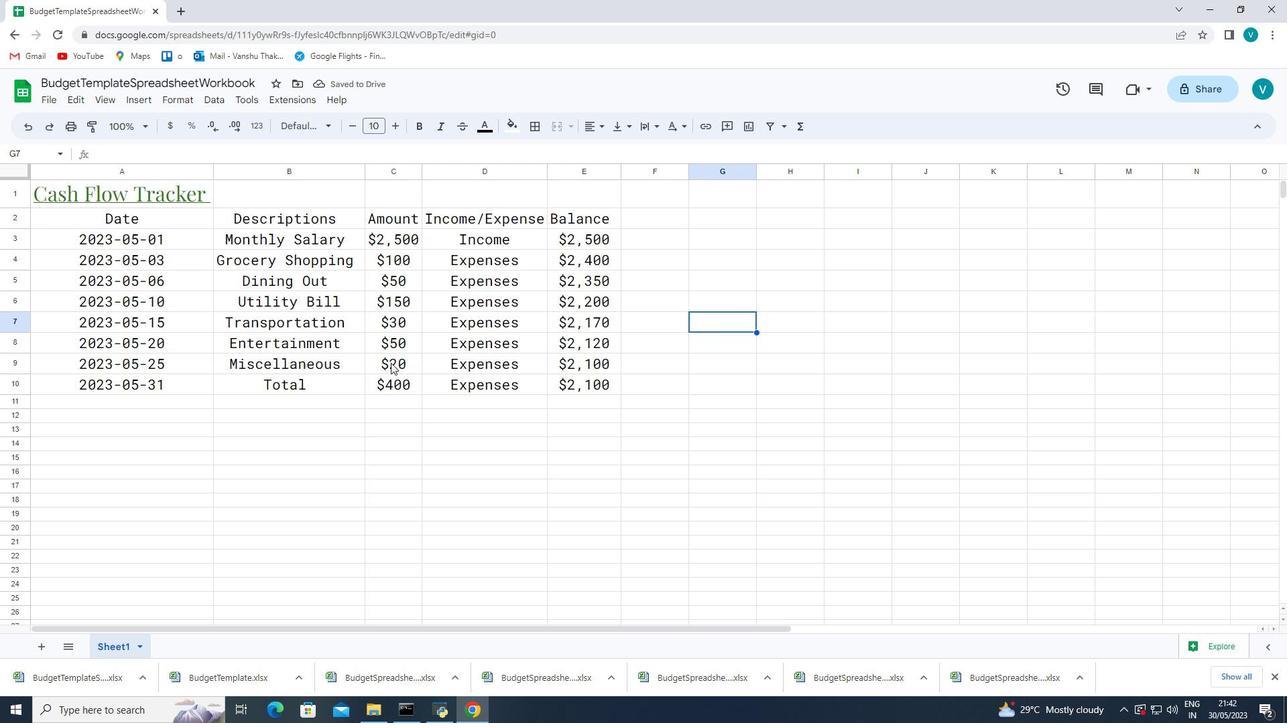 
Action: Mouse scrolled (391, 363) with delta (0, 0)
Screenshot: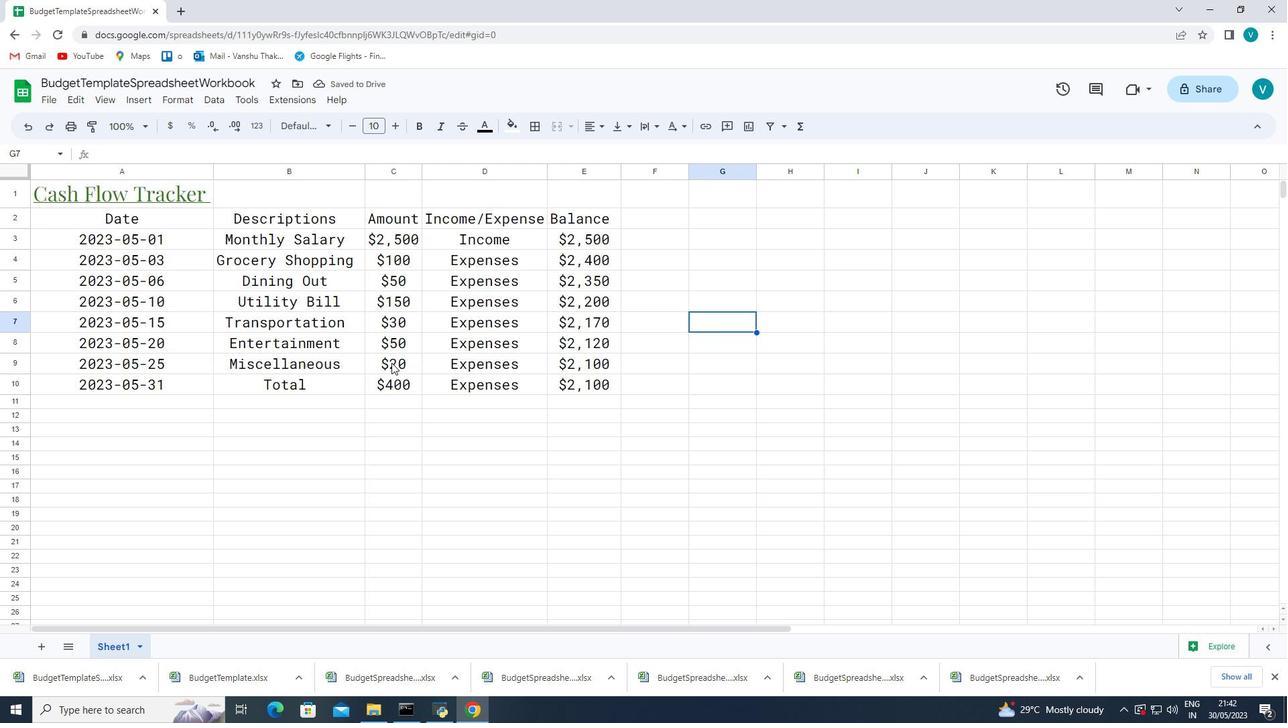 
Action: Mouse scrolled (391, 362) with delta (0, 0)
Screenshot: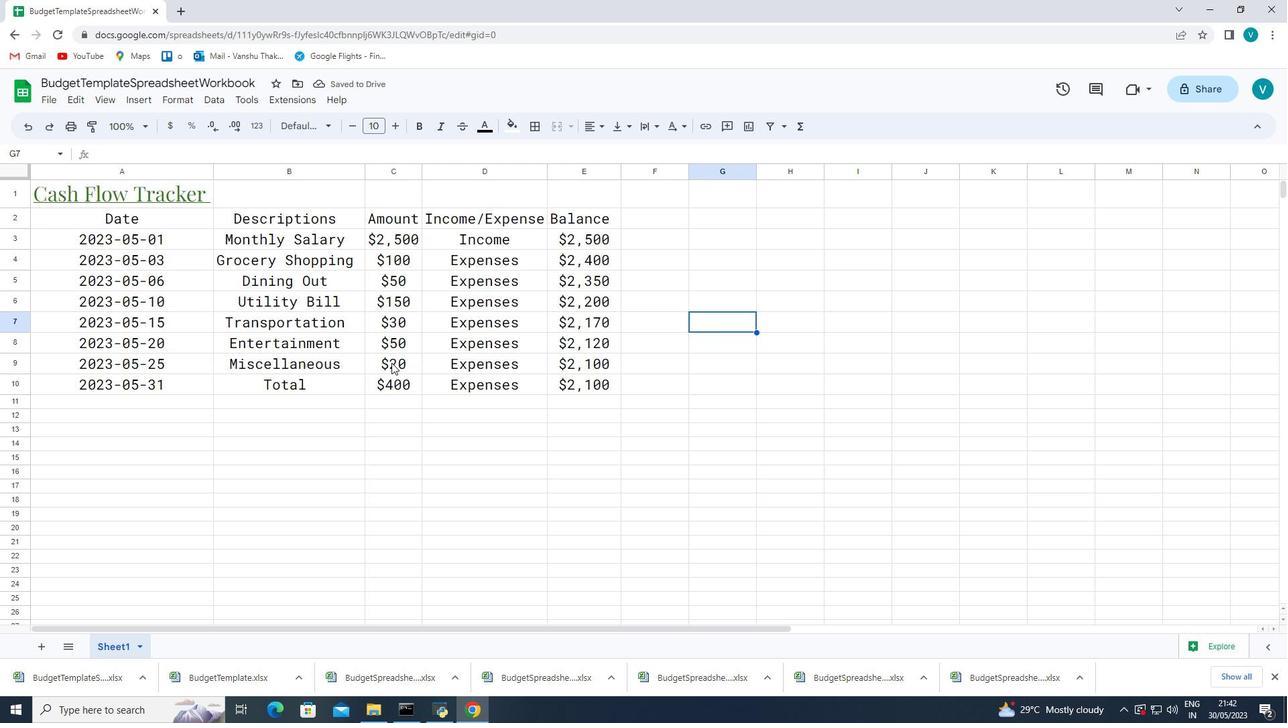 
Action: Mouse scrolled (391, 362) with delta (0, 0)
Screenshot: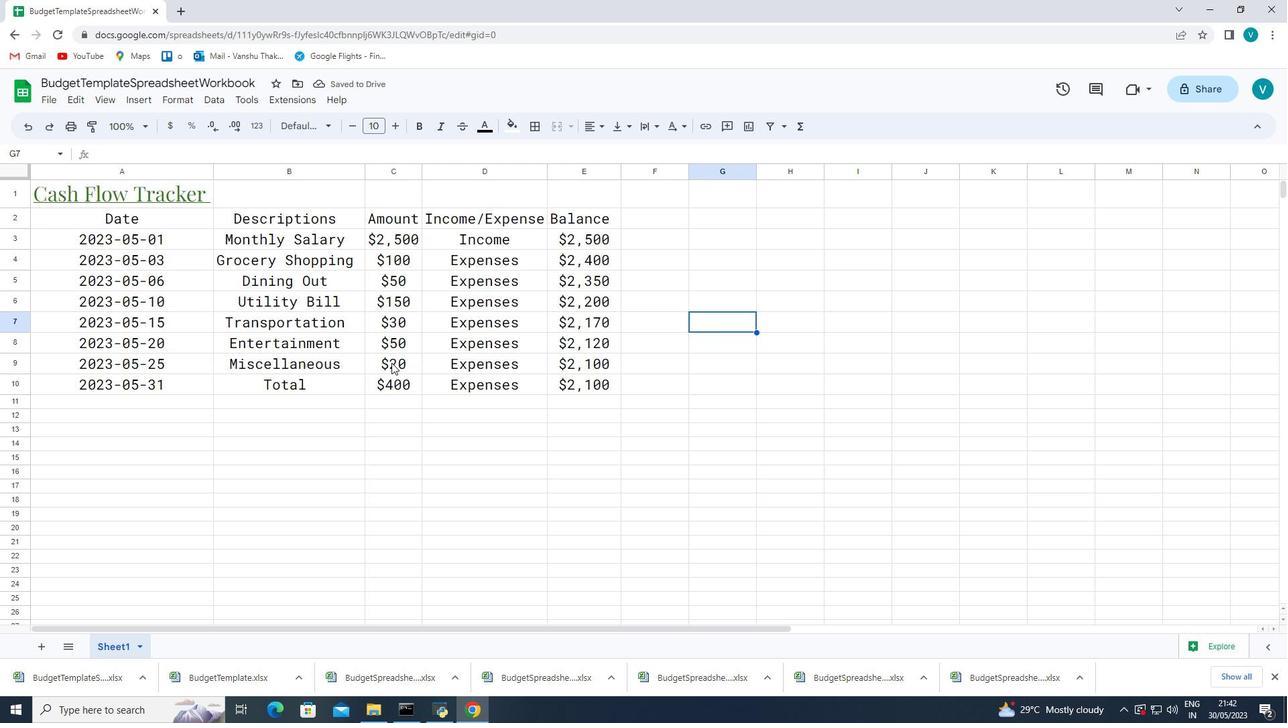
Action: Mouse scrolled (391, 362) with delta (0, 0)
Screenshot: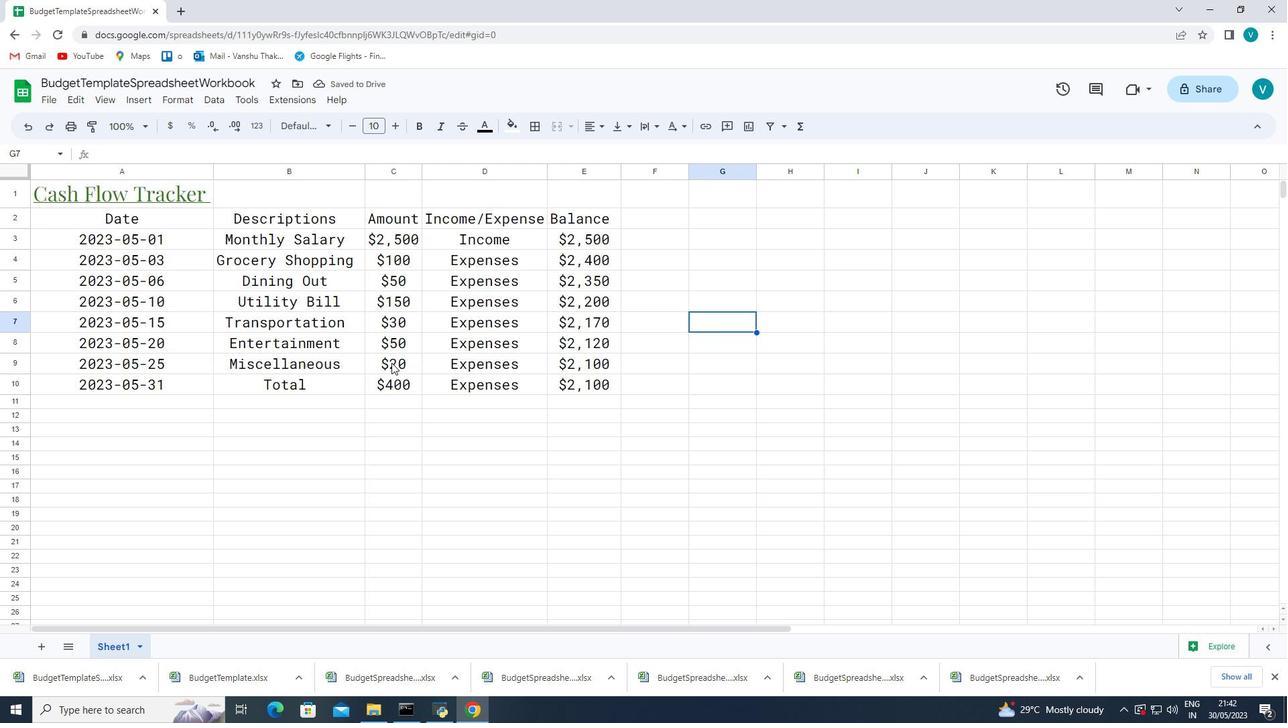 
Action: Mouse scrolled (391, 362) with delta (0, 0)
Screenshot: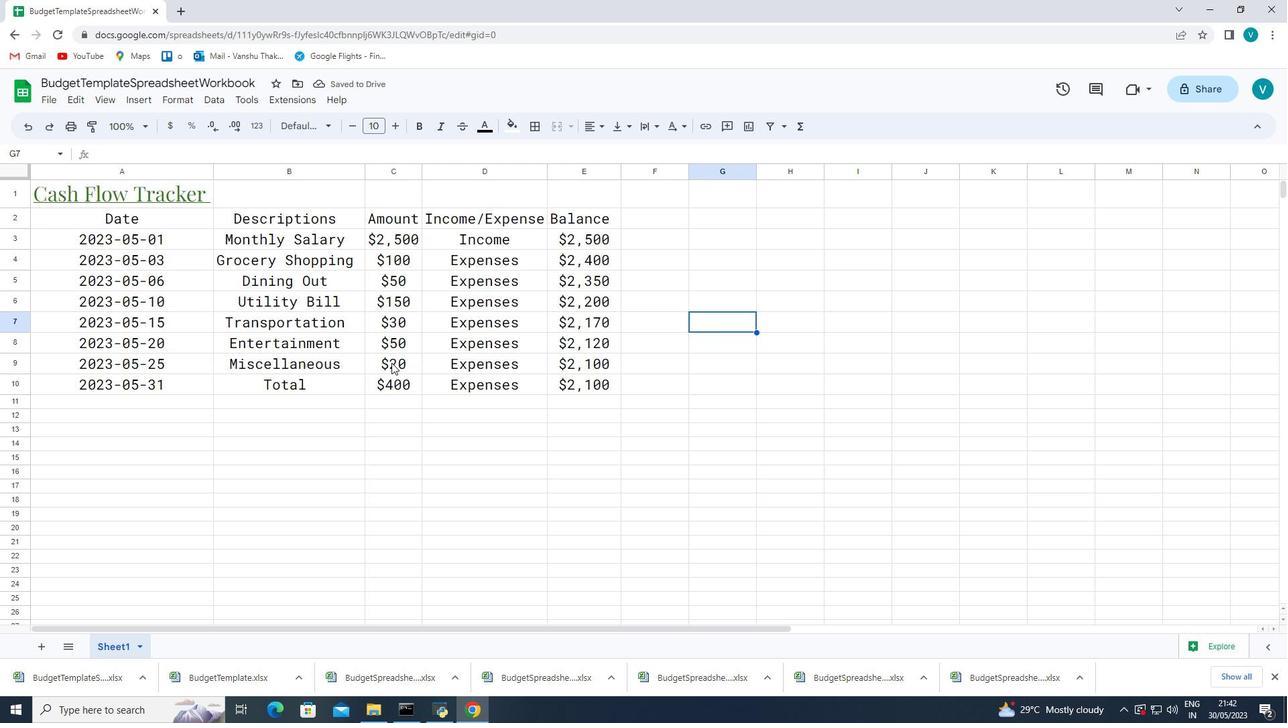 
Action: Mouse moved to (386, 360)
Screenshot: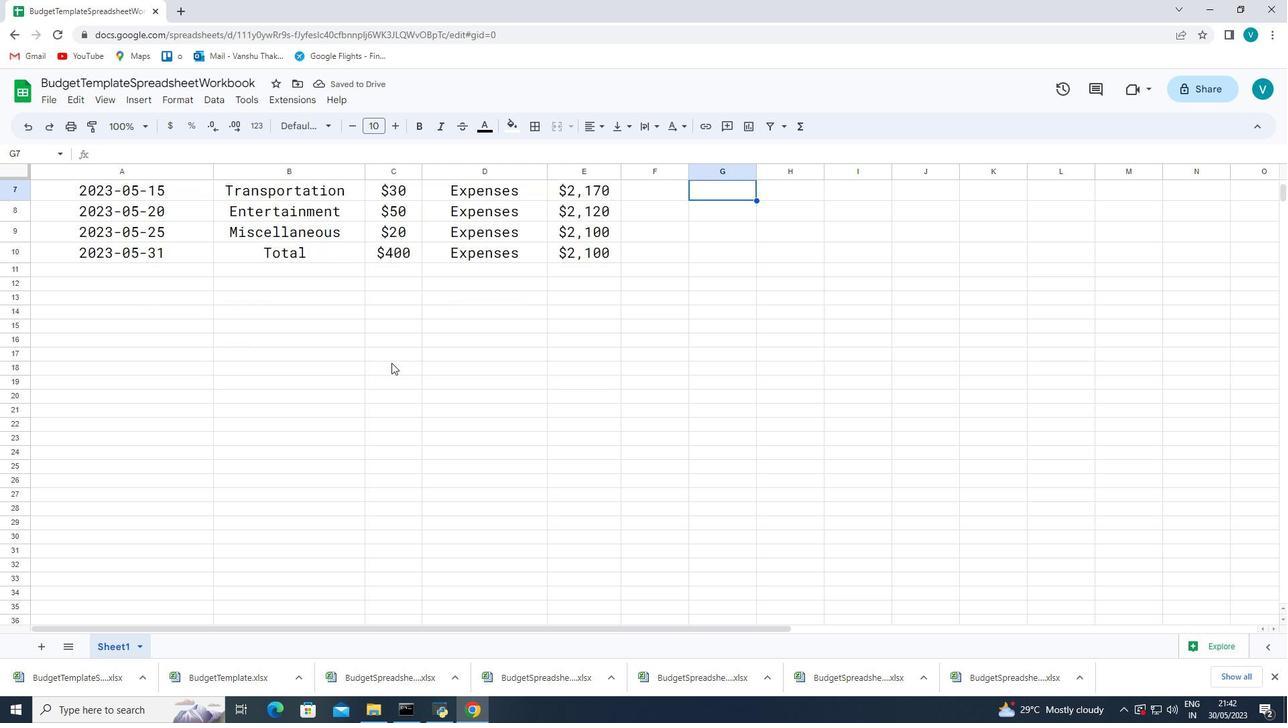 
Action: Mouse scrolled (386, 361) with delta (0, 0)
Screenshot: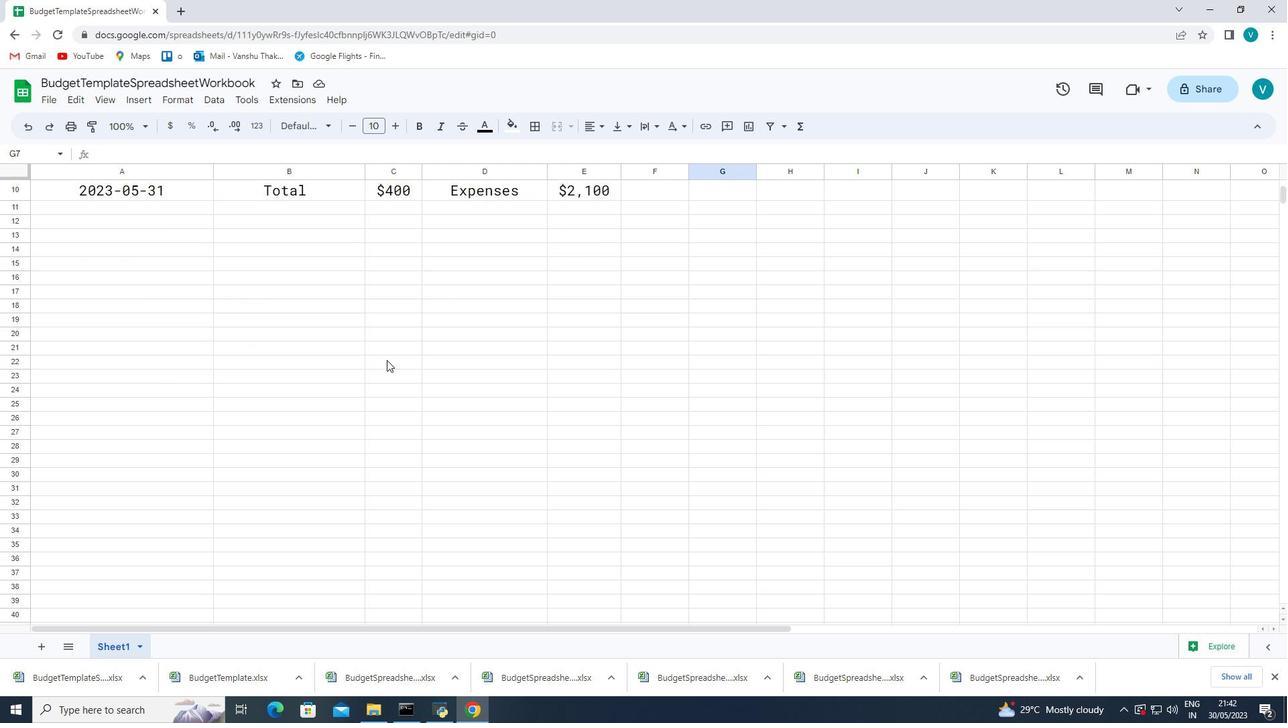 
Action: Mouse scrolled (386, 361) with delta (0, 0)
Screenshot: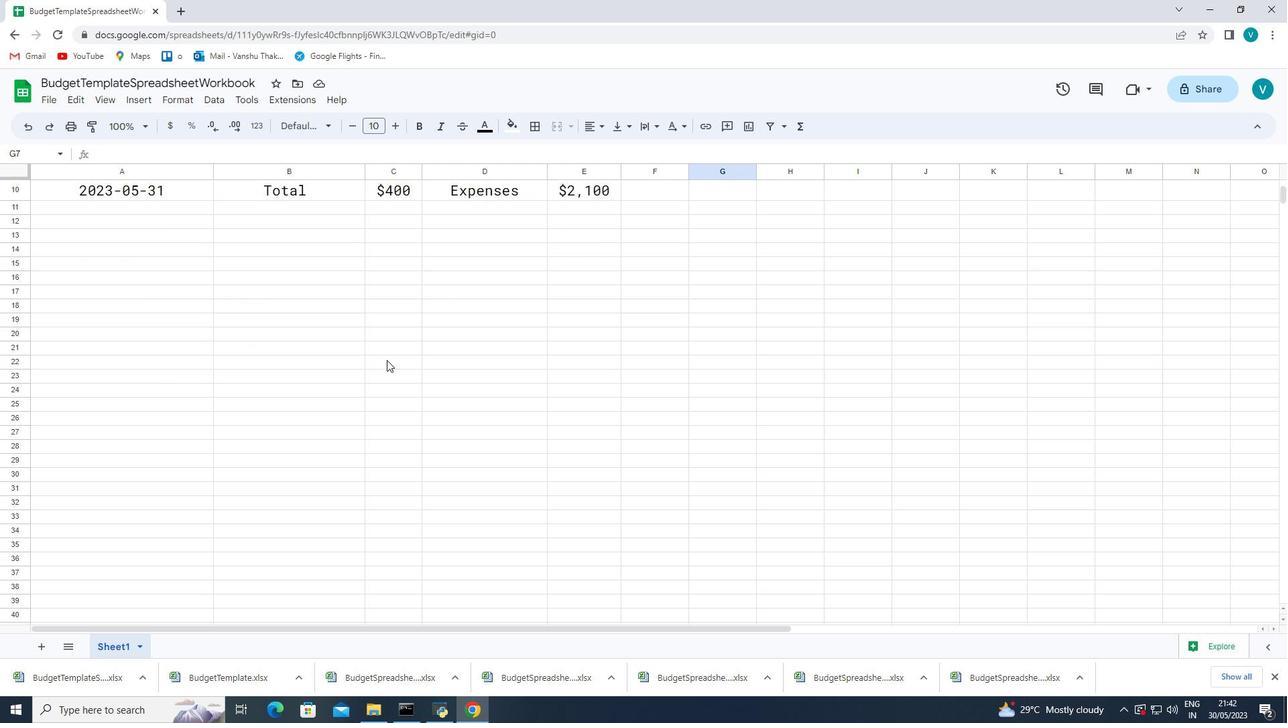 
Action: Mouse scrolled (386, 361) with delta (0, 0)
Screenshot: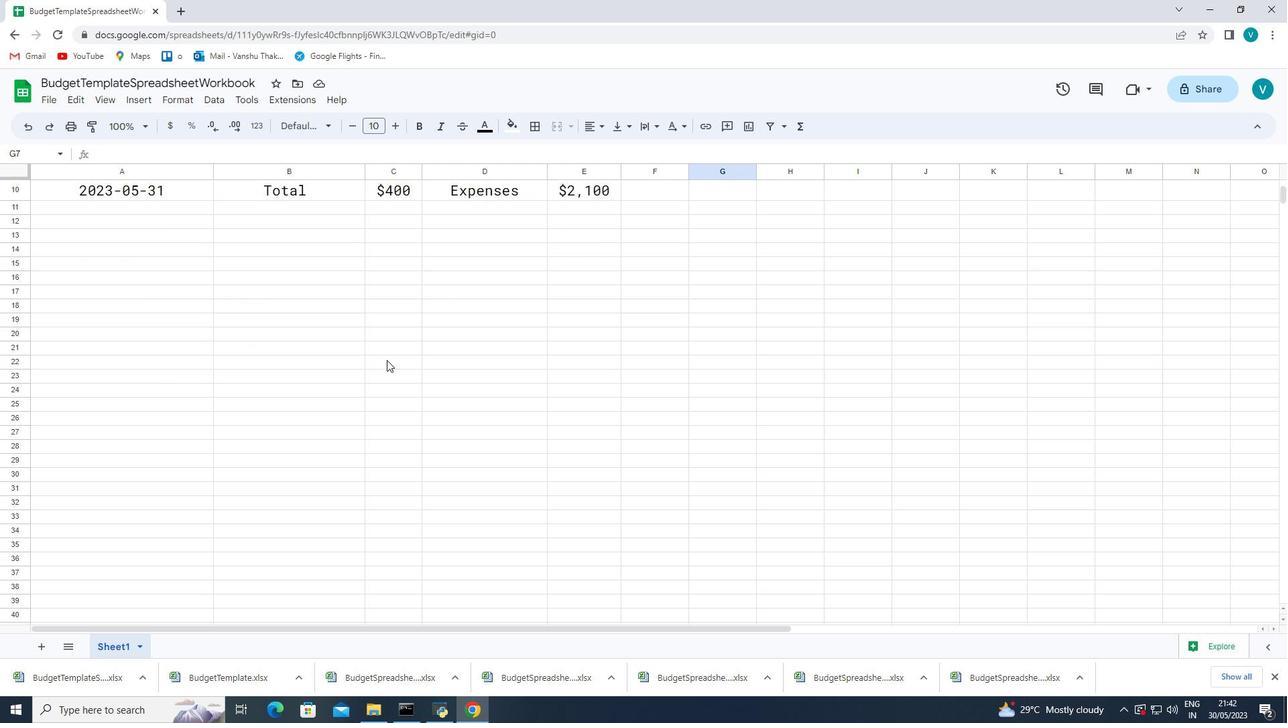 
Action: Mouse scrolled (386, 361) with delta (0, 0)
Screenshot: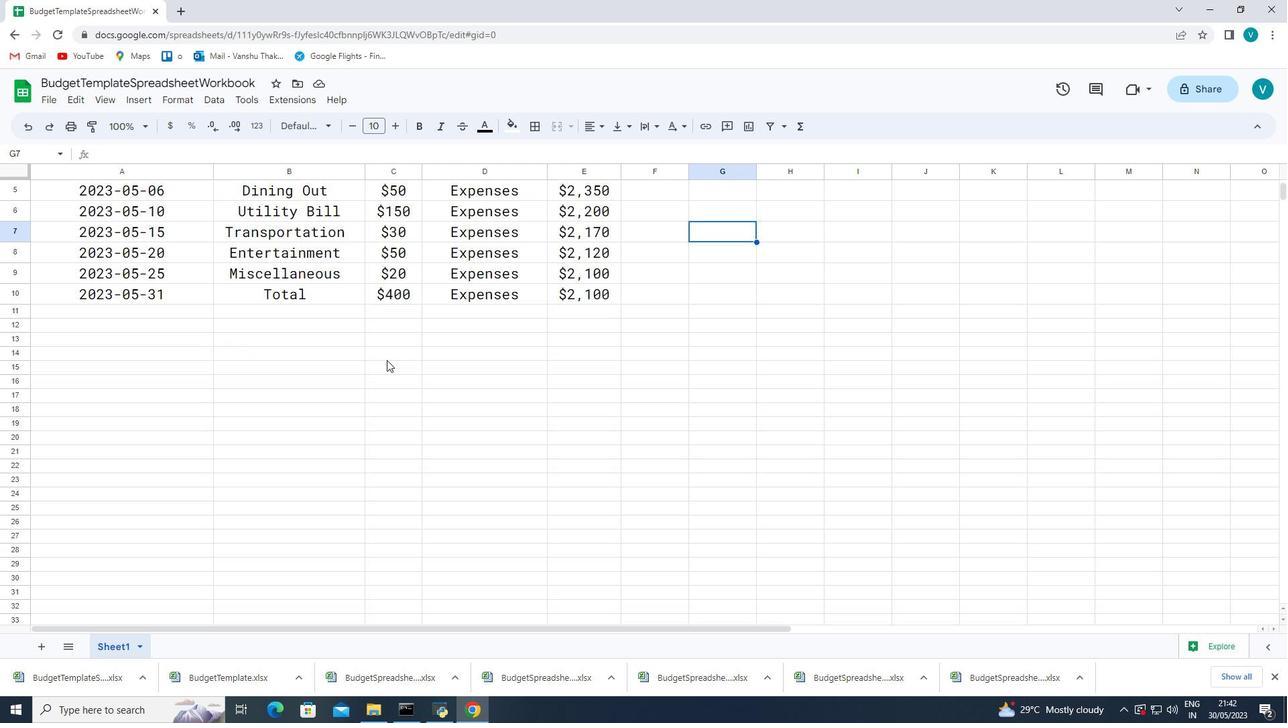 
Action: Mouse scrolled (386, 361) with delta (0, 0)
Screenshot: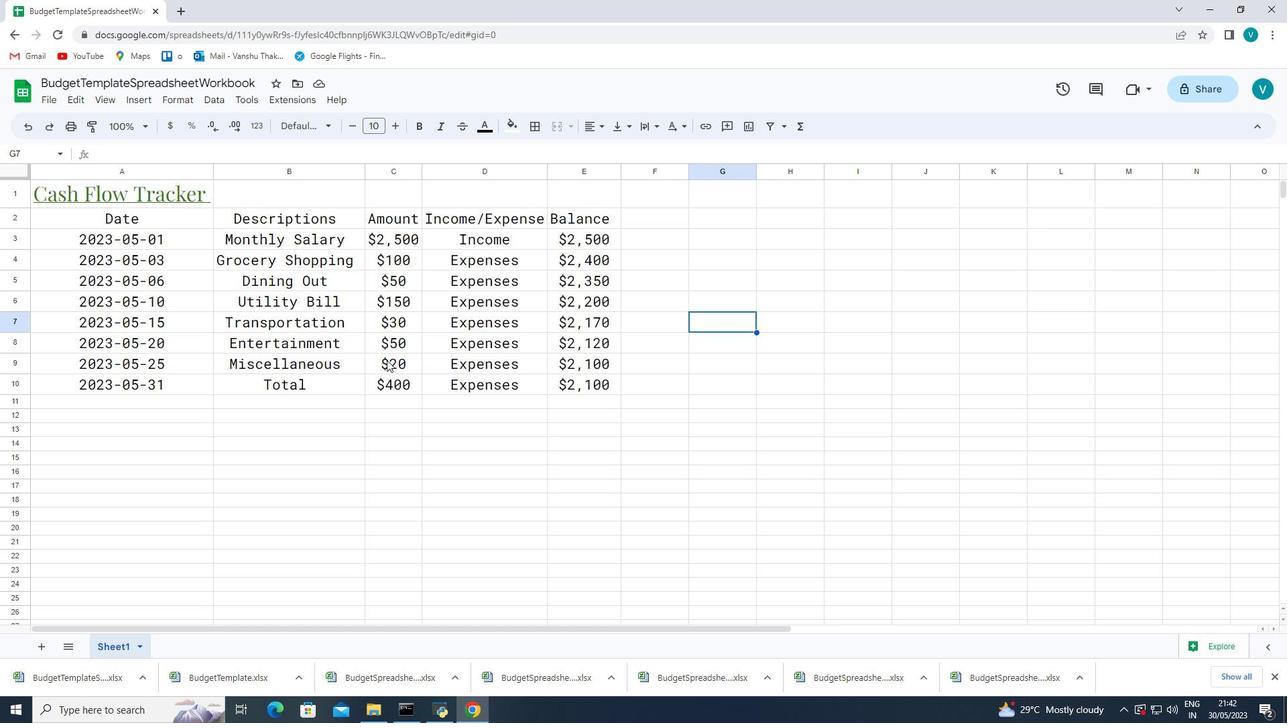 
Action: Mouse scrolled (386, 361) with delta (0, 0)
Screenshot: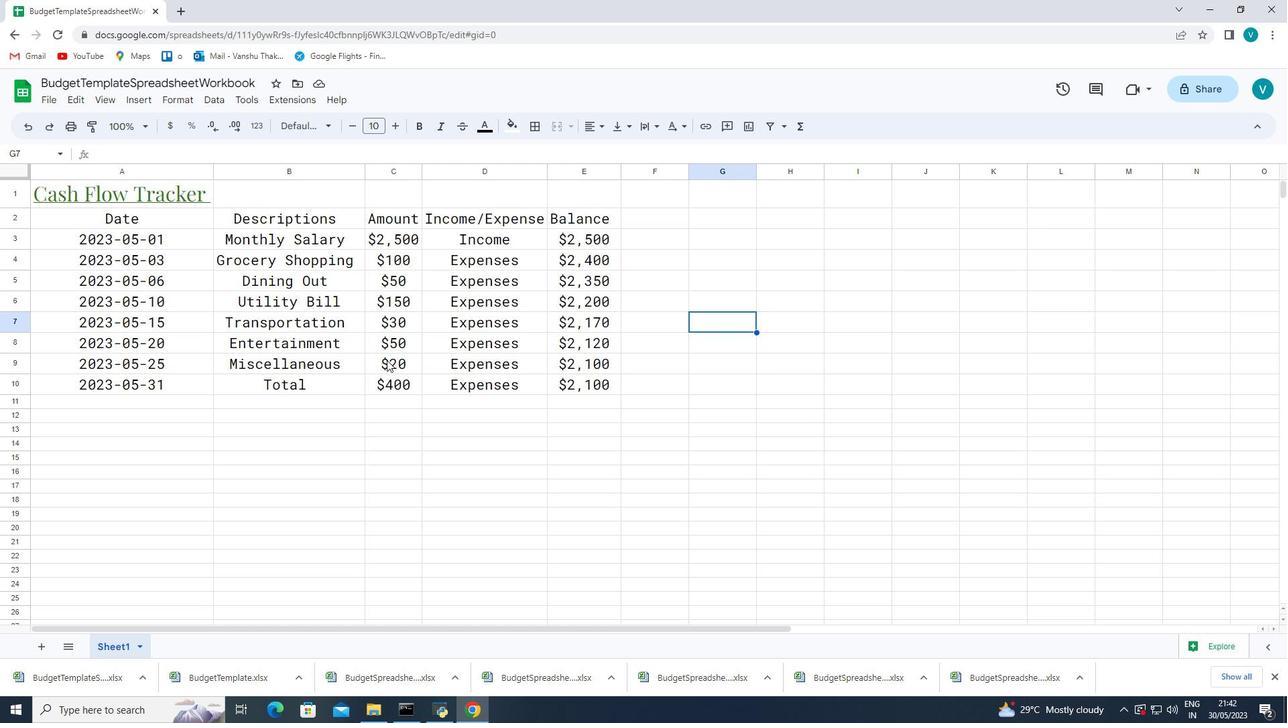 
Action: Mouse scrolled (386, 361) with delta (0, 0)
Screenshot: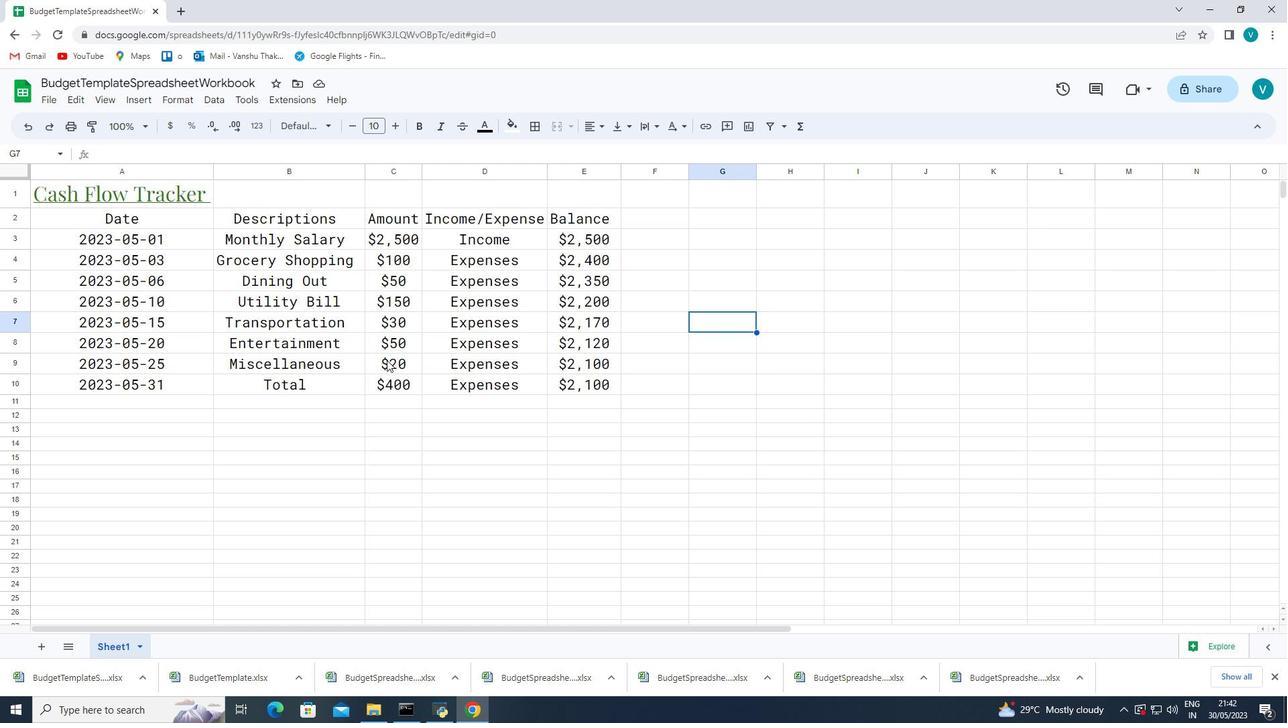 
Action: Mouse scrolled (386, 361) with delta (0, 0)
Screenshot: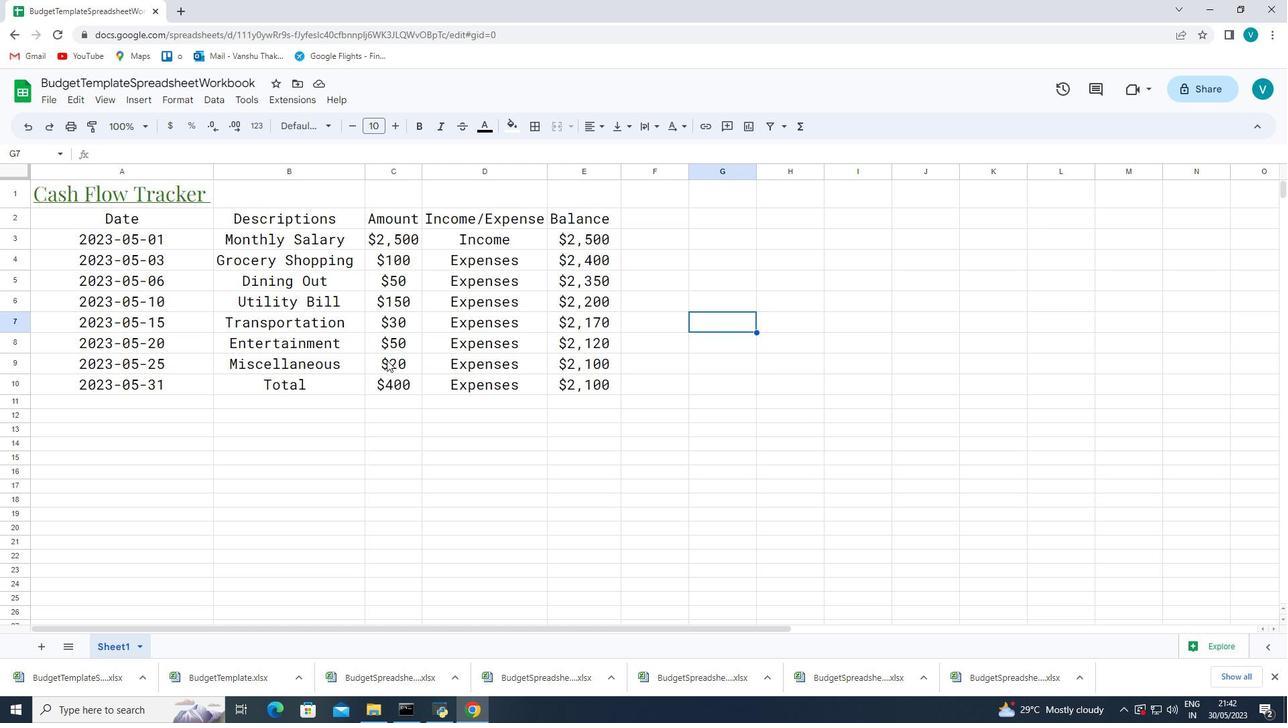 
Action: Mouse moved to (361, 302)
Screenshot: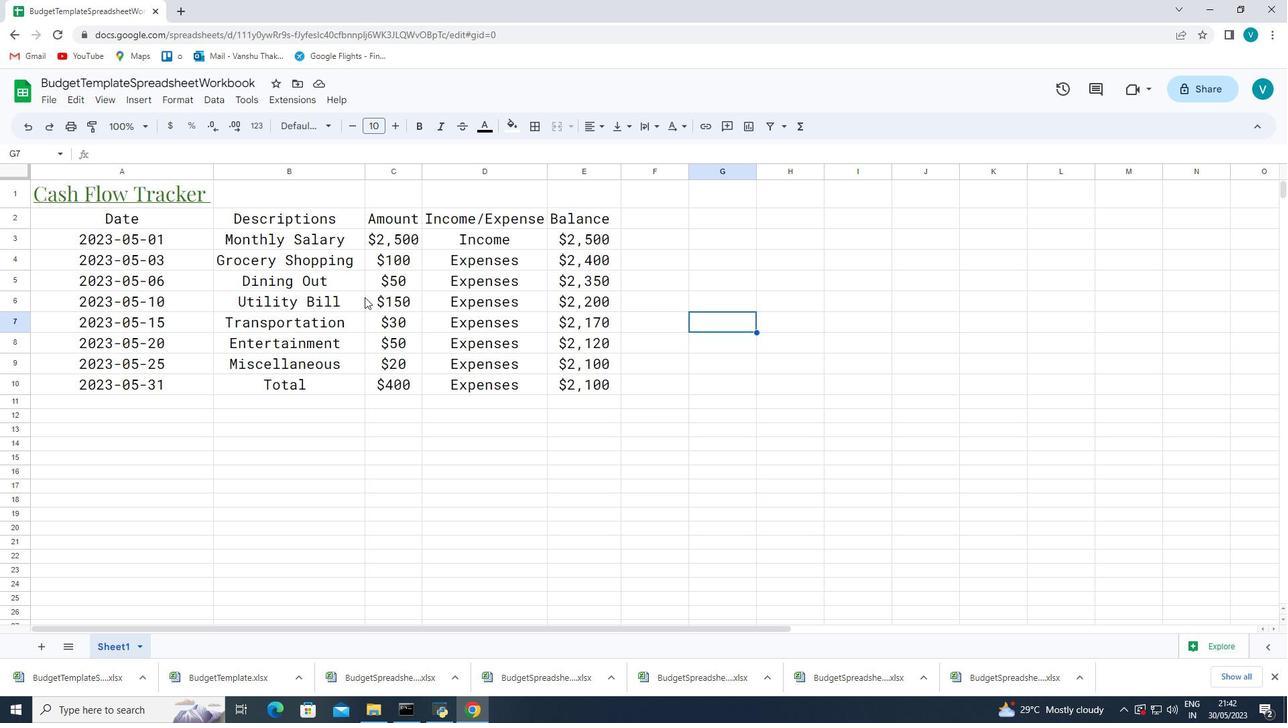 
